 Task:  Research for a trip to Williamsburg, Virginia, and explore Airbnb listings in this historical town known for its colonial charm, living history museums.
Action: Mouse moved to (917, 192)
Screenshot: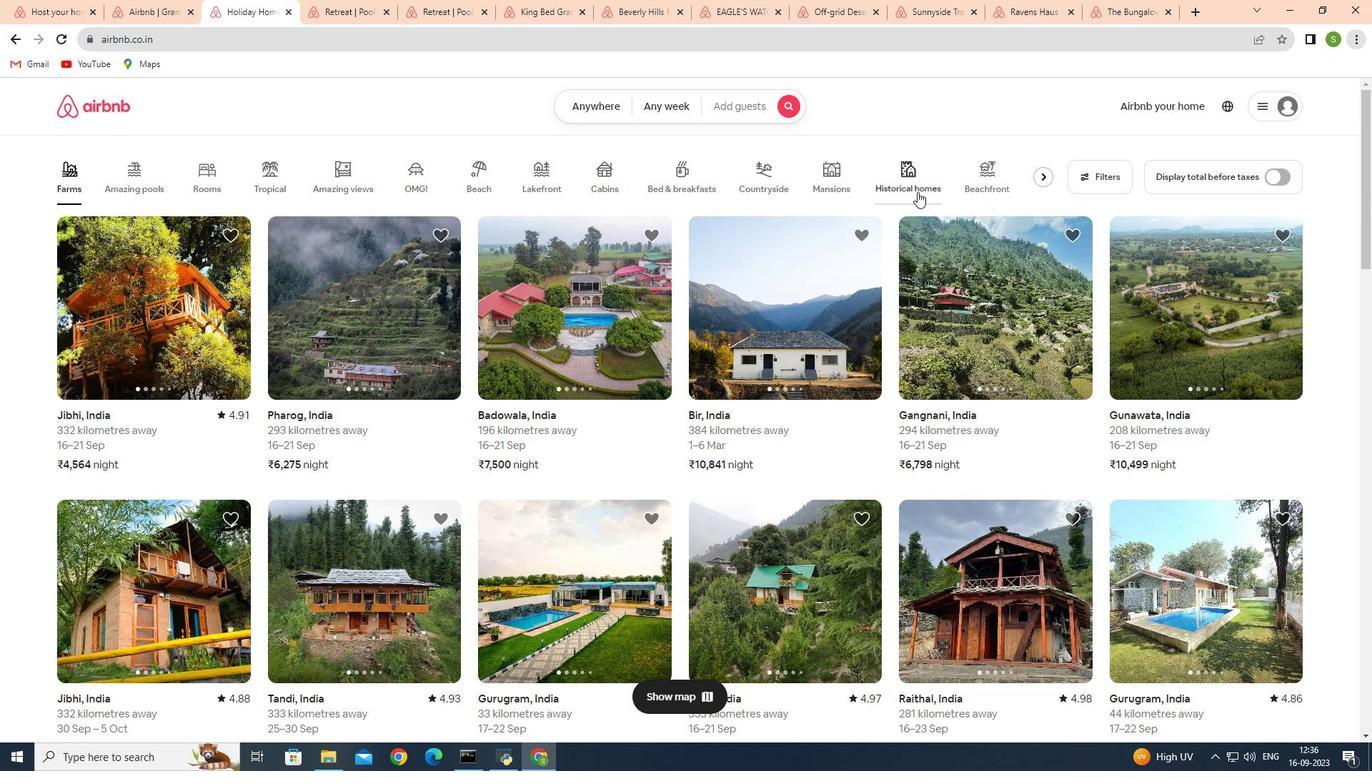 
Action: Mouse pressed left at (917, 192)
Screenshot: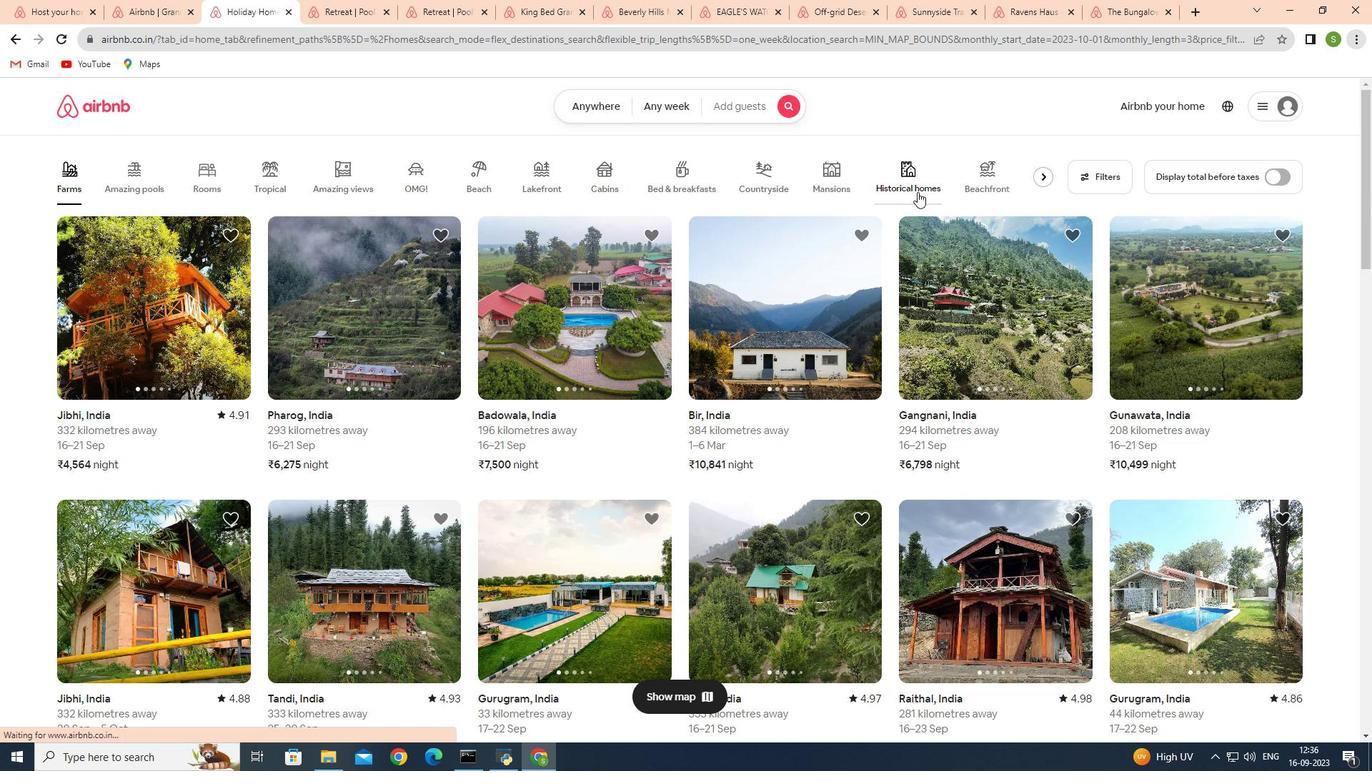 
Action: Mouse moved to (587, 102)
Screenshot: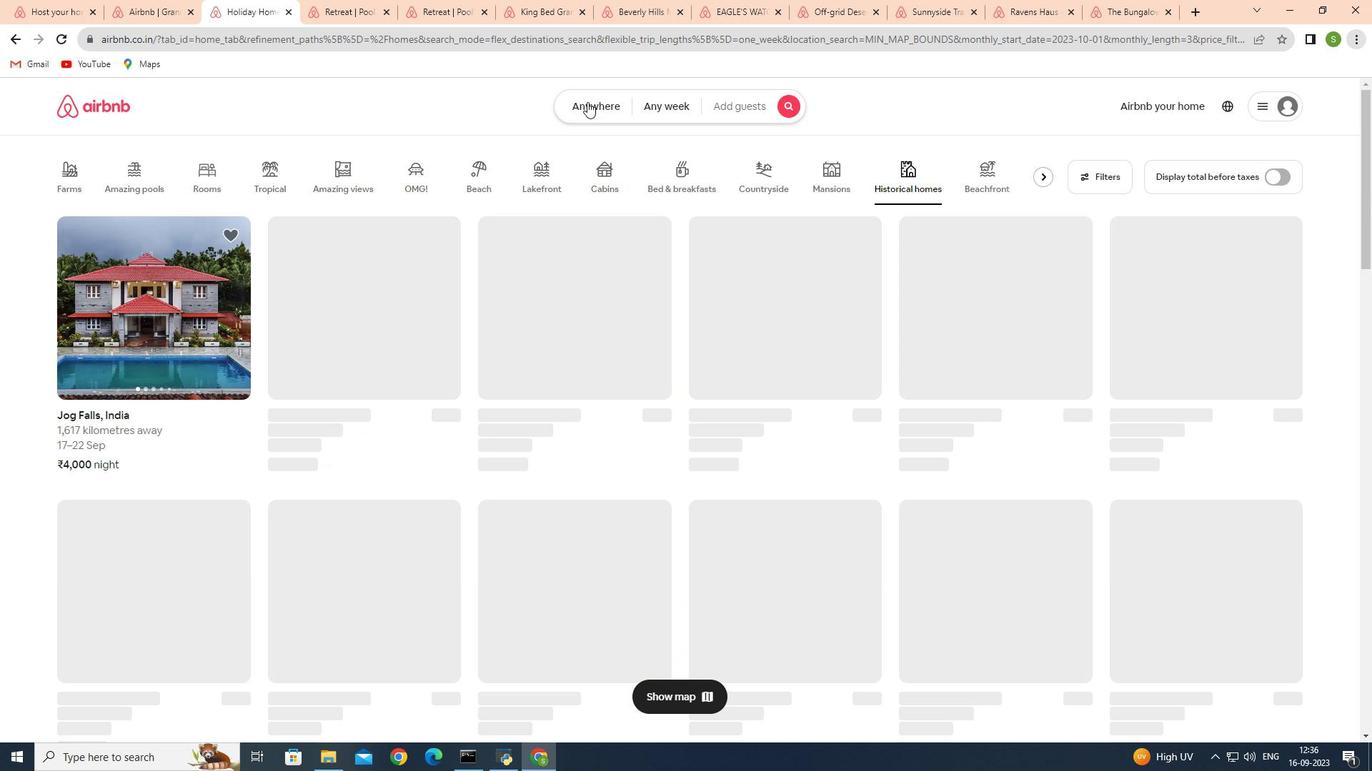
Action: Mouse pressed left at (587, 102)
Screenshot: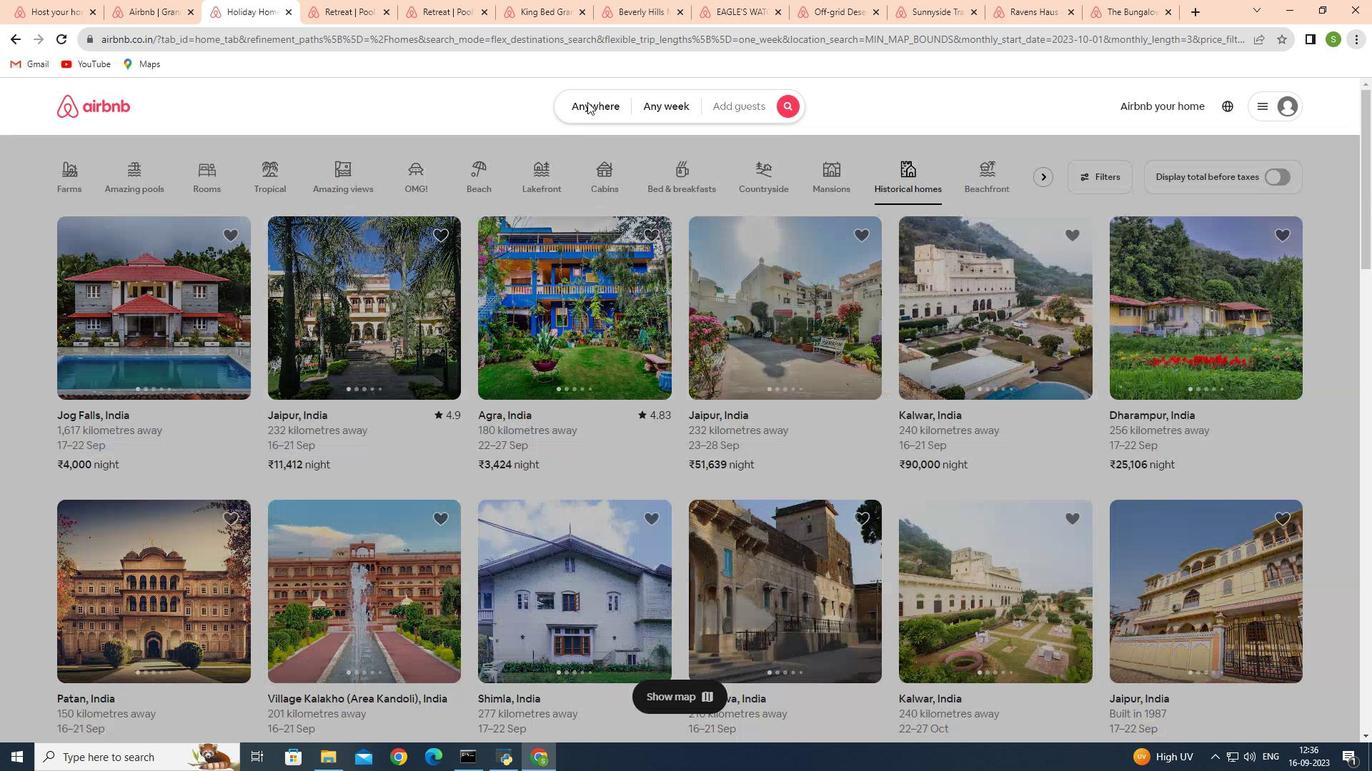 
Action: Mouse moved to (556, 153)
Screenshot: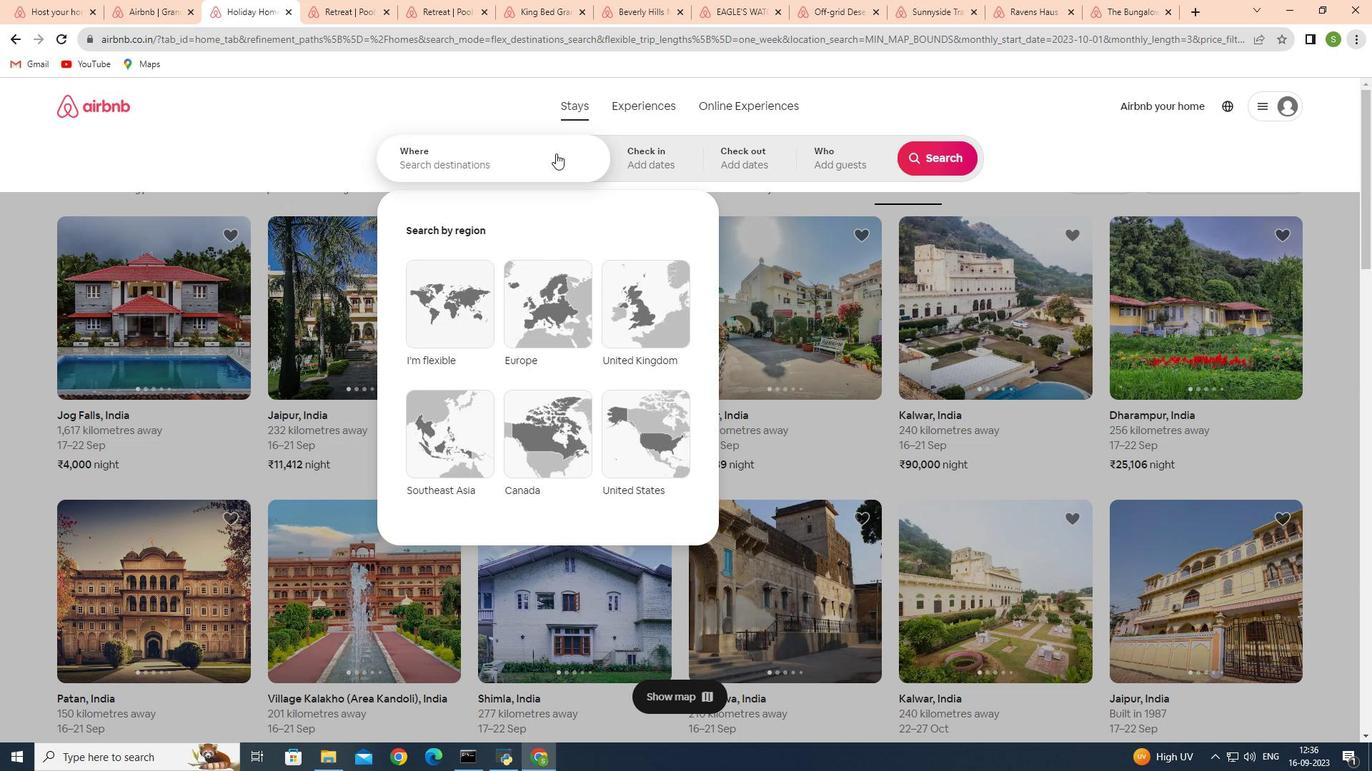 
Action: Key pressed <Key.shift>W
Screenshot: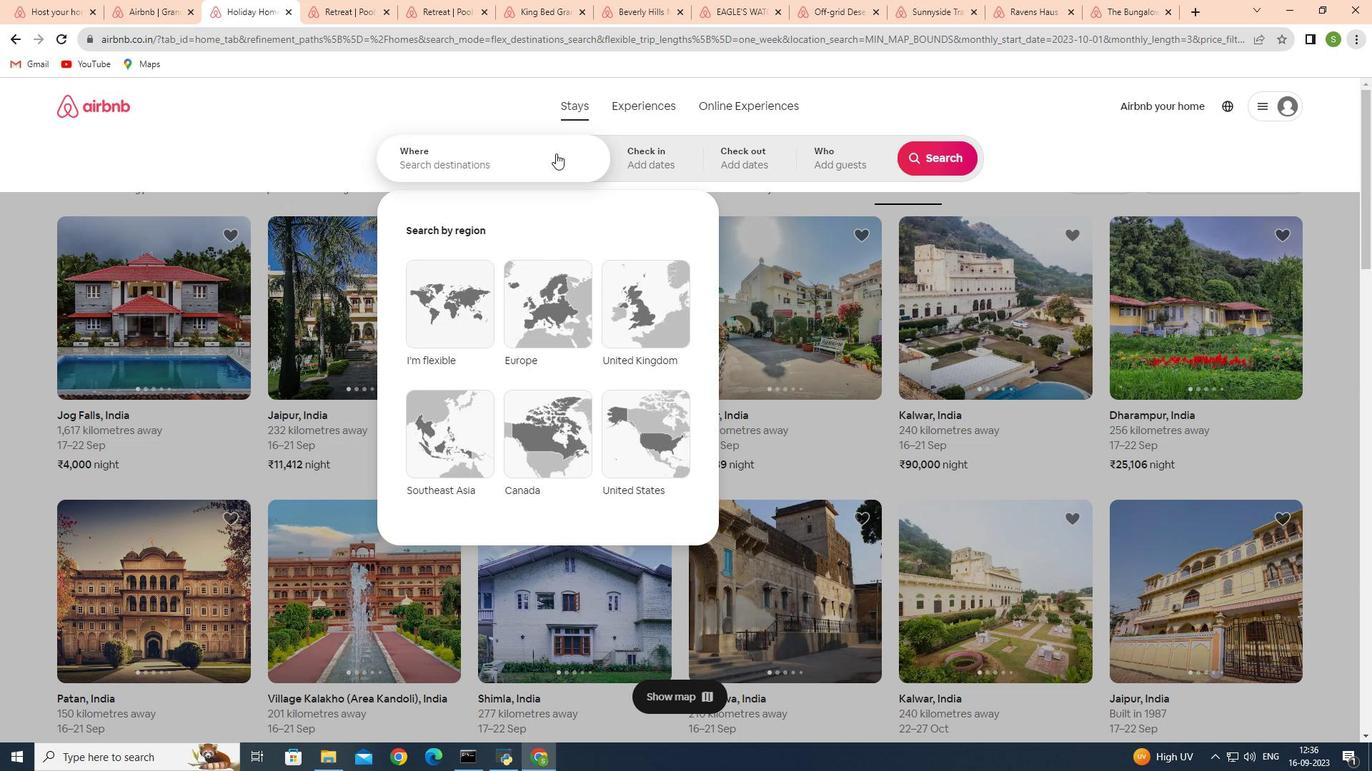 
Action: Mouse moved to (548, 179)
Screenshot: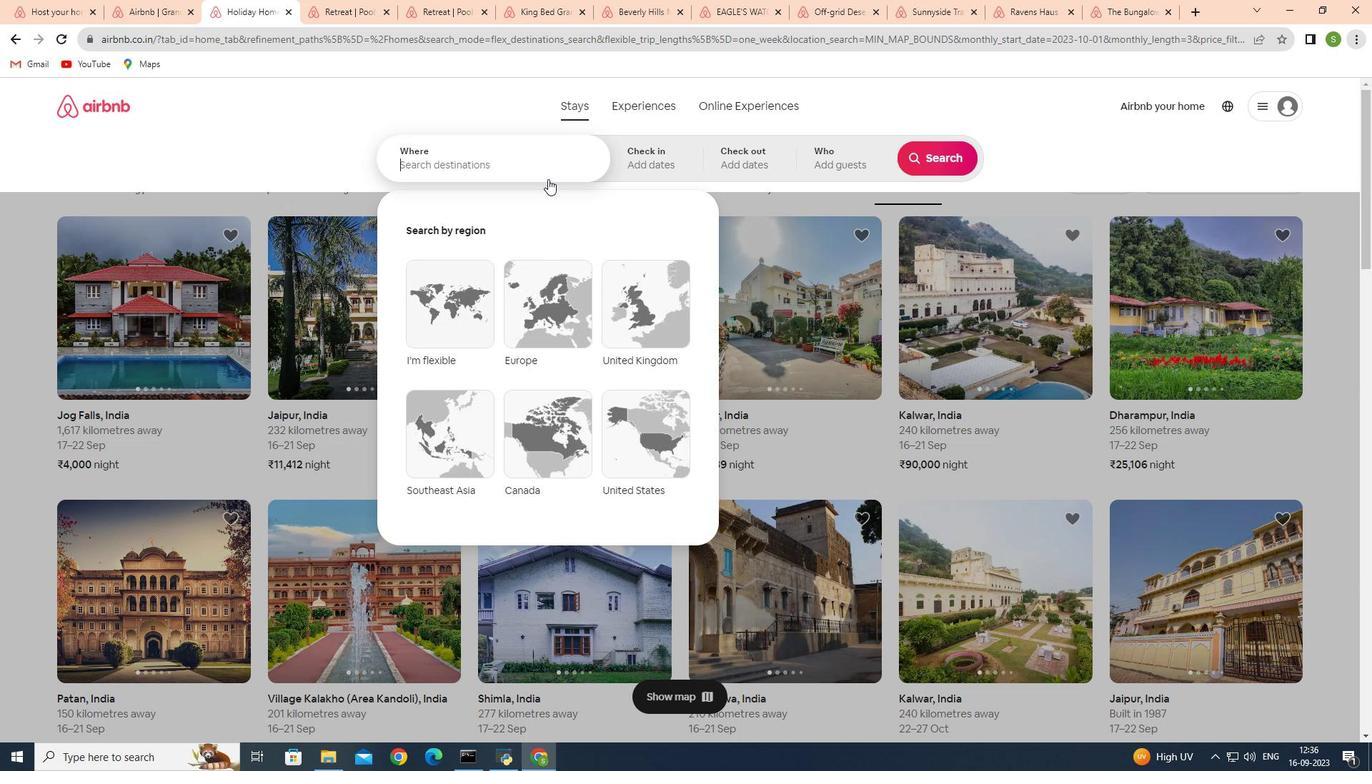 
Action: Mouse pressed left at (548, 179)
Screenshot: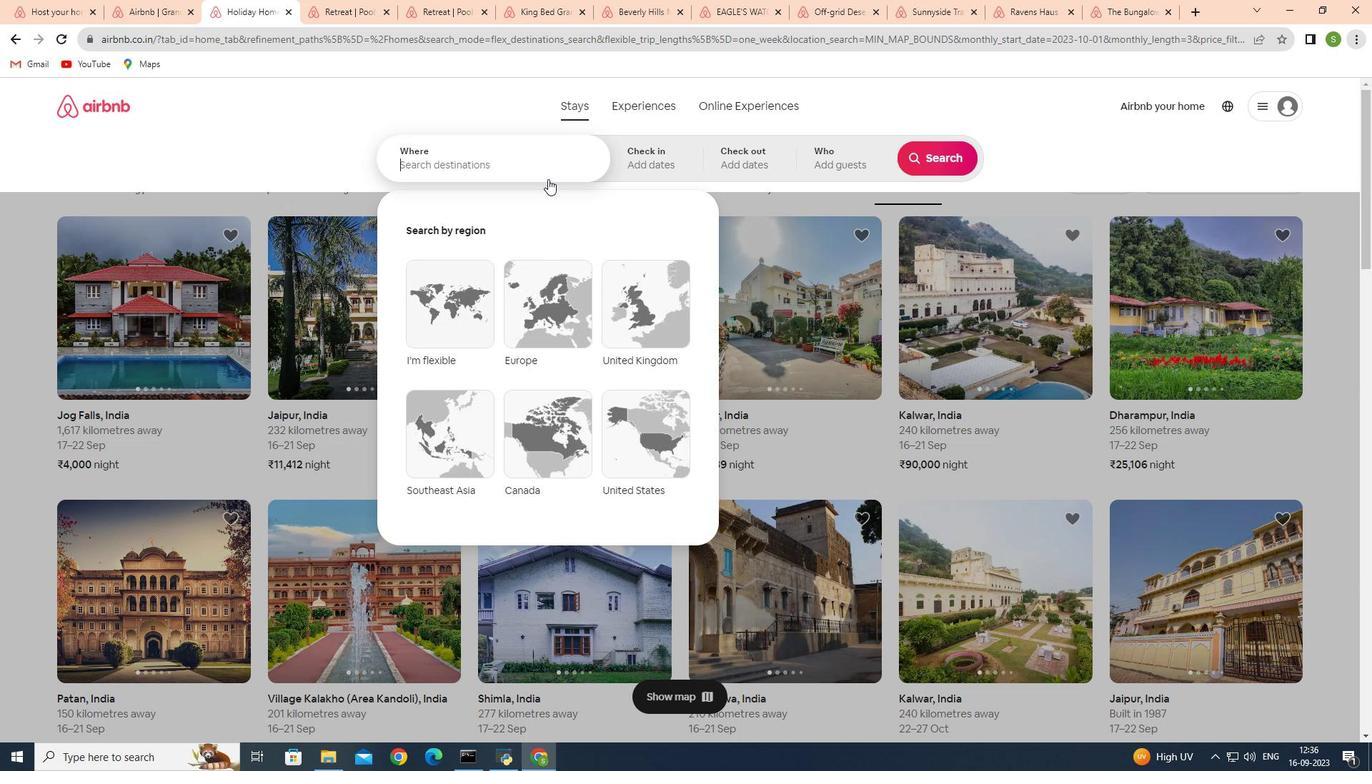 
Action: Key pressed <Key.shift>Will
Screenshot: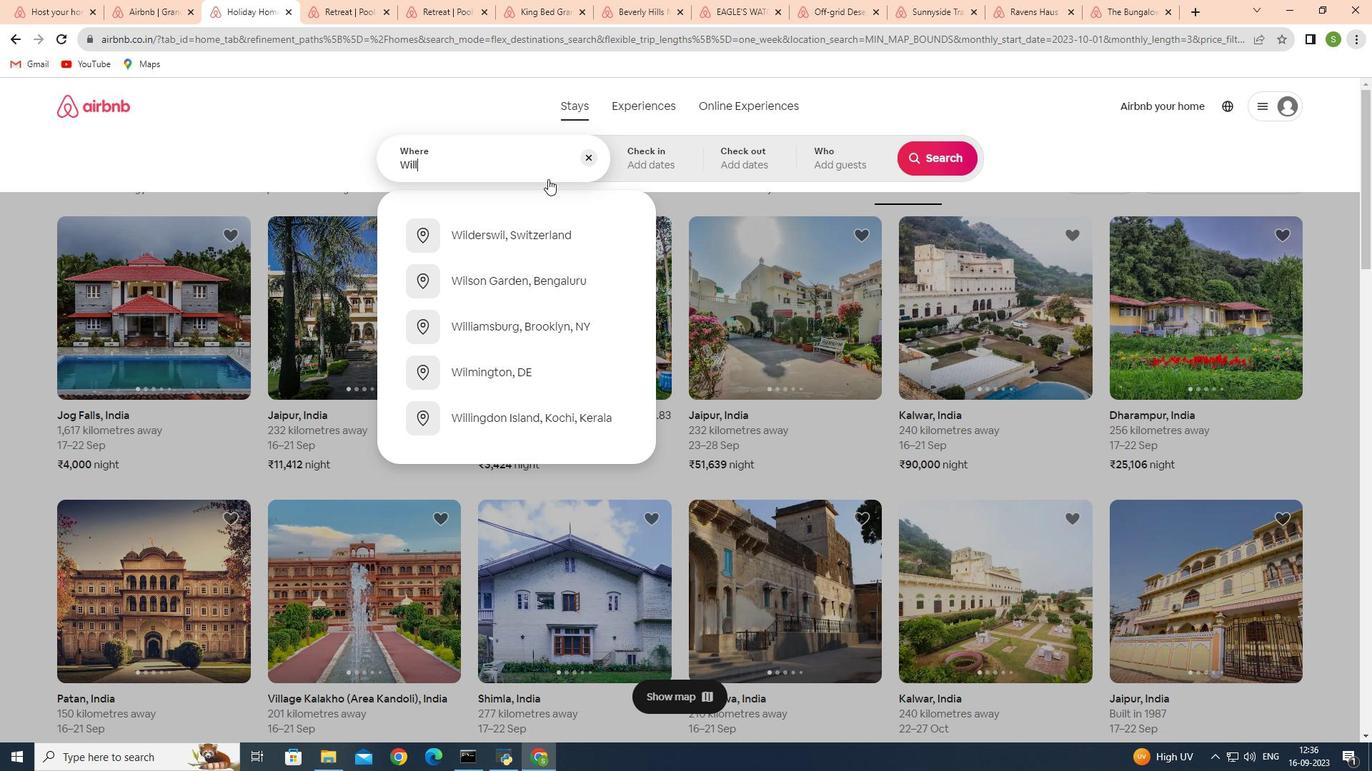 
Action: Mouse moved to (529, 233)
Screenshot: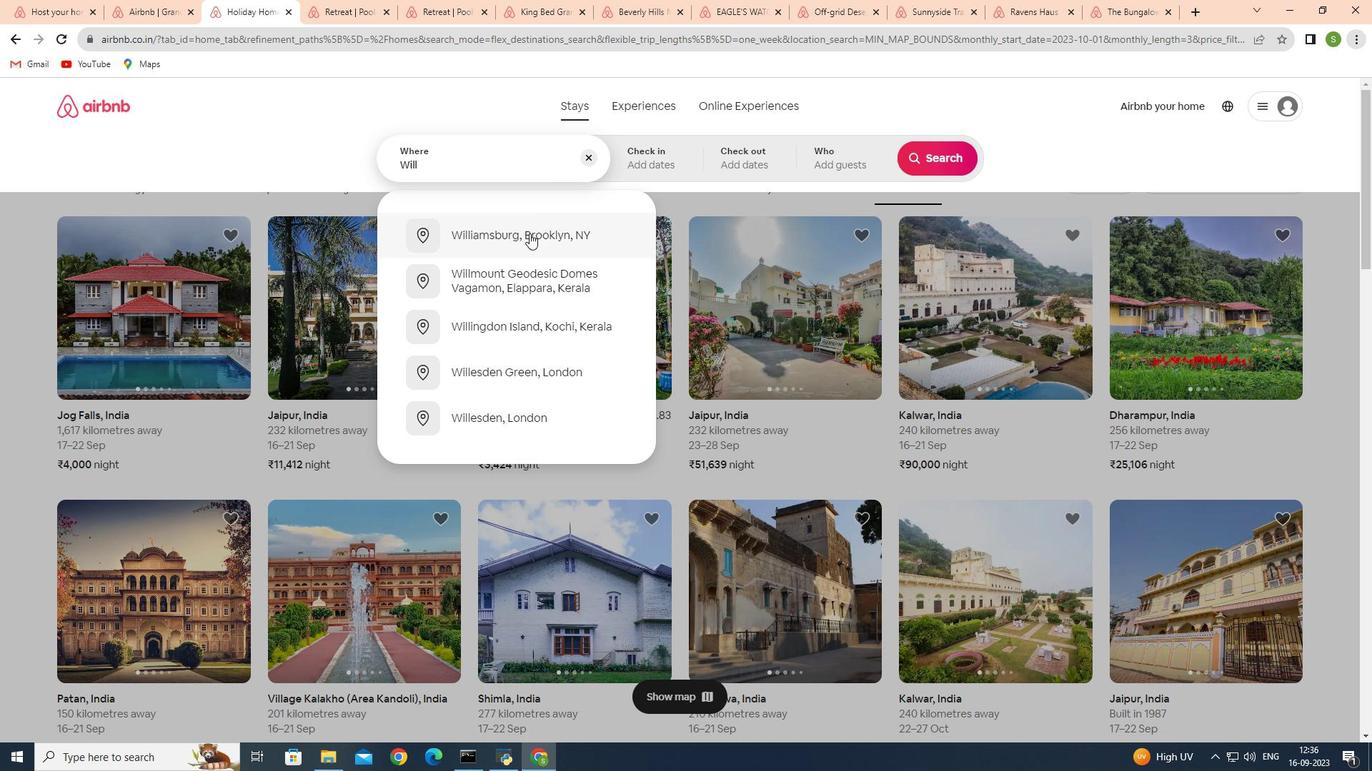 
Action: Mouse pressed left at (529, 233)
Screenshot: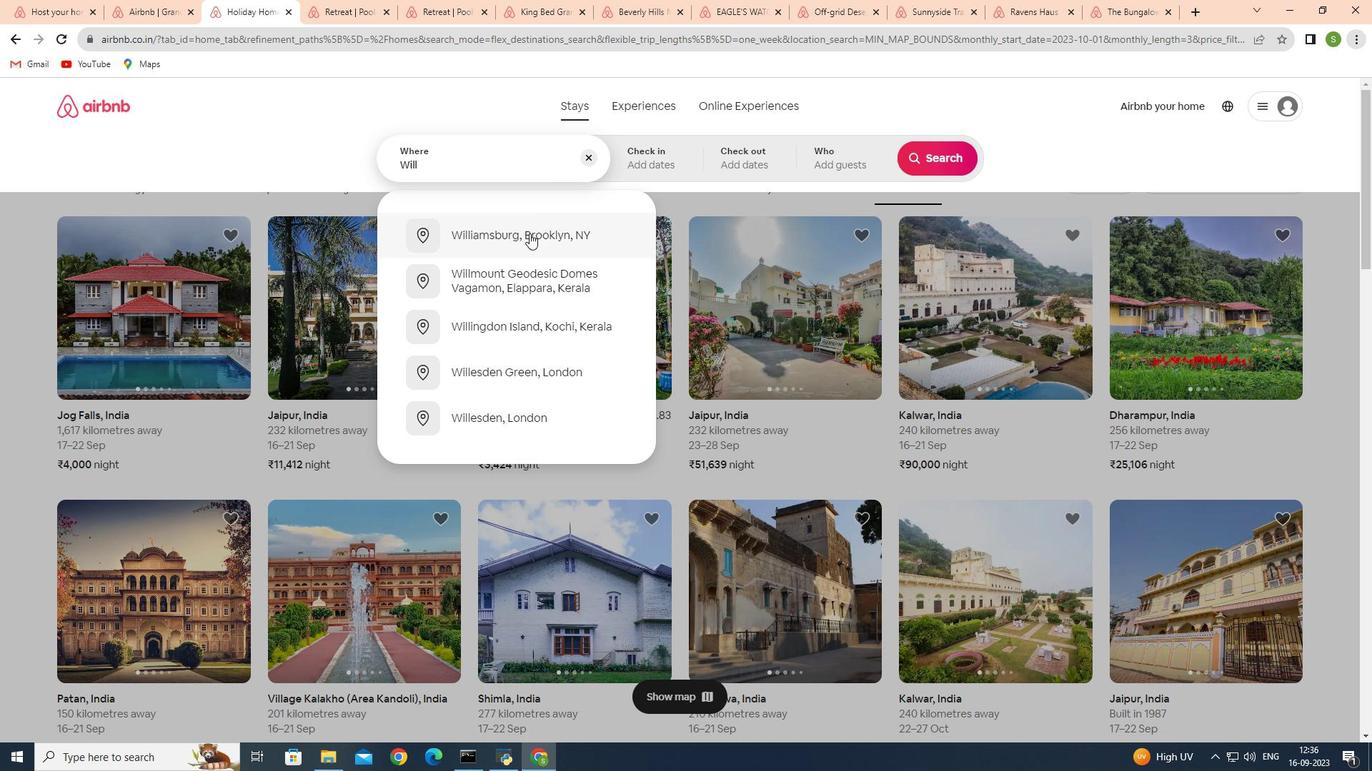 
Action: Mouse moved to (943, 152)
Screenshot: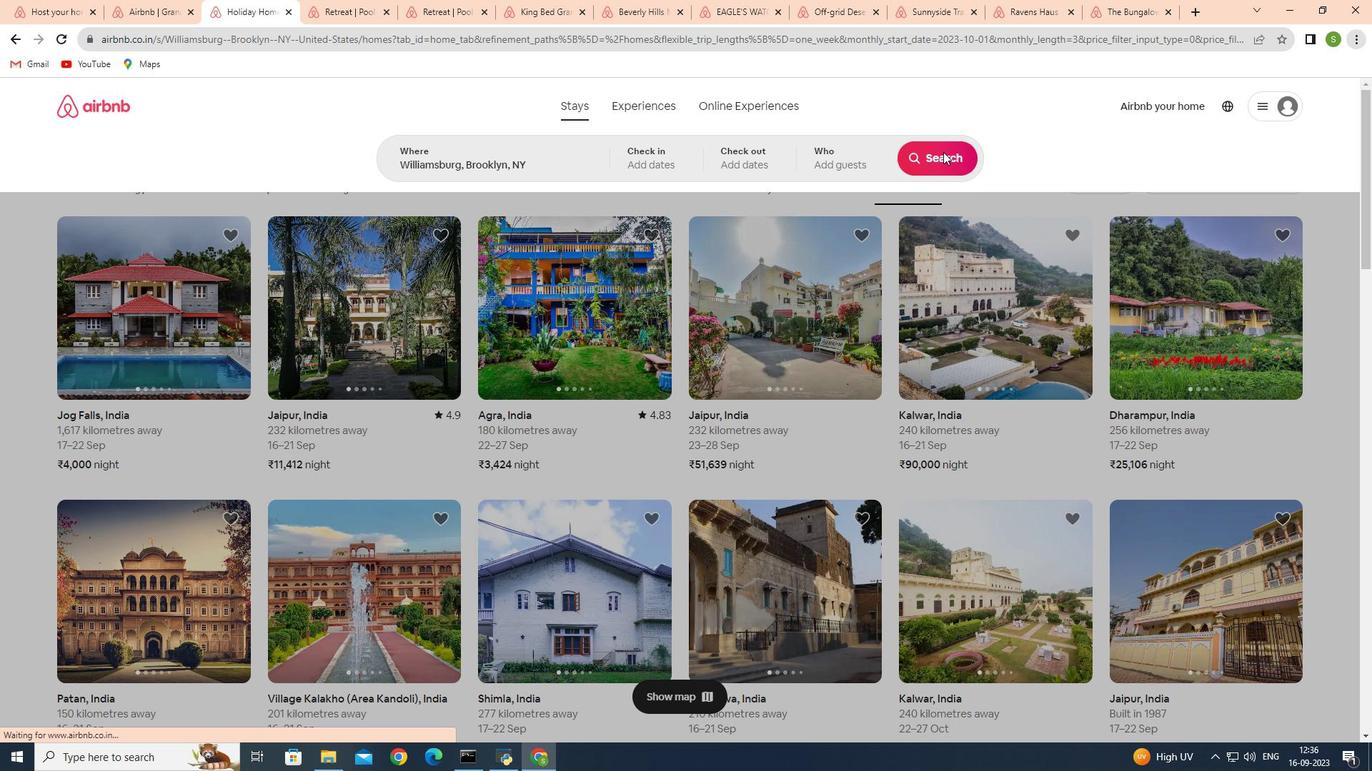 
Action: Mouse pressed left at (943, 152)
Screenshot: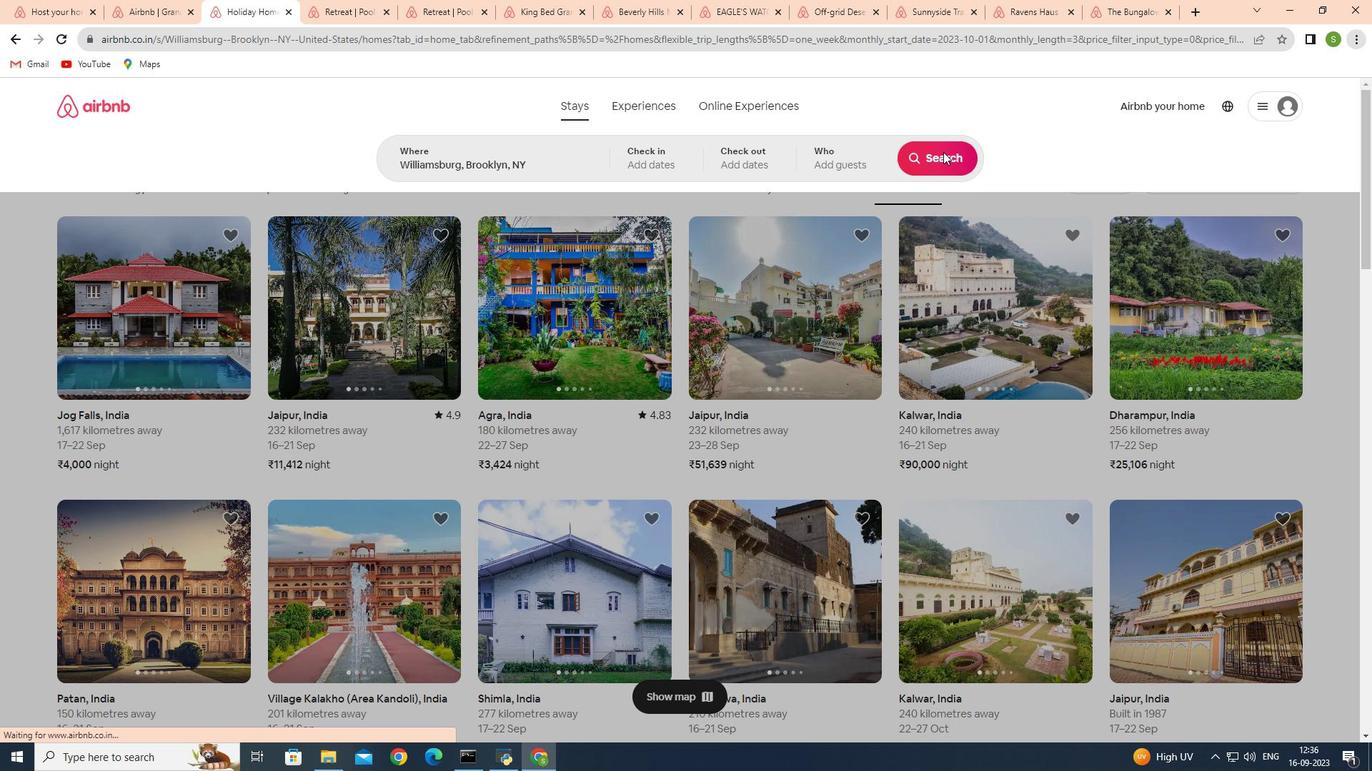 
Action: Mouse moved to (176, 348)
Screenshot: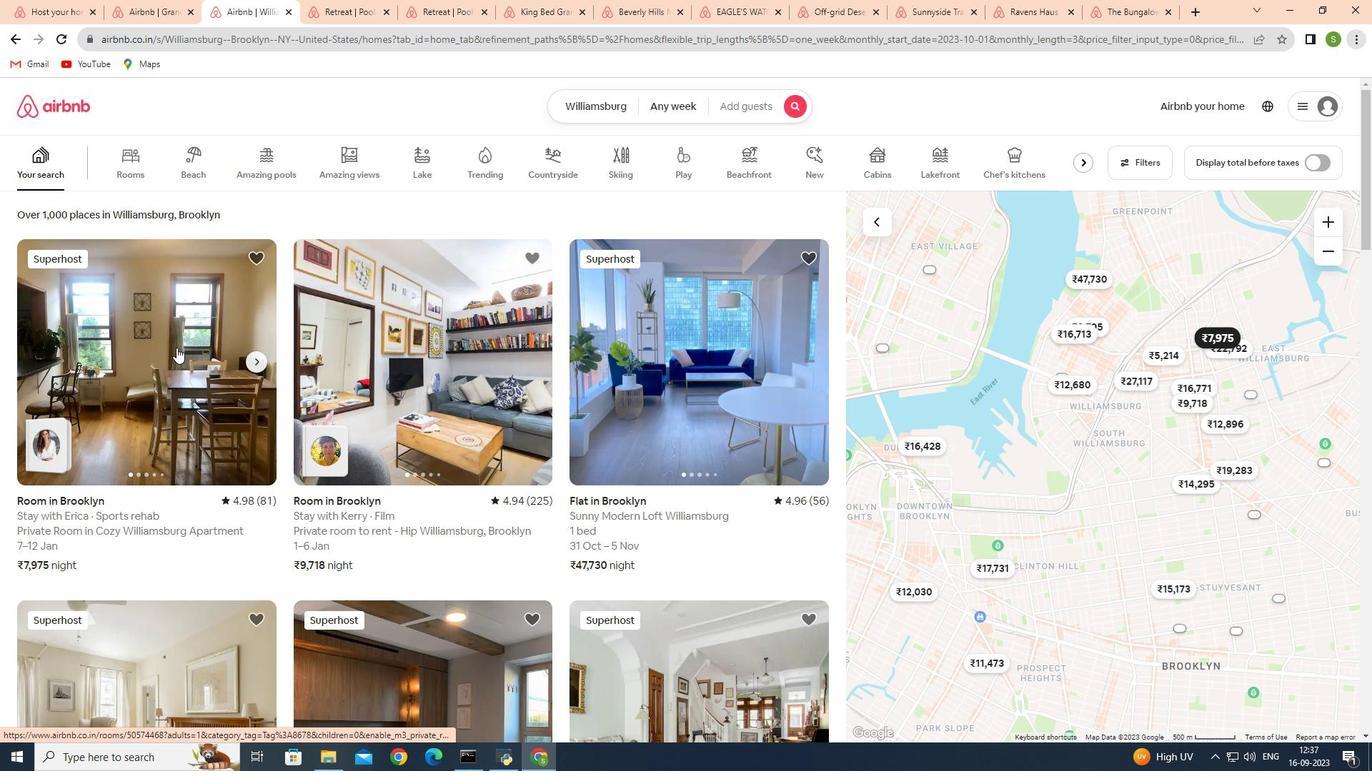 
Action: Mouse pressed left at (176, 348)
Screenshot: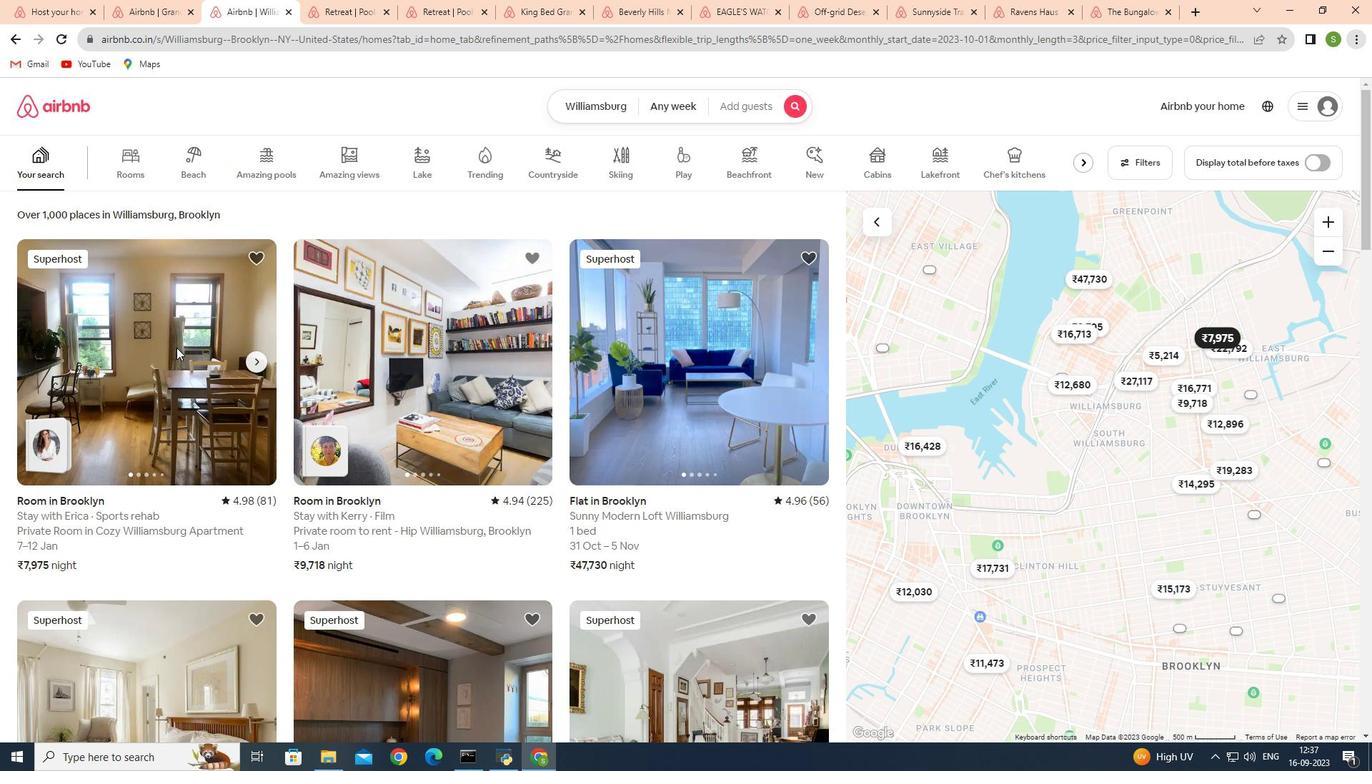 
Action: Mouse moved to (1001, 538)
Screenshot: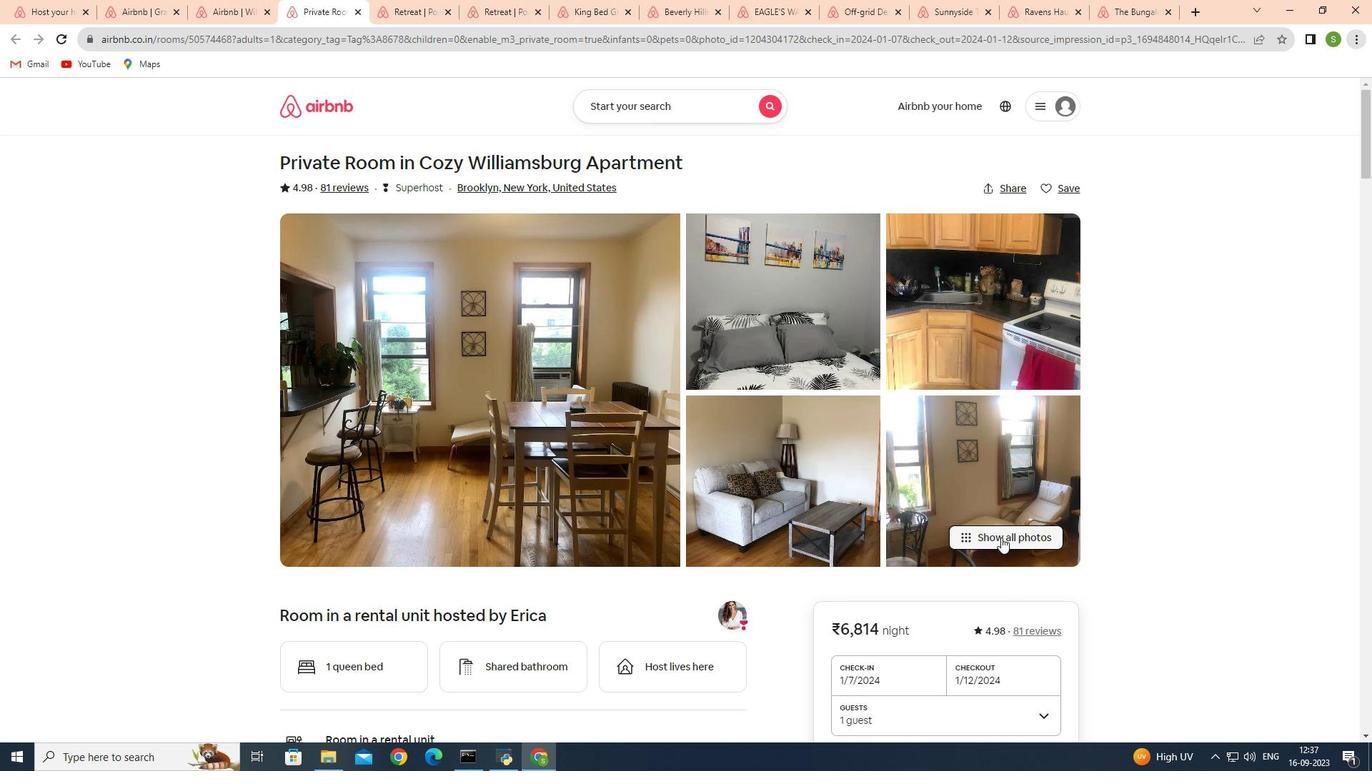 
Action: Mouse pressed left at (1001, 538)
Screenshot: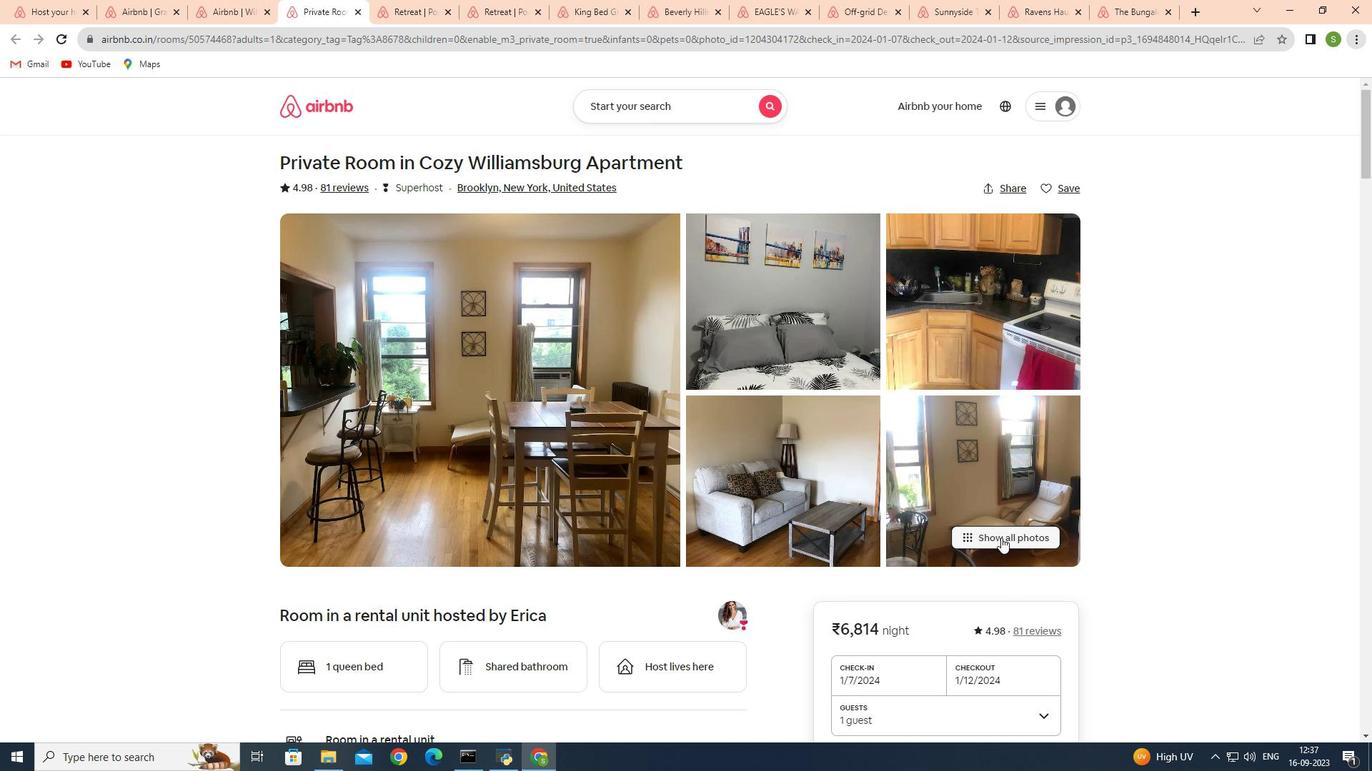 
Action: Mouse moved to (774, 330)
Screenshot: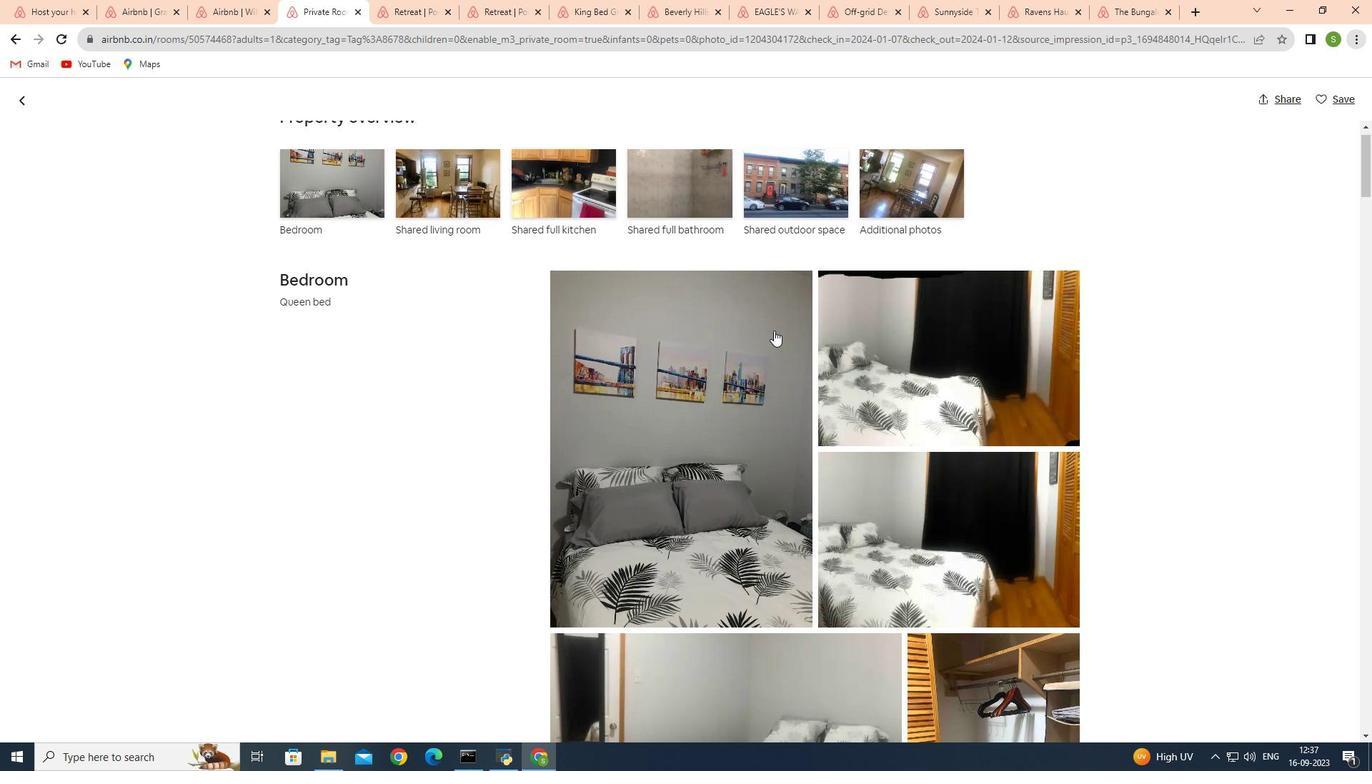 
Action: Mouse scrolled (774, 330) with delta (0, 0)
Screenshot: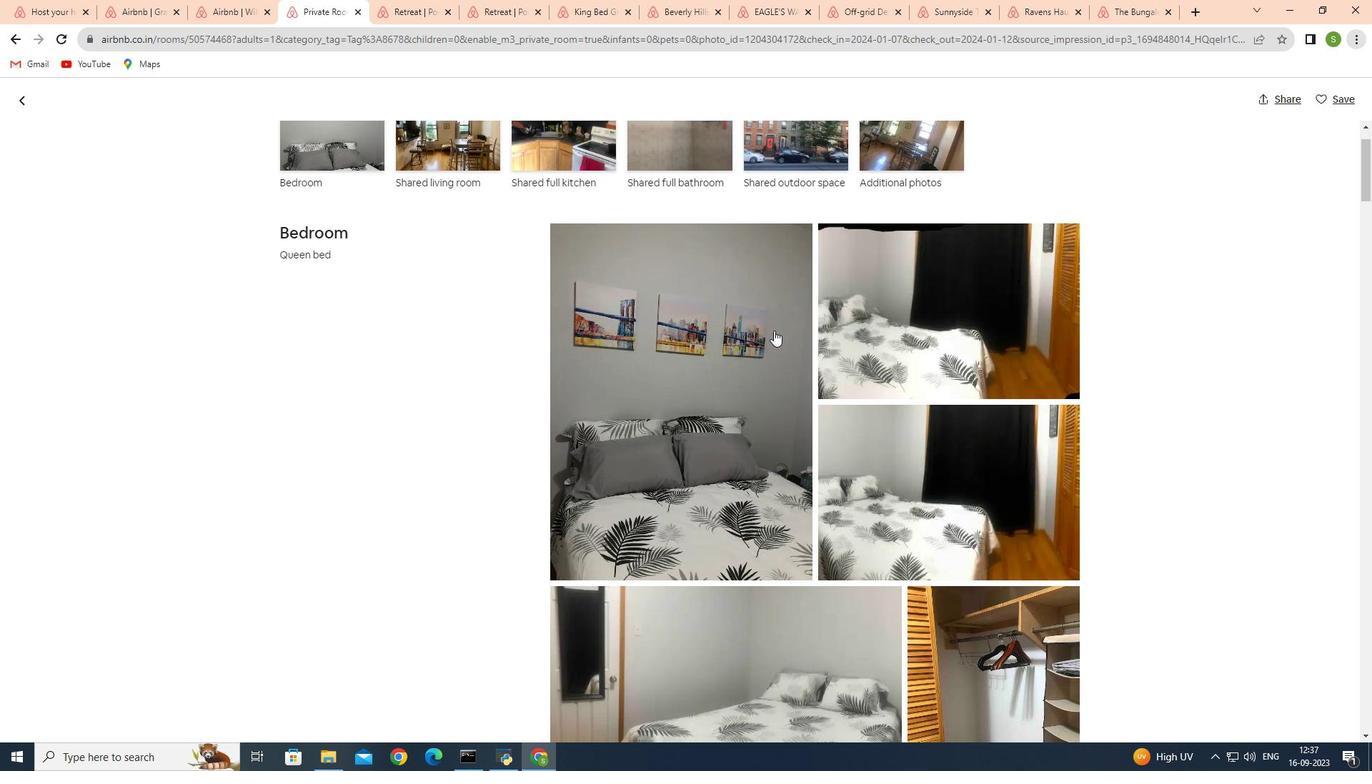 
Action: Mouse scrolled (774, 330) with delta (0, 0)
Screenshot: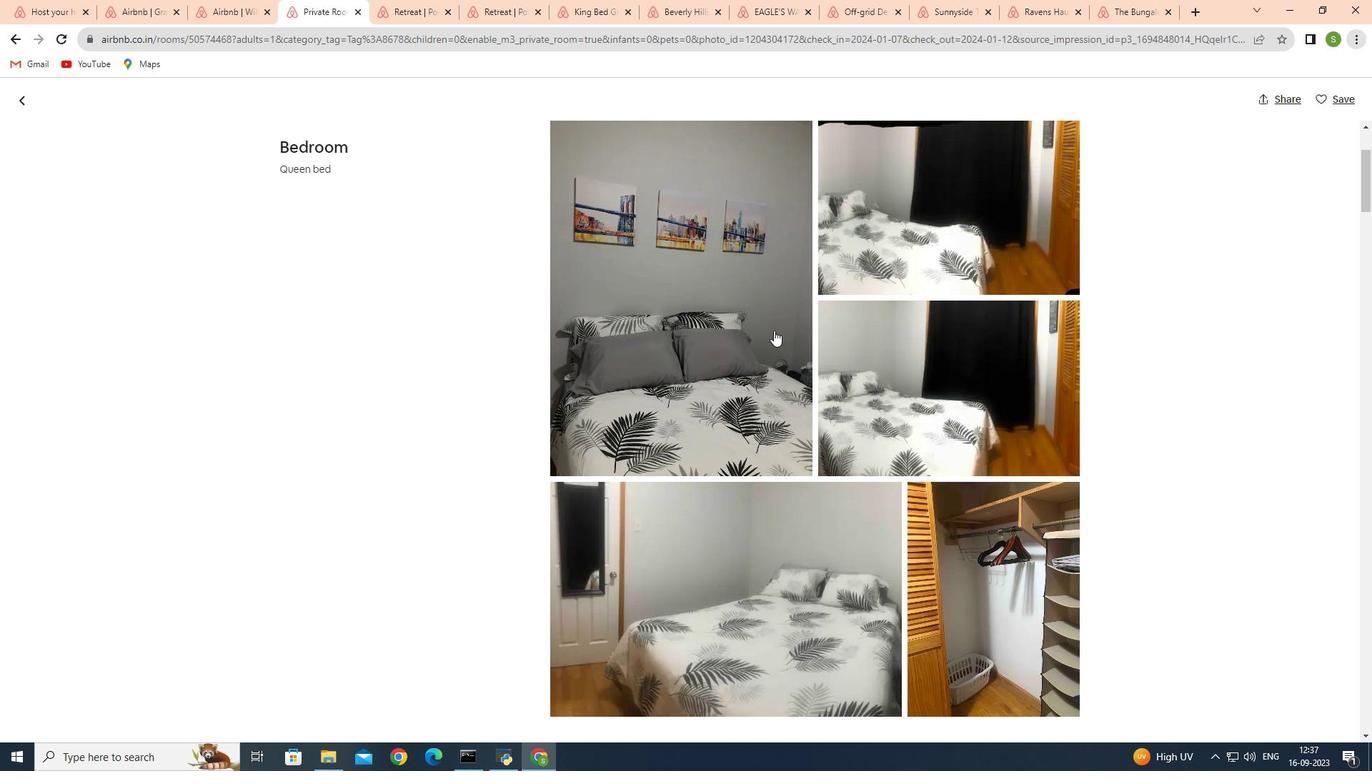 
Action: Mouse scrolled (774, 330) with delta (0, 0)
Screenshot: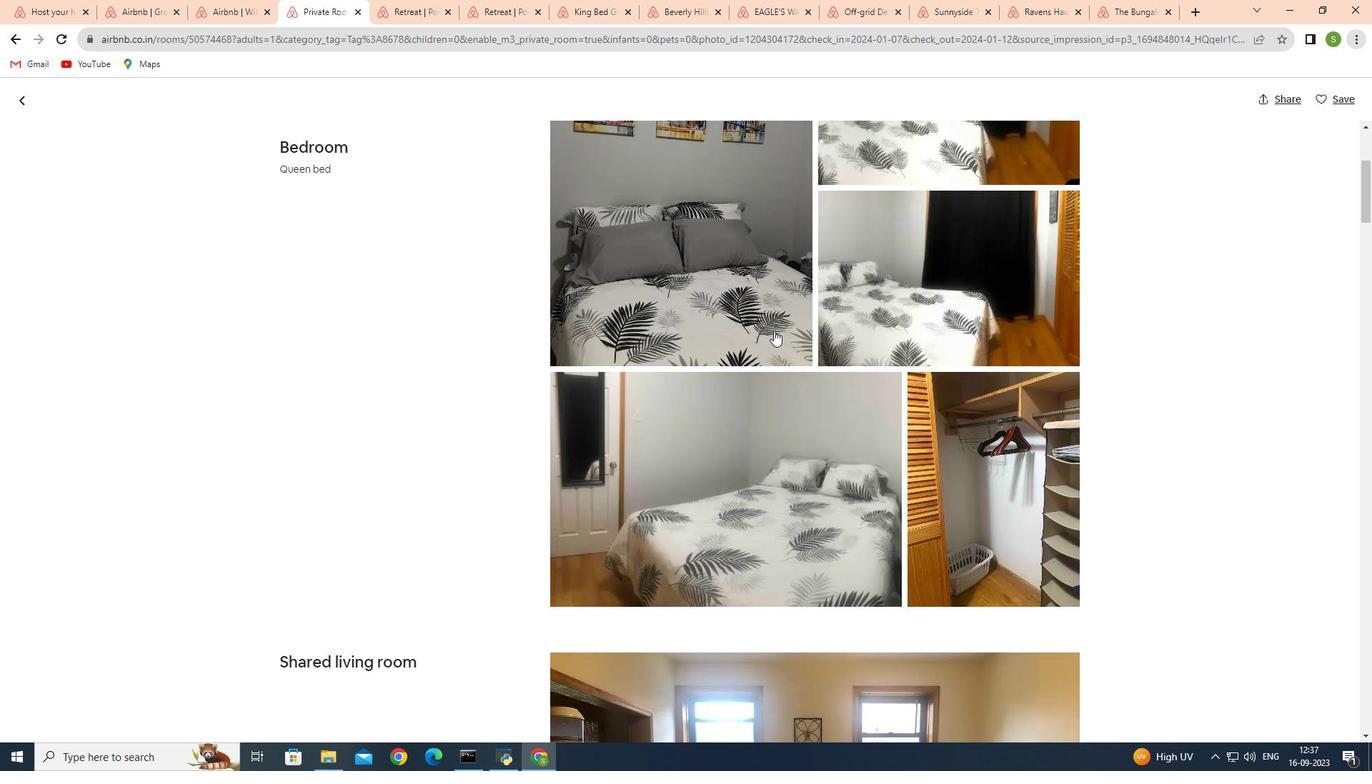 
Action: Mouse scrolled (774, 330) with delta (0, 0)
Screenshot: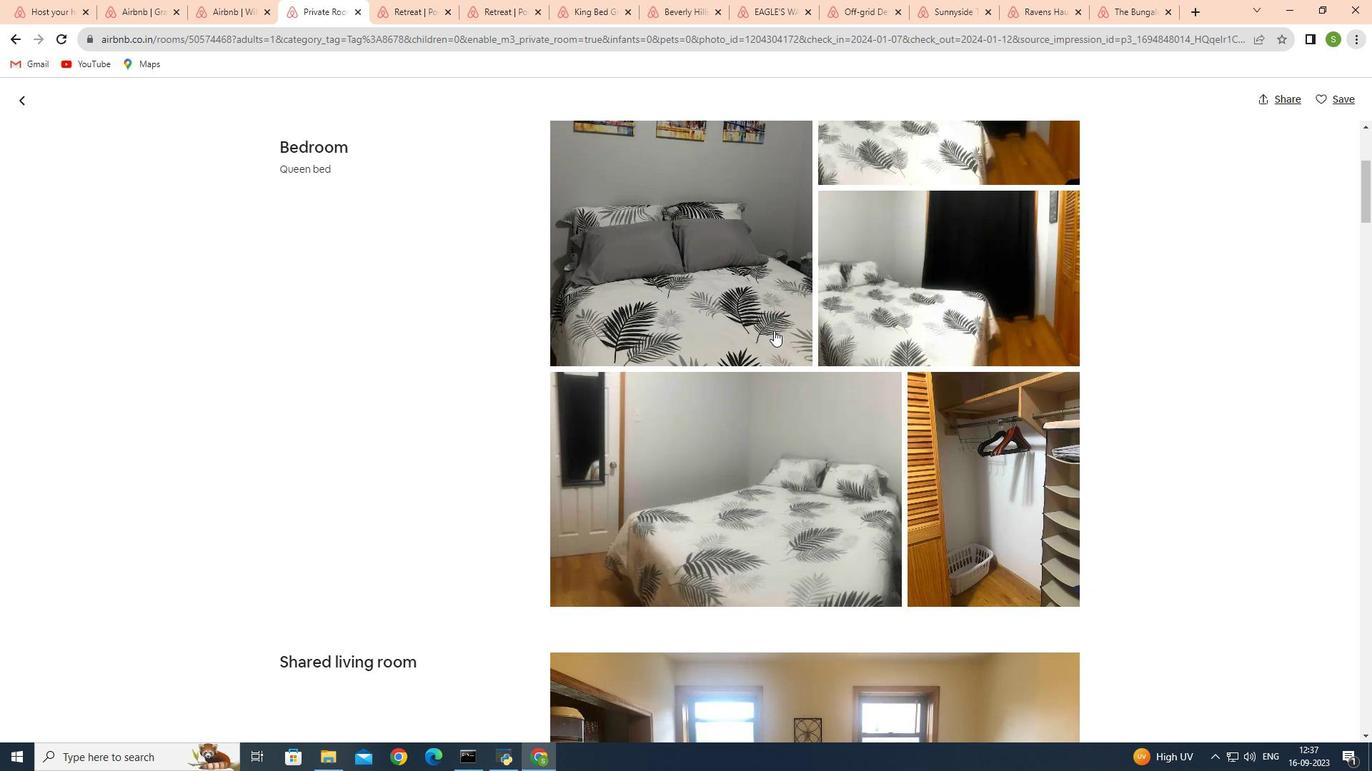 
Action: Mouse scrolled (774, 330) with delta (0, 0)
Screenshot: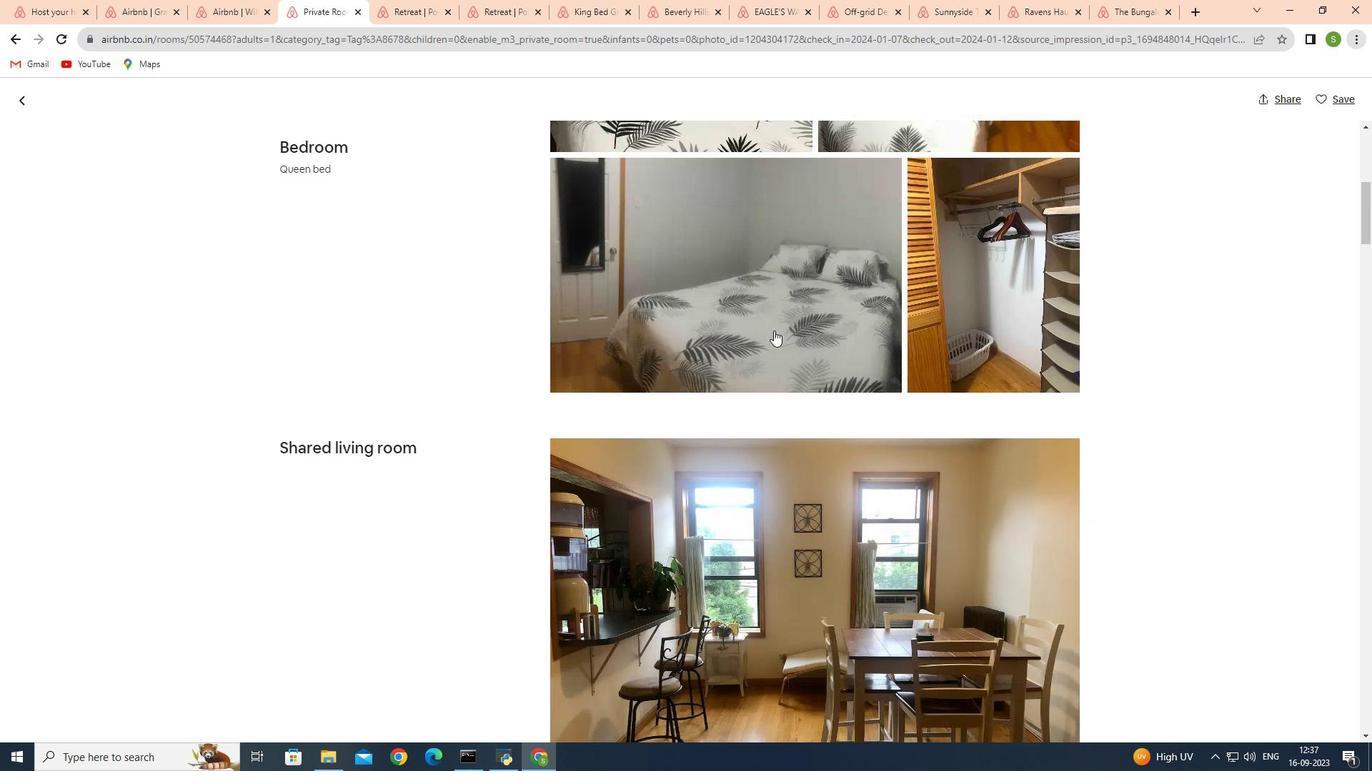 
Action: Mouse scrolled (774, 330) with delta (0, 0)
Screenshot: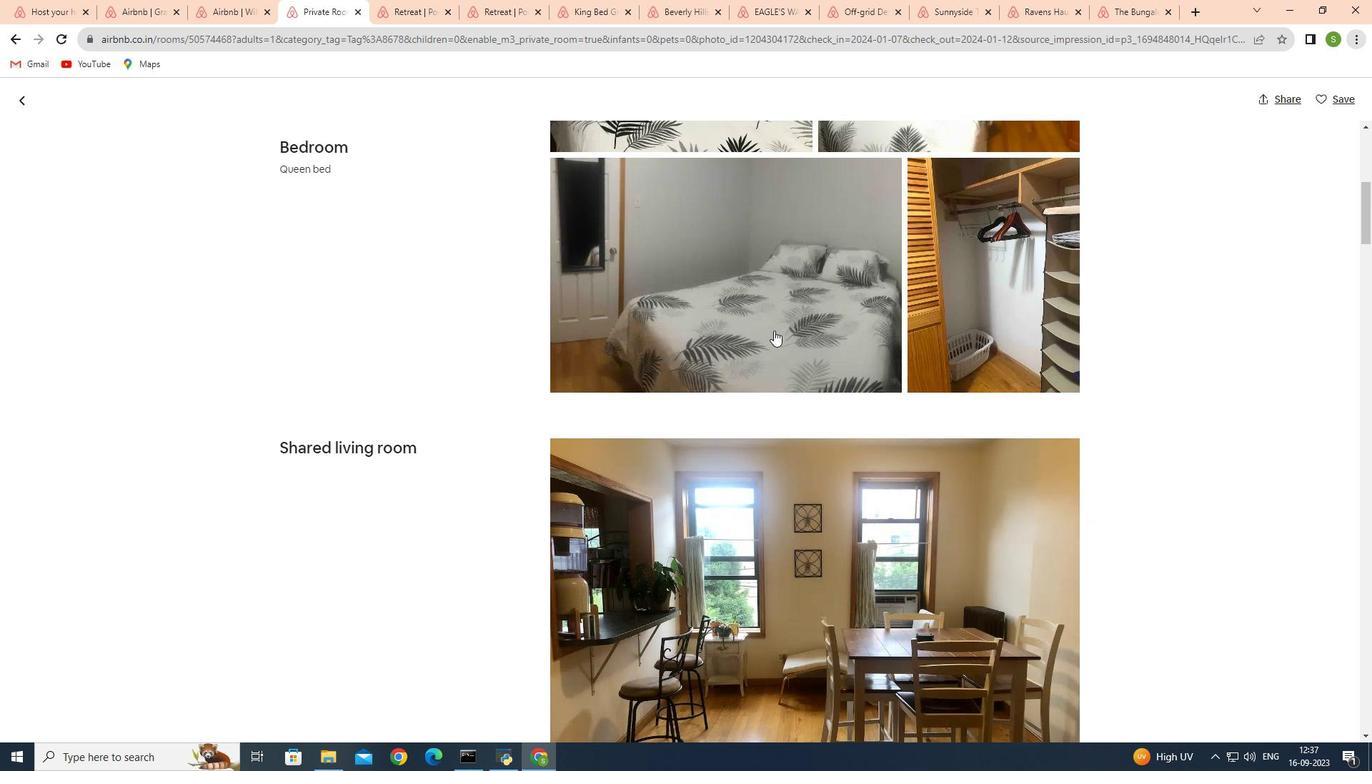 
Action: Mouse scrolled (774, 330) with delta (0, 0)
Screenshot: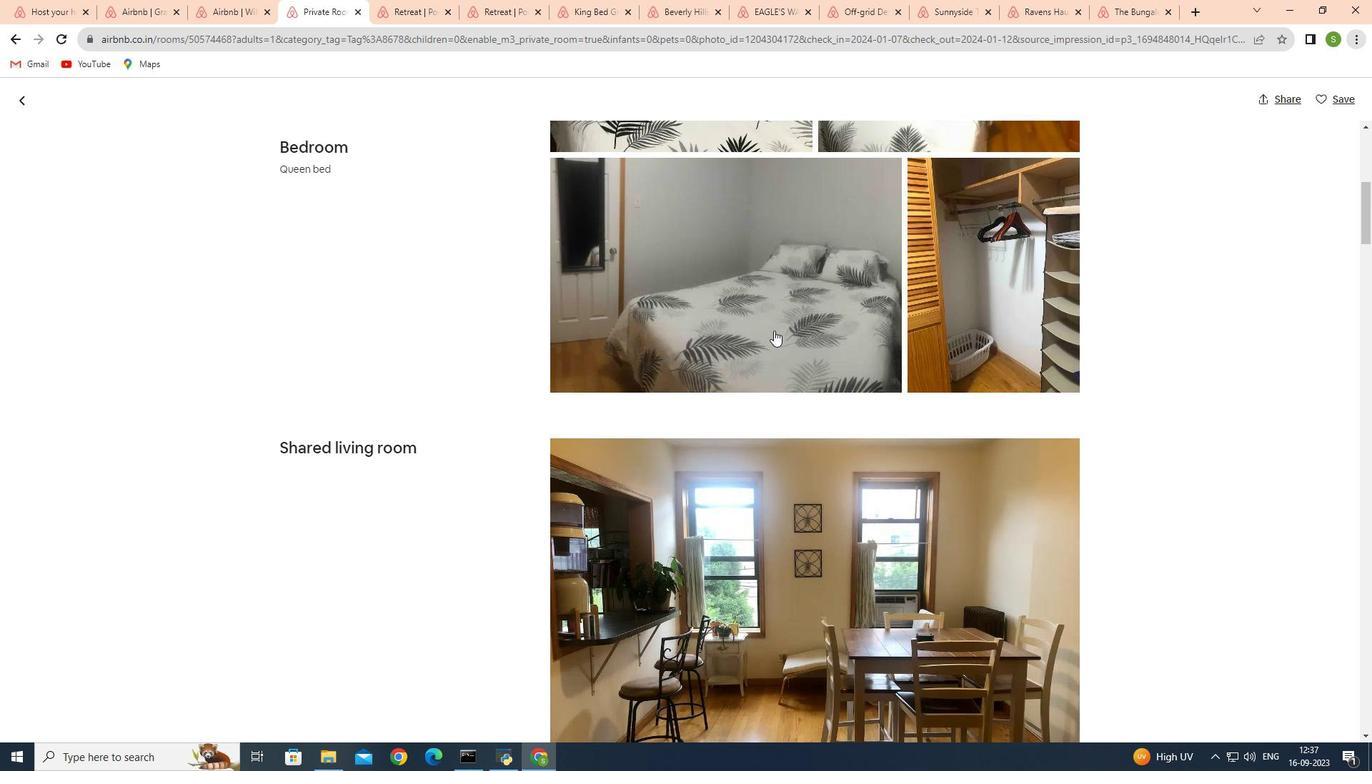 
Action: Mouse scrolled (774, 330) with delta (0, 0)
Screenshot: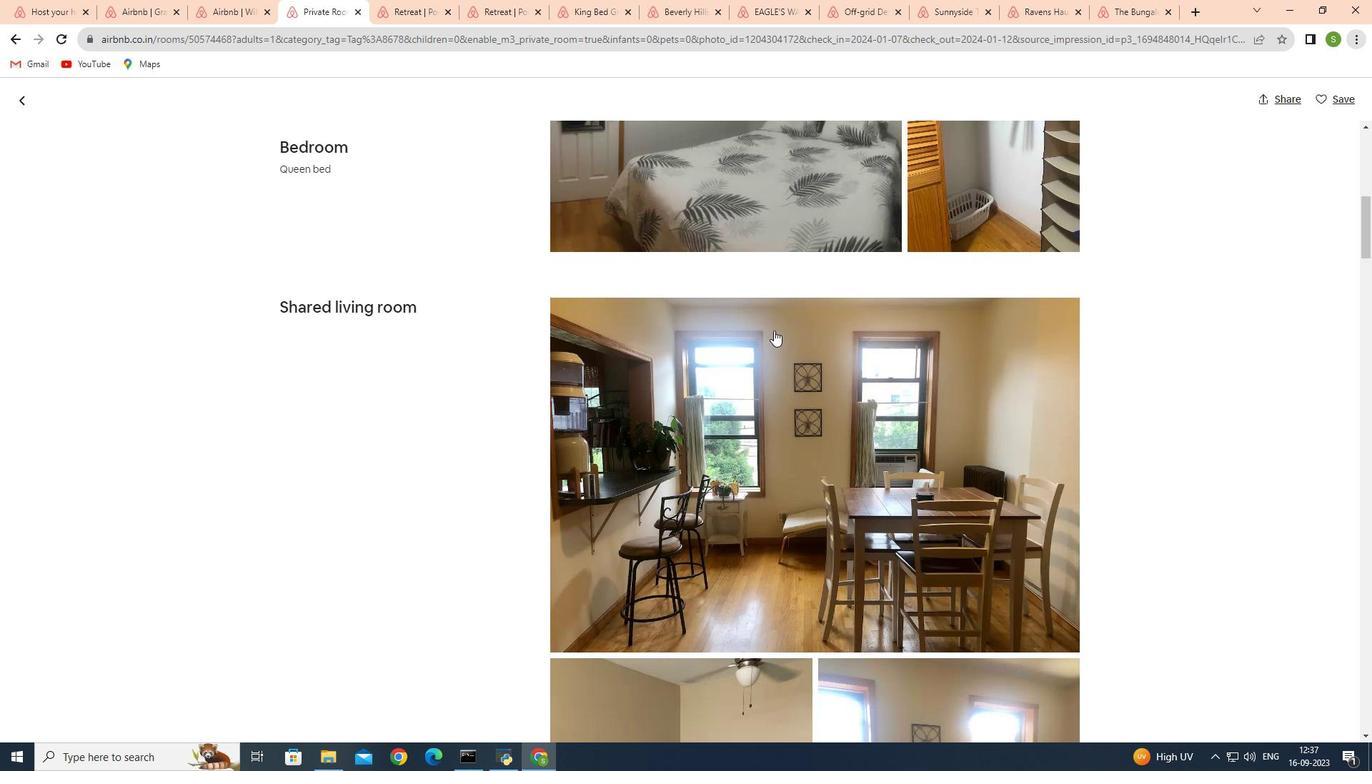 
Action: Mouse scrolled (774, 330) with delta (0, 0)
Screenshot: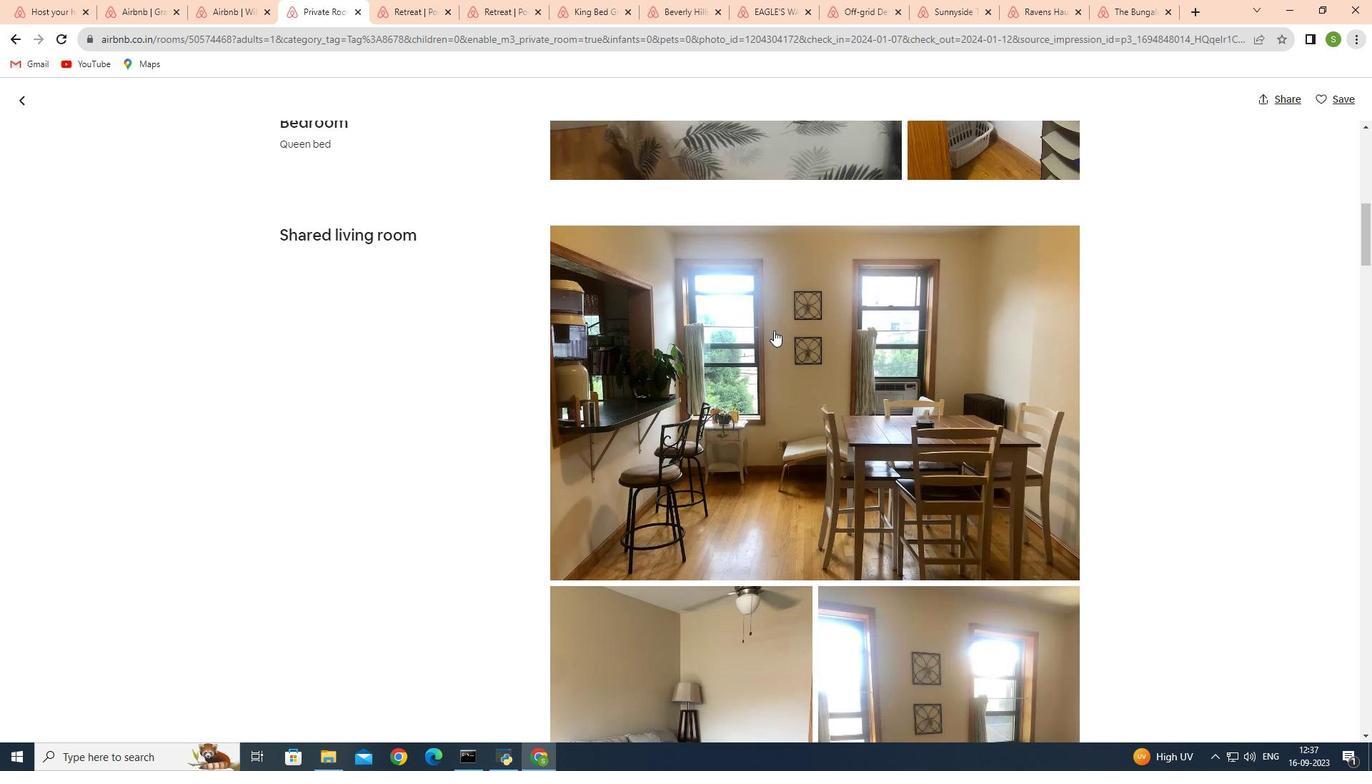 
Action: Mouse scrolled (774, 330) with delta (0, 0)
Screenshot: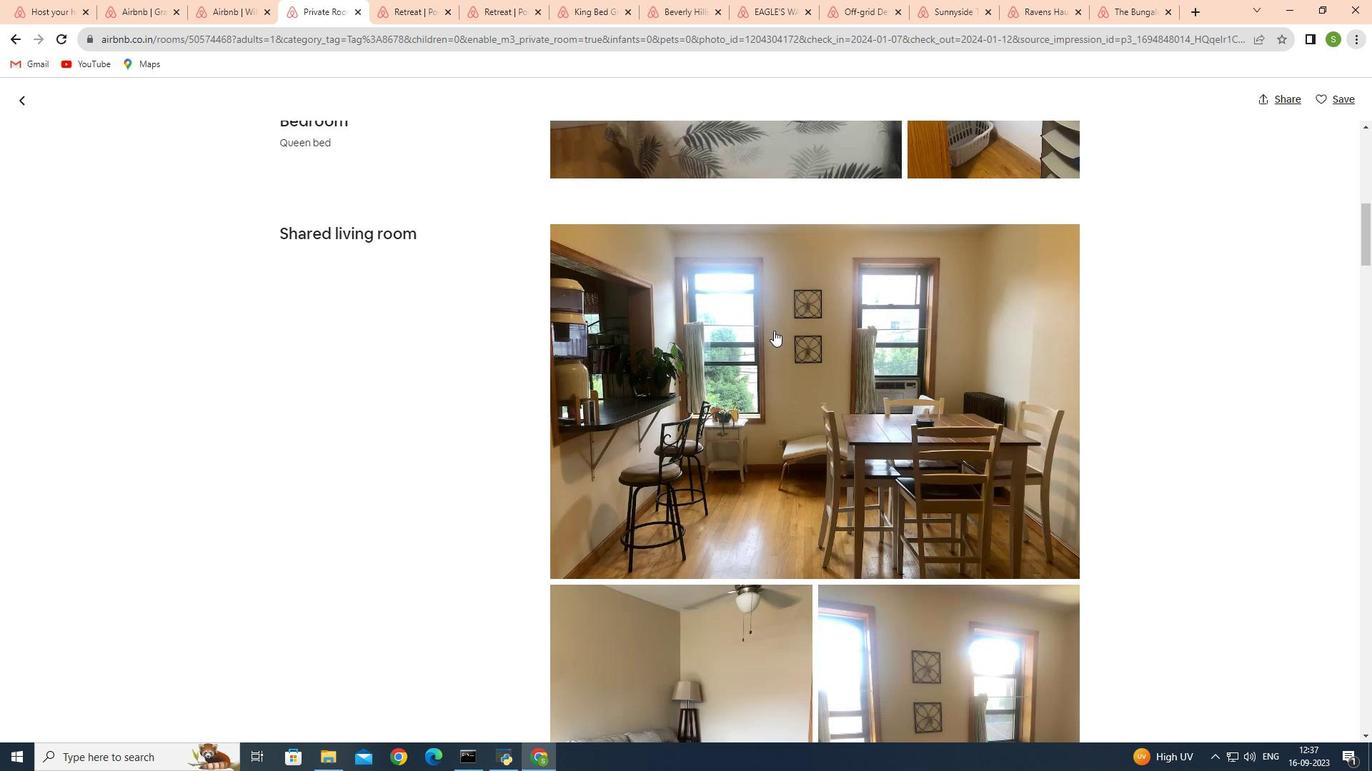 
Action: Mouse scrolled (774, 330) with delta (0, 0)
Screenshot: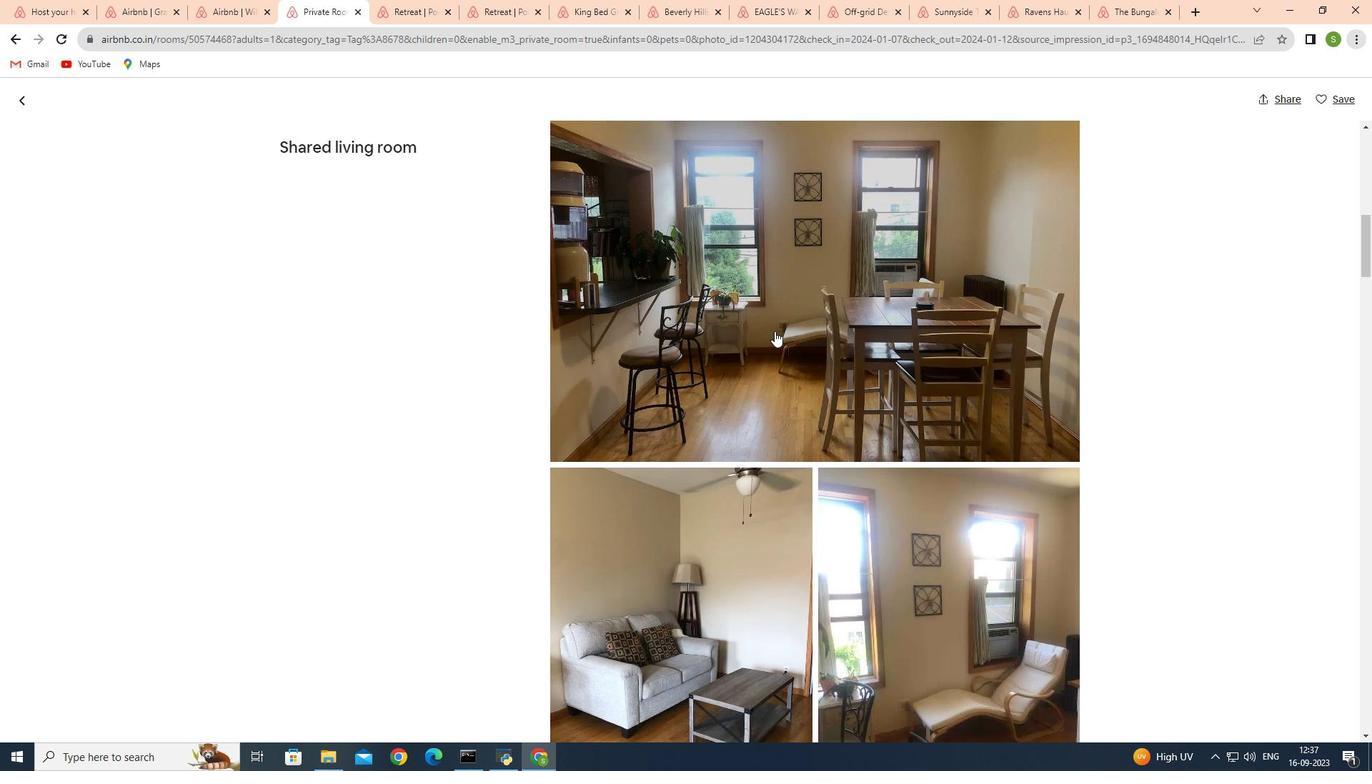 
Action: Mouse moved to (774, 331)
Screenshot: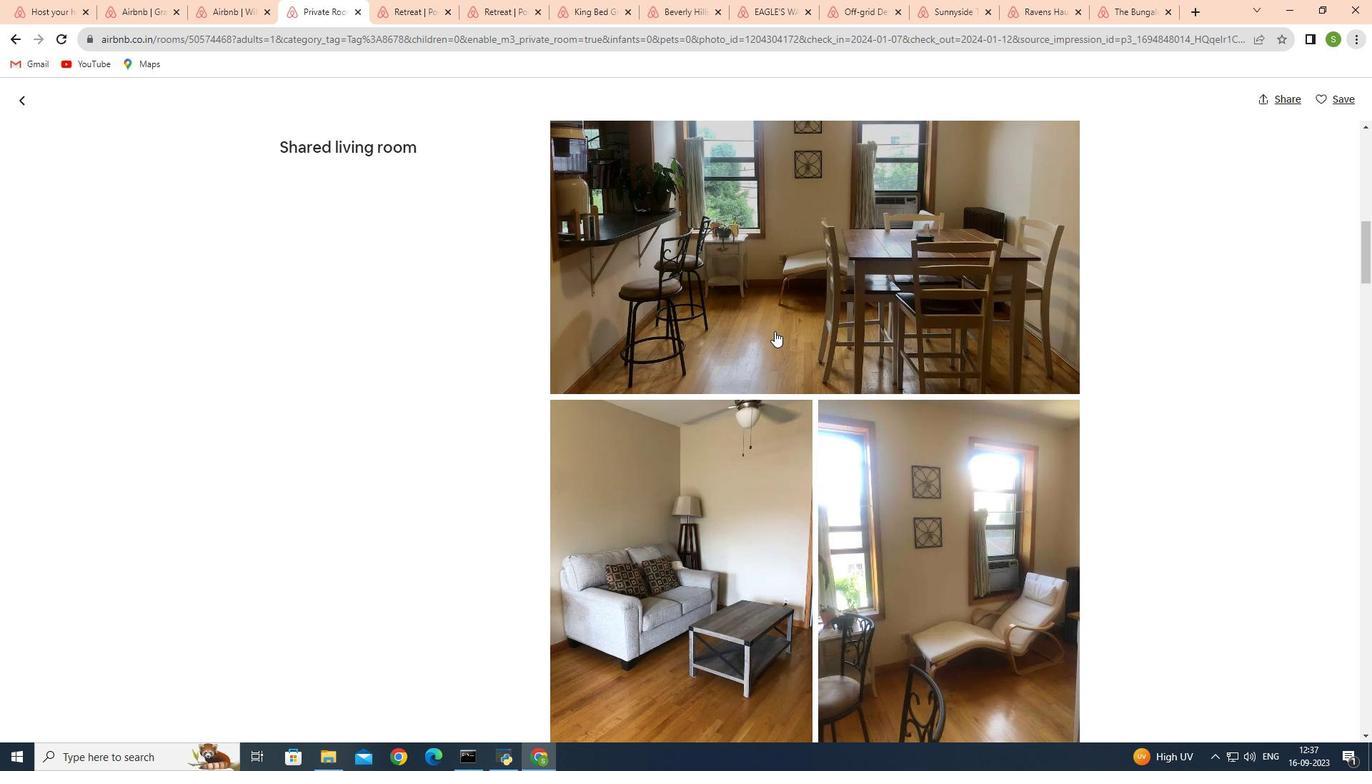 
Action: Mouse scrolled (774, 330) with delta (0, 0)
Screenshot: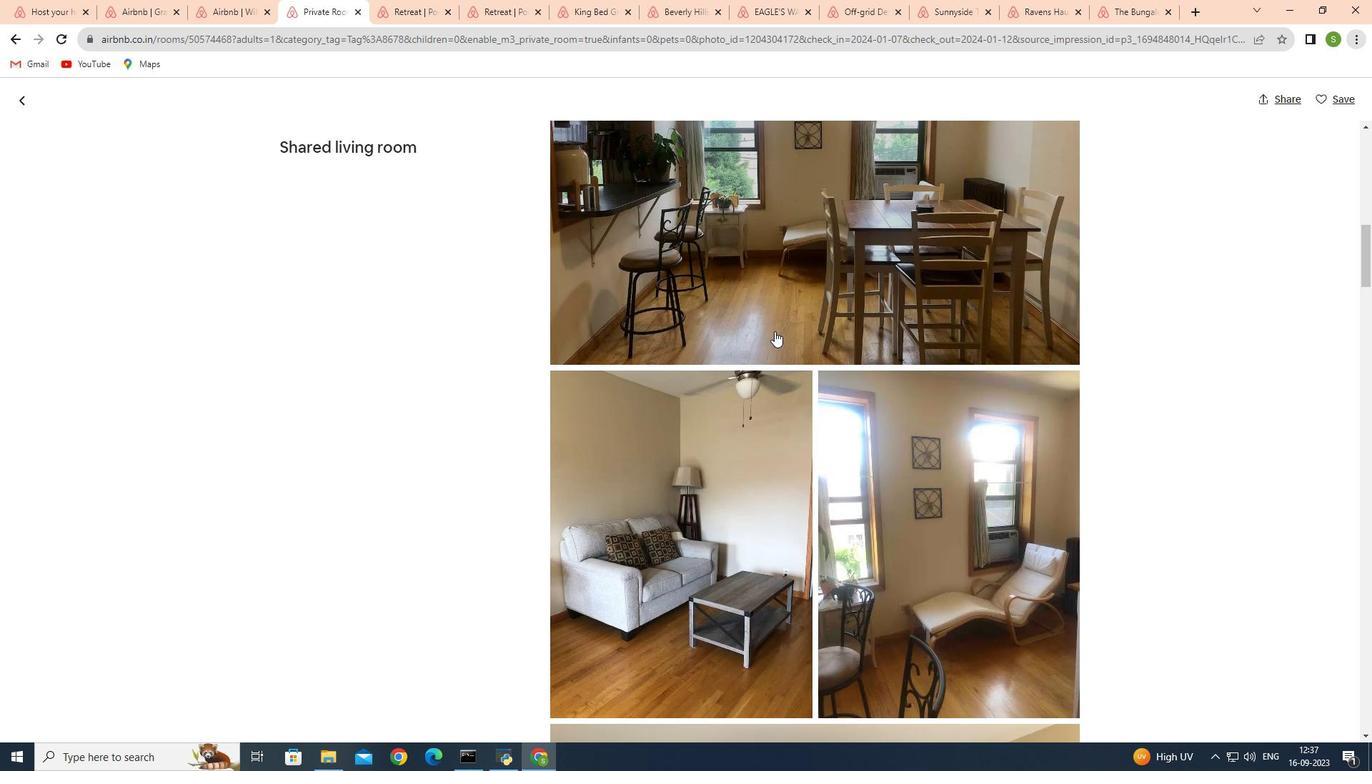 
Action: Mouse scrolled (774, 330) with delta (0, 0)
Screenshot: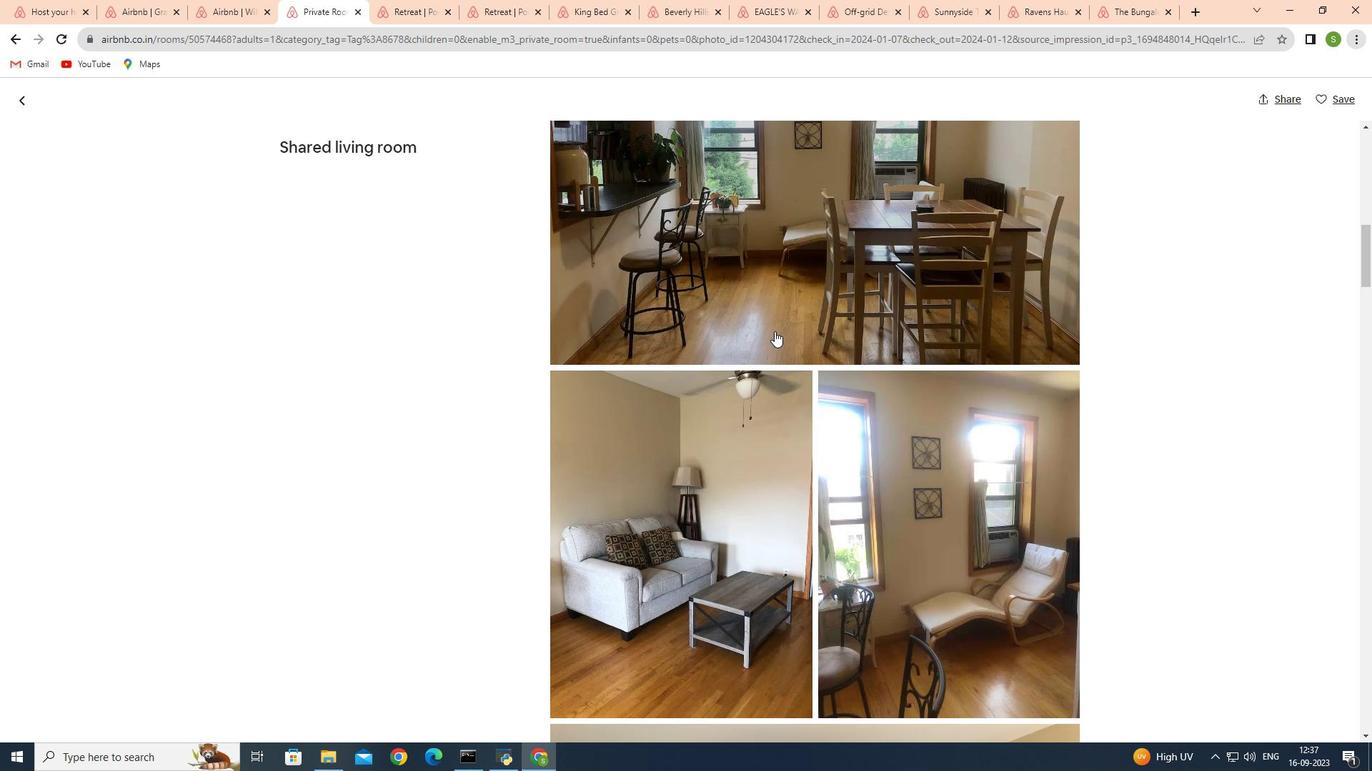 
Action: Mouse scrolled (774, 330) with delta (0, 0)
Screenshot: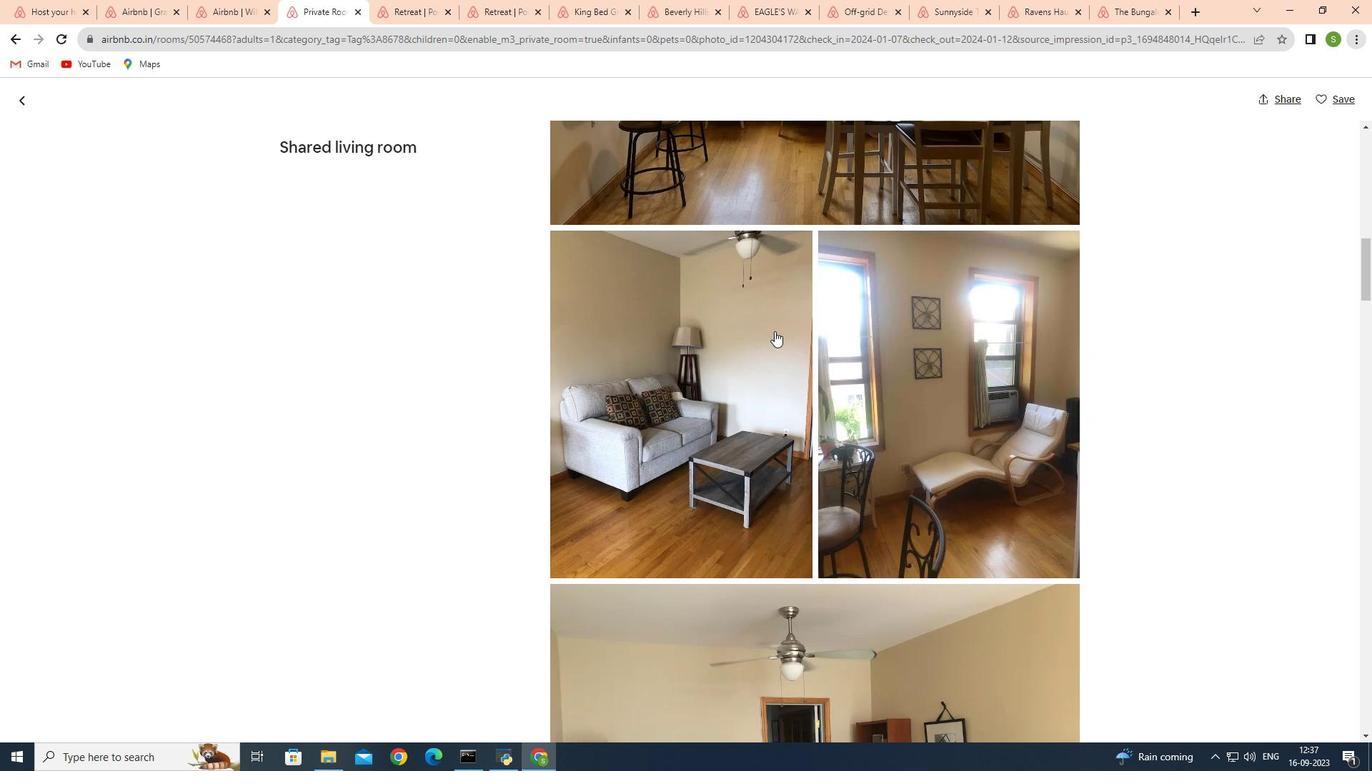 
Action: Mouse scrolled (774, 330) with delta (0, 0)
Screenshot: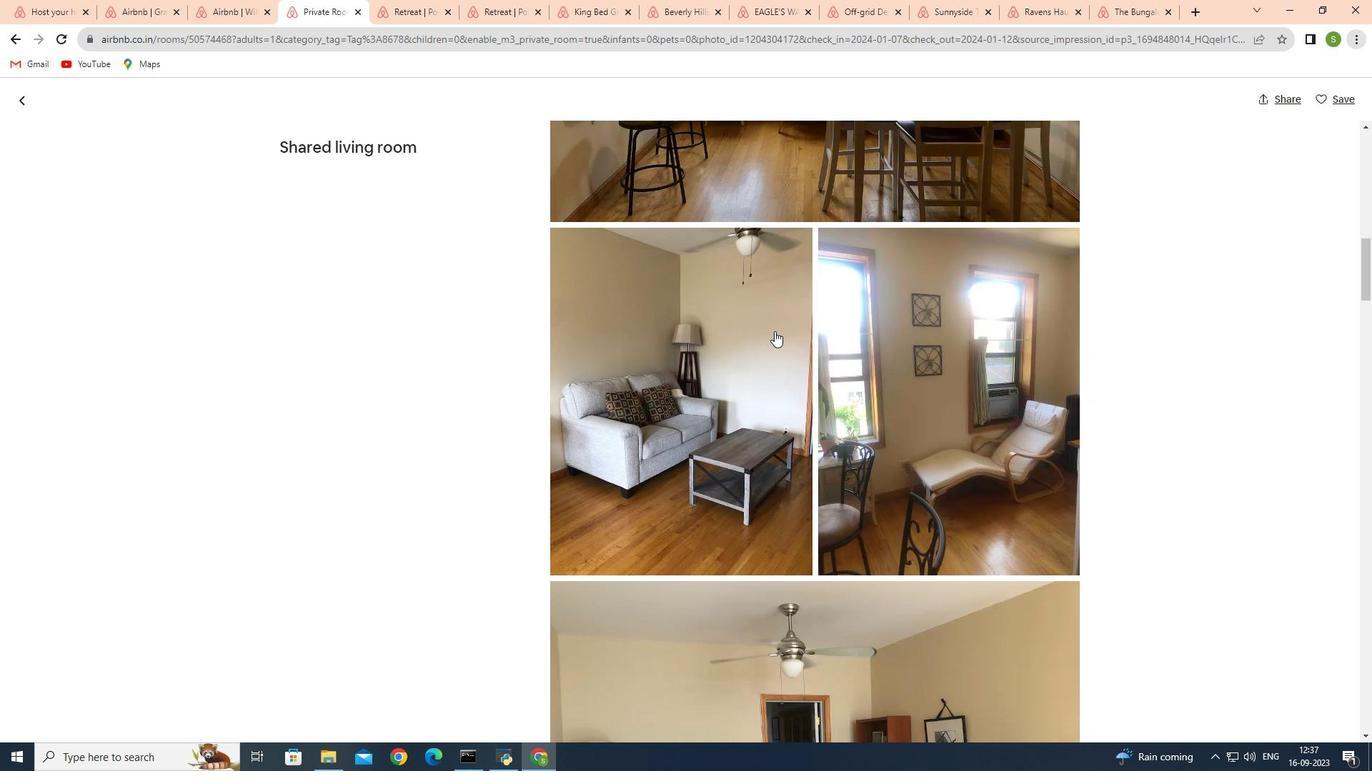 
Action: Mouse scrolled (774, 330) with delta (0, 0)
Screenshot: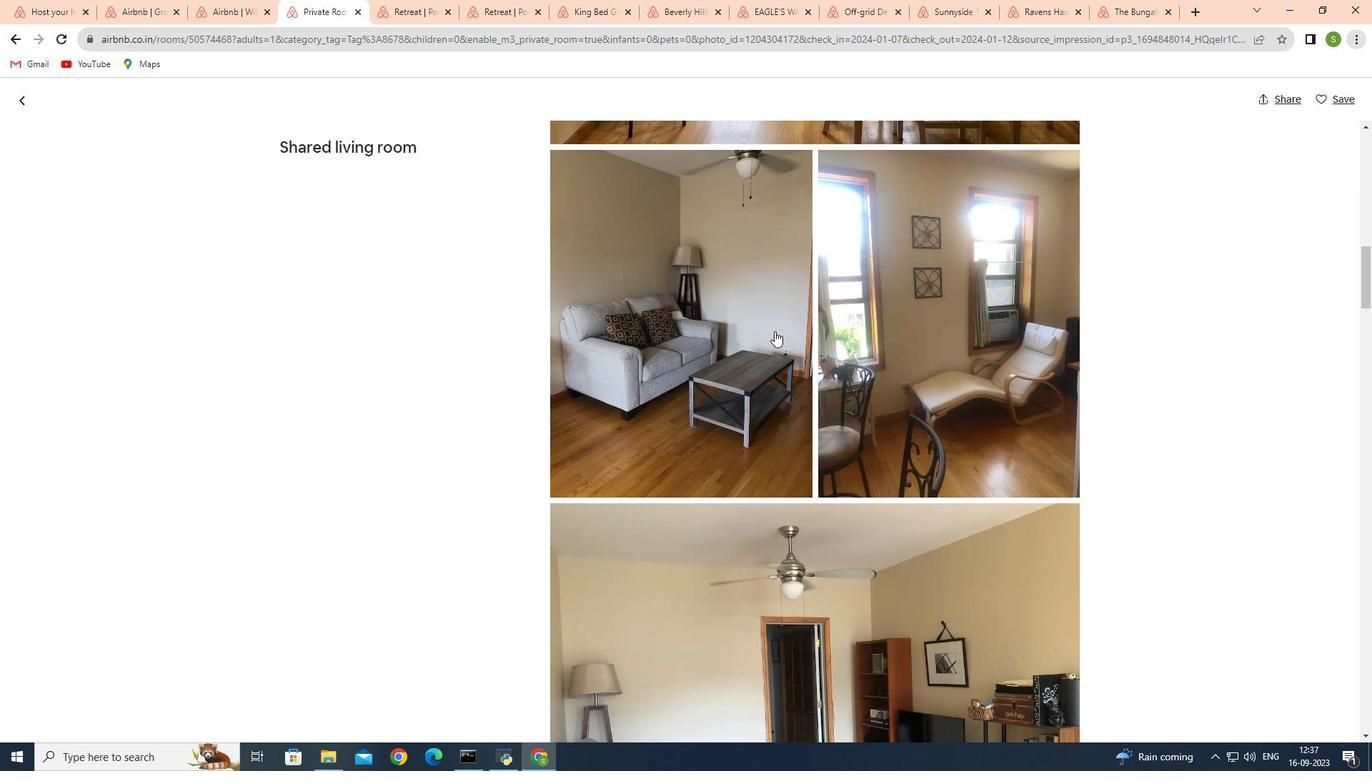
Action: Mouse scrolled (774, 330) with delta (0, 0)
Screenshot: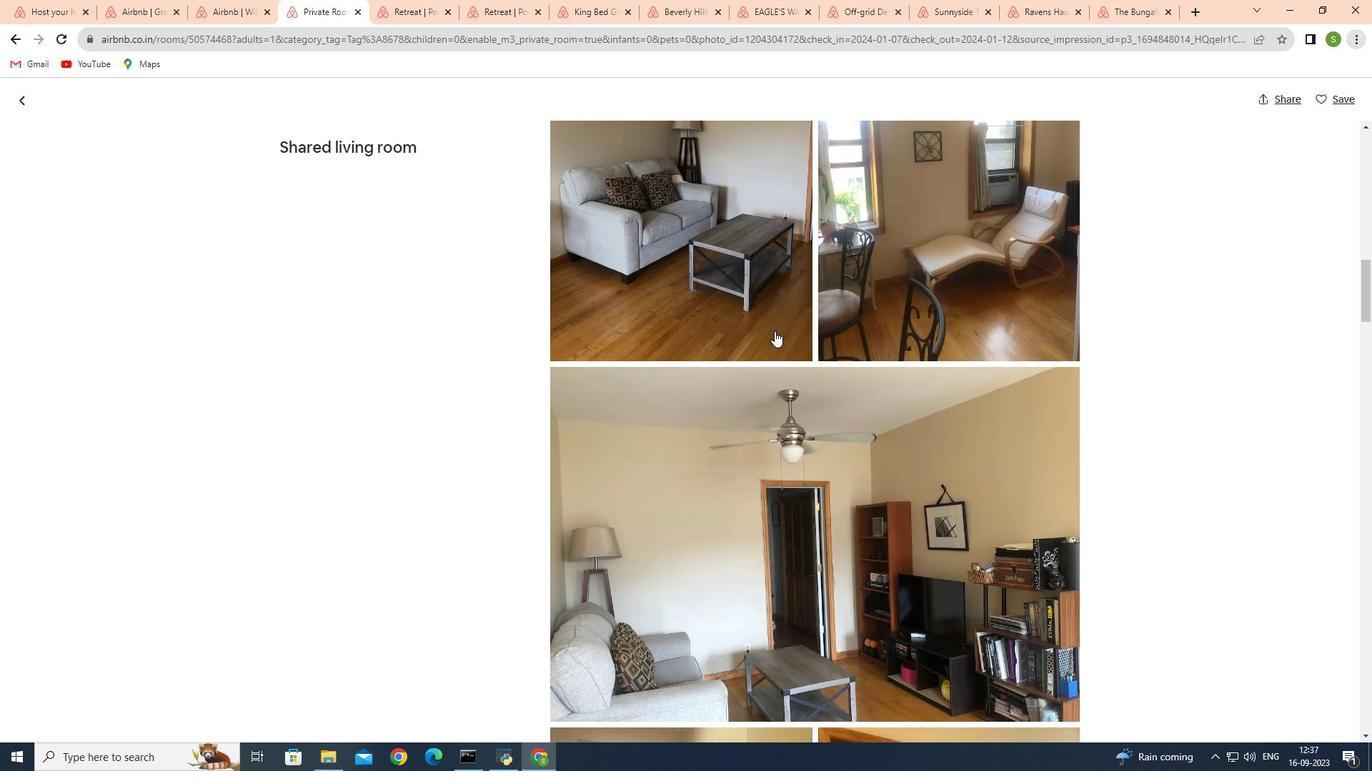 
Action: Mouse scrolled (774, 330) with delta (0, 0)
Screenshot: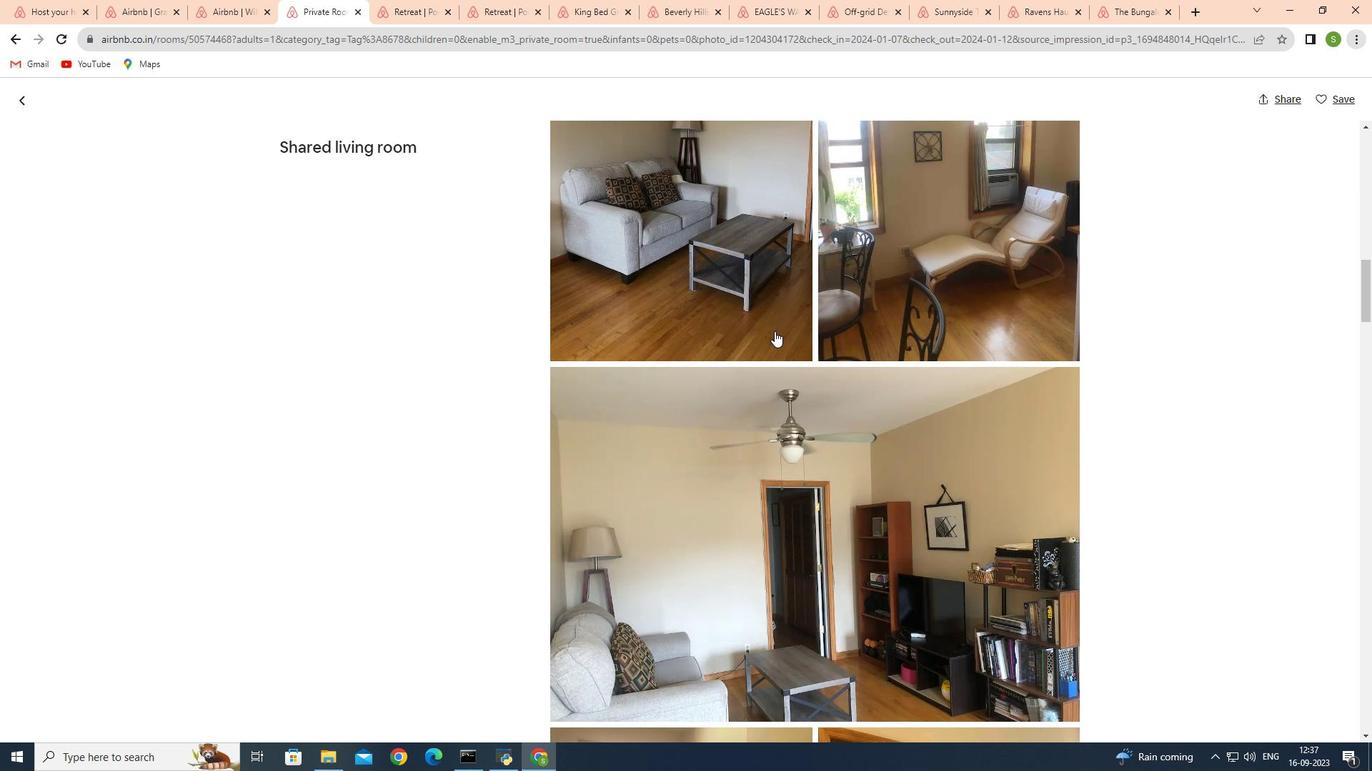 
Action: Mouse scrolled (774, 330) with delta (0, 0)
Screenshot: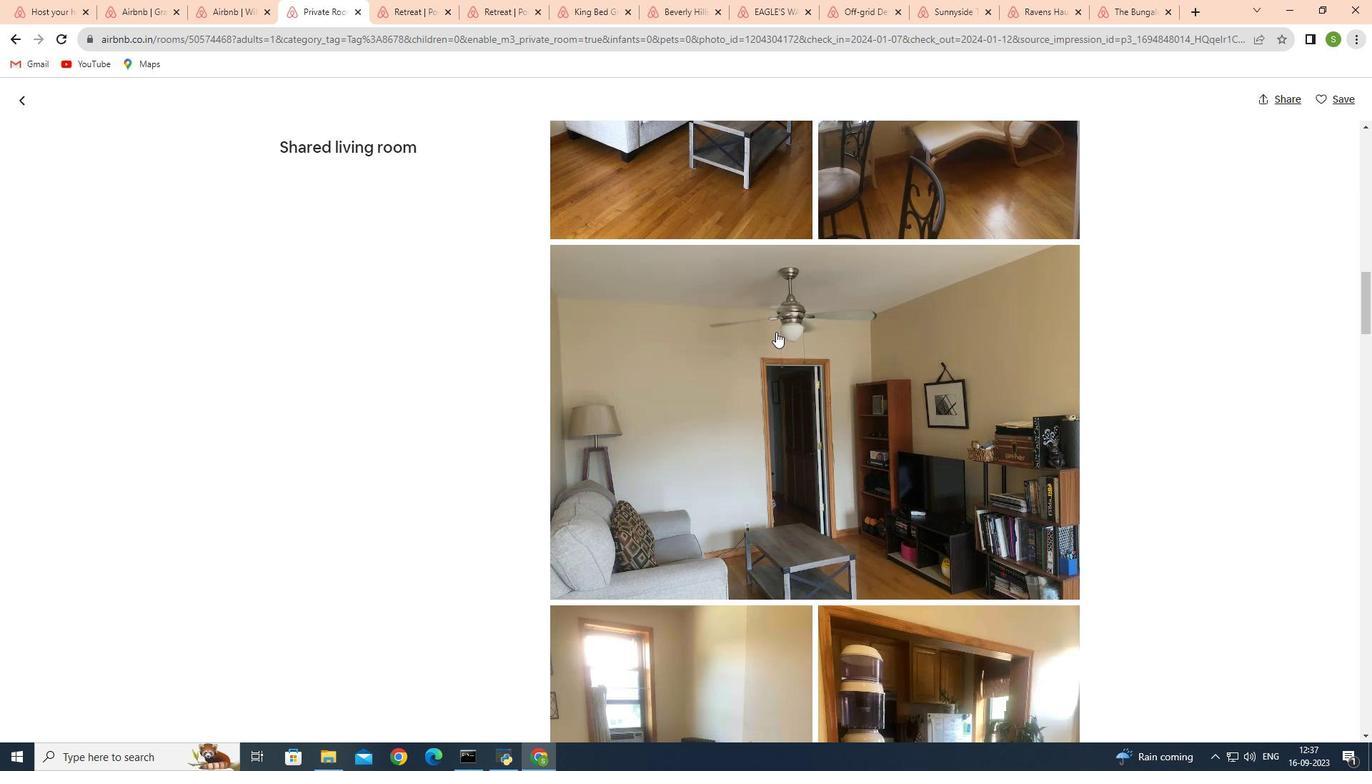 
Action: Mouse moved to (775, 332)
Screenshot: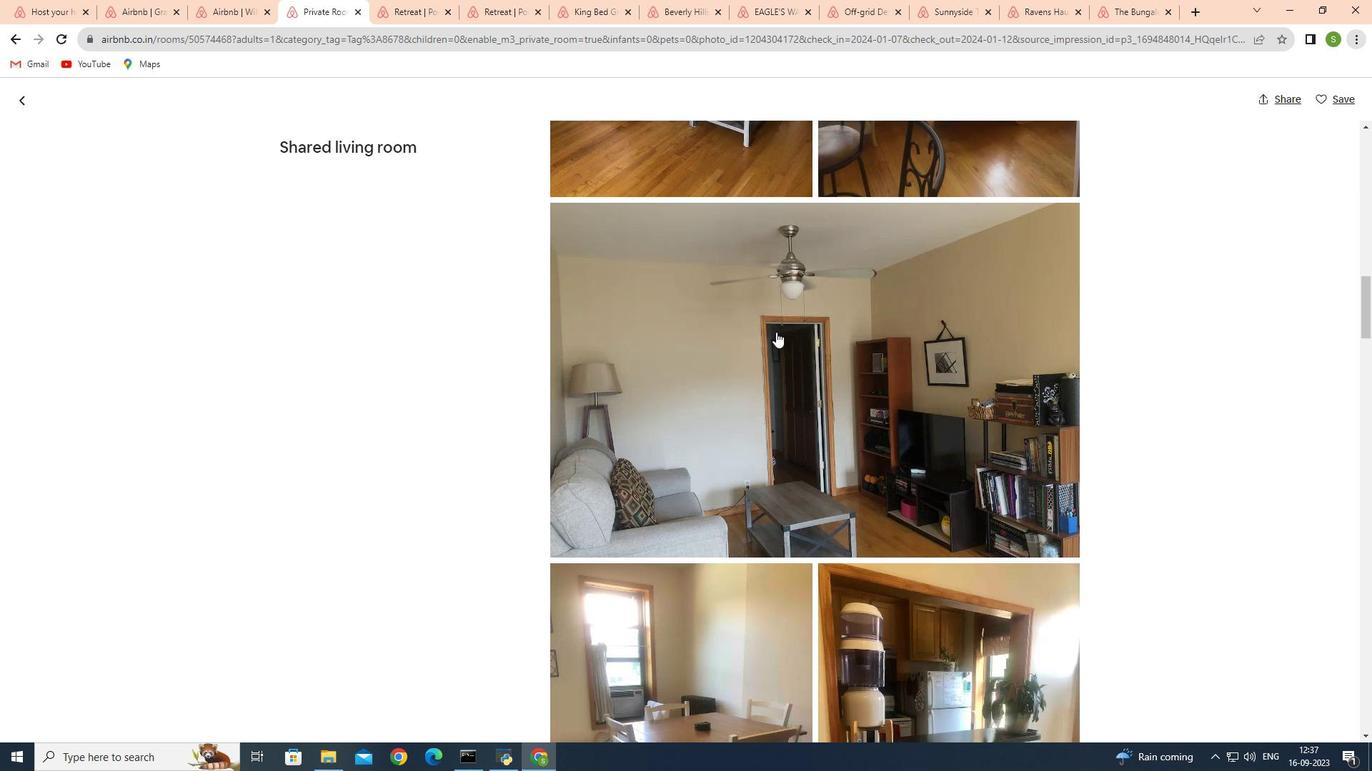 
Action: Mouse scrolled (775, 331) with delta (0, 0)
Screenshot: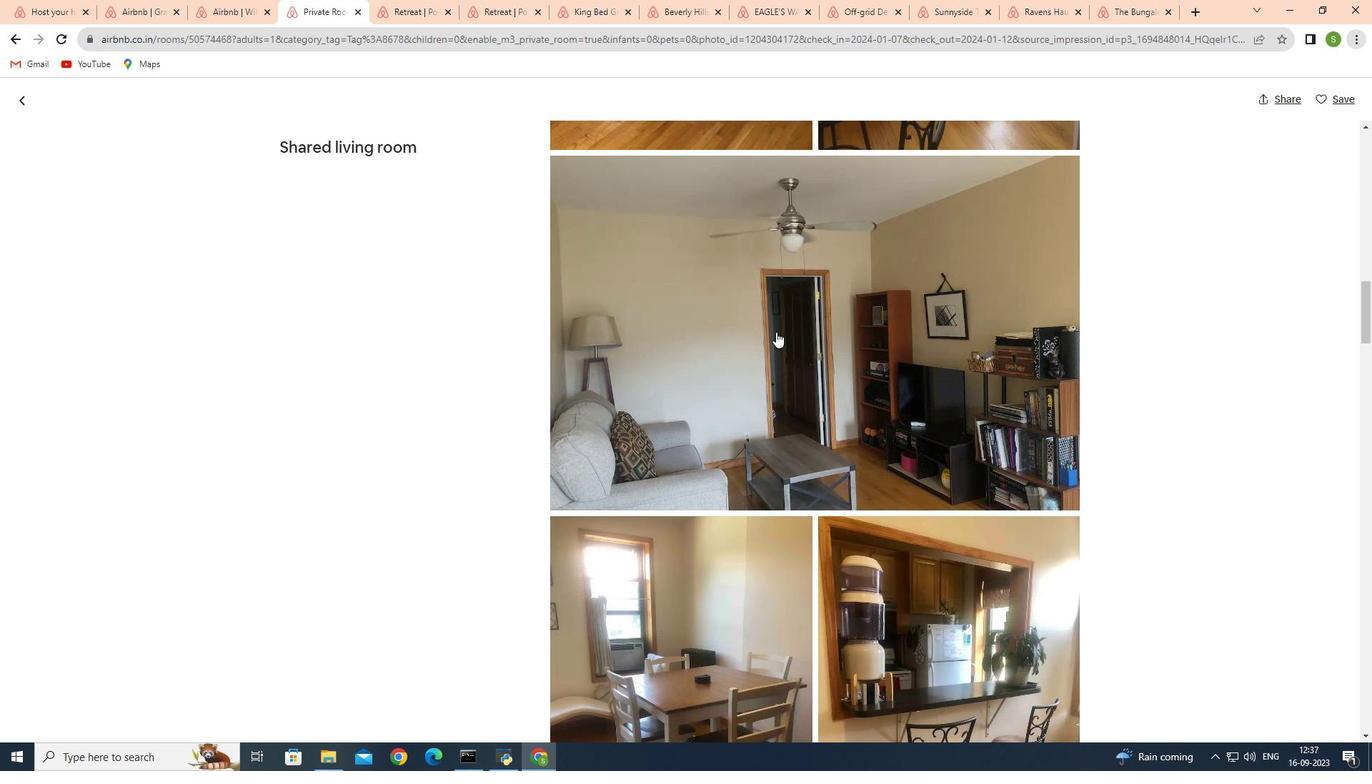 
Action: Mouse moved to (776, 332)
Screenshot: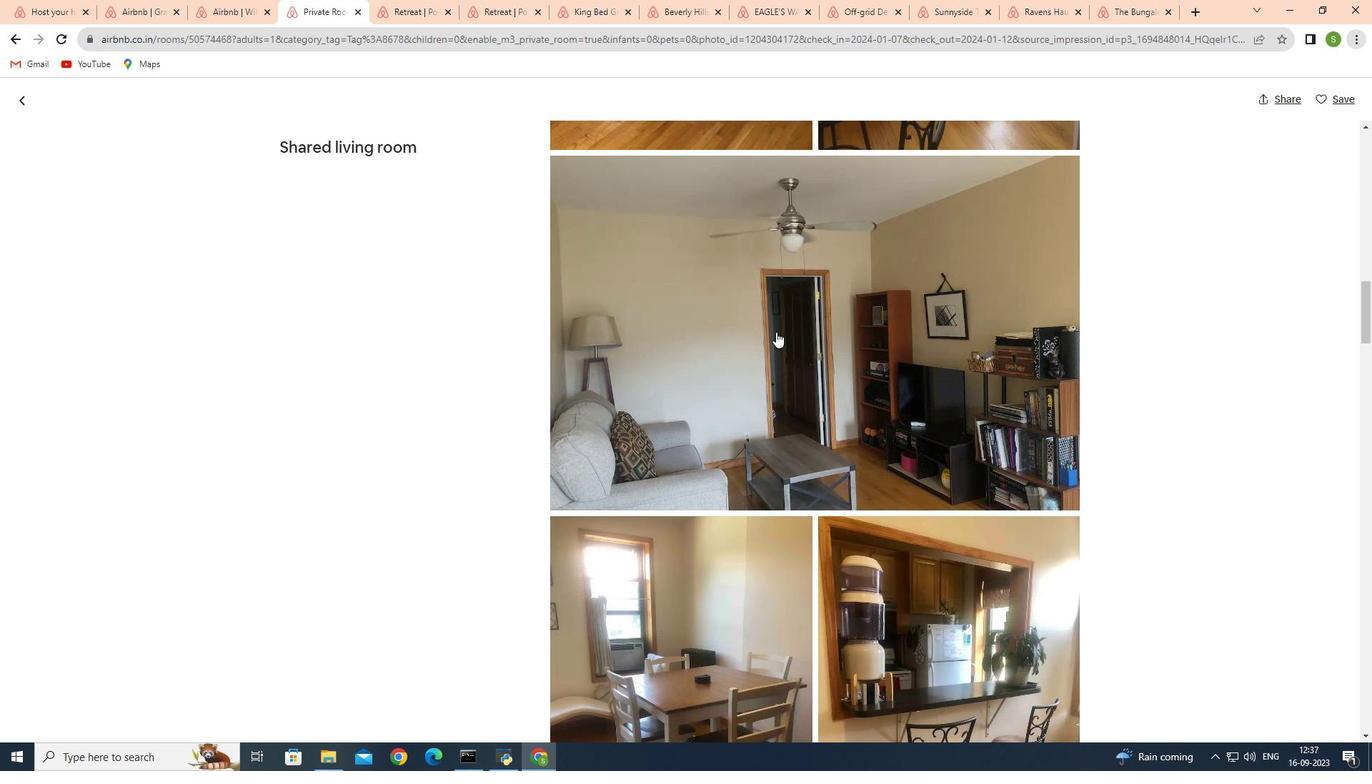 
Action: Mouse scrolled (776, 331) with delta (0, 0)
Screenshot: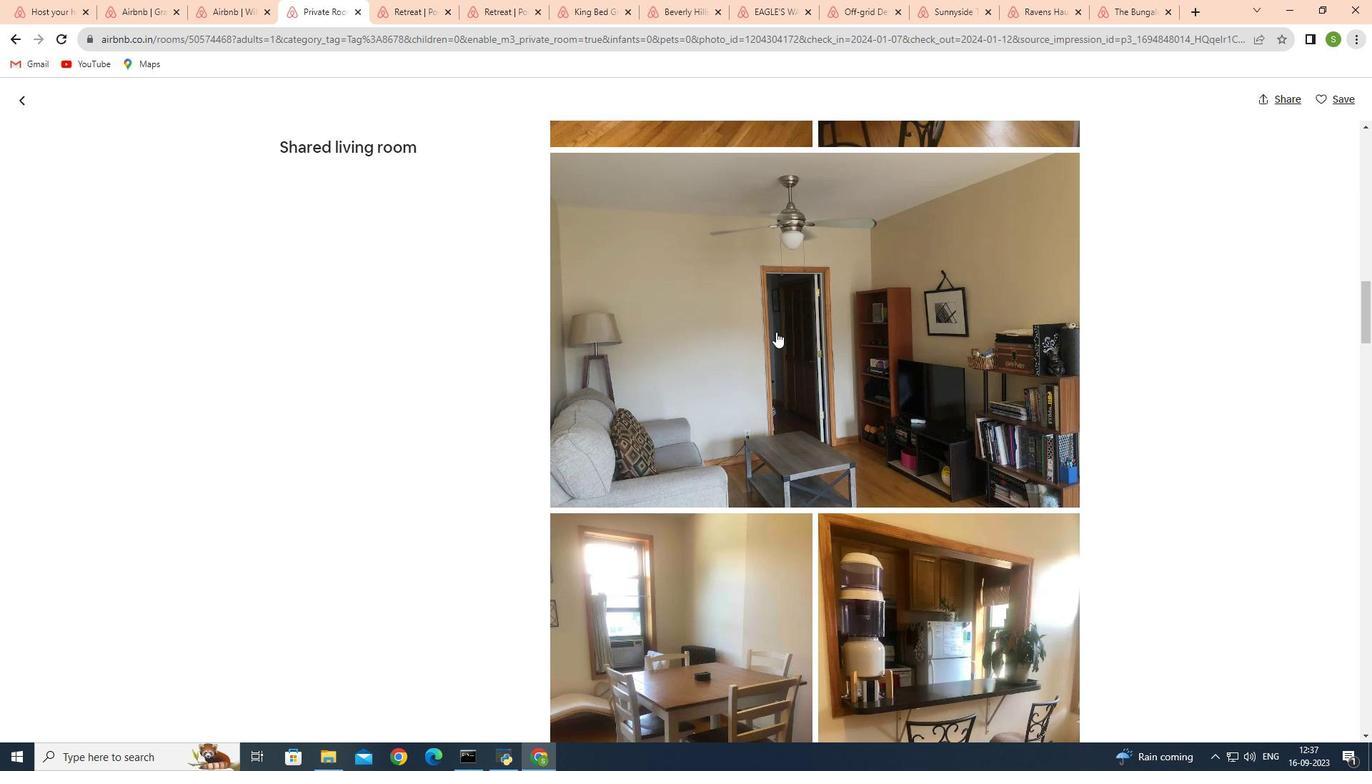 
Action: Mouse scrolled (776, 331) with delta (0, 0)
Screenshot: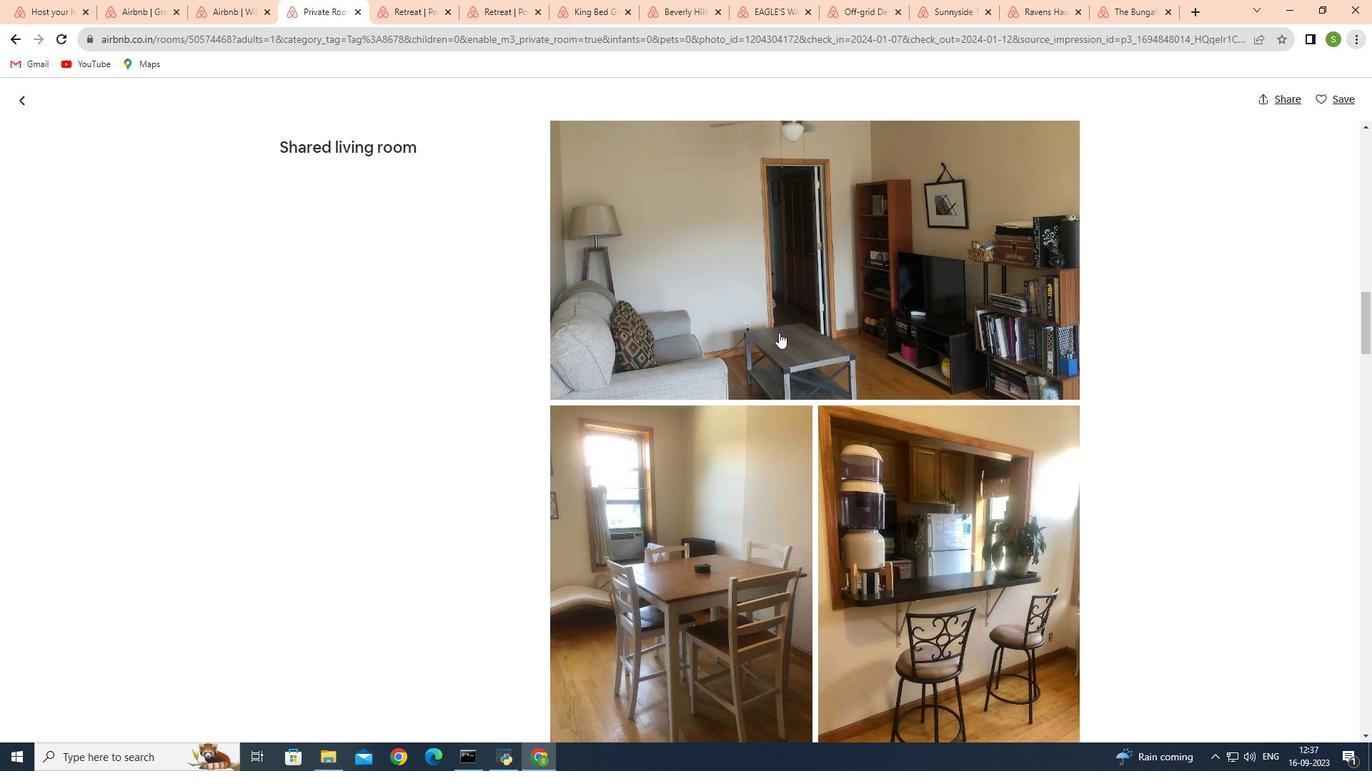 
Action: Mouse moved to (777, 333)
Screenshot: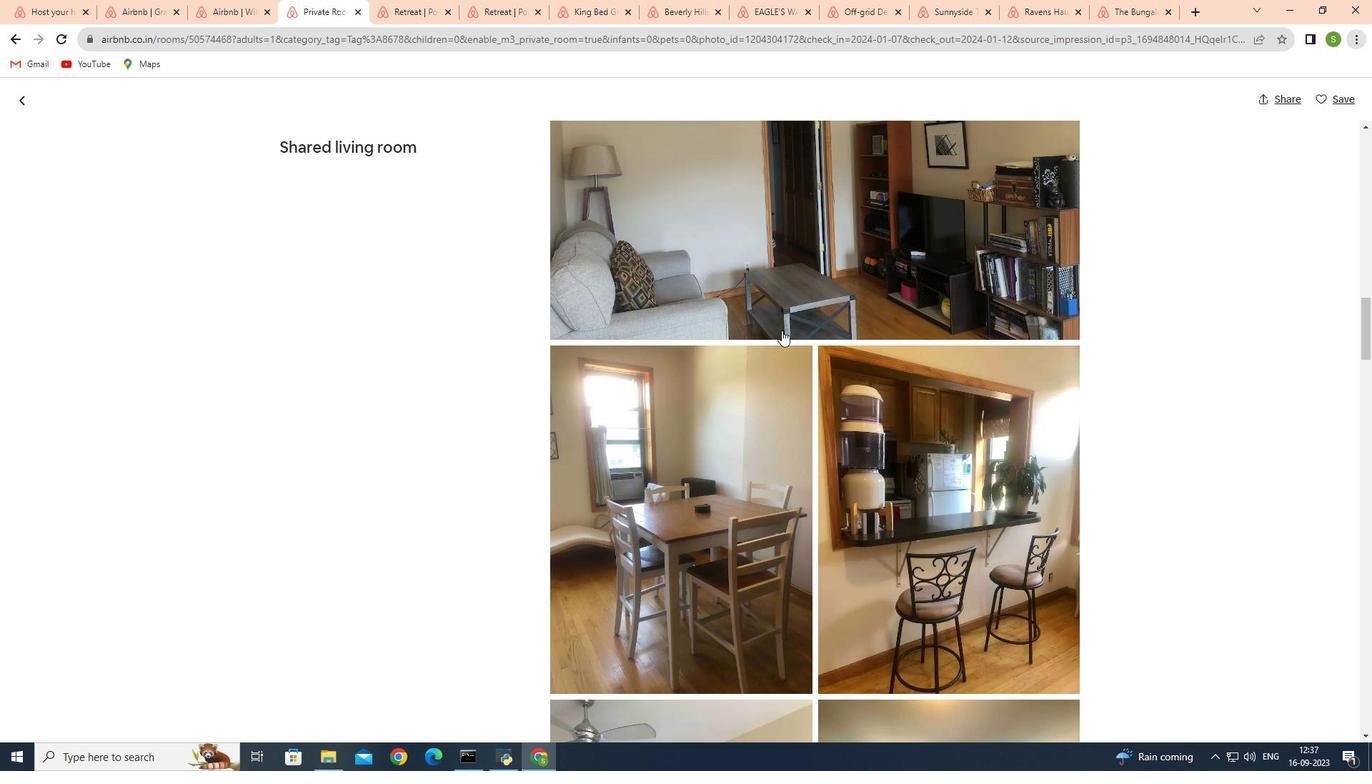 
Action: Mouse scrolled (777, 332) with delta (0, 0)
Screenshot: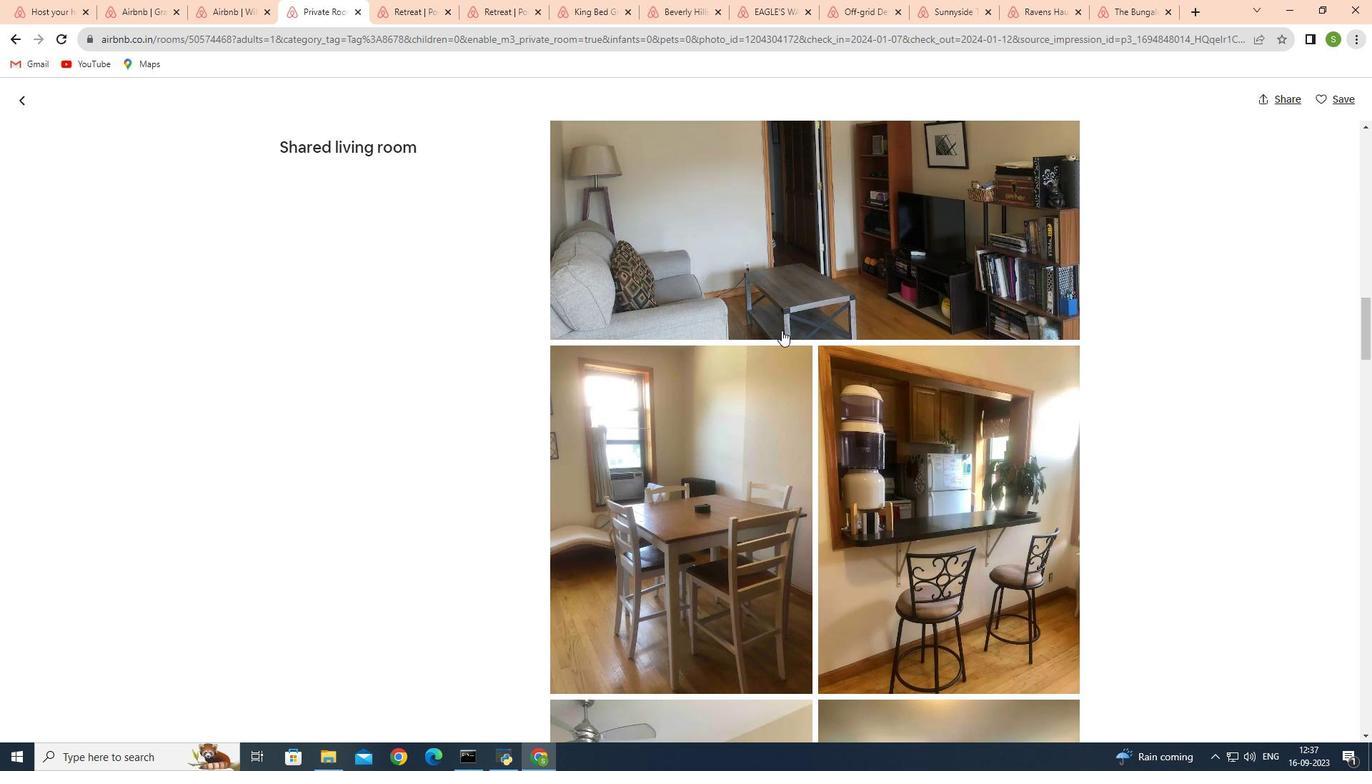 
Action: Mouse moved to (779, 332)
Screenshot: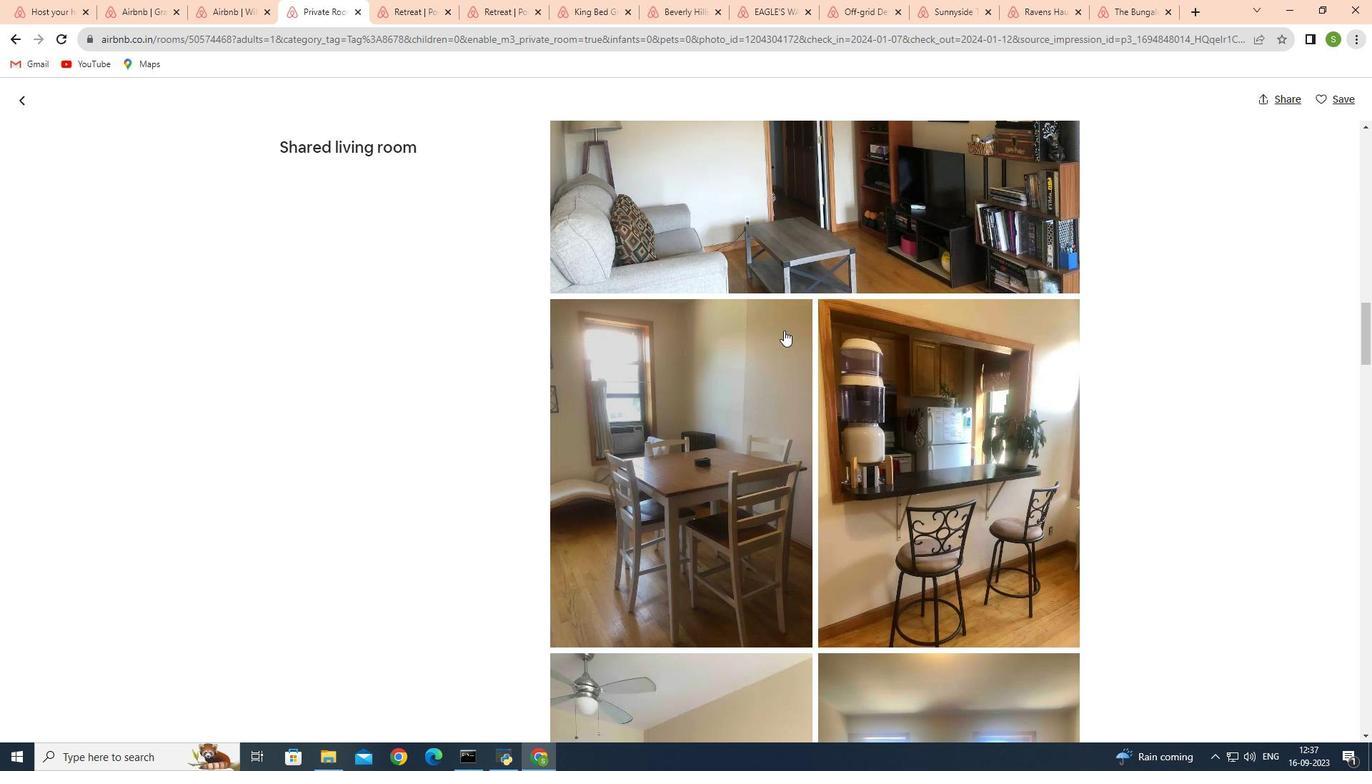 
Action: Mouse scrolled (779, 331) with delta (0, 0)
Screenshot: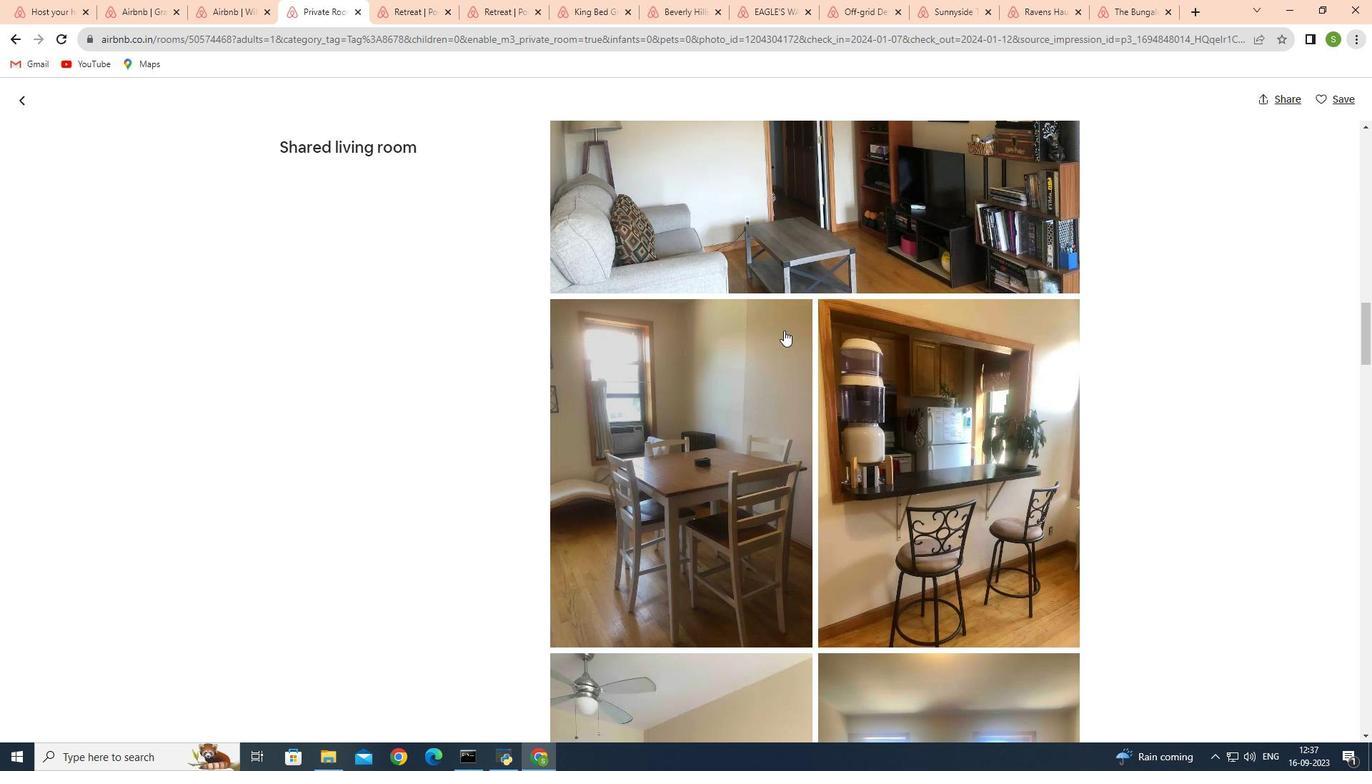 
Action: Mouse moved to (784, 330)
Screenshot: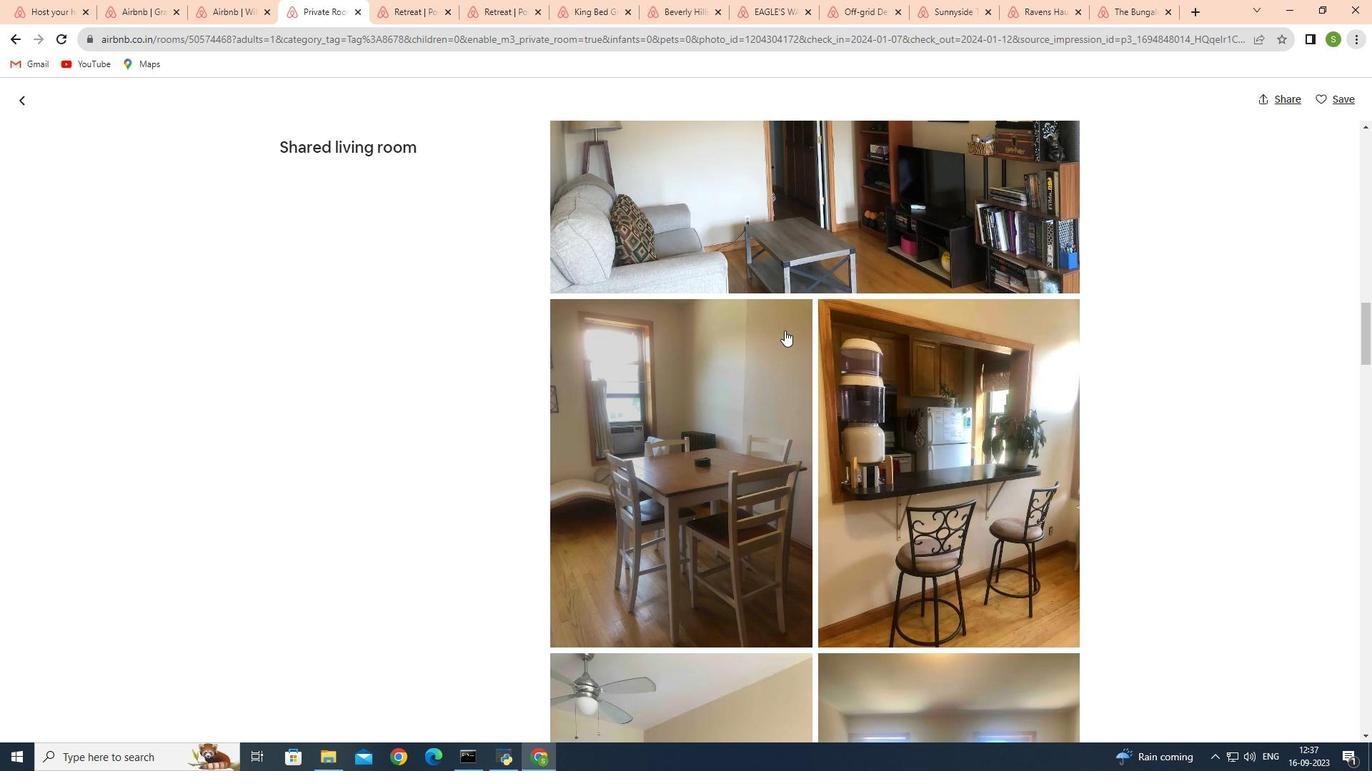 
Action: Mouse scrolled (784, 330) with delta (0, 0)
Screenshot: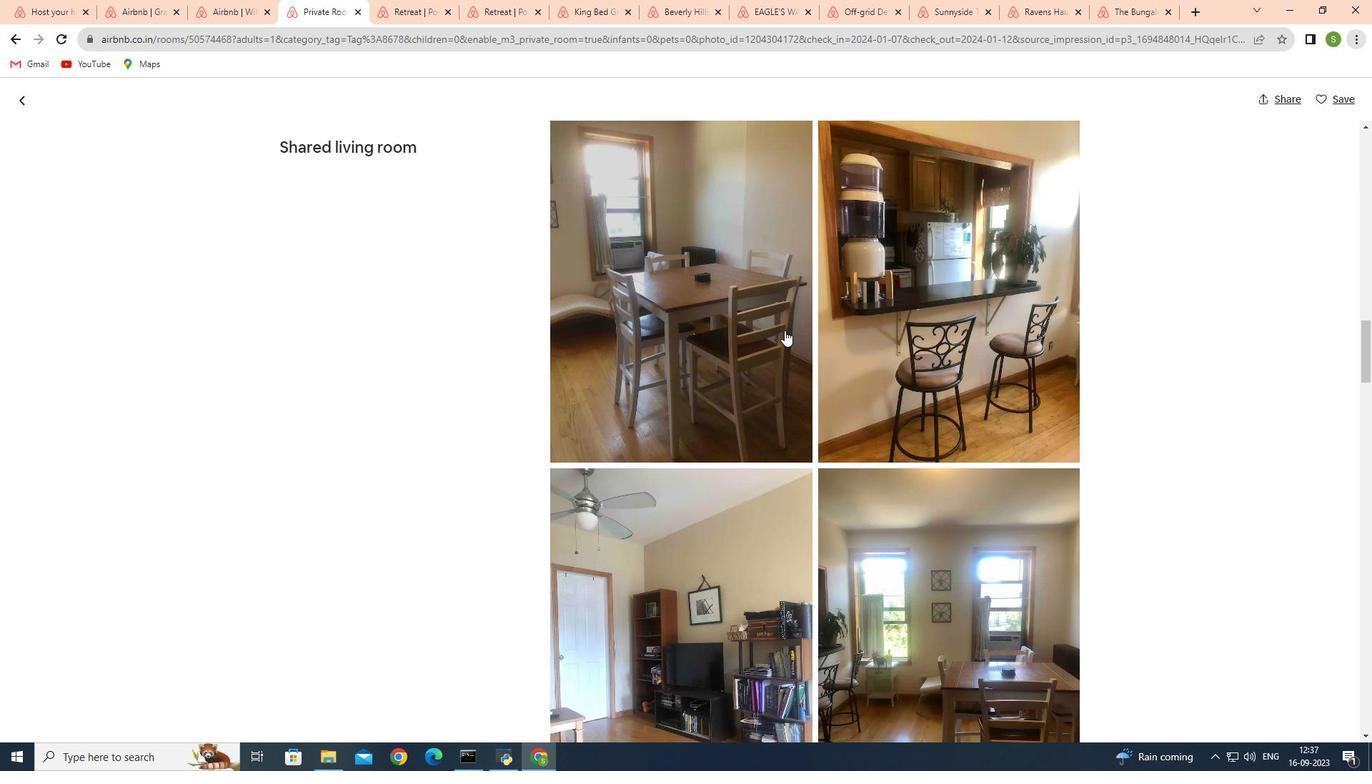 
Action: Mouse scrolled (784, 330) with delta (0, 0)
Screenshot: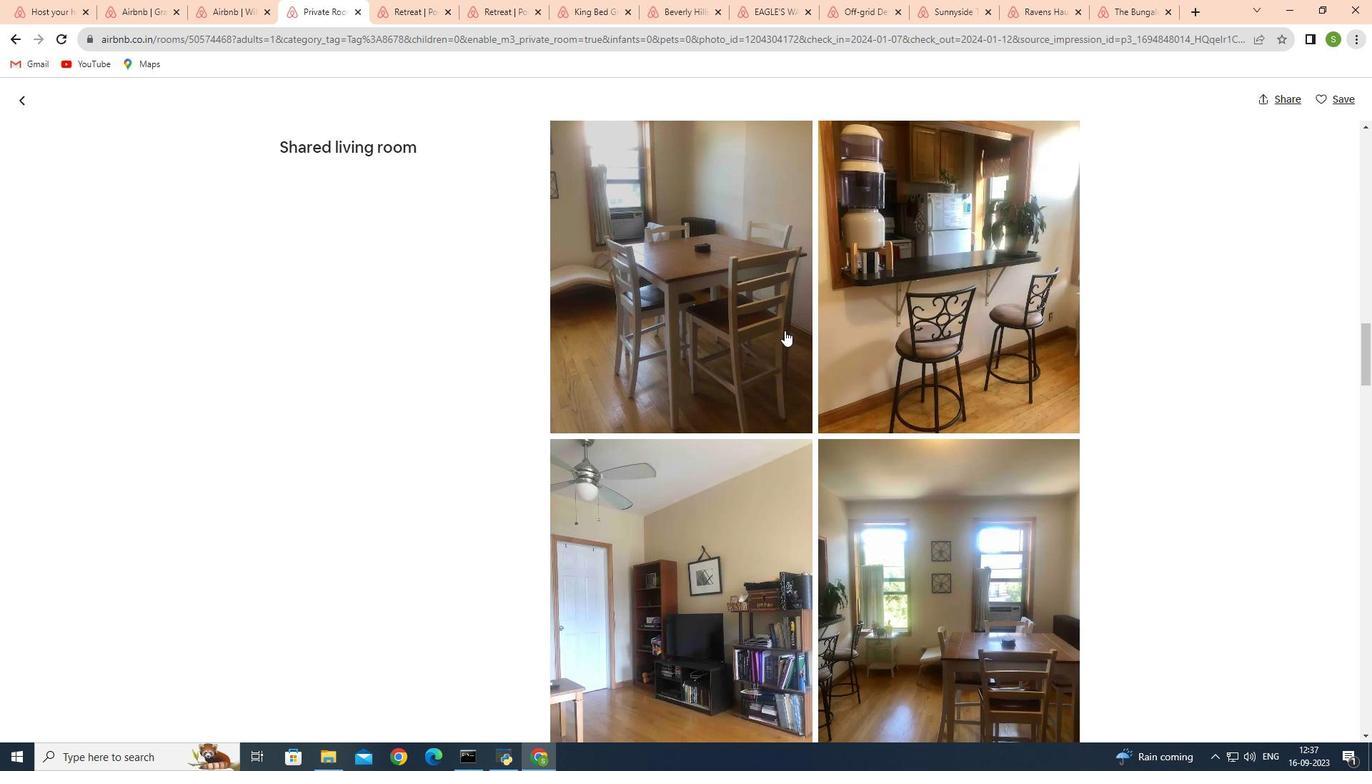 
Action: Mouse scrolled (784, 330) with delta (0, 0)
Screenshot: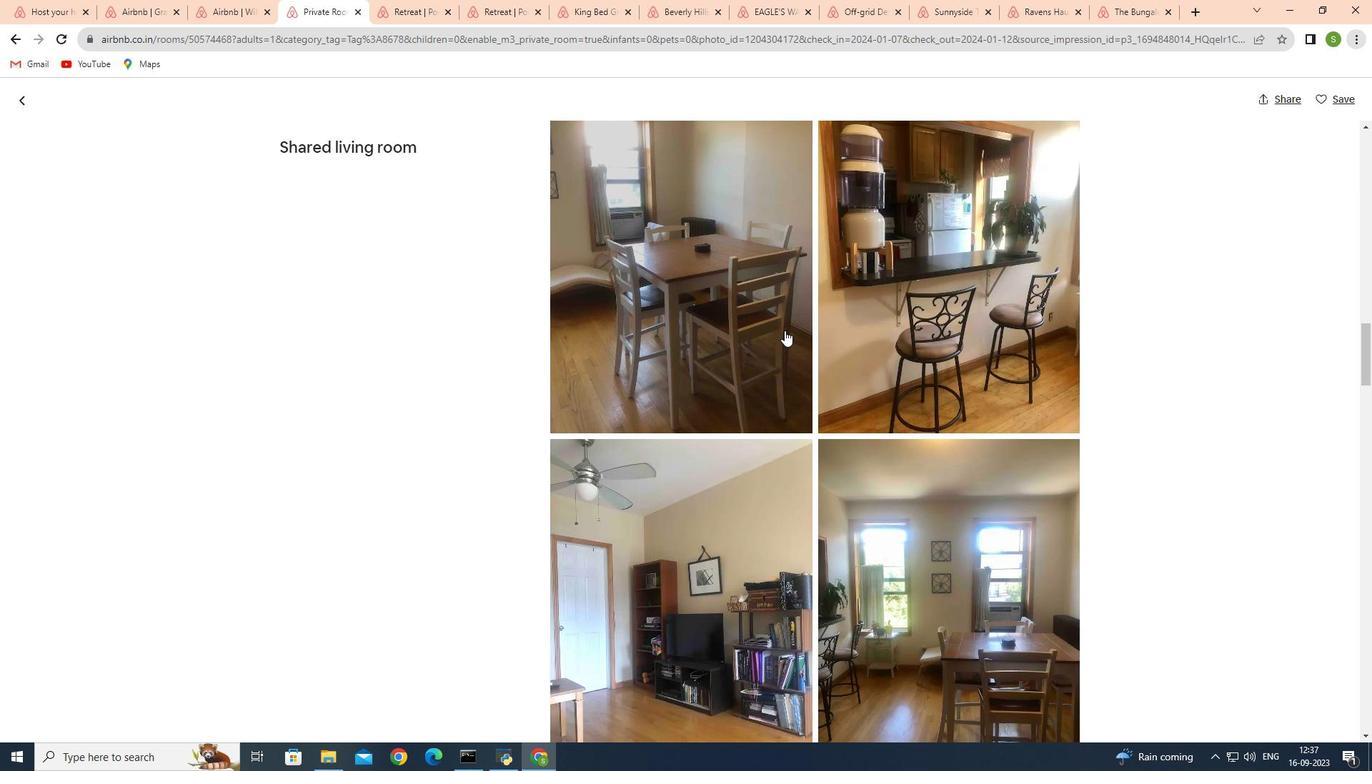 
Action: Mouse scrolled (784, 330) with delta (0, 0)
Screenshot: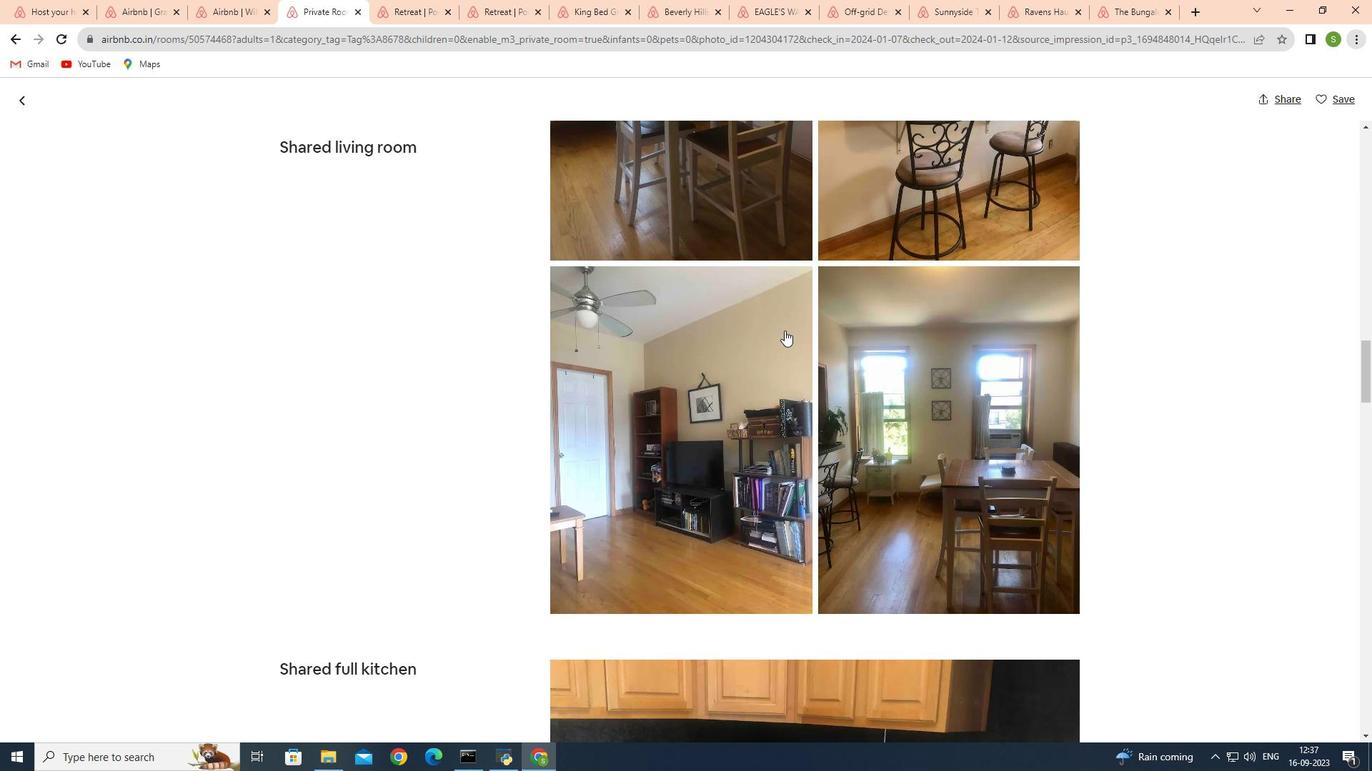 
Action: Mouse scrolled (784, 330) with delta (0, 0)
Screenshot: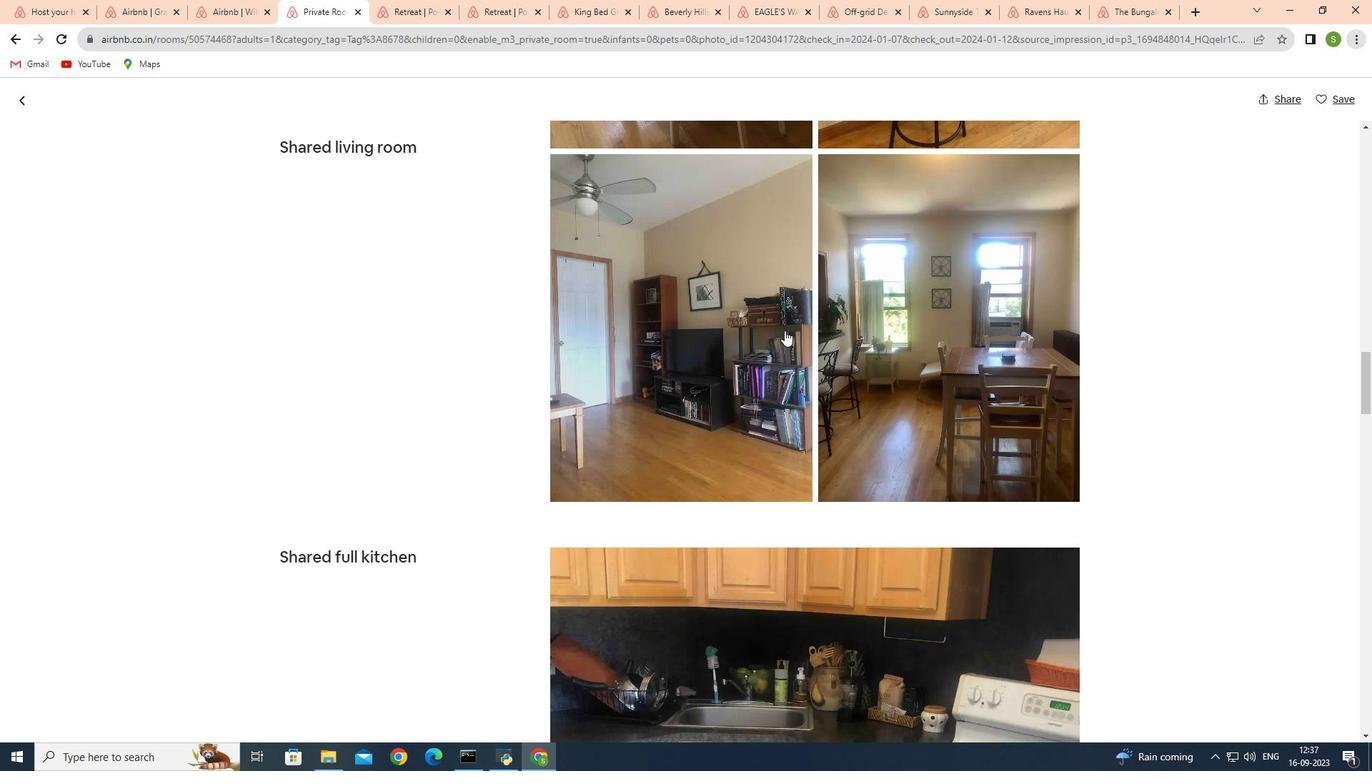 
Action: Mouse scrolled (784, 330) with delta (0, 0)
Screenshot: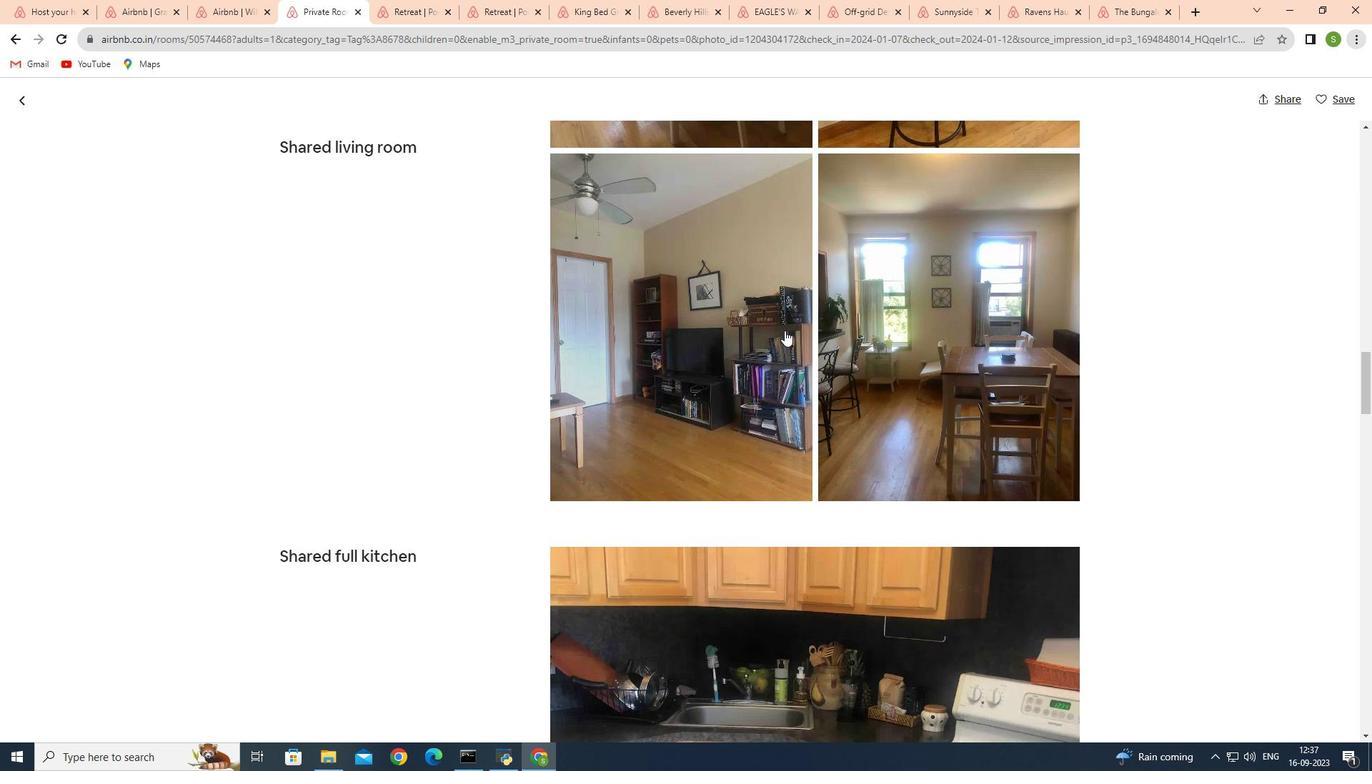 
Action: Mouse scrolled (784, 330) with delta (0, 0)
Screenshot: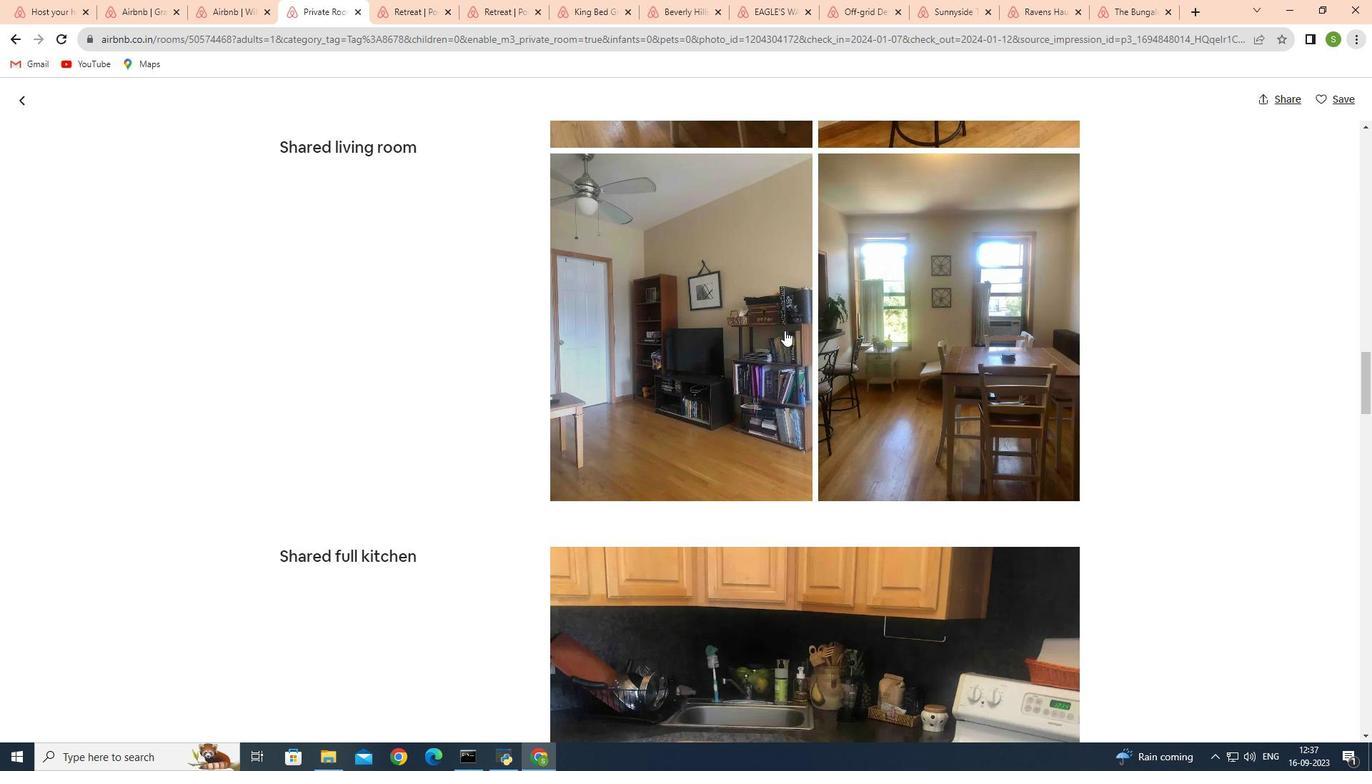 
Action: Mouse scrolled (784, 330) with delta (0, 0)
Screenshot: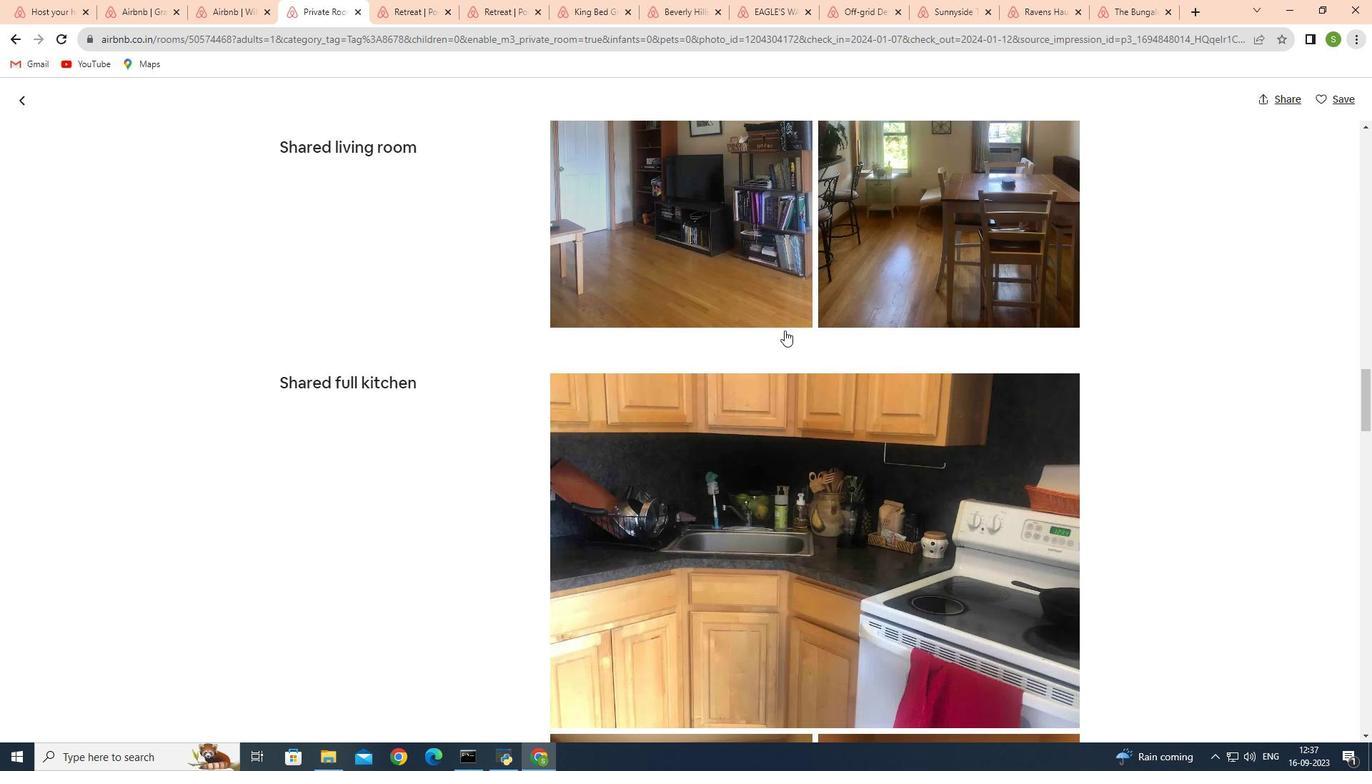 
Action: Mouse scrolled (784, 330) with delta (0, 0)
Screenshot: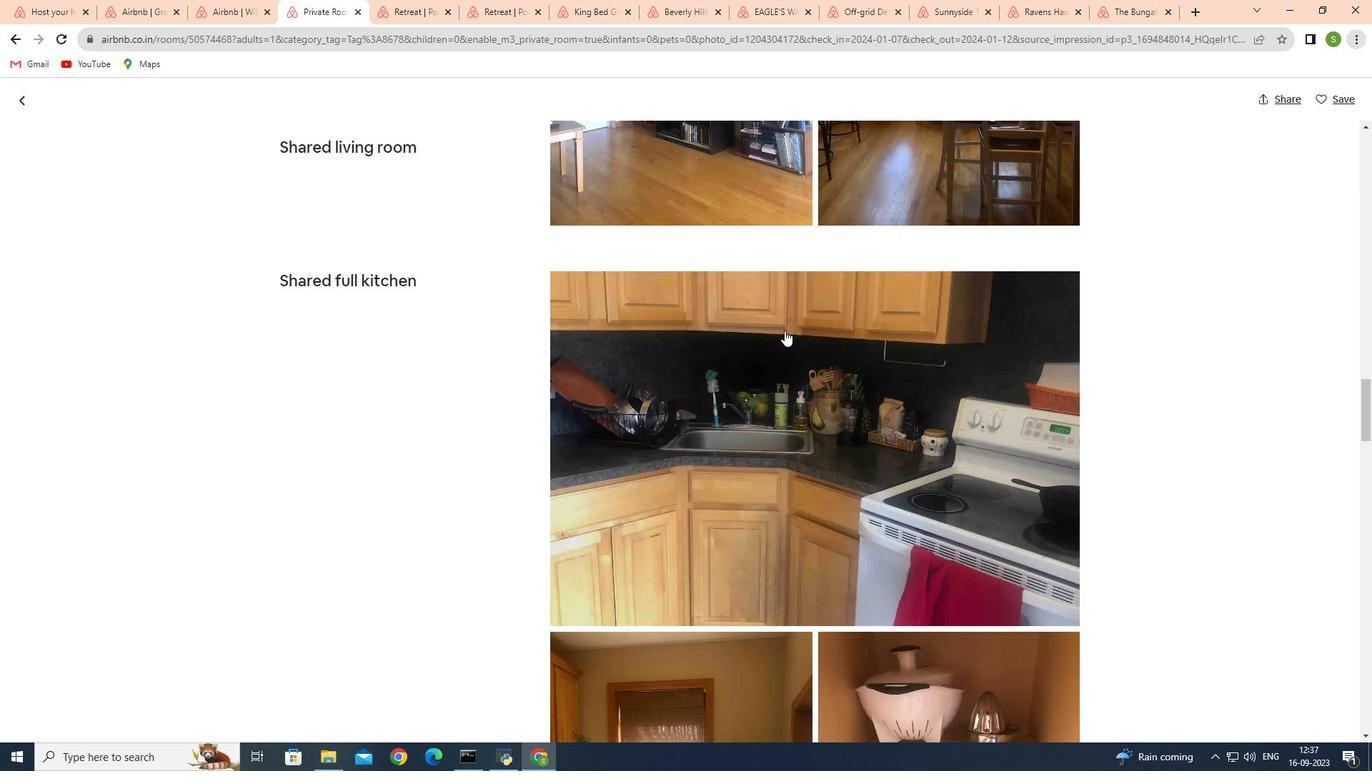 
Action: Mouse scrolled (784, 330) with delta (0, 0)
Screenshot: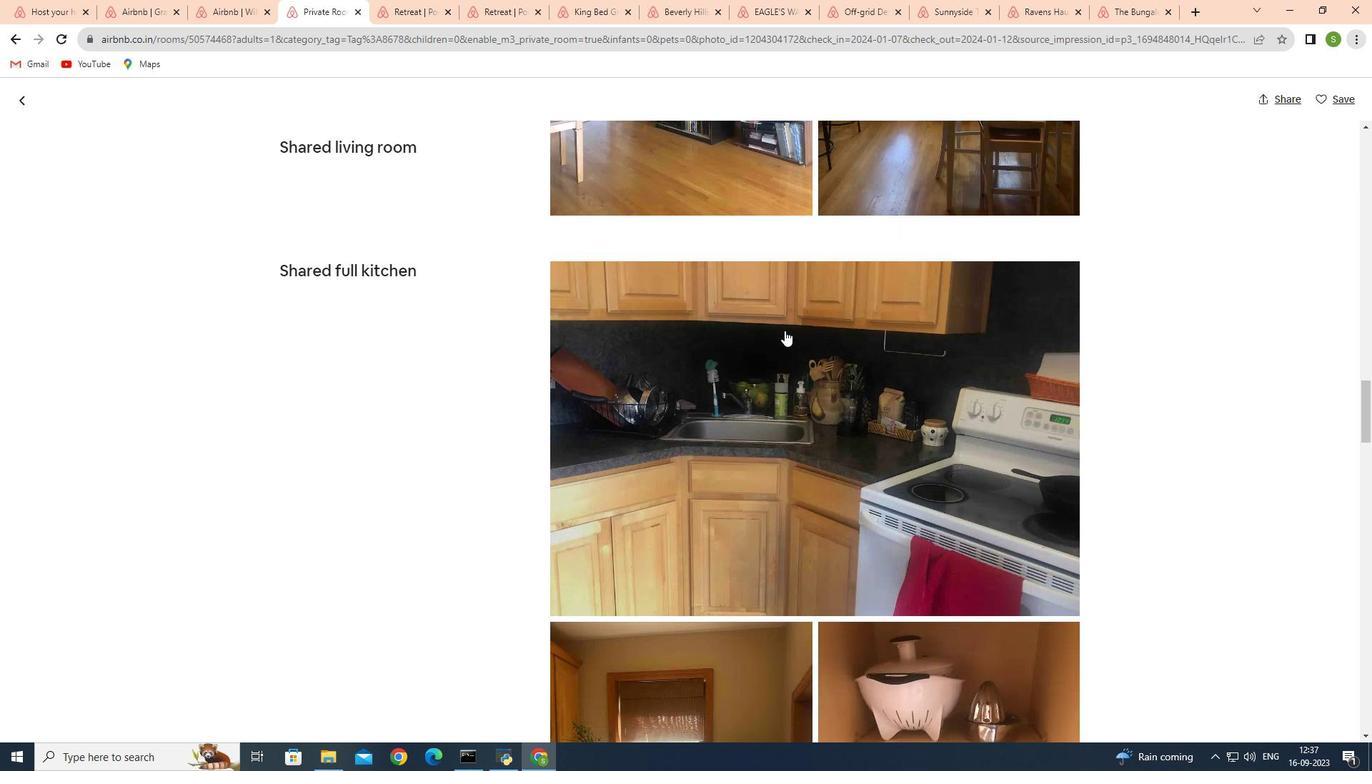 
Action: Mouse scrolled (784, 330) with delta (0, 0)
Screenshot: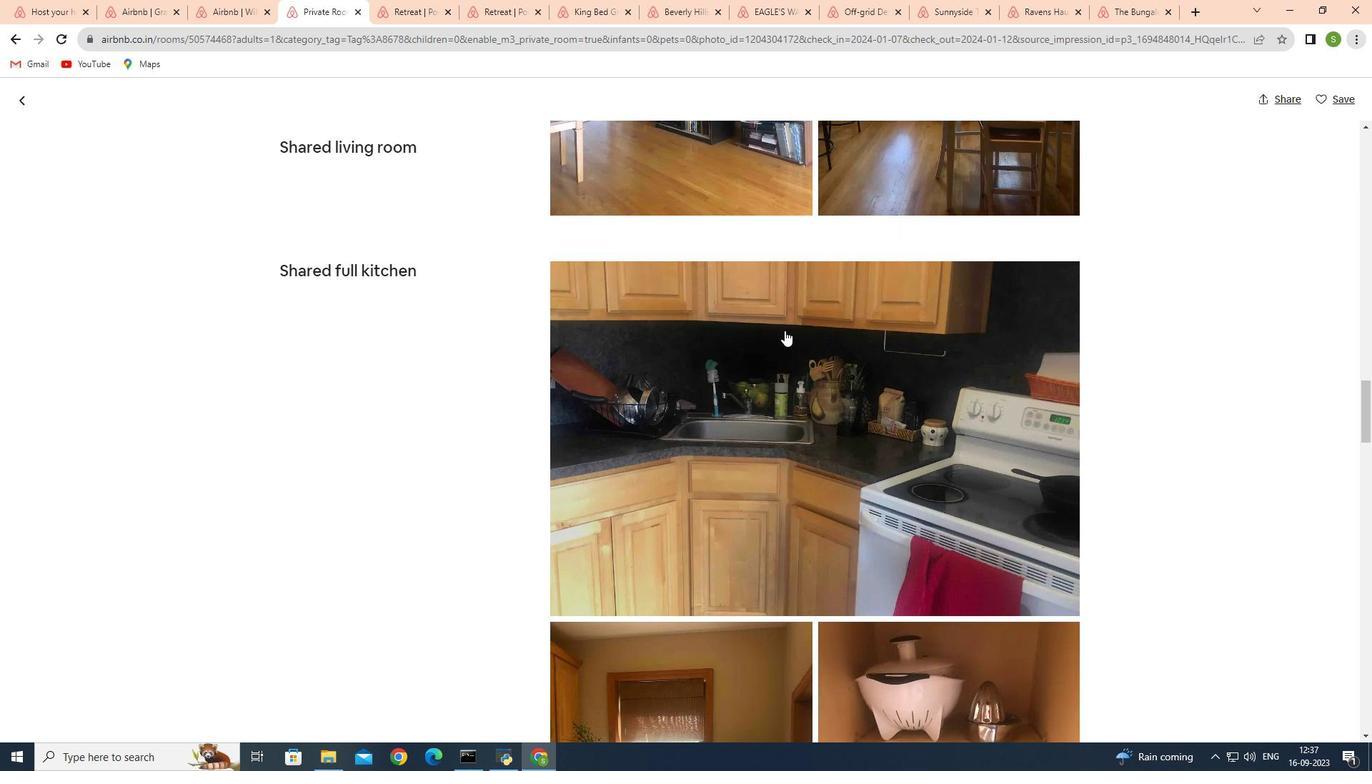 
Action: Mouse scrolled (784, 330) with delta (0, 0)
Screenshot: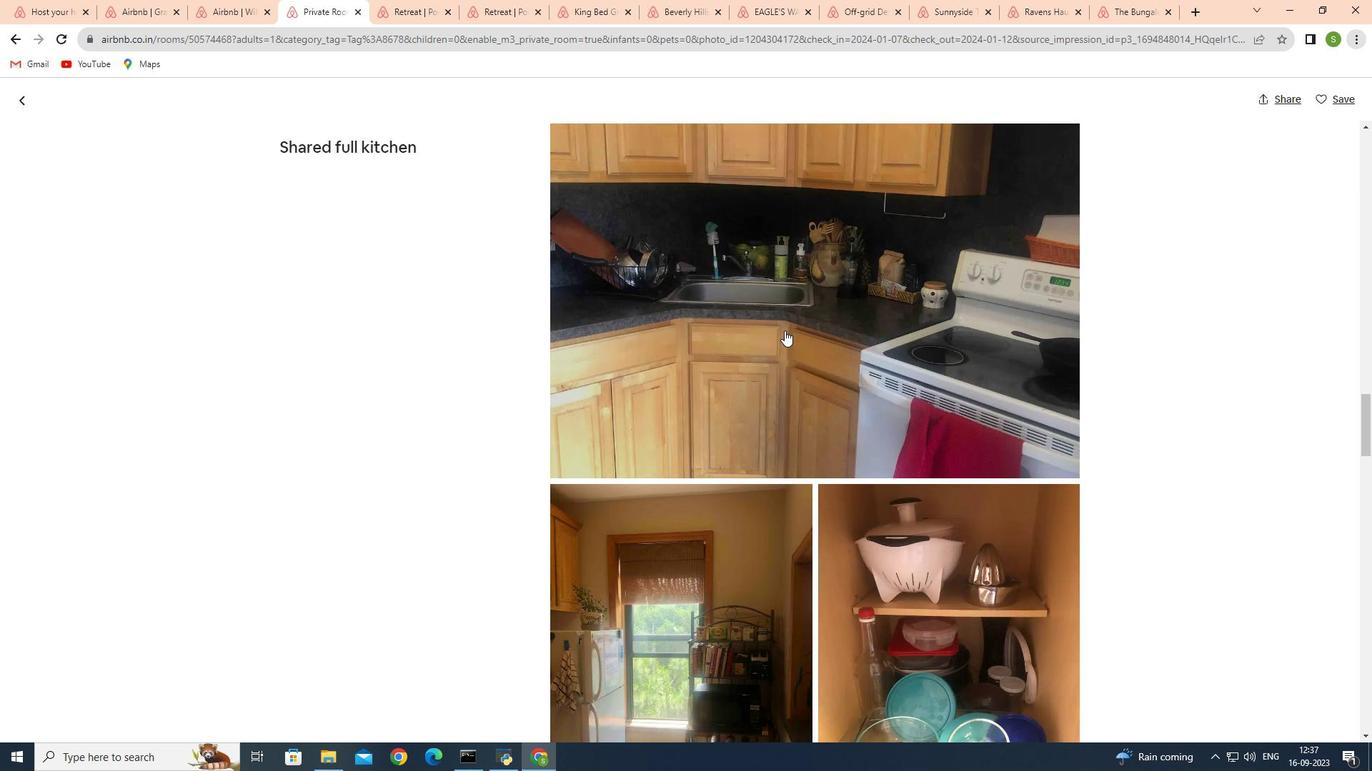 
Action: Mouse scrolled (784, 330) with delta (0, 0)
Screenshot: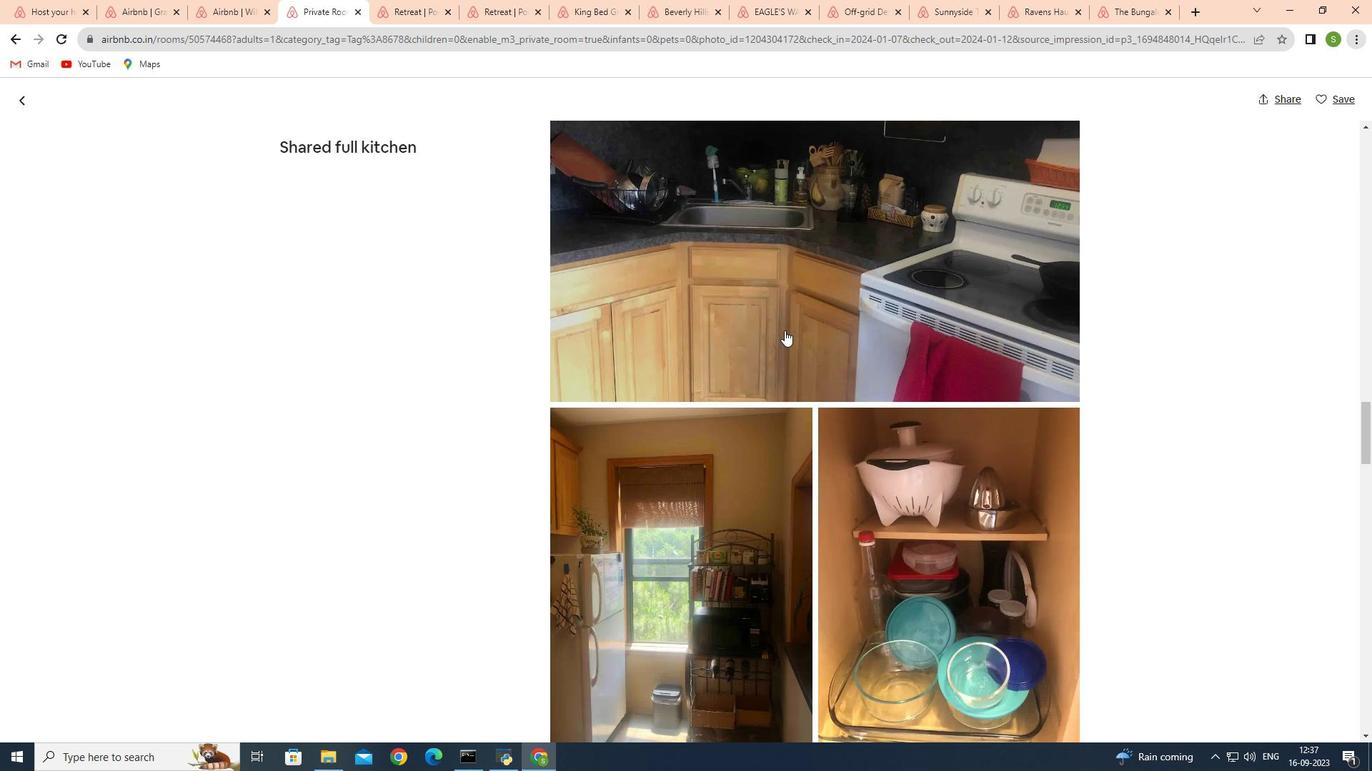 
Action: Mouse scrolled (784, 330) with delta (0, 0)
Screenshot: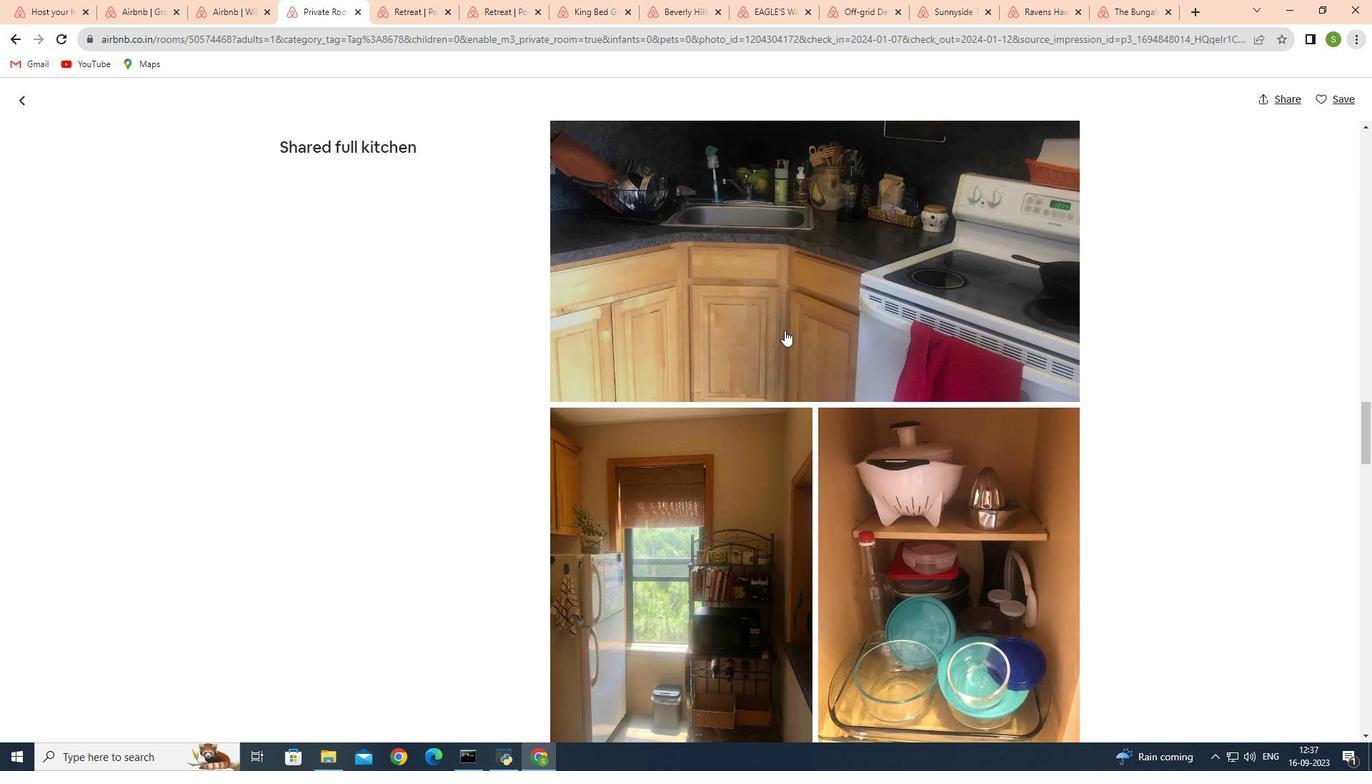 
Action: Mouse scrolled (784, 330) with delta (0, 0)
Screenshot: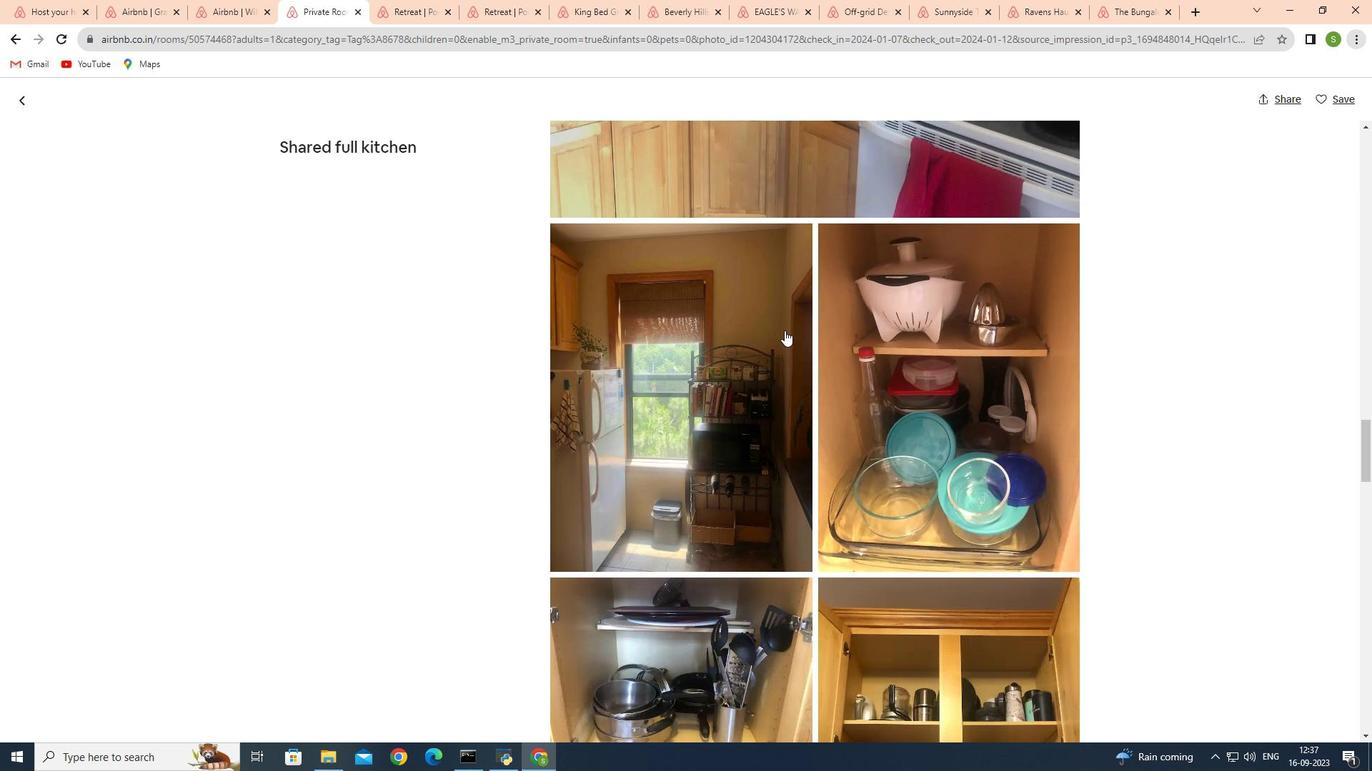 
Action: Mouse scrolled (784, 330) with delta (0, 0)
Screenshot: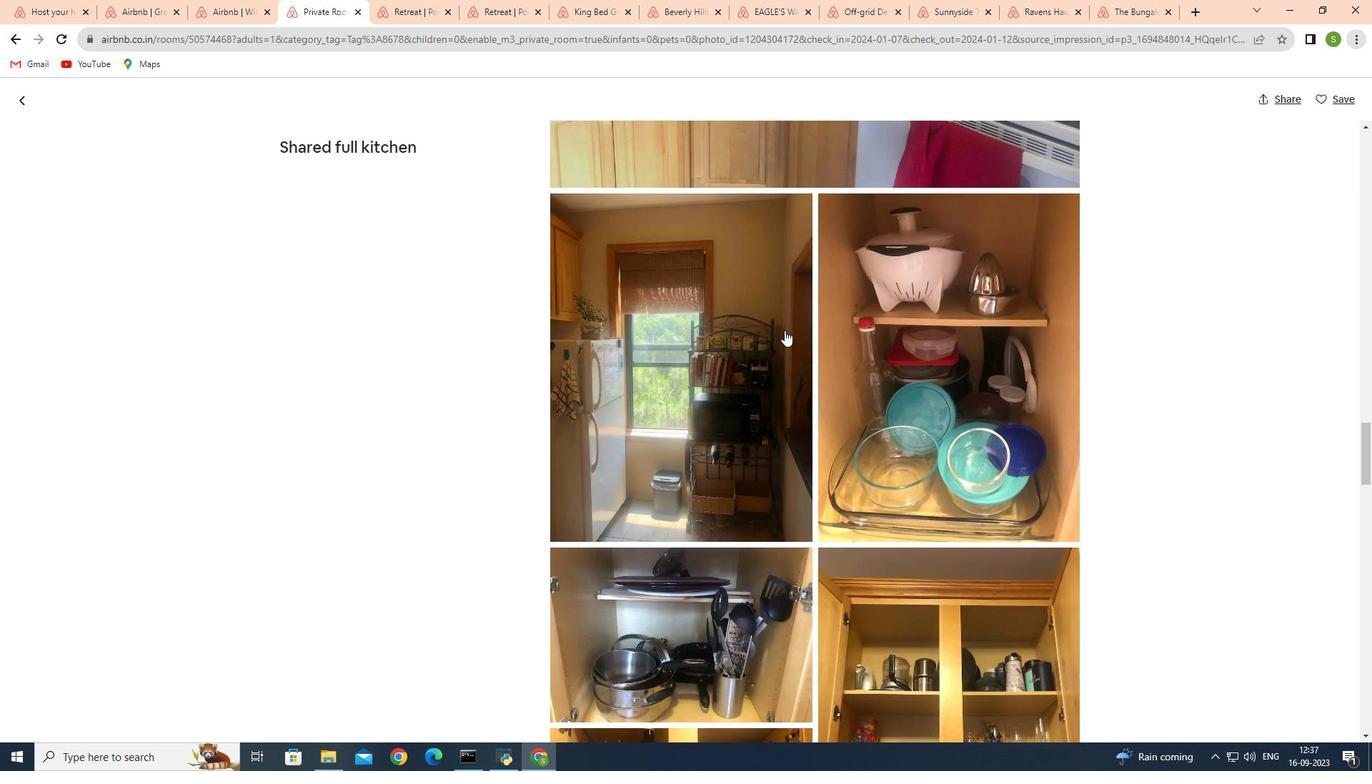
Action: Mouse scrolled (784, 330) with delta (0, 0)
Screenshot: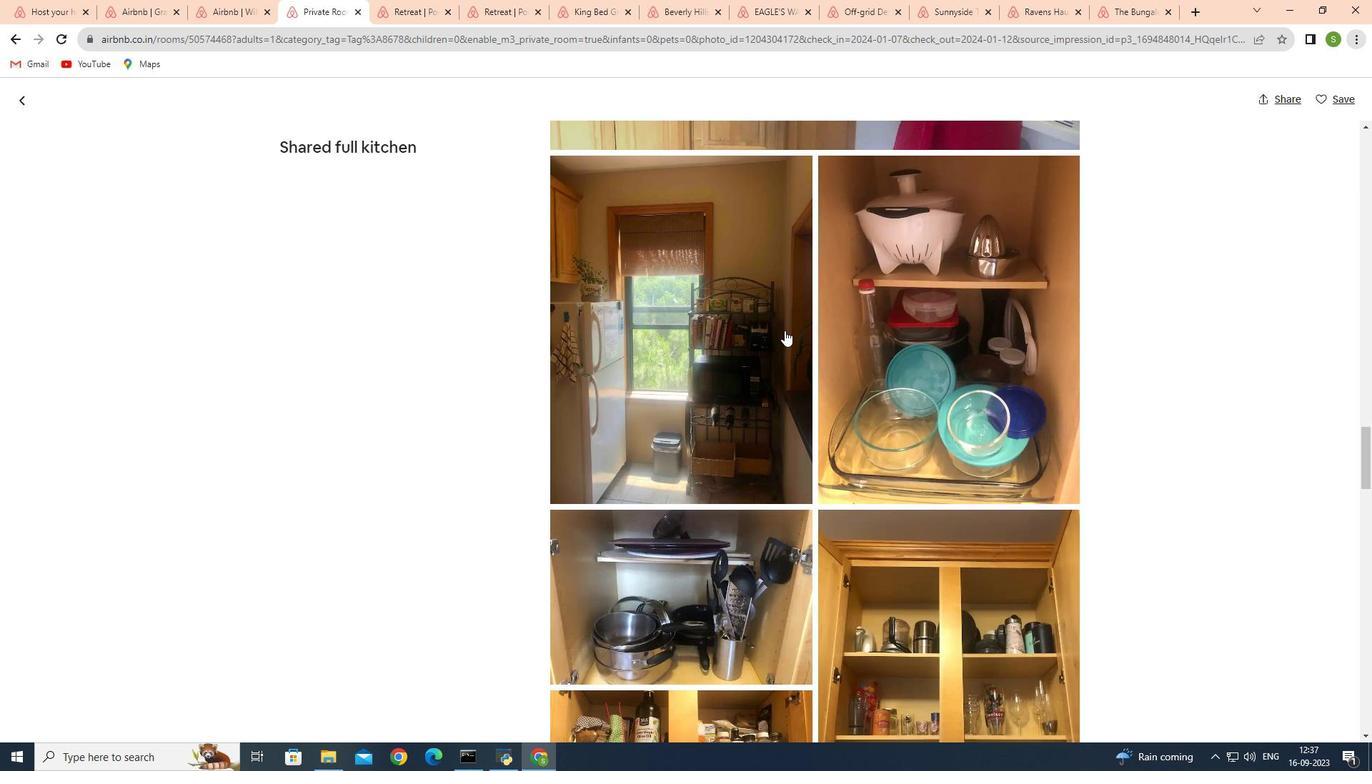 
Action: Mouse scrolled (784, 330) with delta (0, 0)
Screenshot: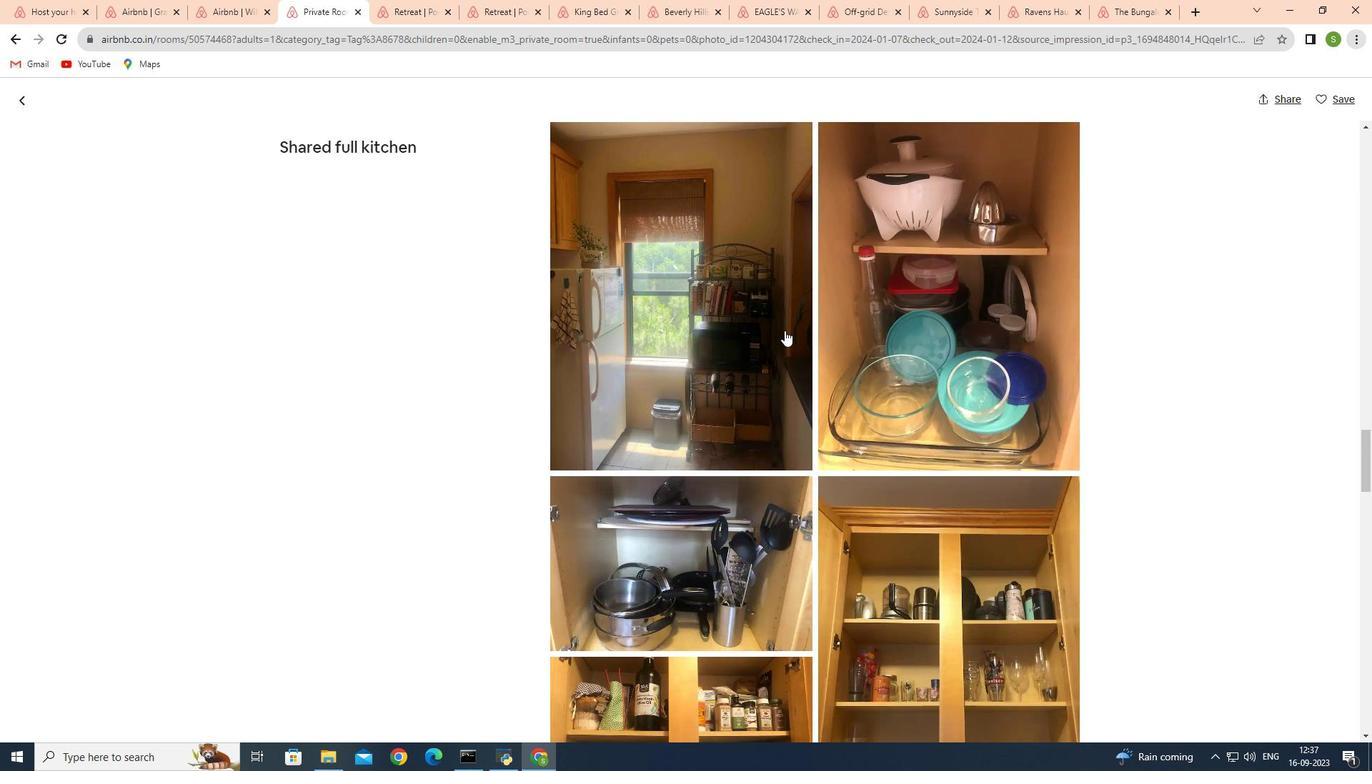 
Action: Mouse scrolled (784, 330) with delta (0, 0)
Screenshot: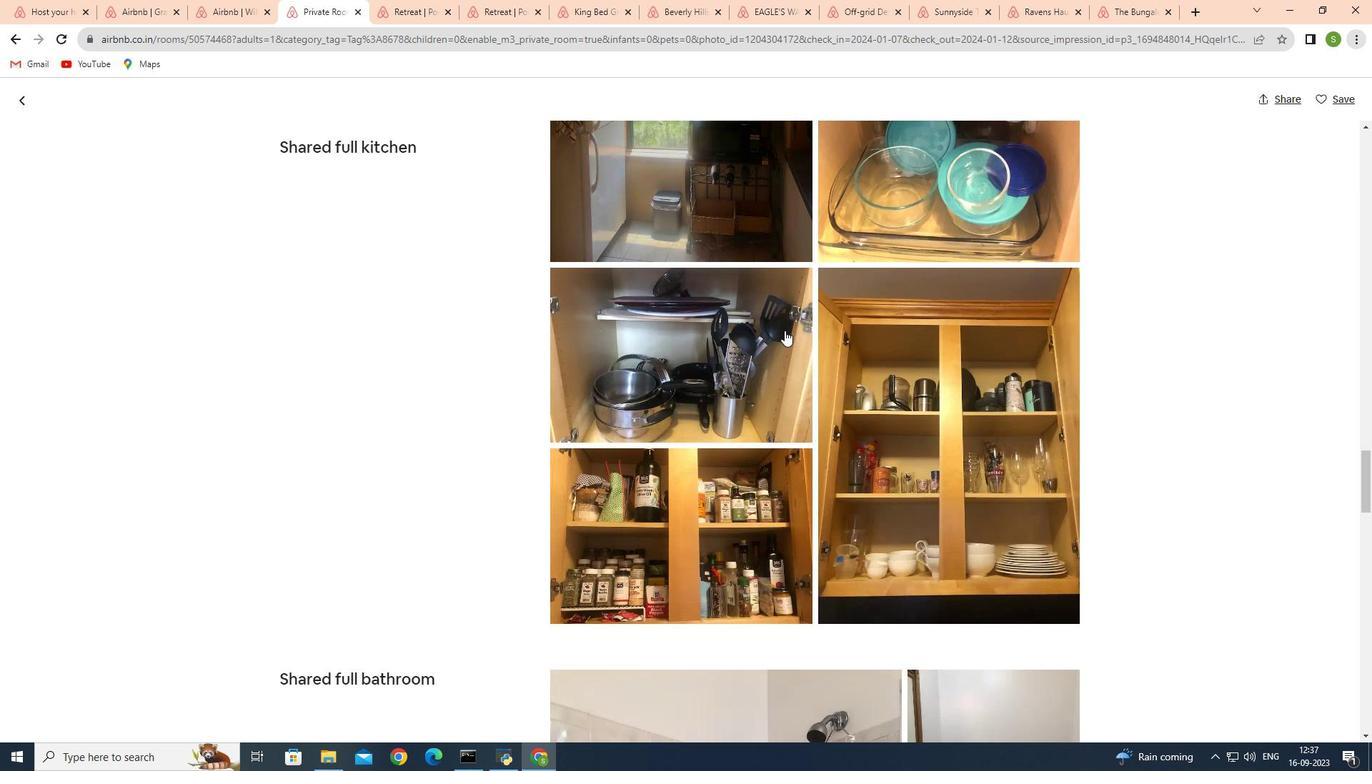 
Action: Mouse scrolled (784, 330) with delta (0, 0)
Screenshot: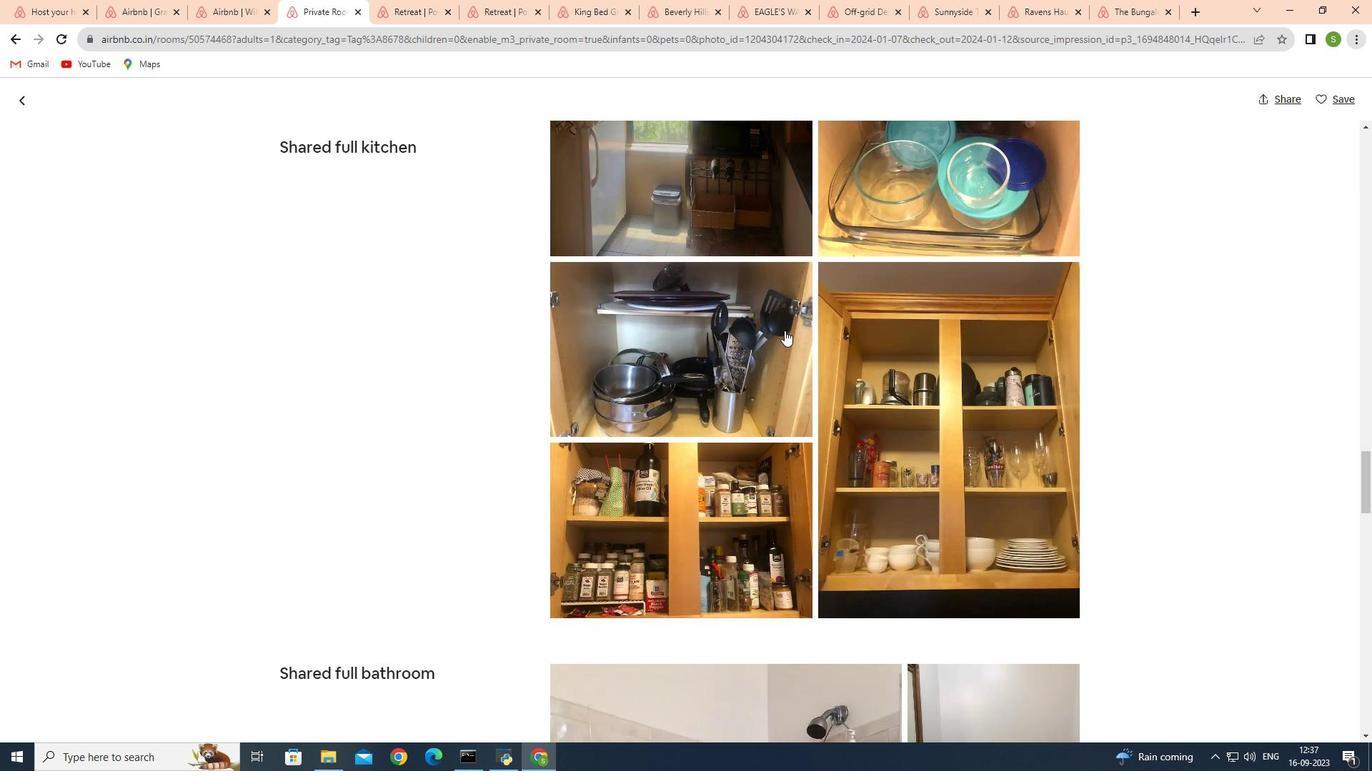 
Action: Mouse scrolled (784, 330) with delta (0, 0)
Screenshot: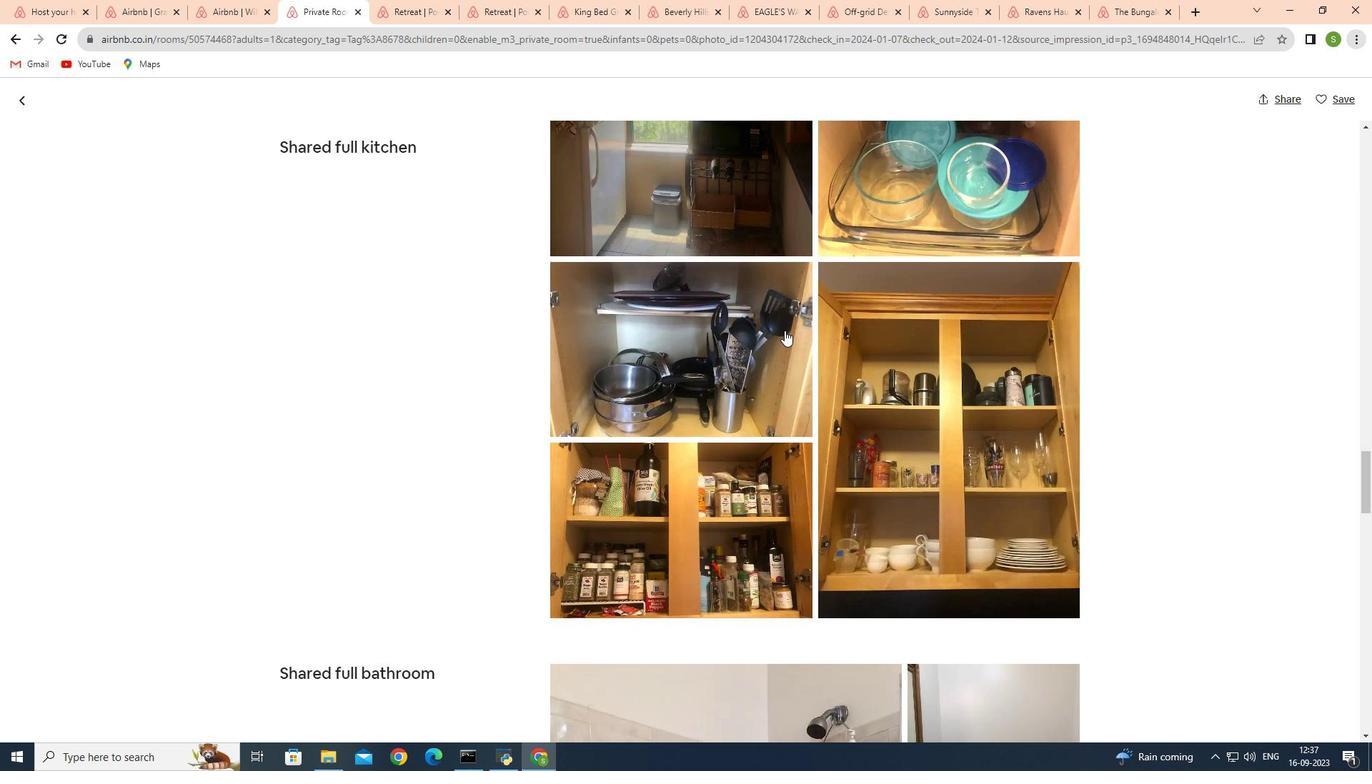 
Action: Mouse scrolled (784, 330) with delta (0, 0)
Screenshot: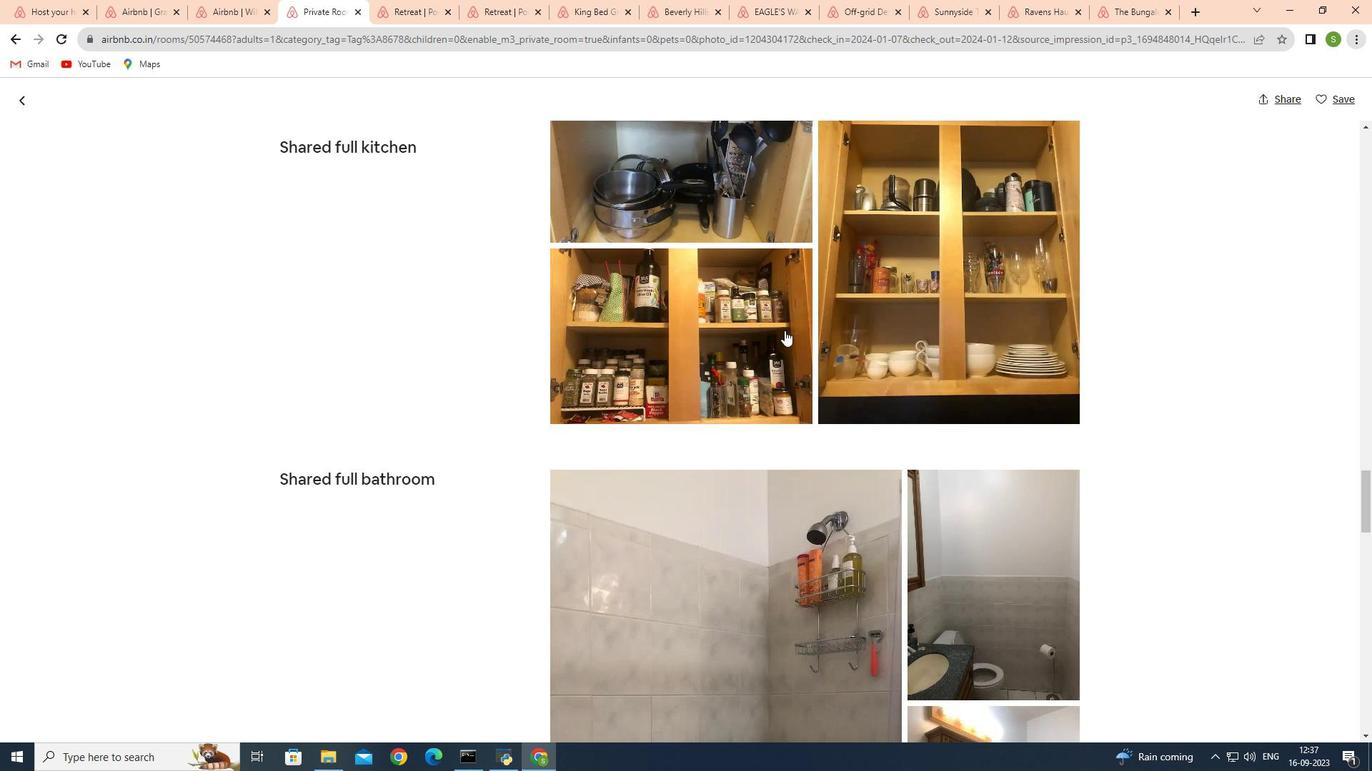 
Action: Mouse scrolled (784, 330) with delta (0, 0)
Screenshot: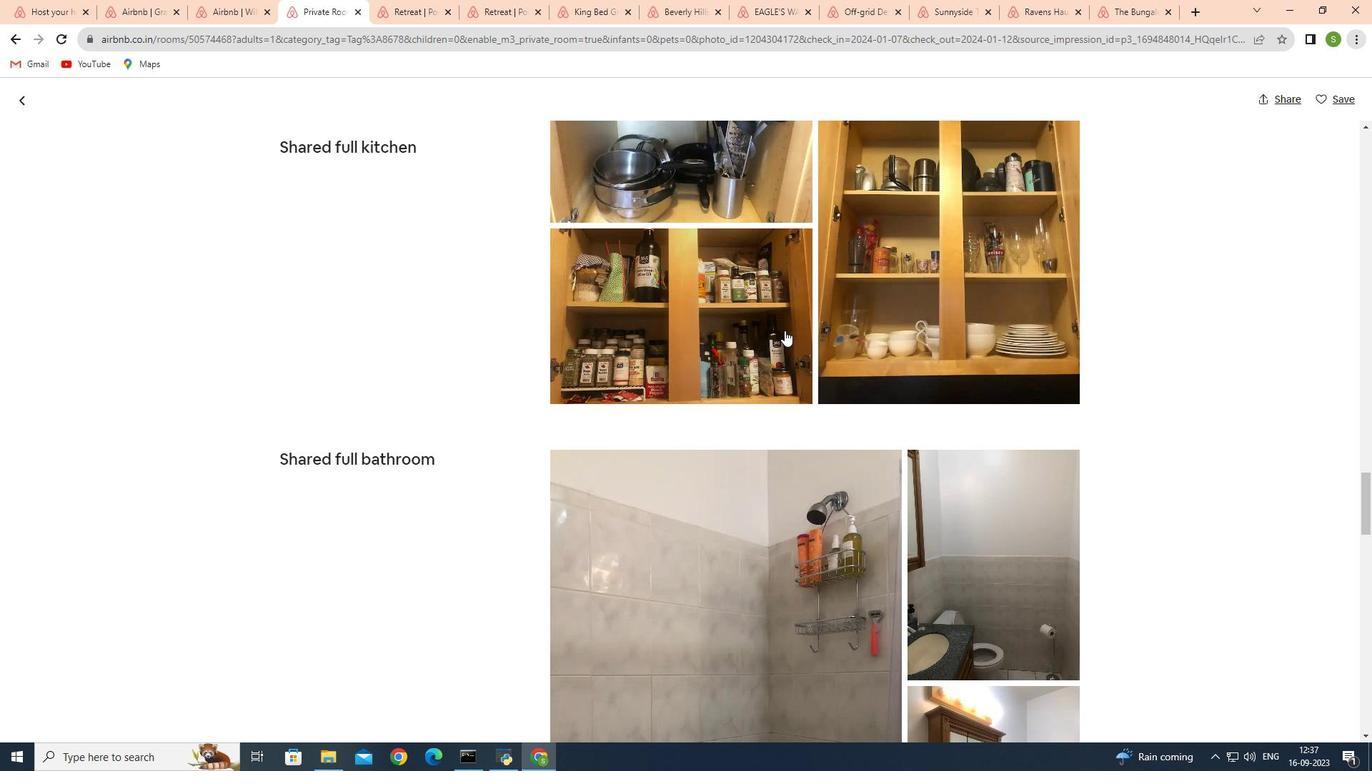 
Action: Mouse scrolled (784, 330) with delta (0, 0)
Screenshot: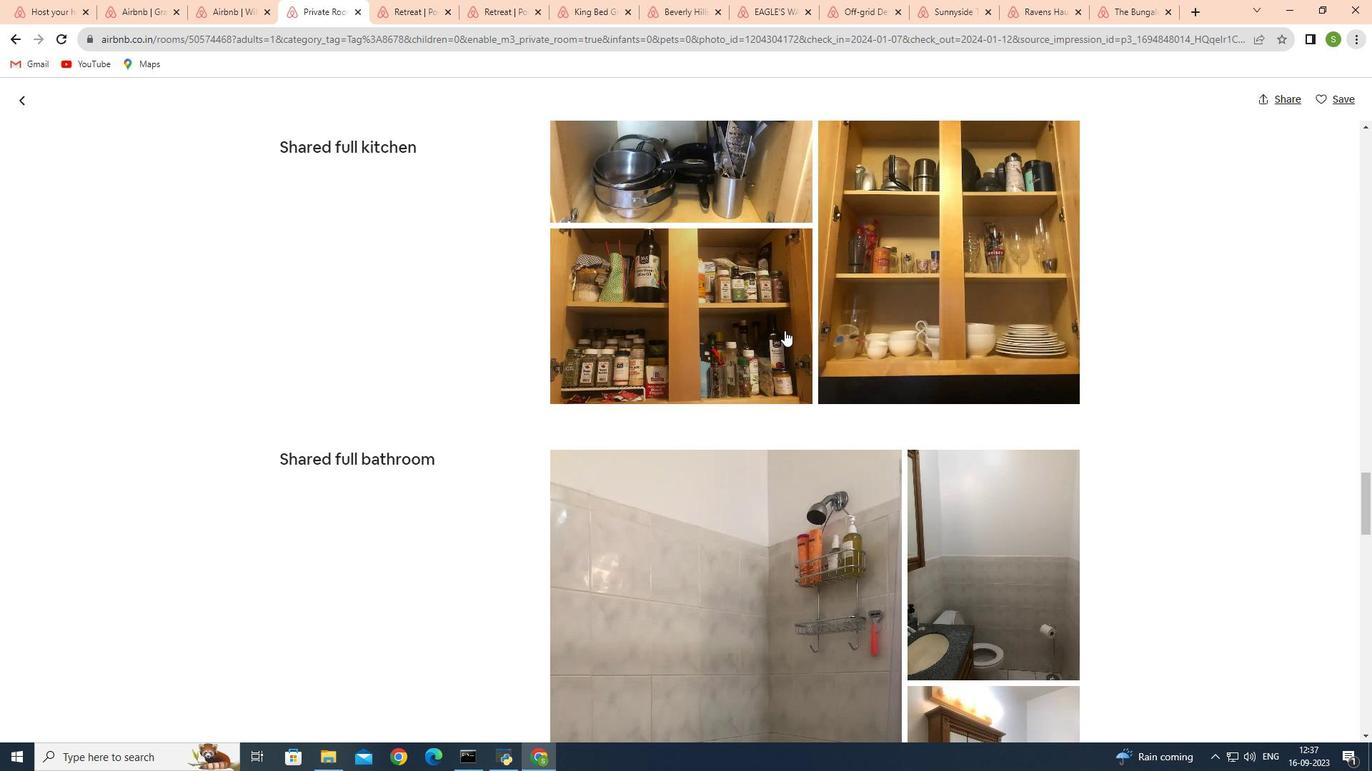 
Action: Mouse scrolled (784, 330) with delta (0, 0)
Screenshot: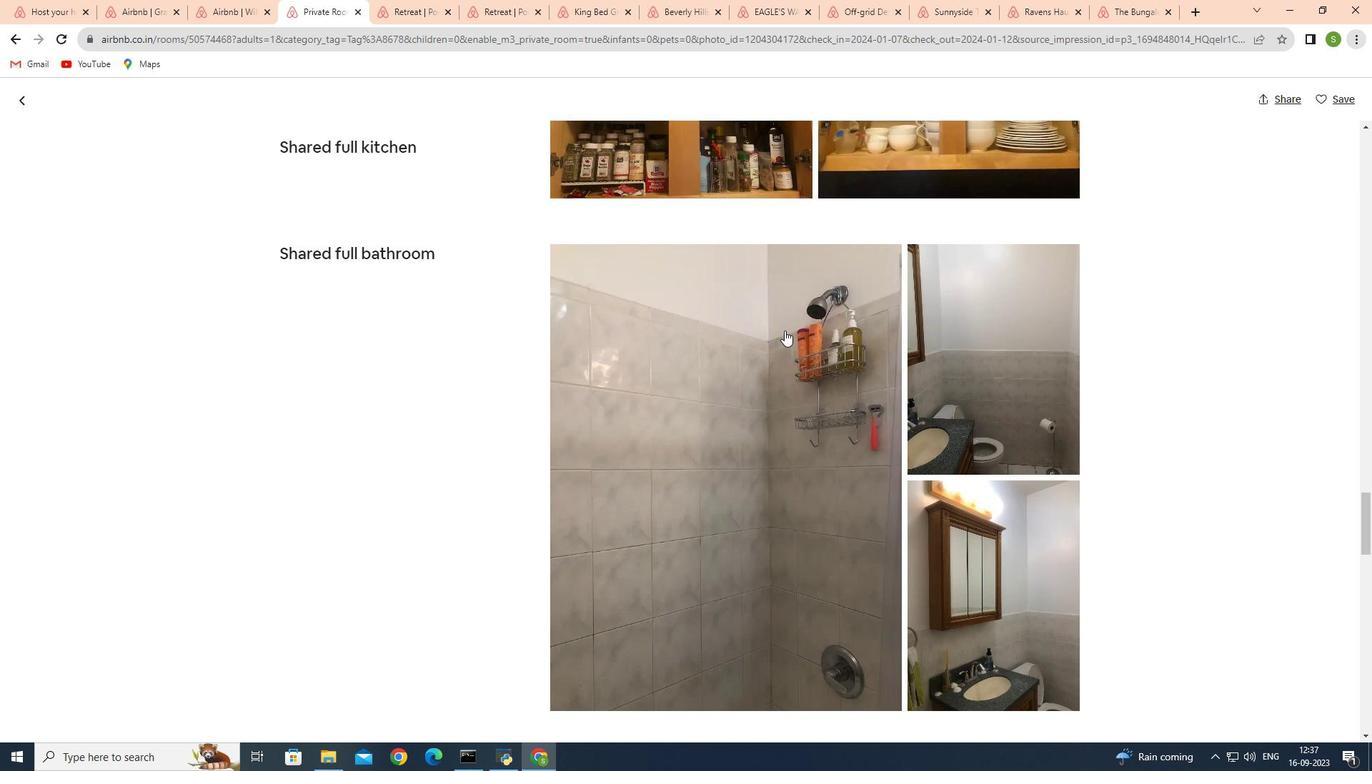 
Action: Mouse scrolled (784, 330) with delta (0, 0)
Screenshot: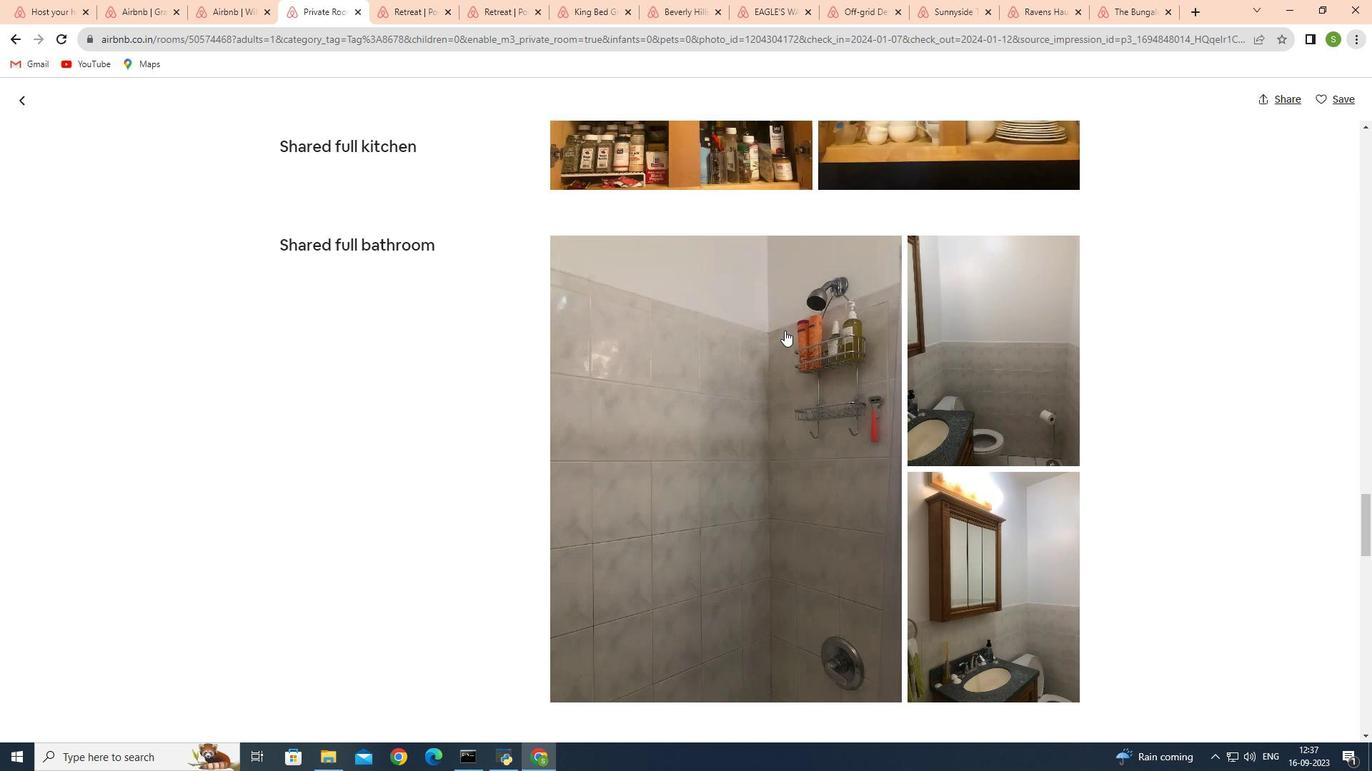 
Action: Mouse scrolled (784, 330) with delta (0, 0)
Screenshot: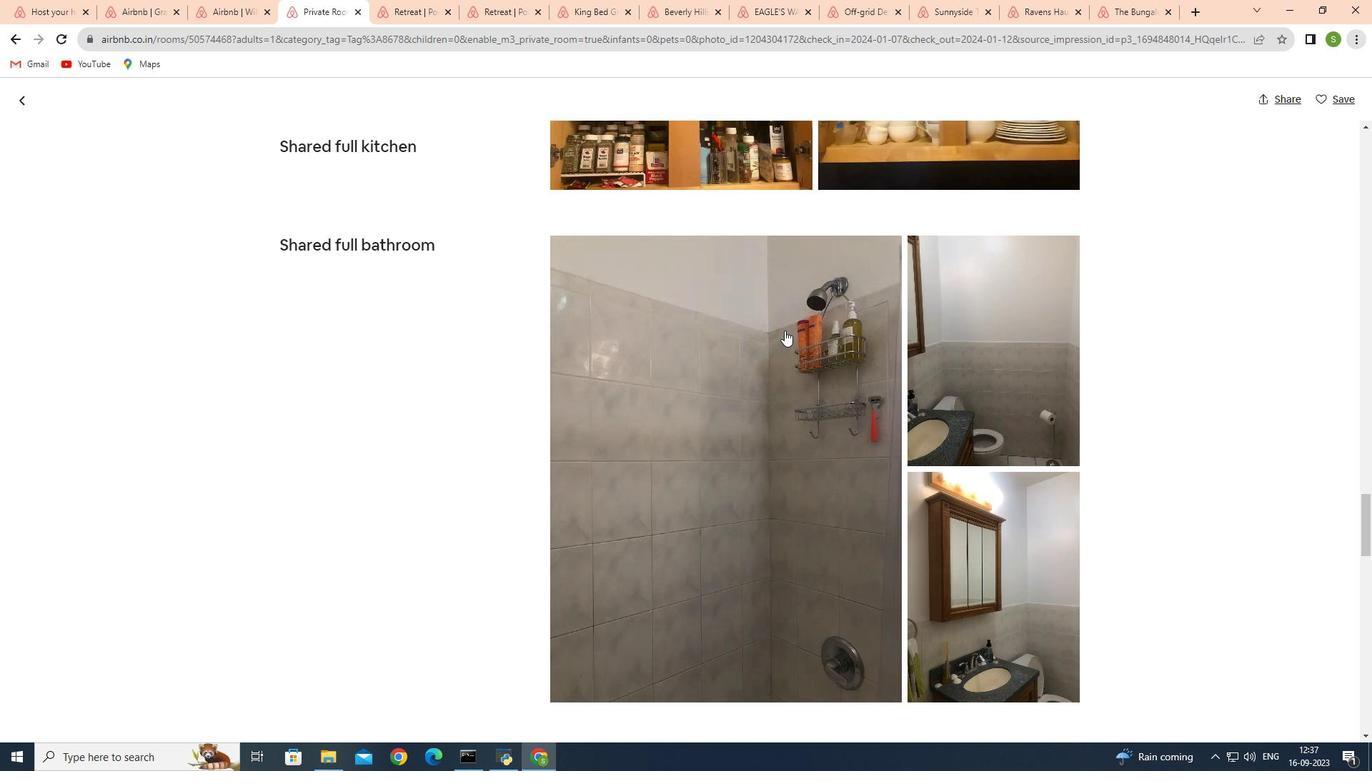 
Action: Mouse scrolled (784, 330) with delta (0, 0)
Screenshot: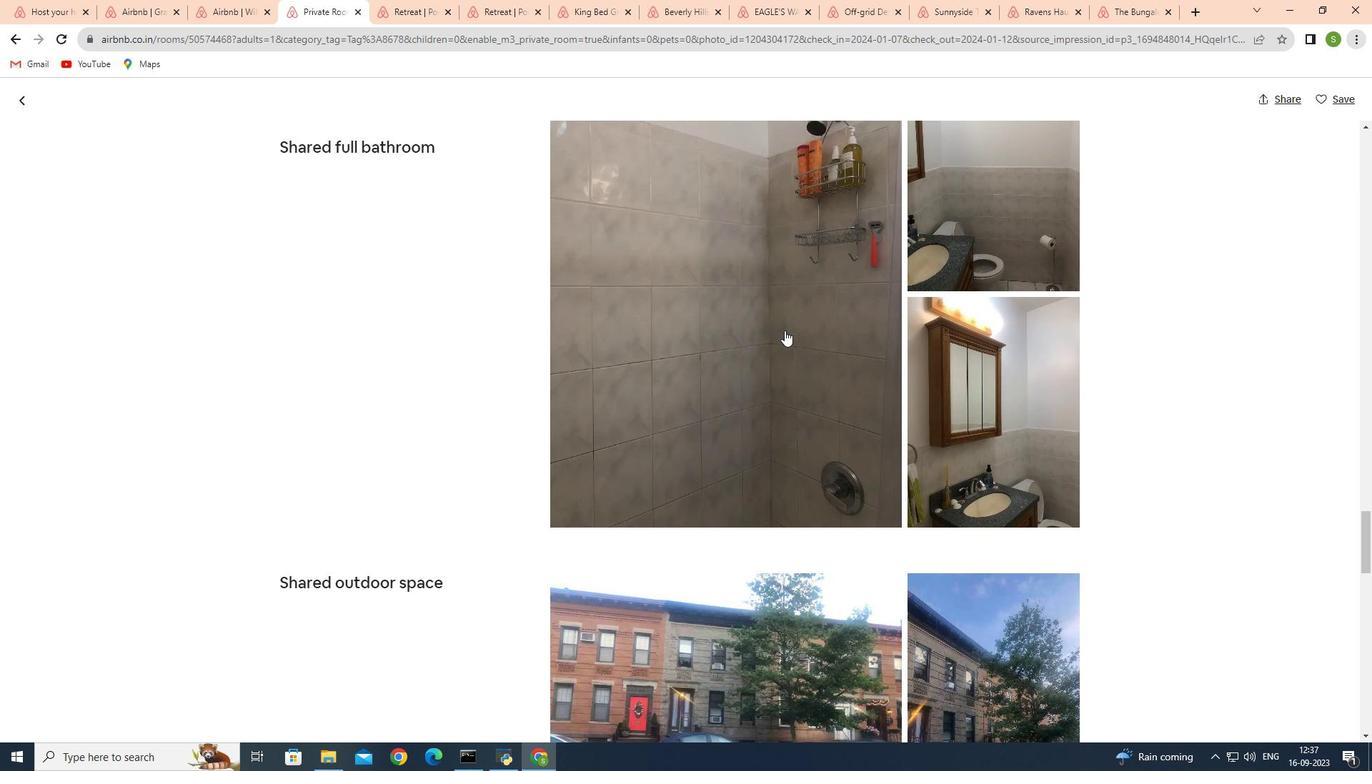
Action: Mouse scrolled (784, 330) with delta (0, 0)
Screenshot: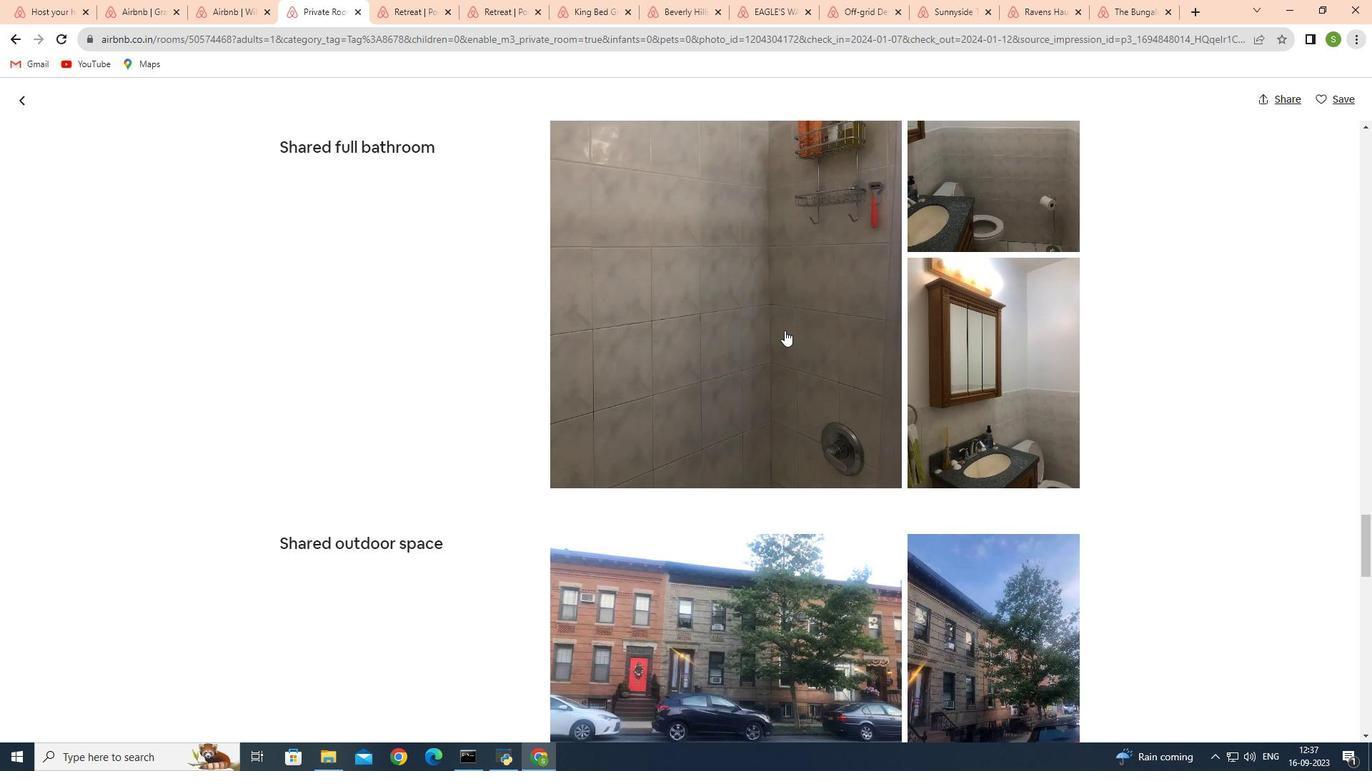 
Action: Mouse scrolled (784, 330) with delta (0, 0)
Screenshot: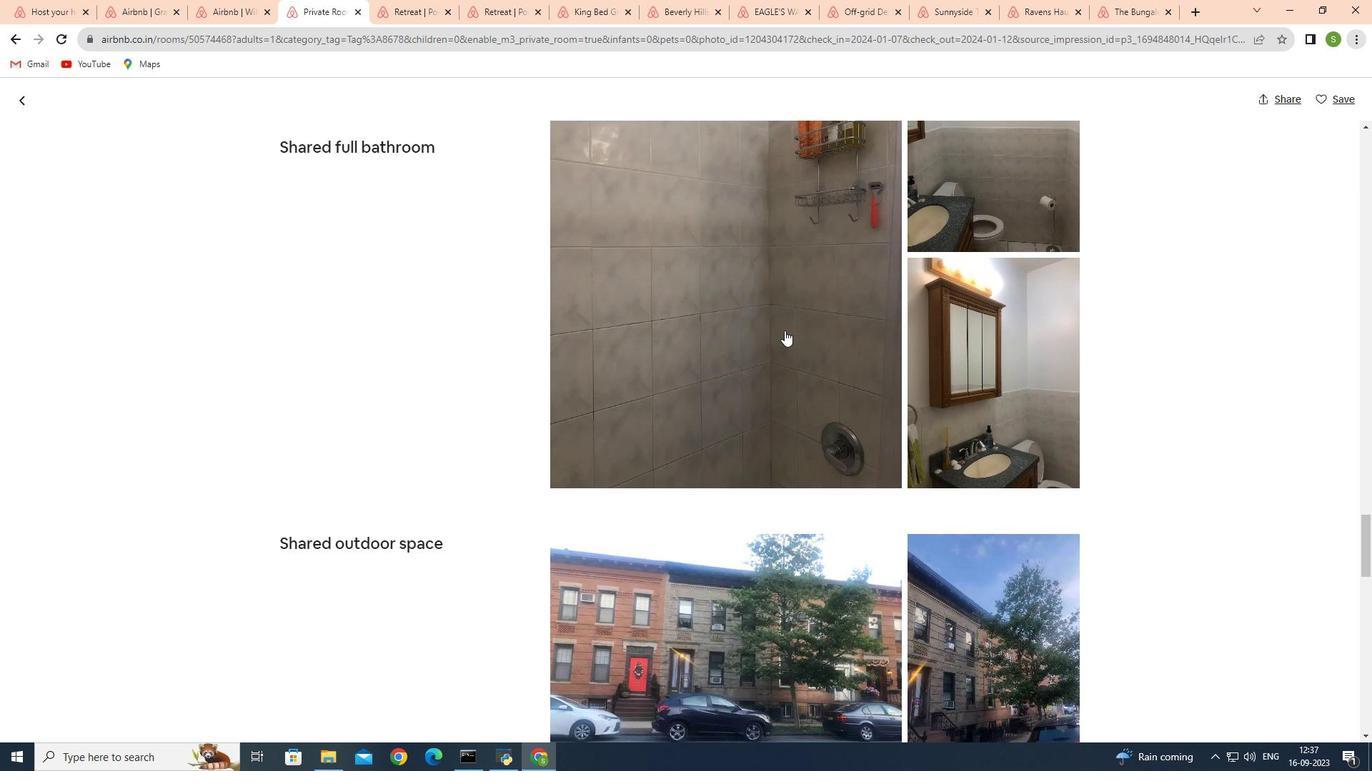 
Action: Mouse scrolled (784, 330) with delta (0, 0)
Screenshot: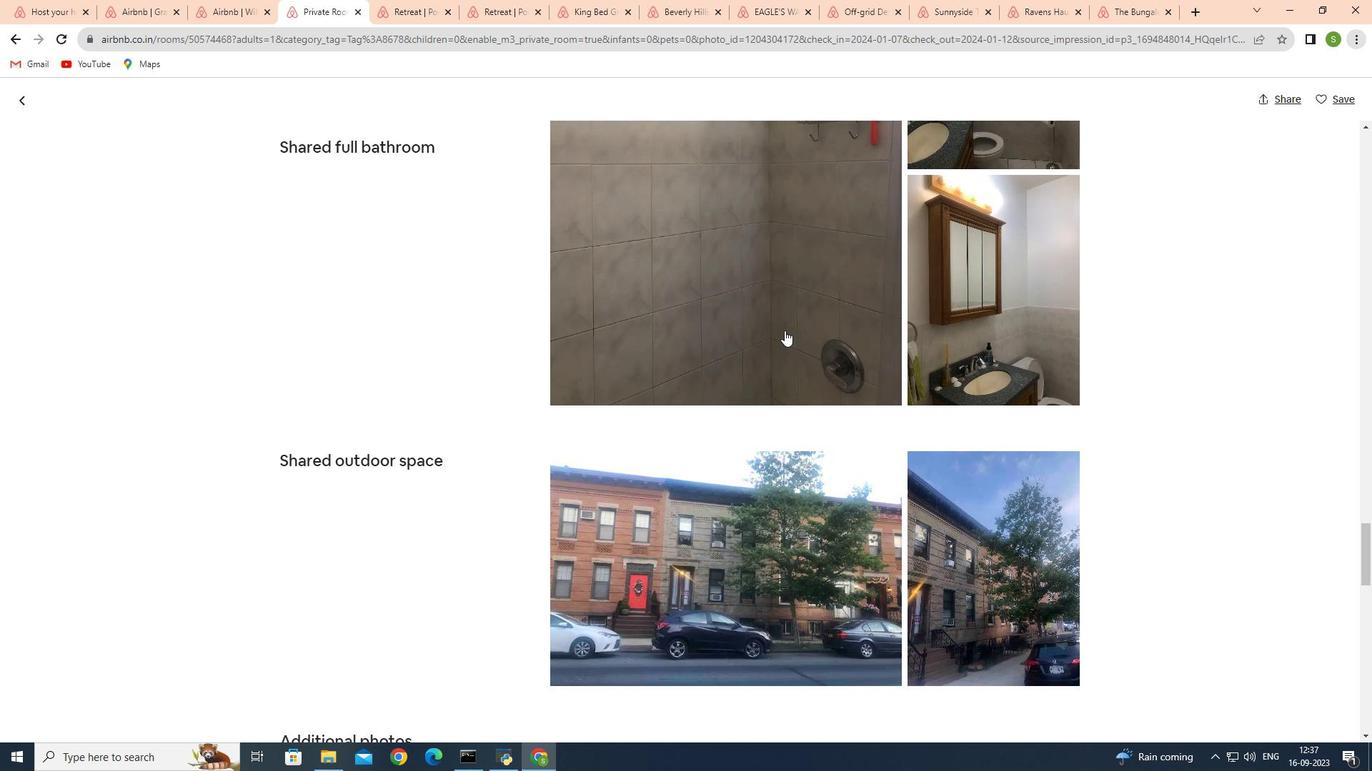 
Action: Mouse scrolled (784, 330) with delta (0, 0)
Screenshot: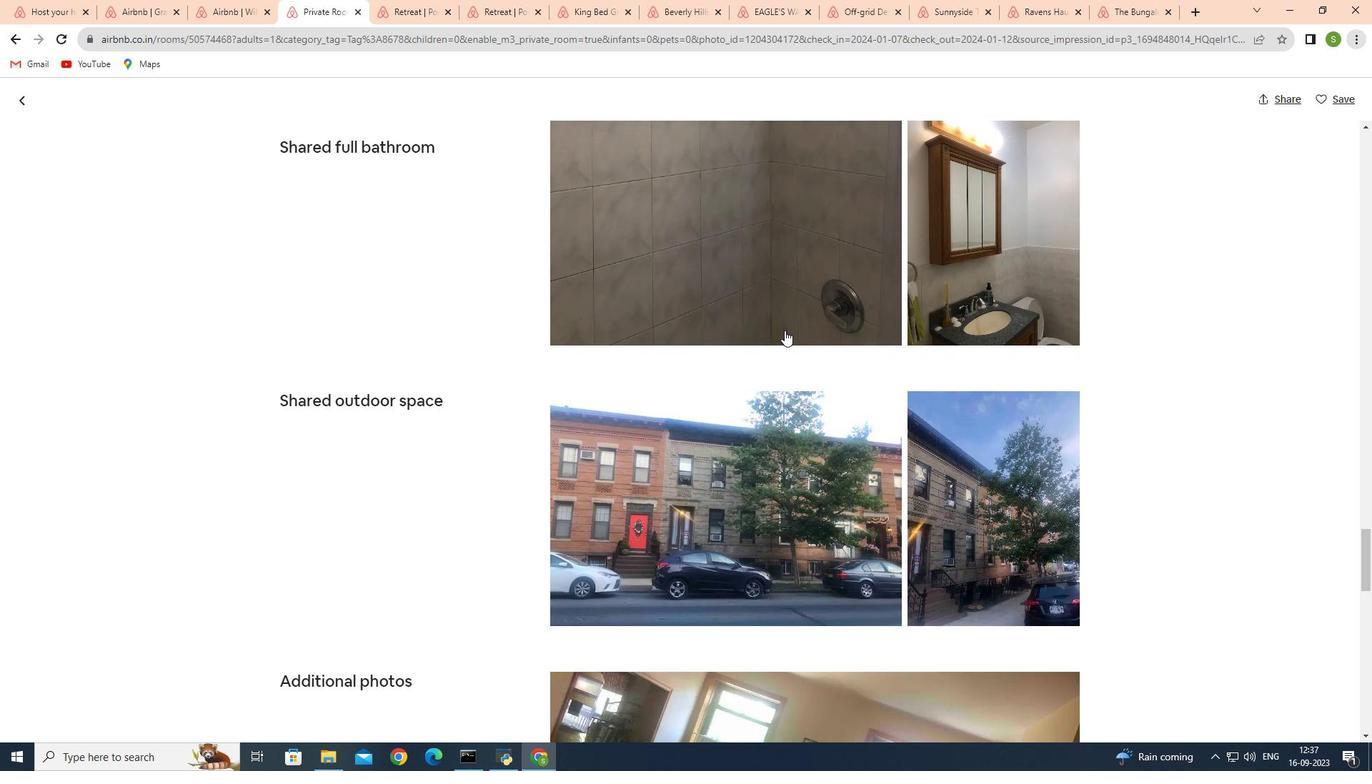 
Action: Mouse scrolled (784, 330) with delta (0, 0)
Screenshot: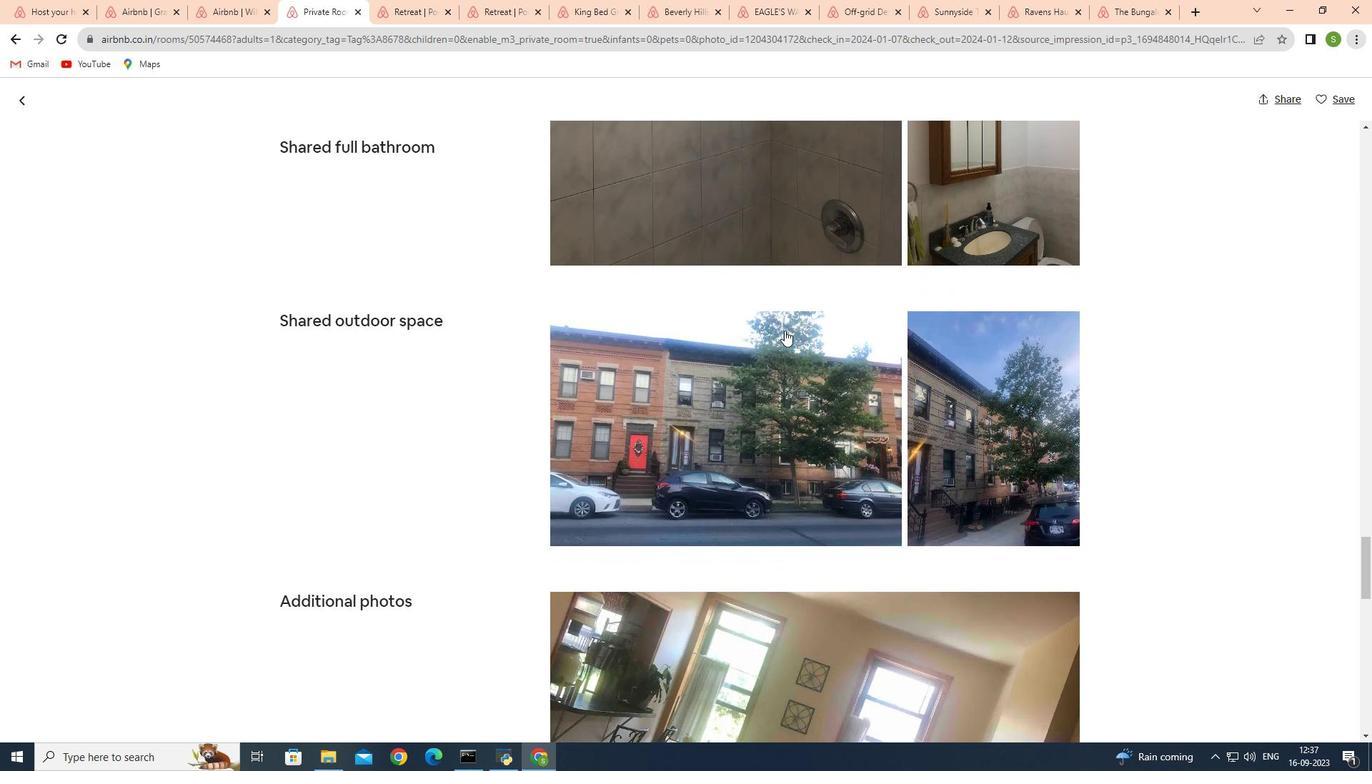
Action: Mouse scrolled (784, 330) with delta (0, 0)
Screenshot: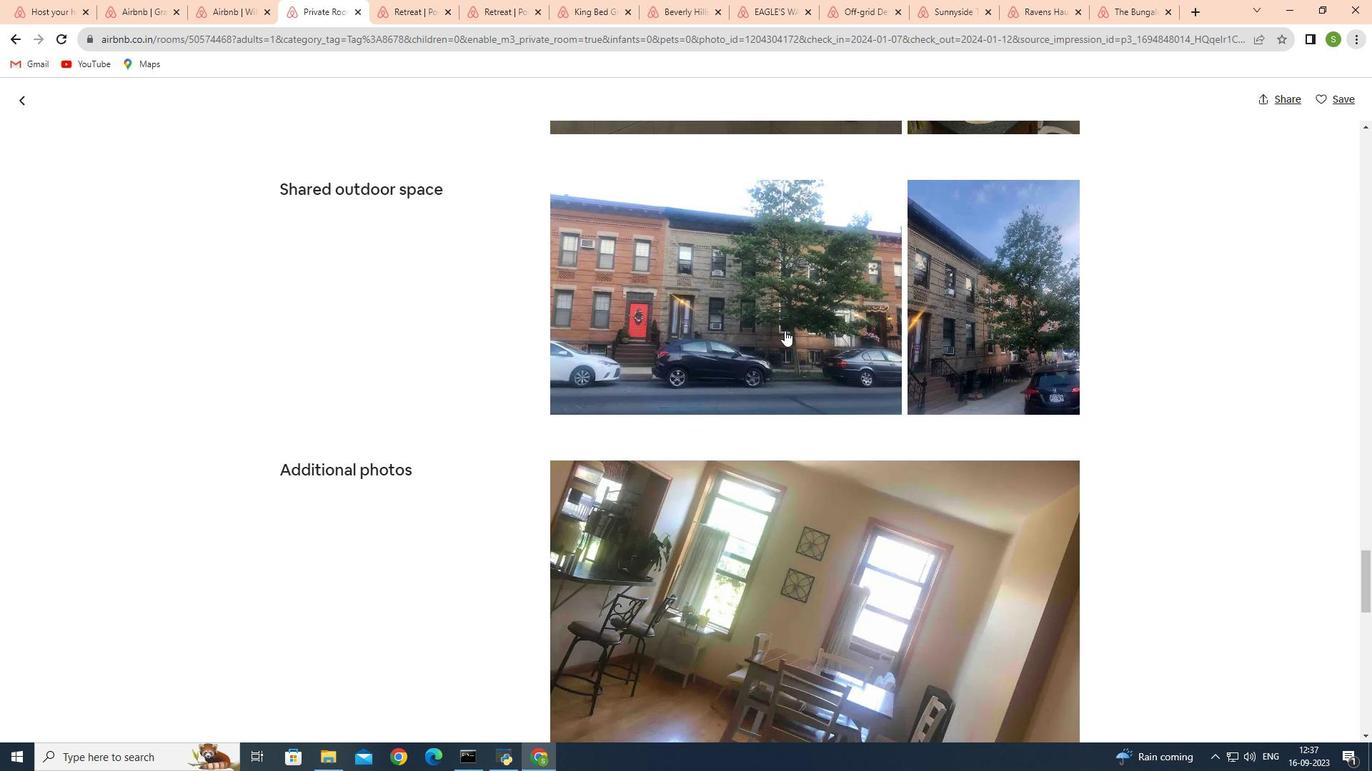 
Action: Mouse scrolled (784, 330) with delta (0, 0)
Screenshot: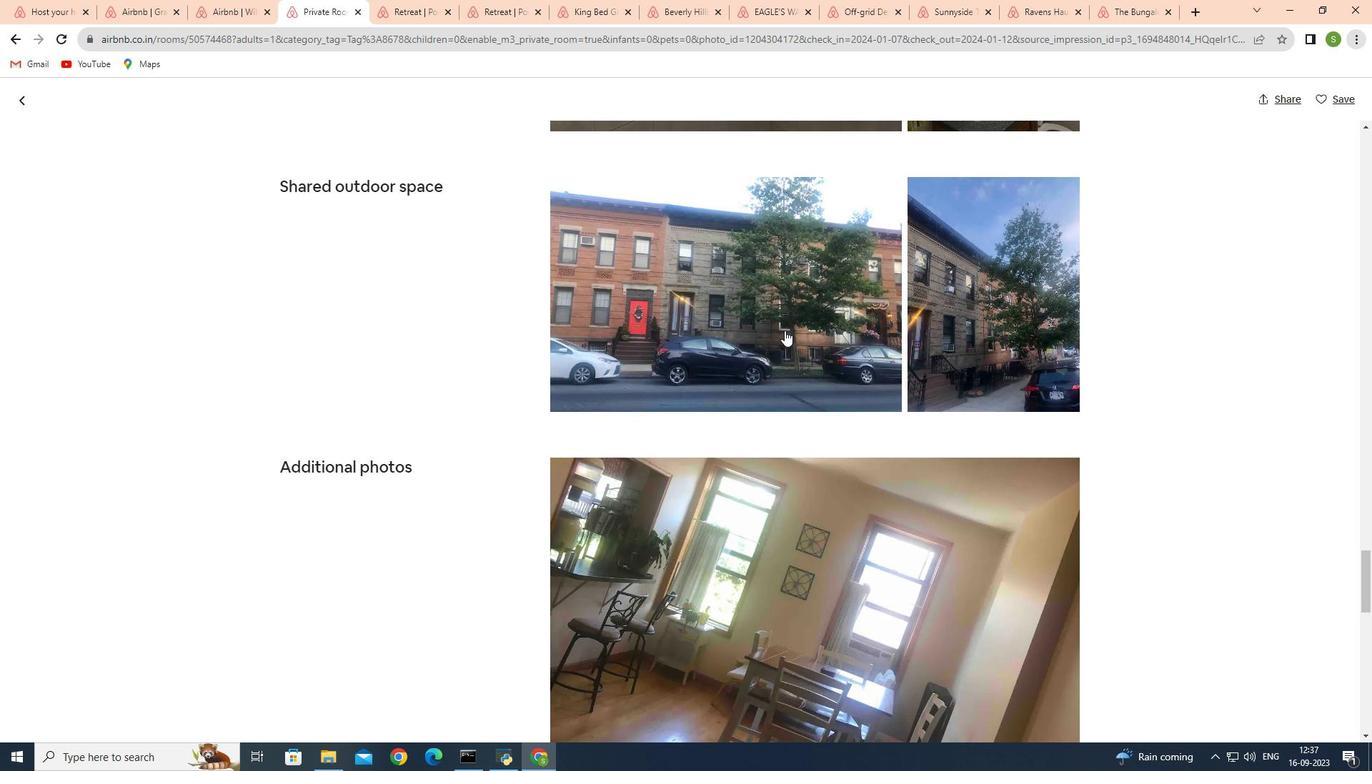 
Action: Mouse scrolled (784, 330) with delta (0, 0)
Screenshot: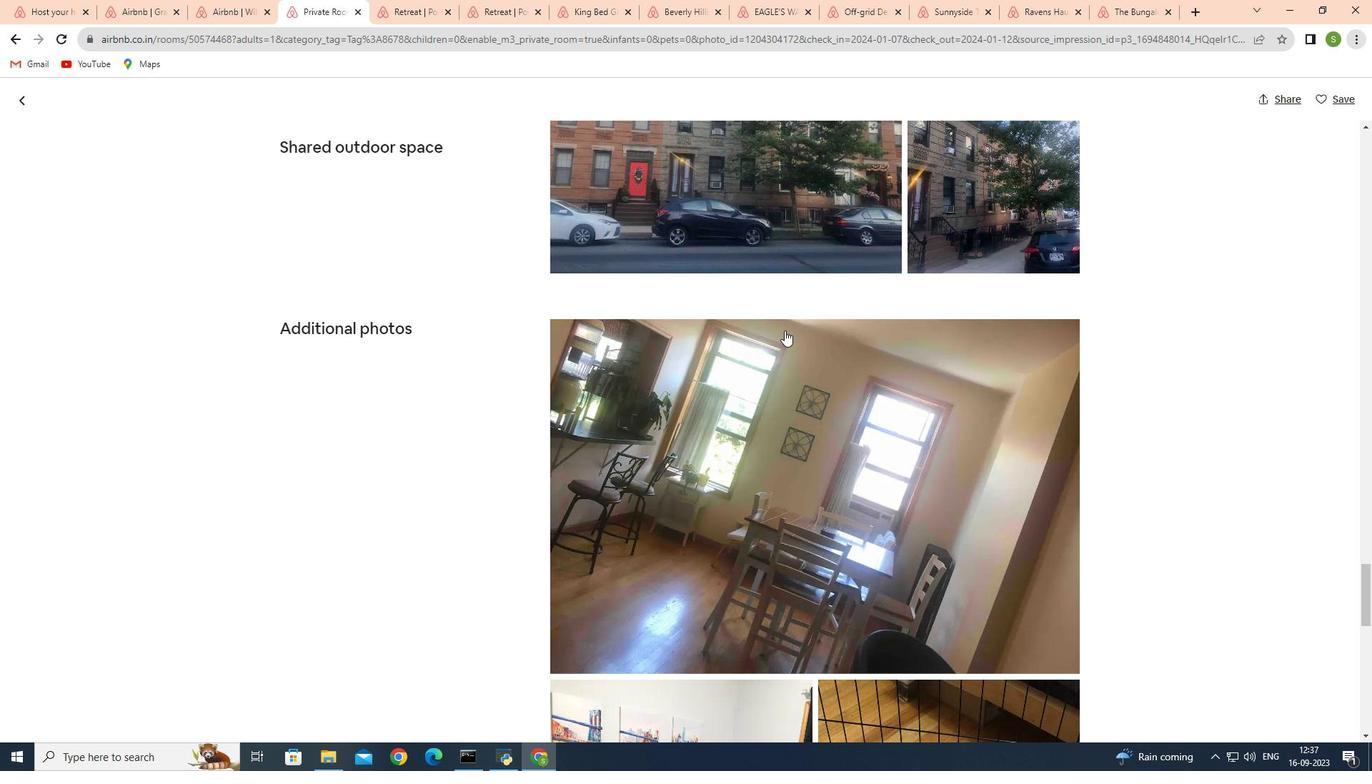 
Action: Mouse scrolled (784, 330) with delta (0, 0)
Screenshot: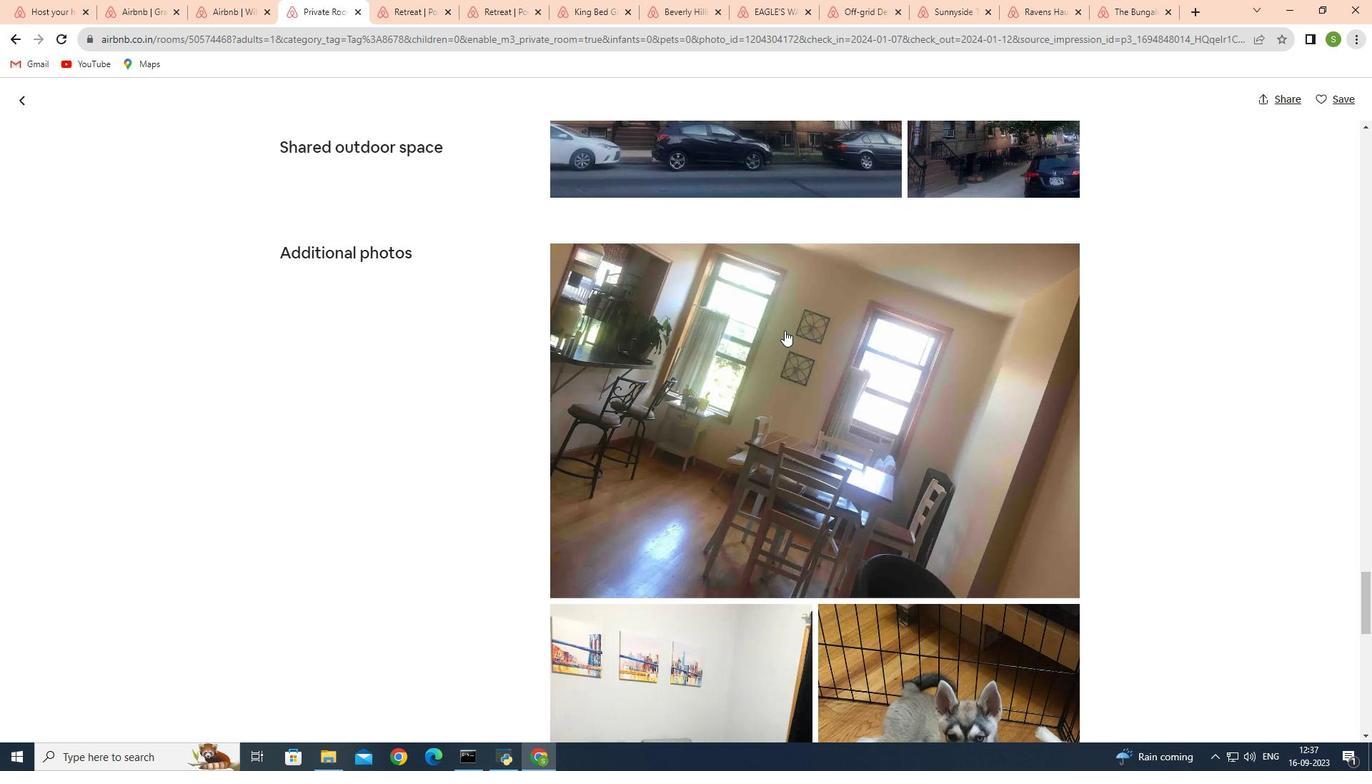 
Action: Mouse scrolled (784, 330) with delta (0, 0)
Screenshot: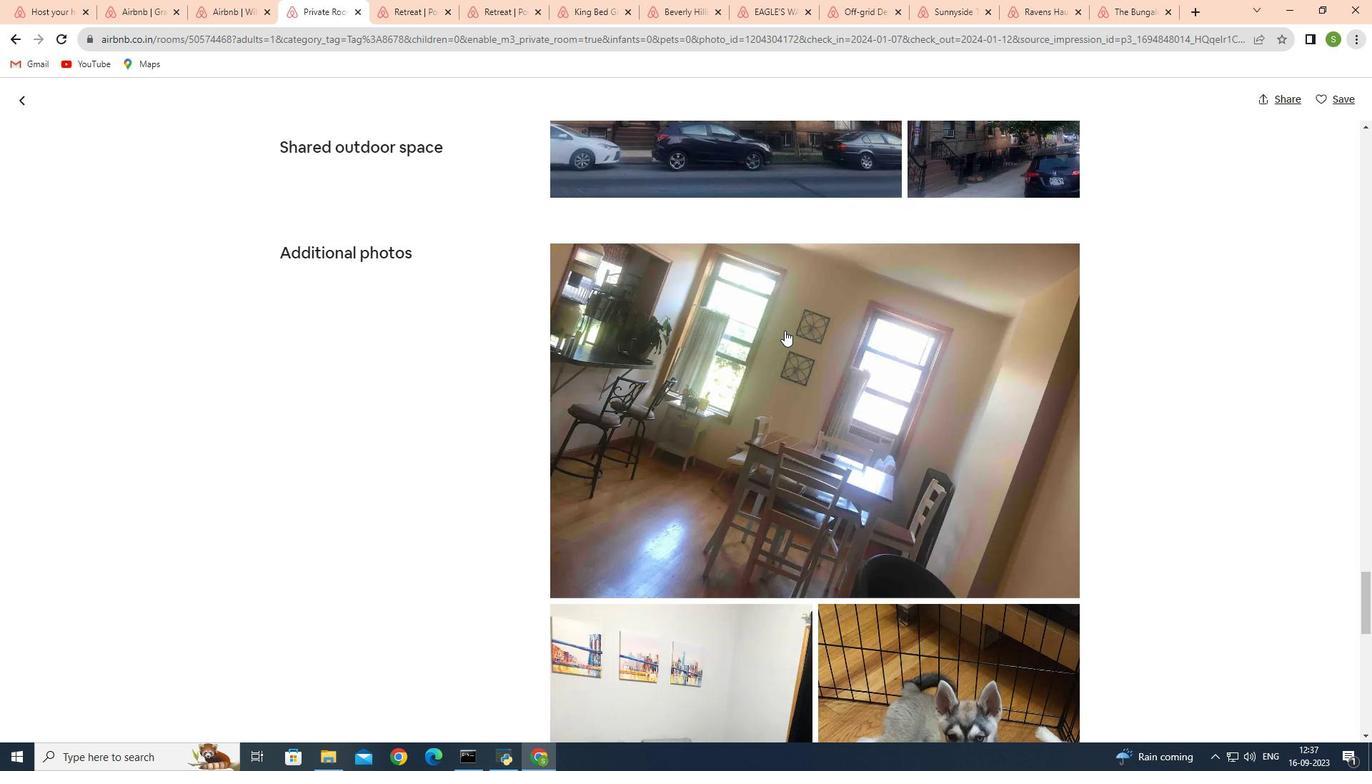 
Action: Mouse scrolled (784, 330) with delta (0, 0)
Screenshot: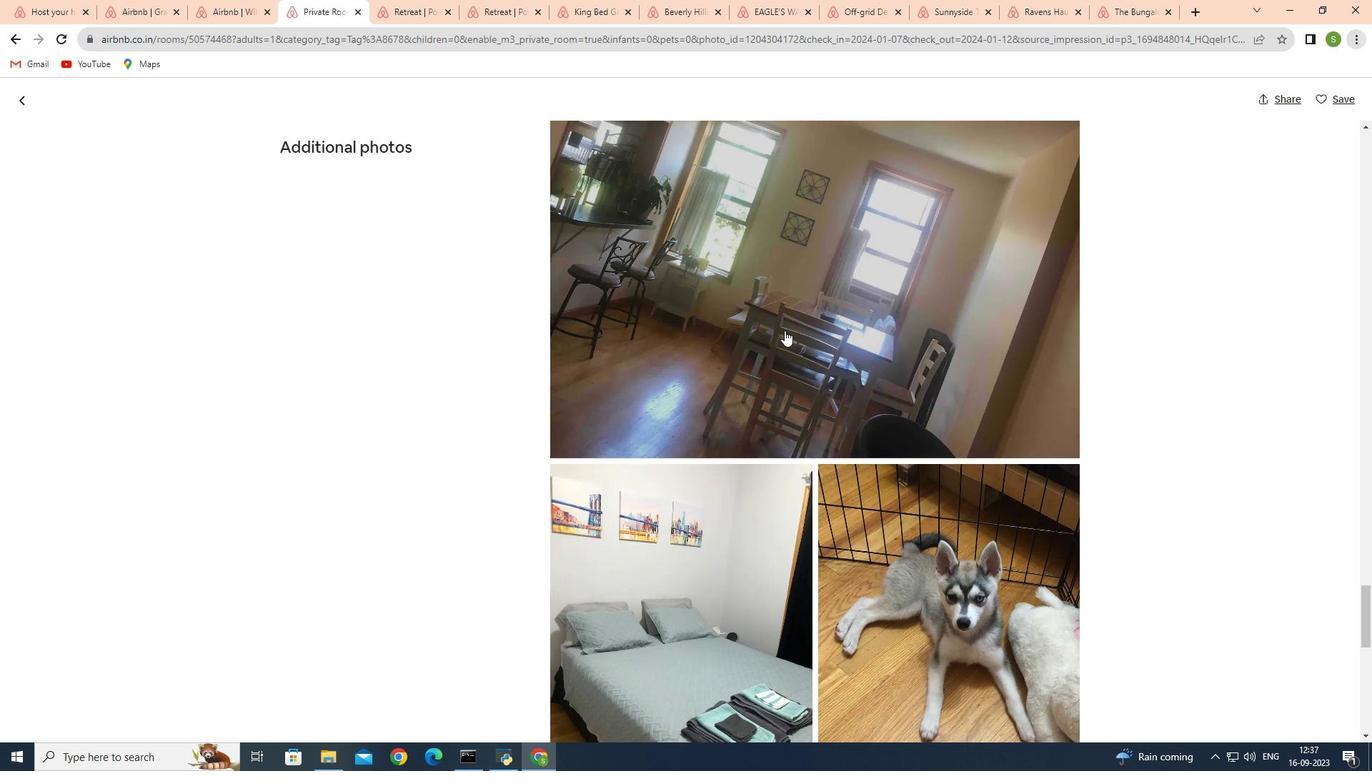 
Action: Mouse scrolled (784, 330) with delta (0, 0)
Screenshot: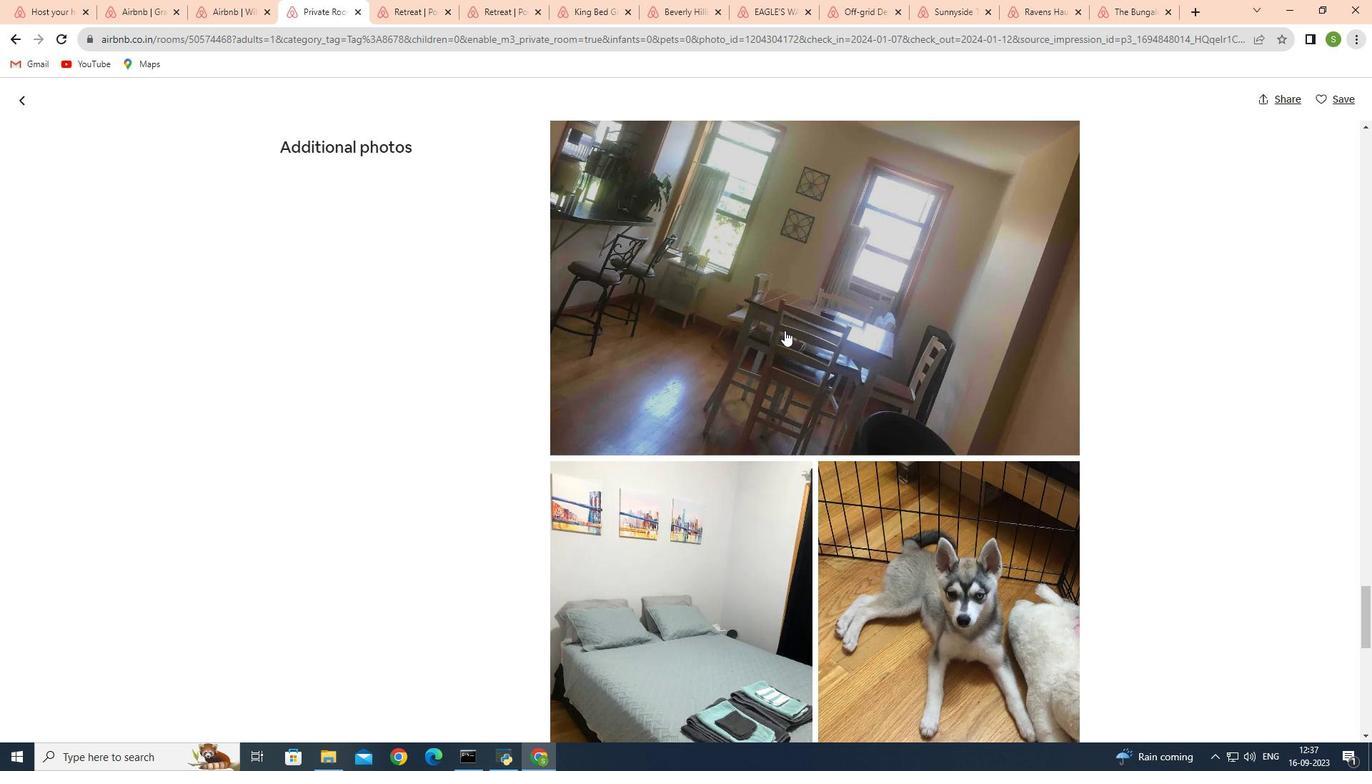 
Action: Mouse scrolled (784, 330) with delta (0, 0)
Screenshot: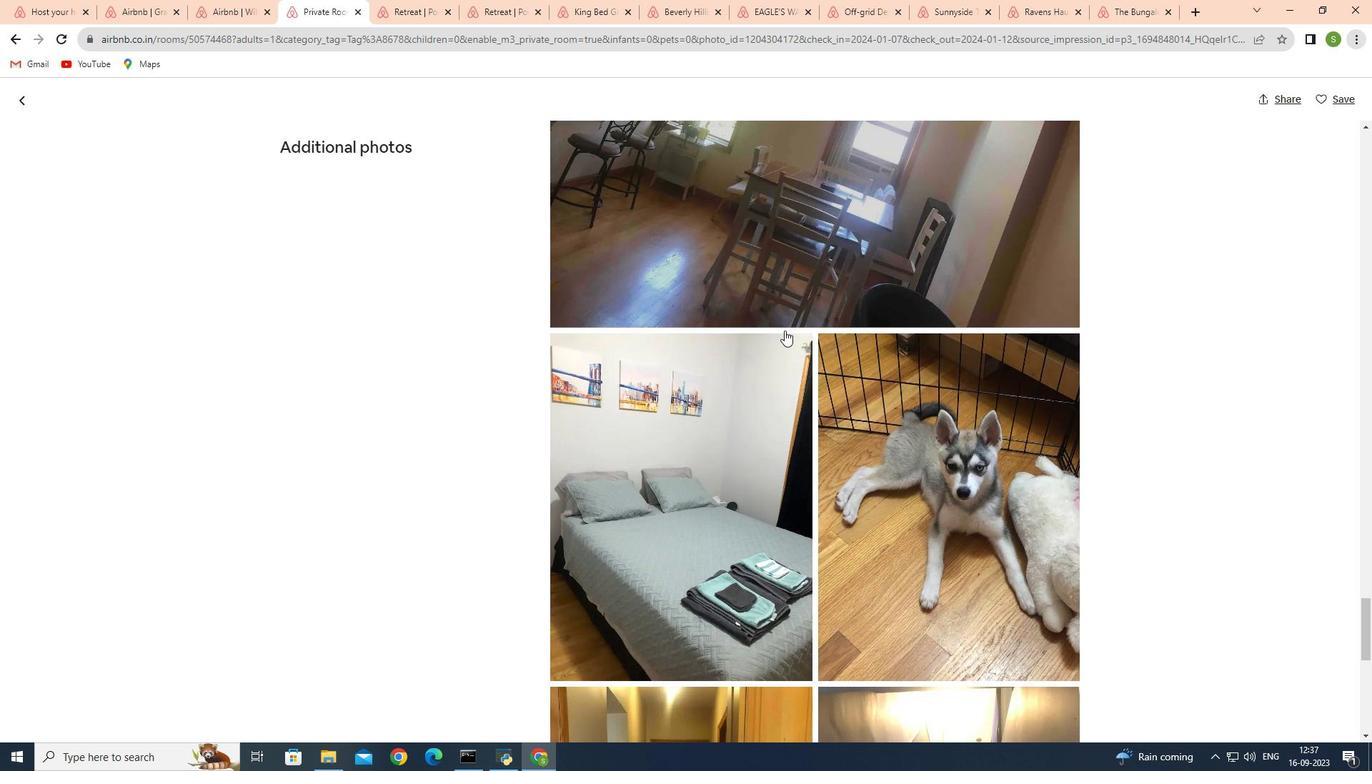 
Action: Mouse scrolled (784, 330) with delta (0, 0)
Screenshot: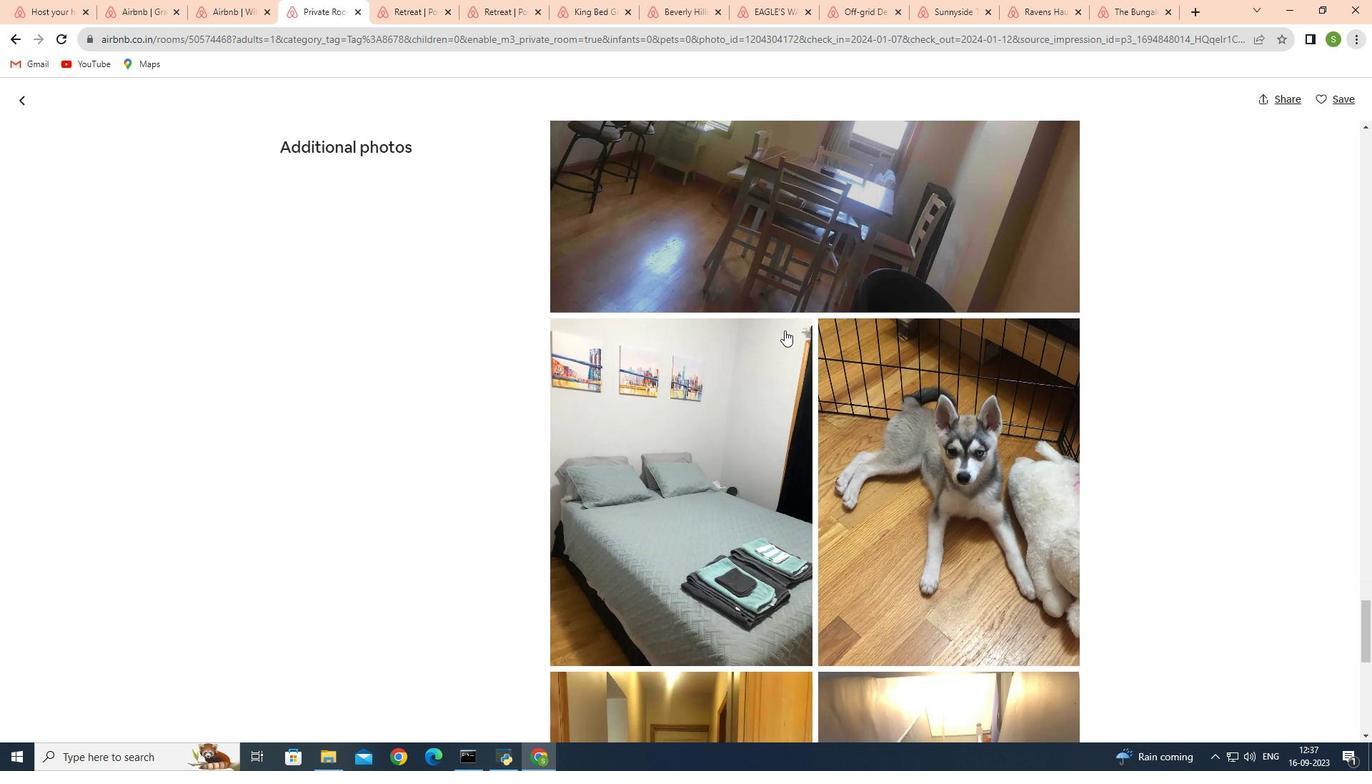 
Action: Mouse scrolled (784, 330) with delta (0, 0)
Screenshot: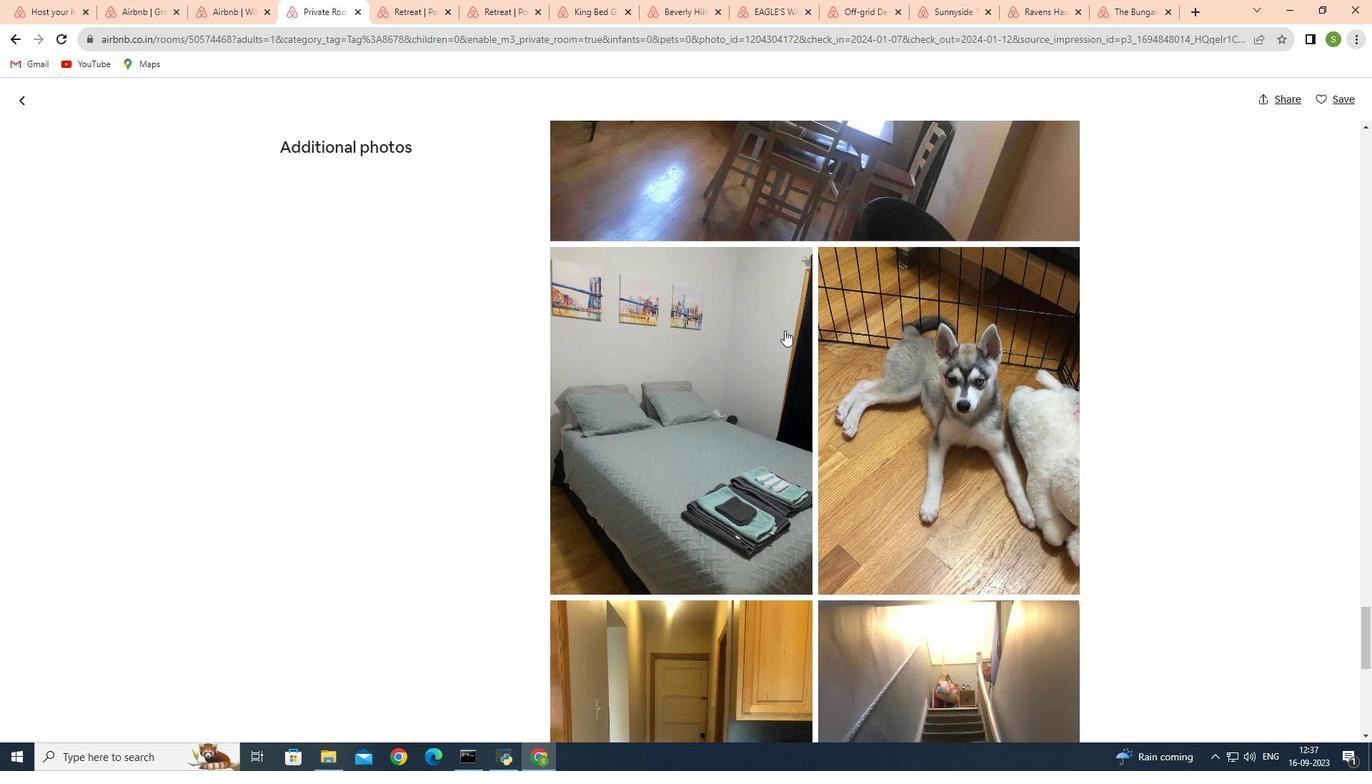 
Action: Mouse scrolled (784, 330) with delta (0, 0)
Screenshot: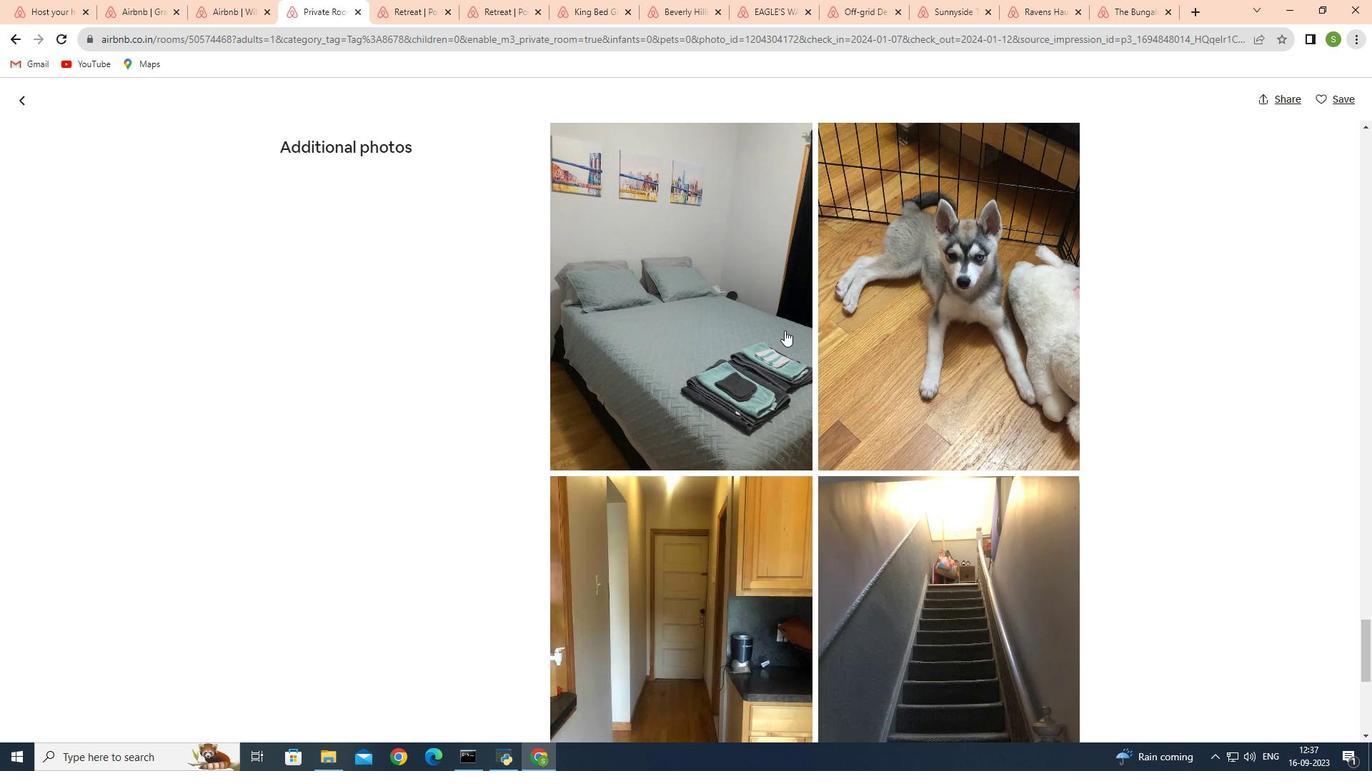 
Action: Mouse scrolled (784, 330) with delta (0, 0)
Screenshot: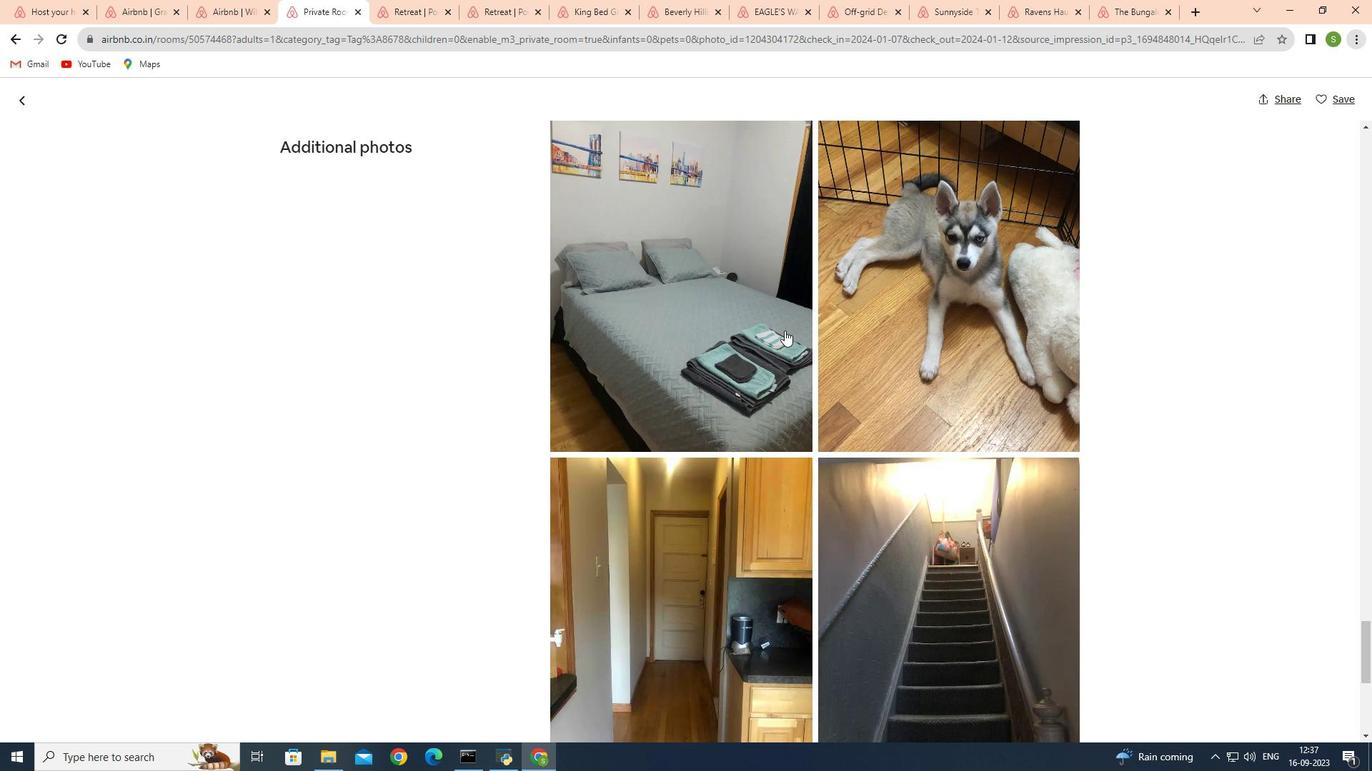 
Action: Mouse scrolled (784, 330) with delta (0, 0)
Screenshot: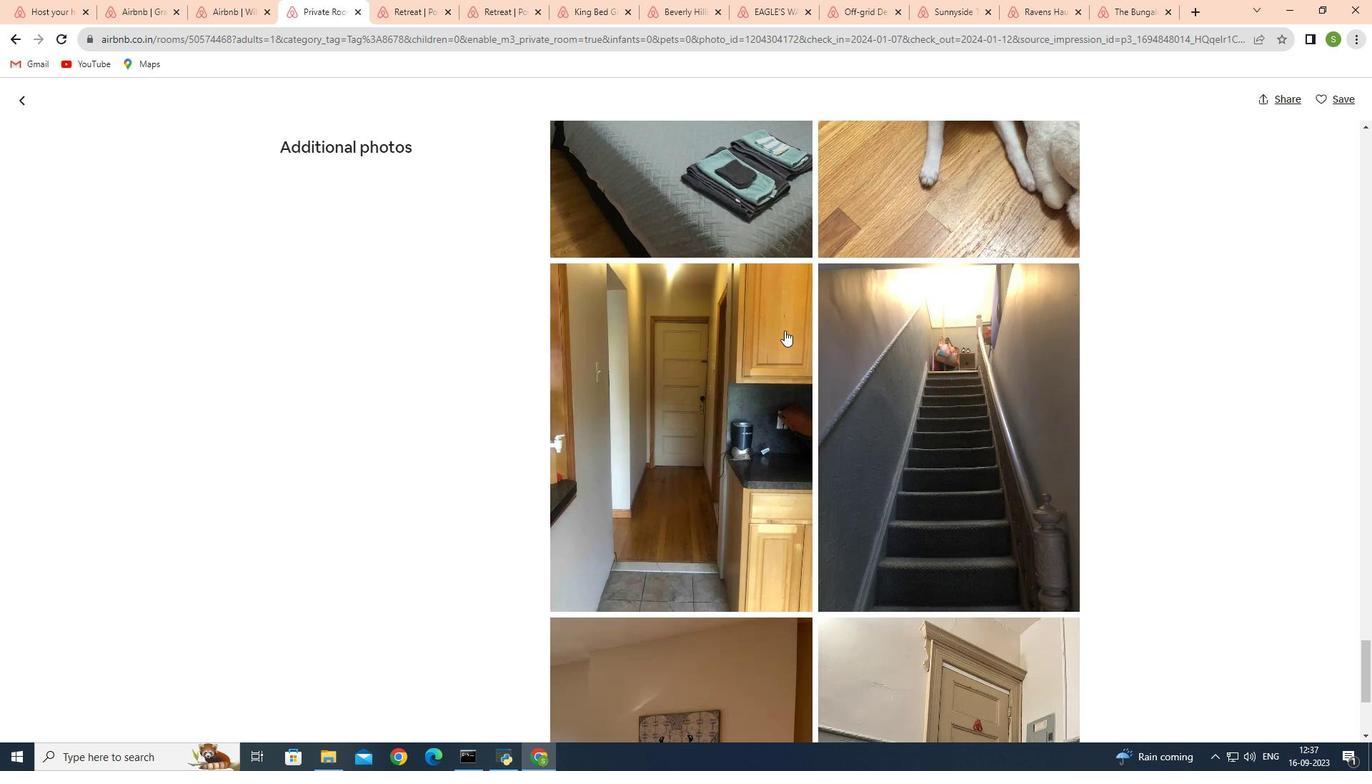 
Action: Mouse scrolled (784, 330) with delta (0, 0)
Screenshot: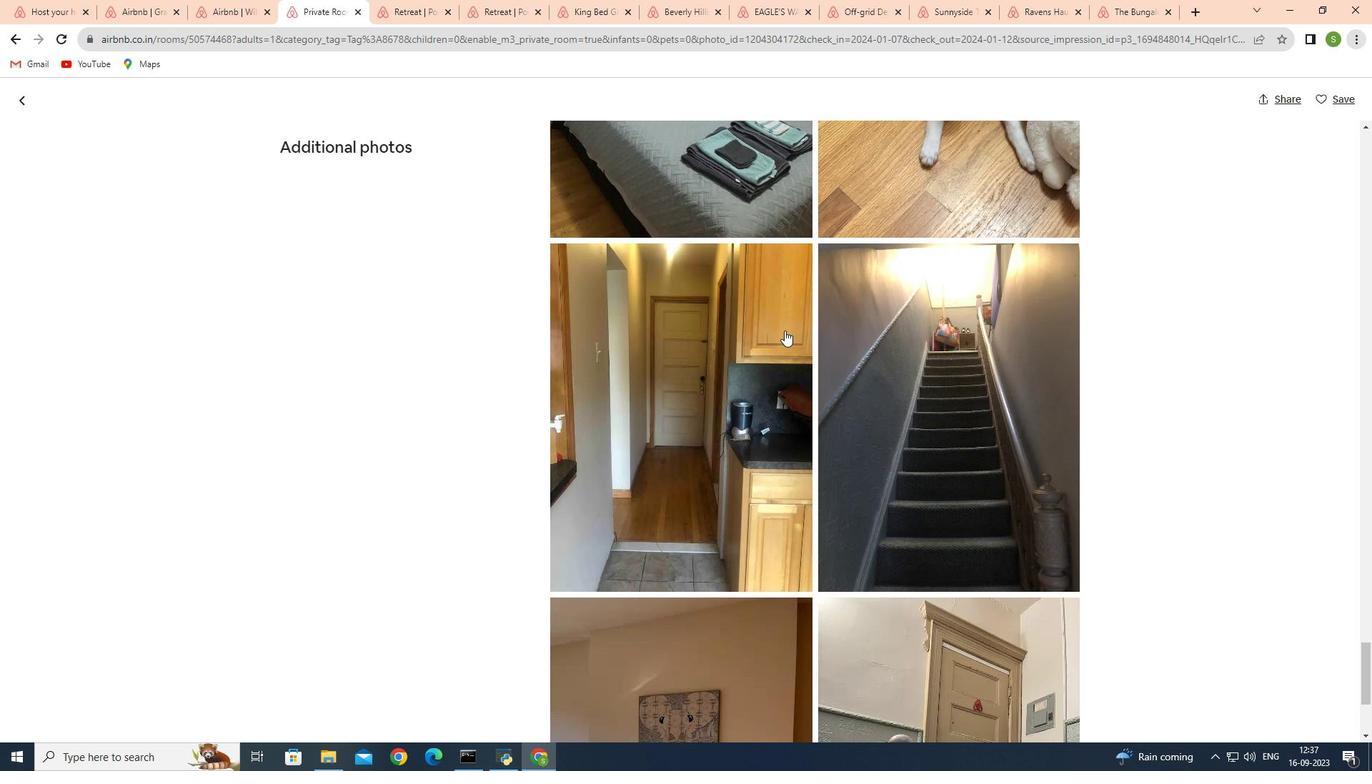 
Action: Mouse scrolled (784, 330) with delta (0, 0)
Screenshot: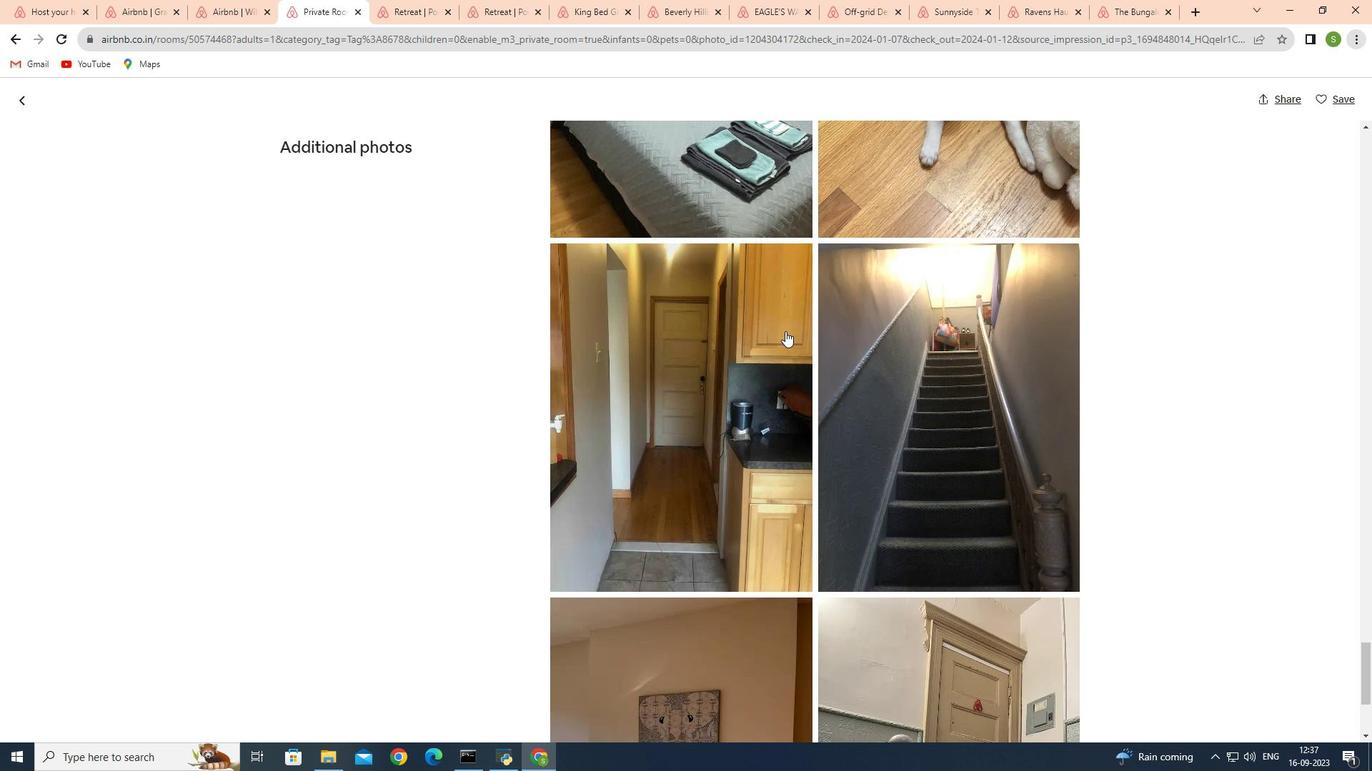 
Action: Mouse moved to (785, 331)
Screenshot: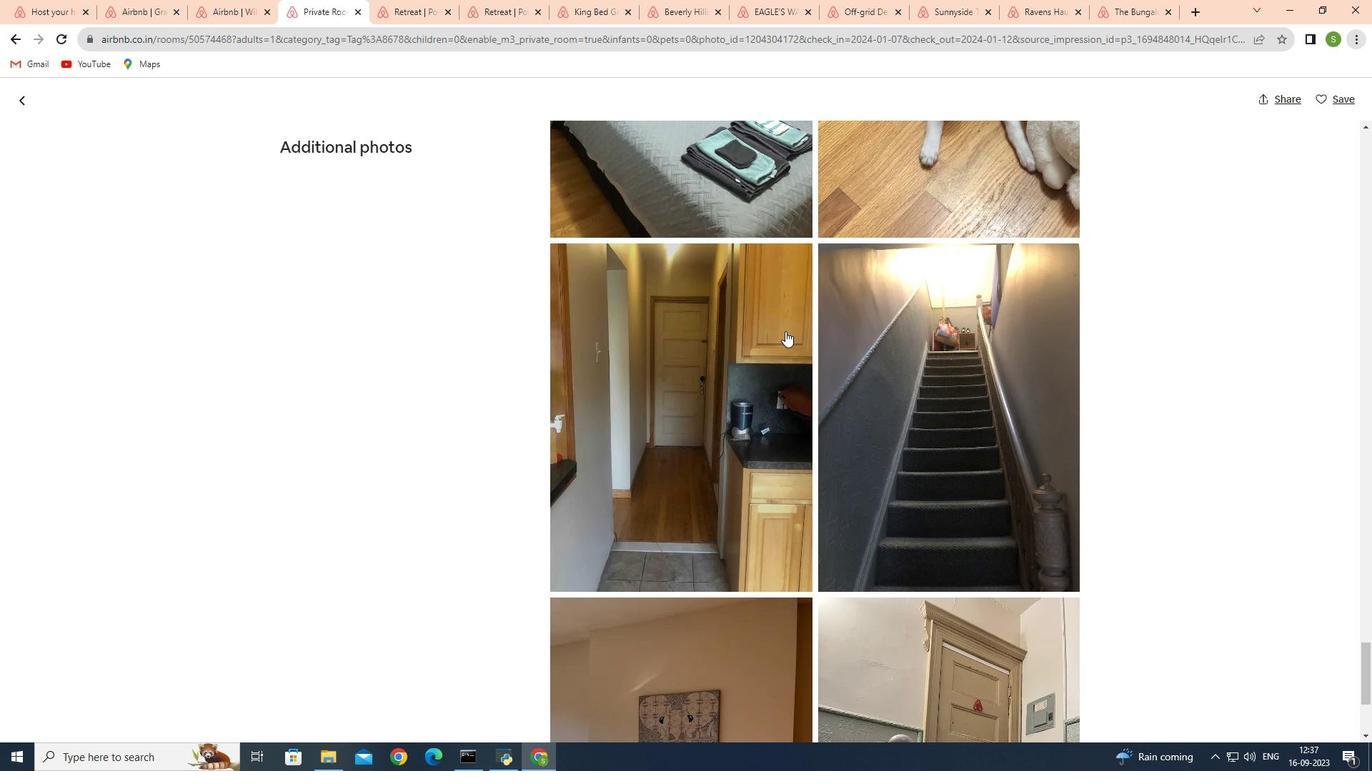 
Action: Mouse scrolled (785, 330) with delta (0, 0)
Screenshot: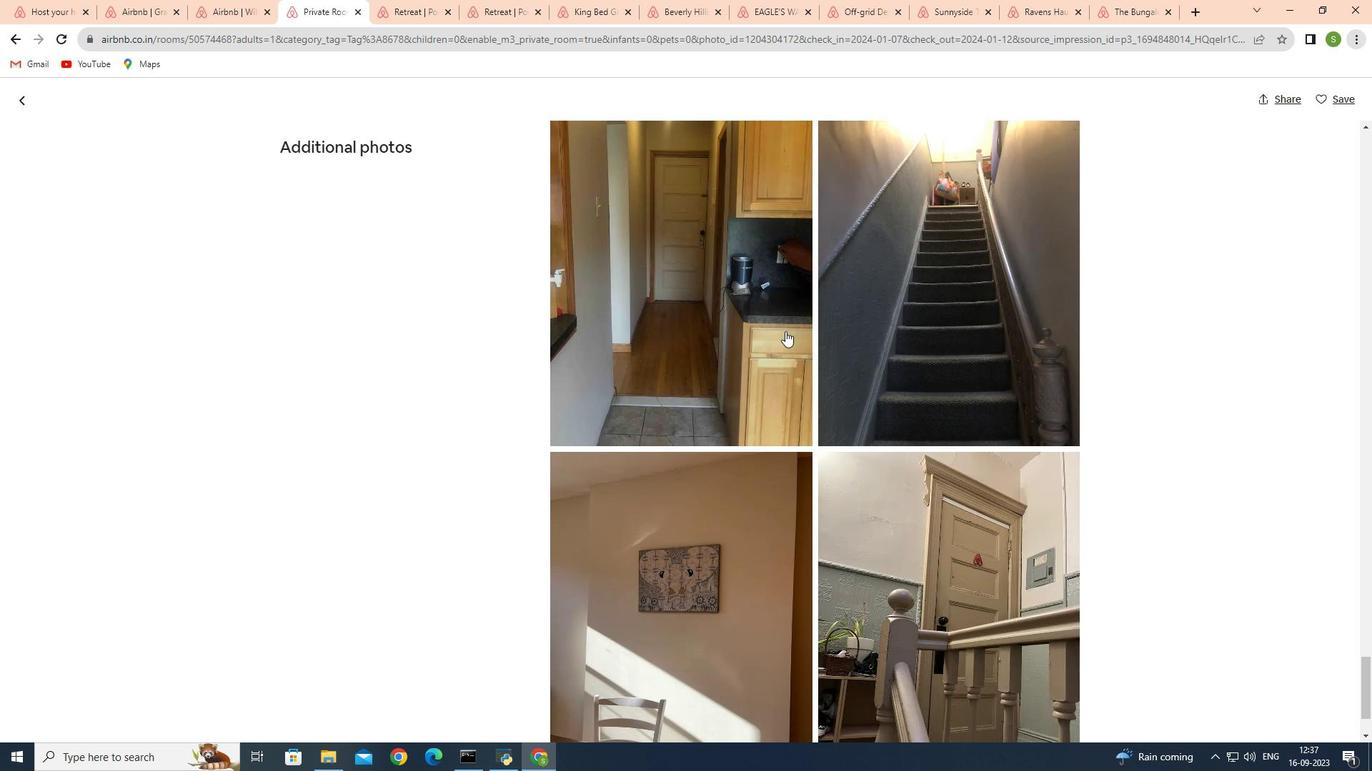 
Action: Mouse scrolled (785, 330) with delta (0, 0)
Screenshot: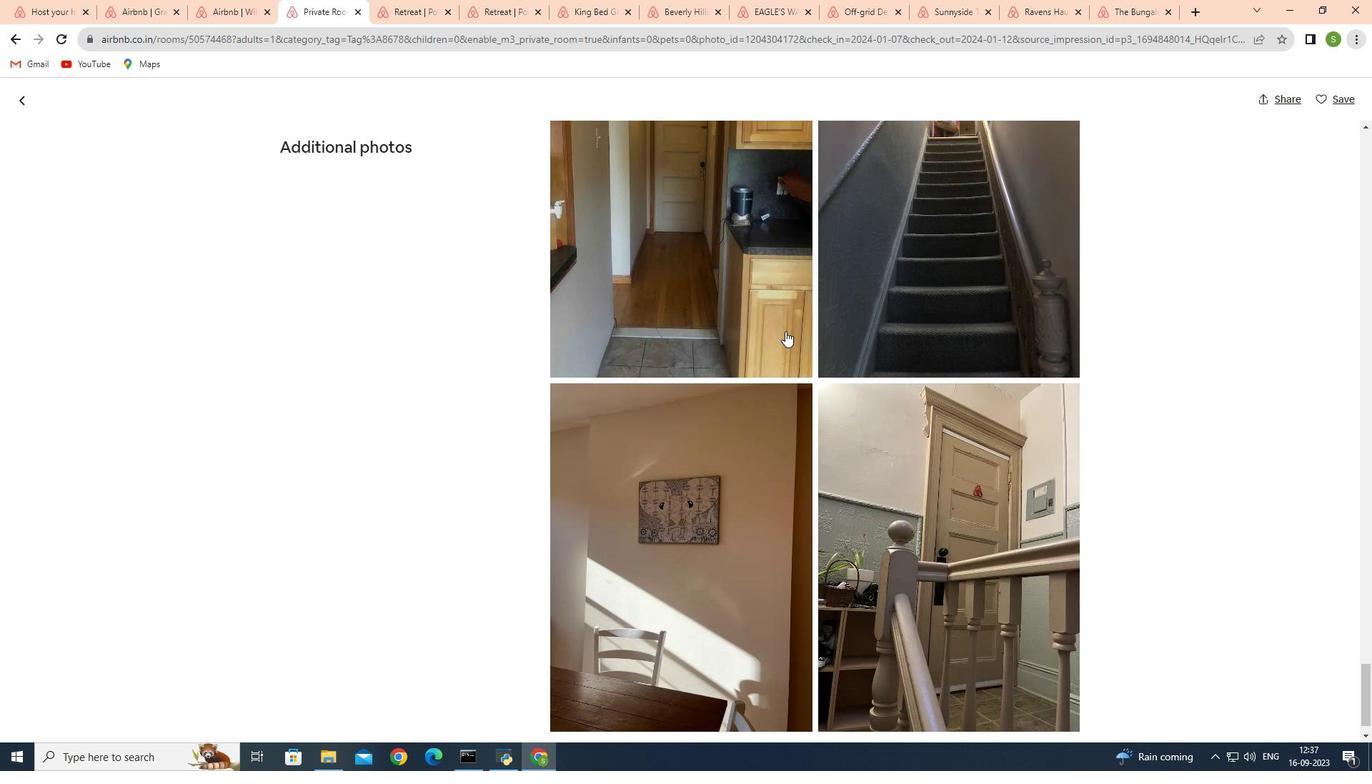 
Action: Mouse scrolled (785, 330) with delta (0, 0)
Screenshot: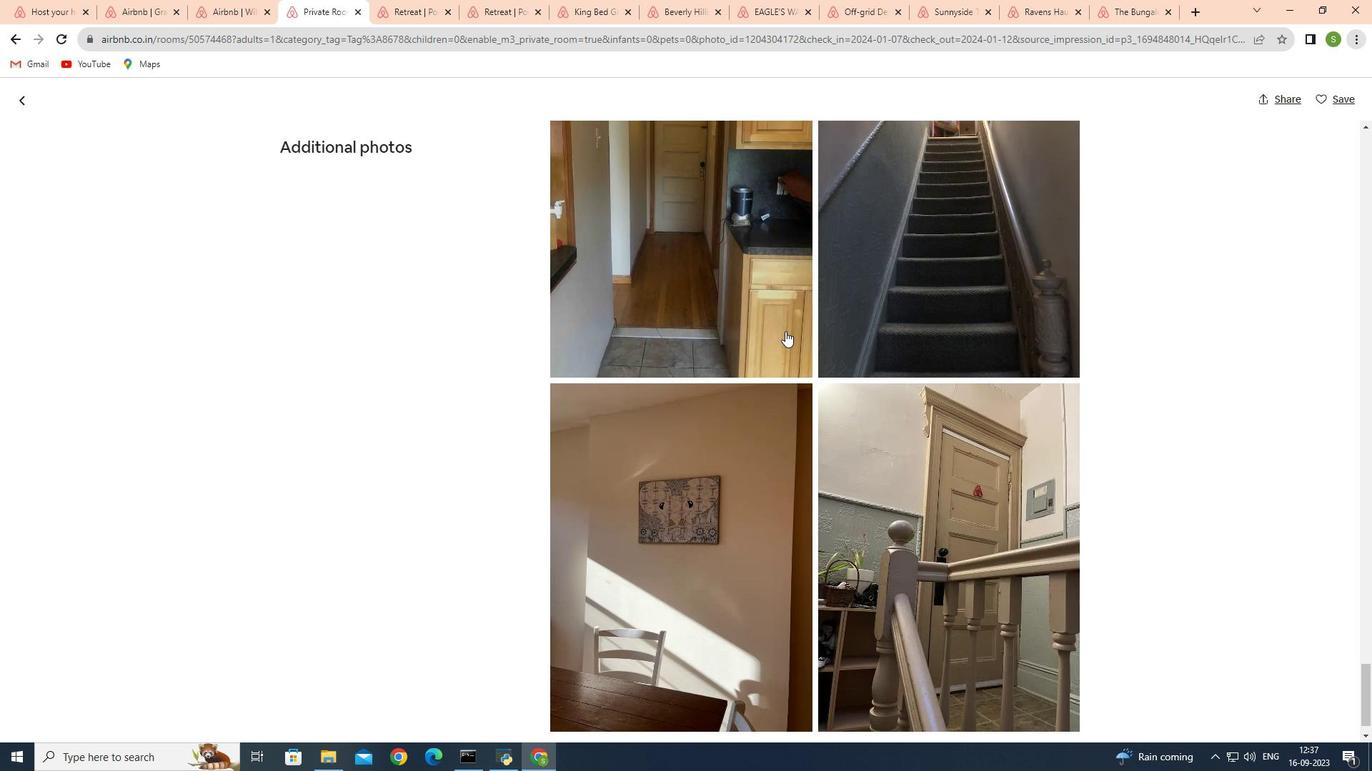 
Action: Mouse scrolled (785, 330) with delta (0, 0)
Screenshot: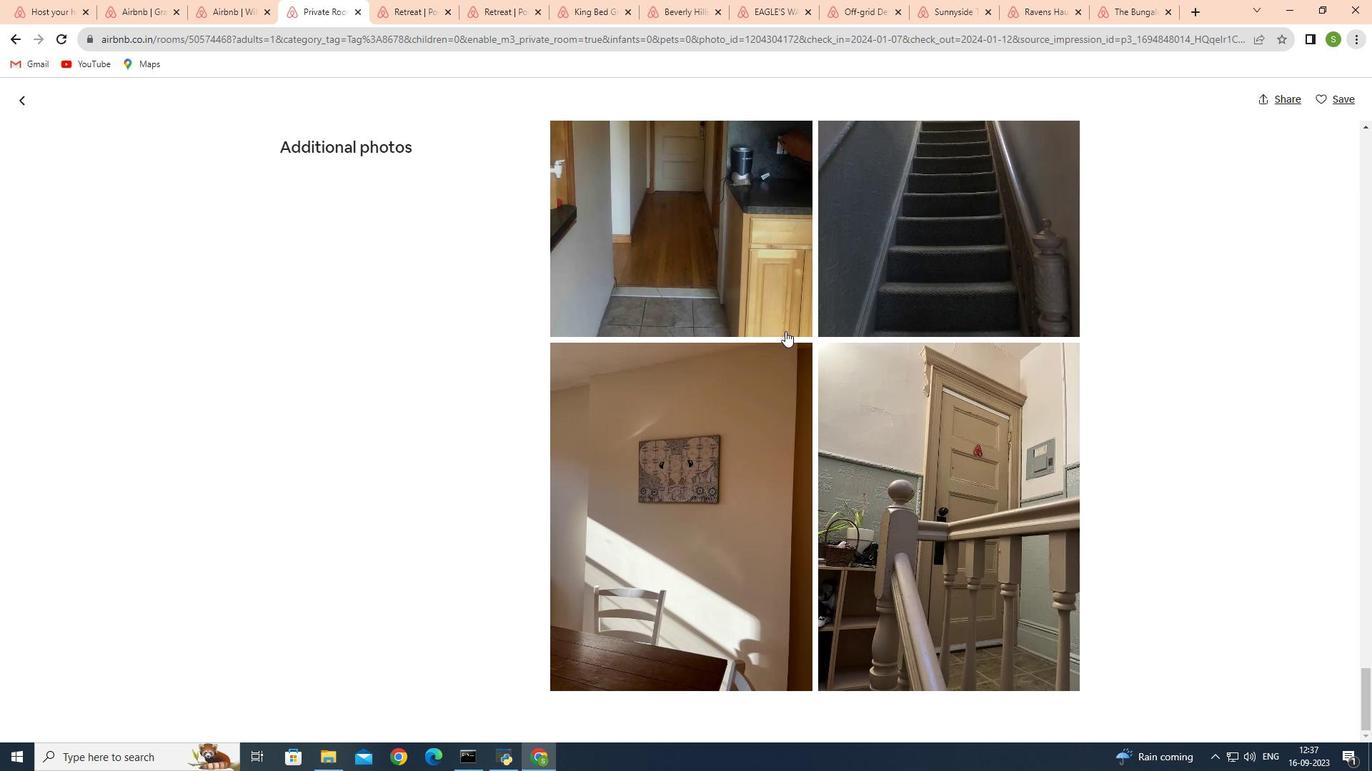 
Action: Mouse scrolled (785, 330) with delta (0, 0)
Screenshot: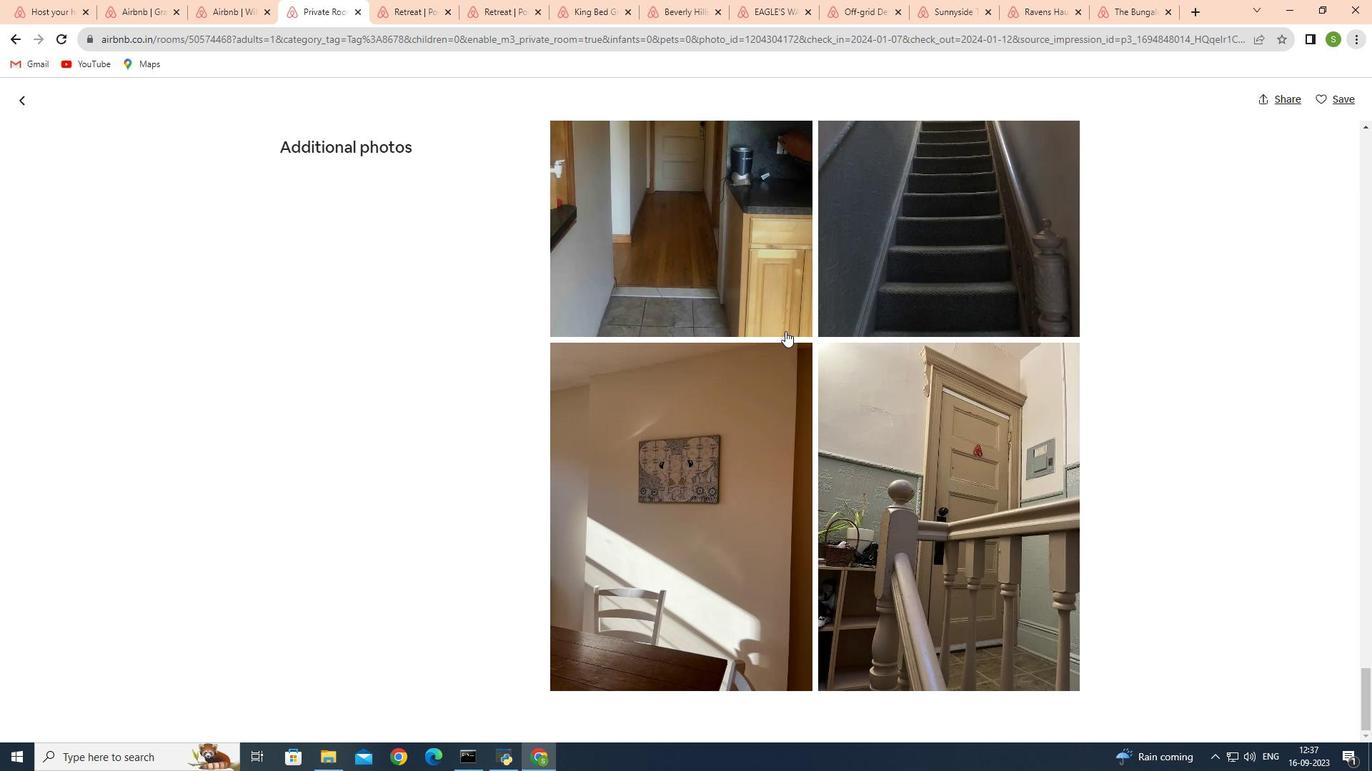 
Action: Mouse scrolled (785, 330) with delta (0, 0)
Screenshot: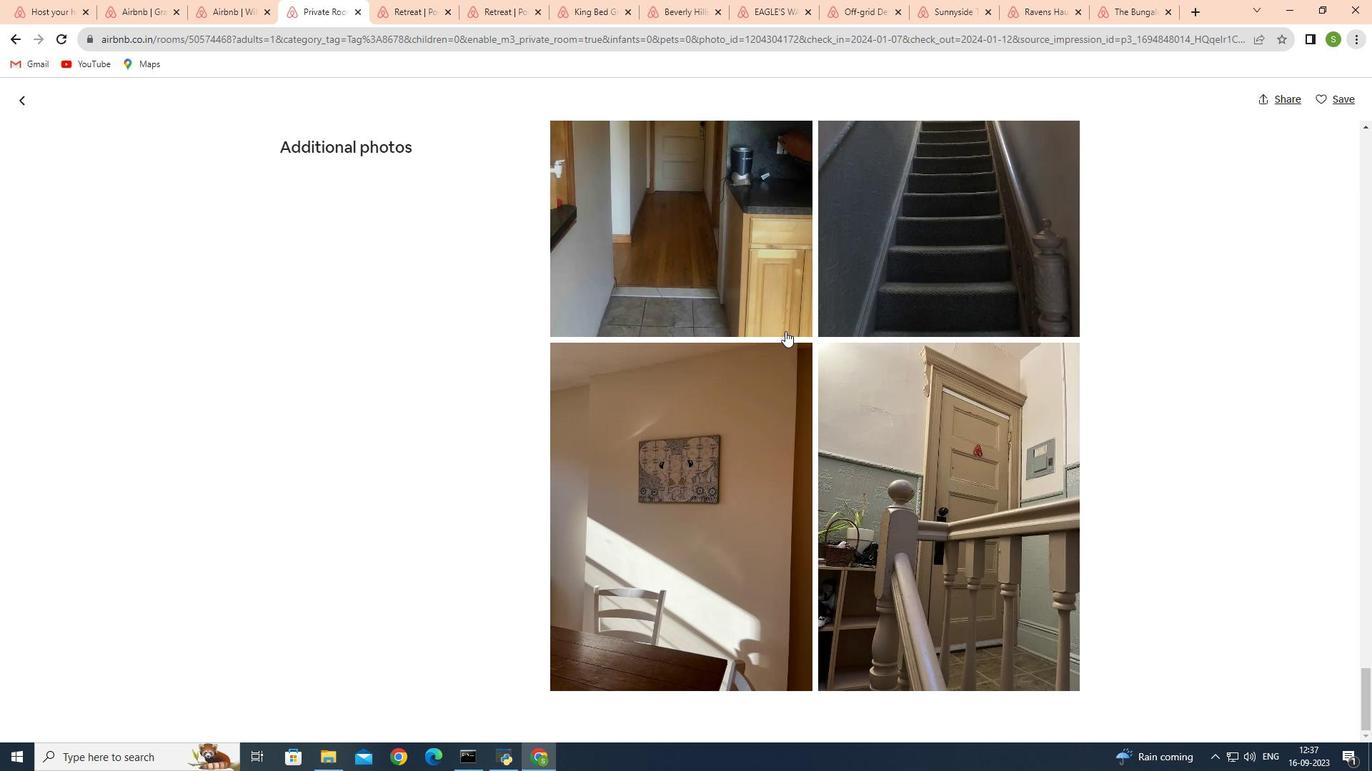 
Action: Mouse moved to (785, 336)
Screenshot: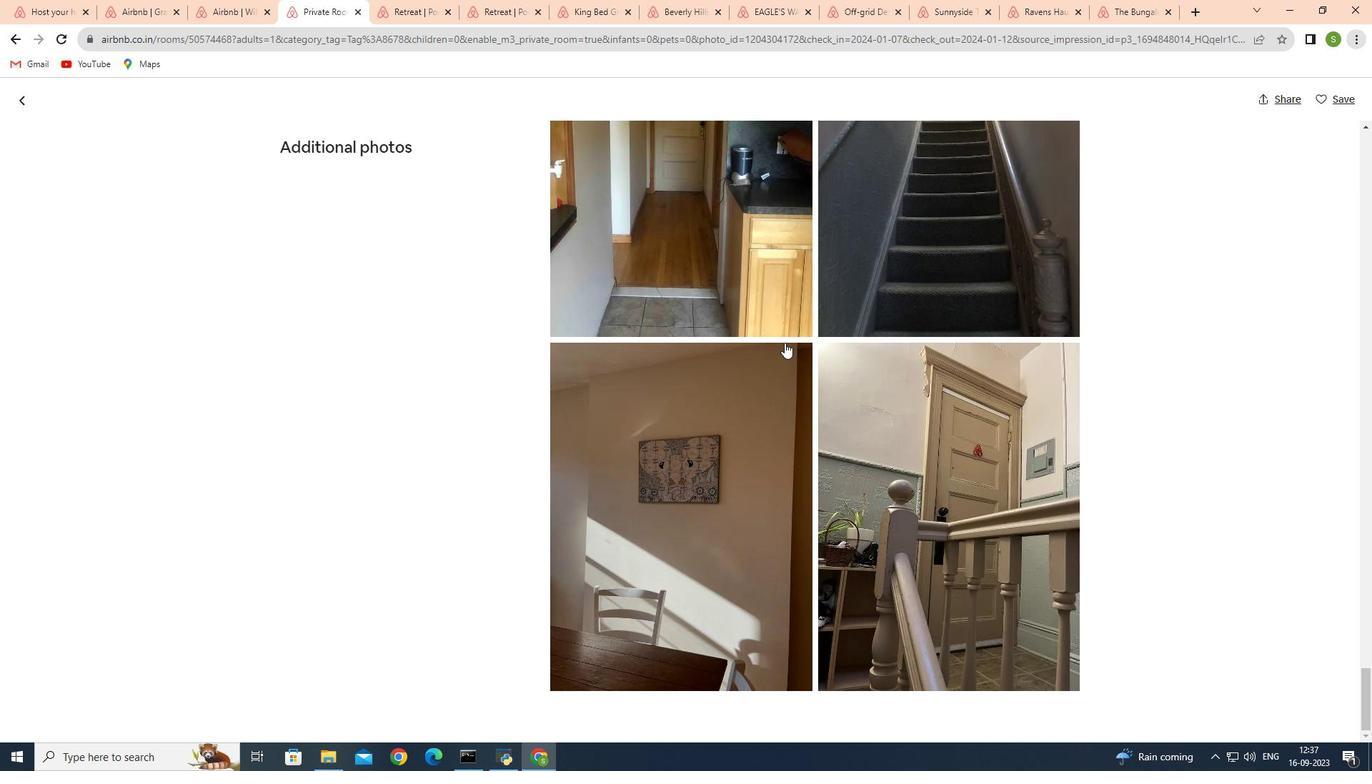 
Action: Mouse scrolled (785, 335) with delta (0, 0)
Screenshot: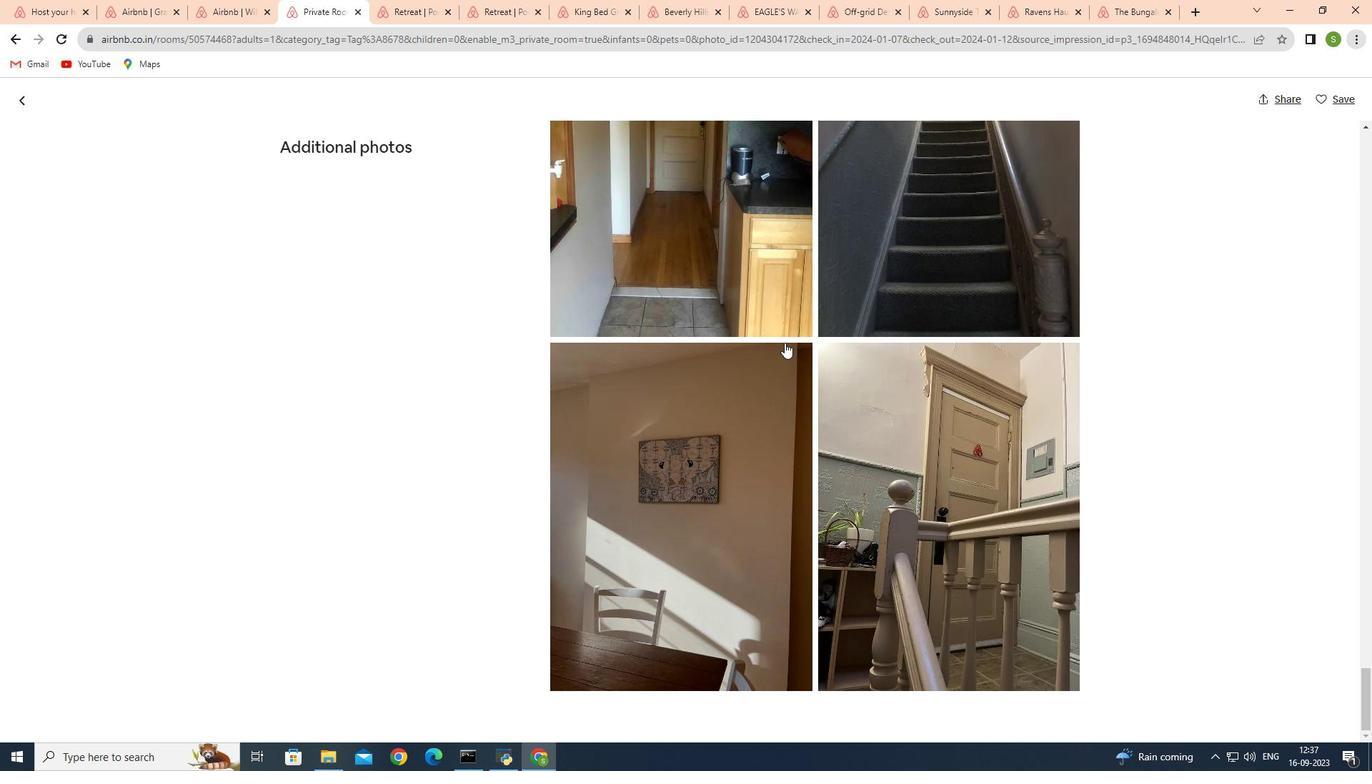 
Action: Mouse moved to (784, 339)
Screenshot: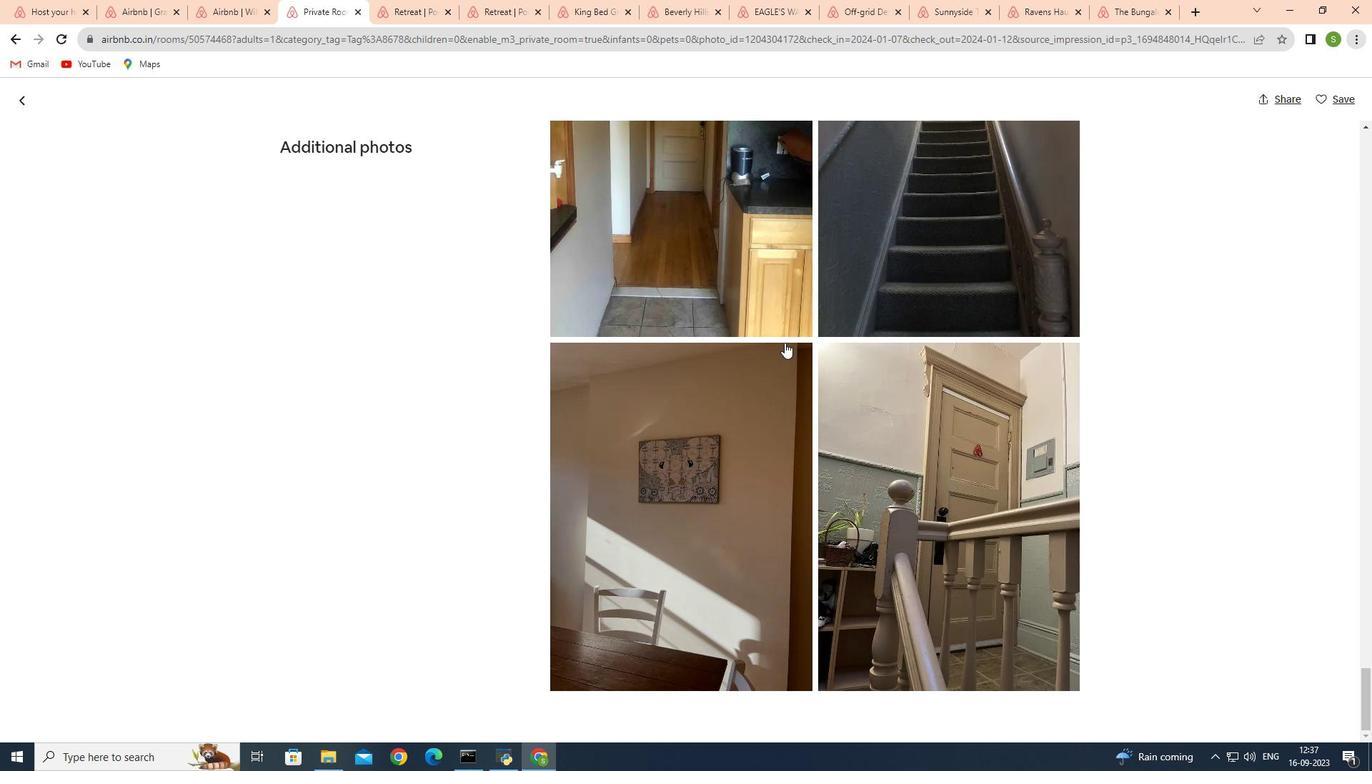 
Action: Mouse scrolled (784, 338) with delta (0, 0)
Screenshot: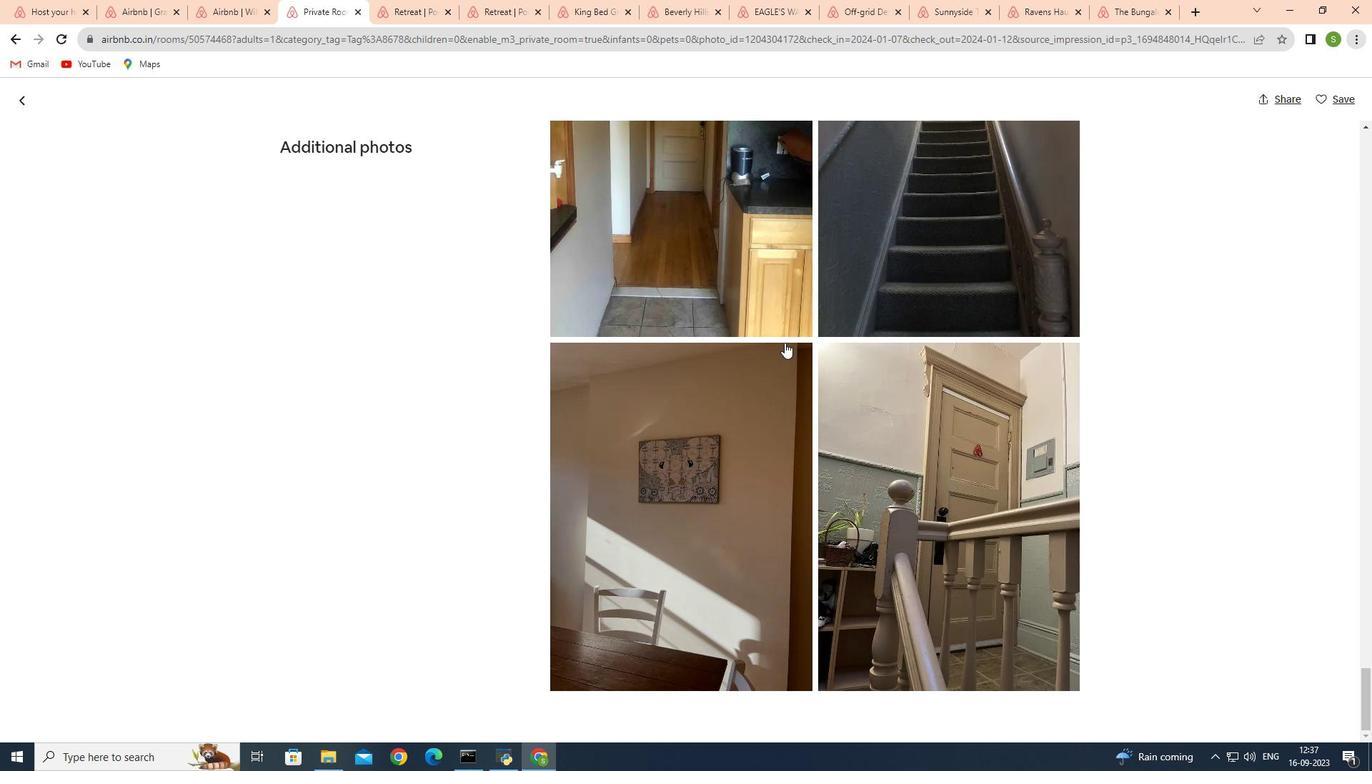 
Action: Mouse moved to (784, 340)
Screenshot: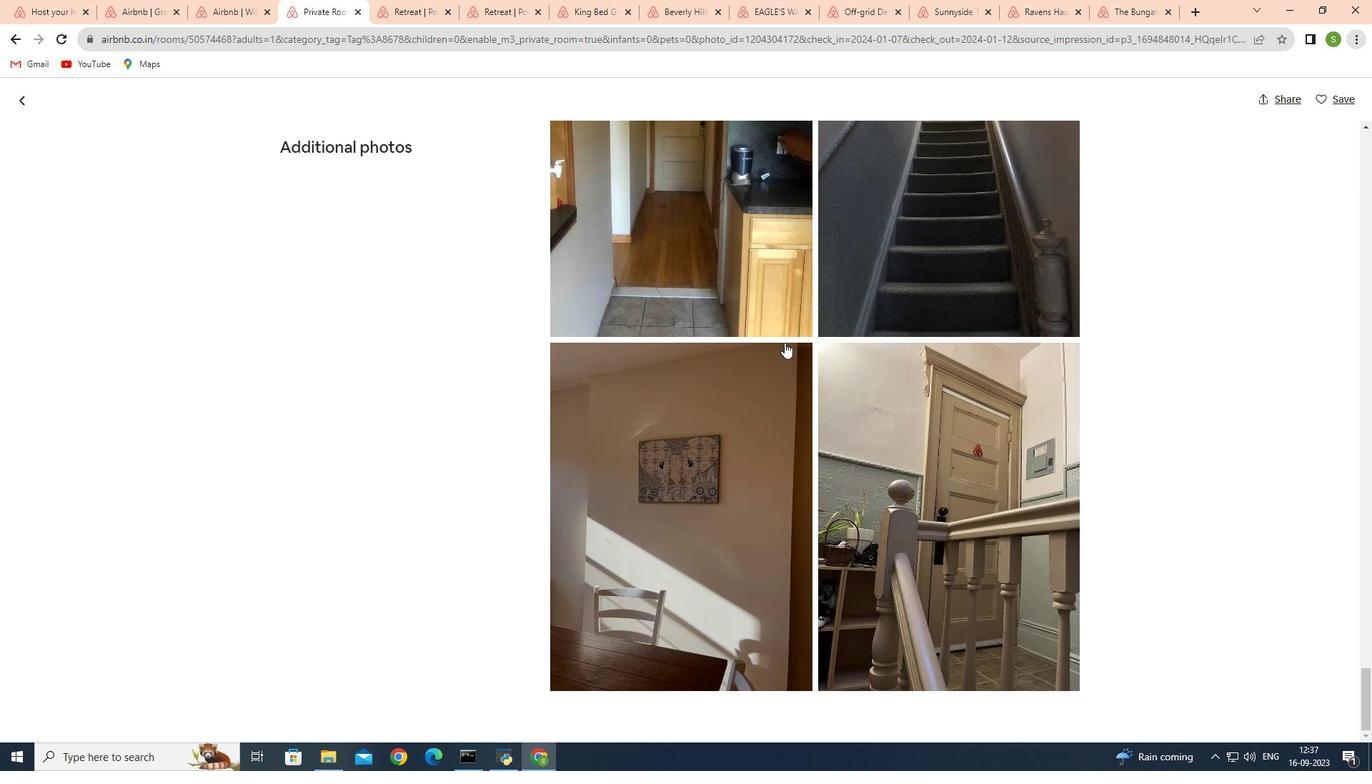 
Action: Mouse scrolled (784, 339) with delta (0, 0)
Screenshot: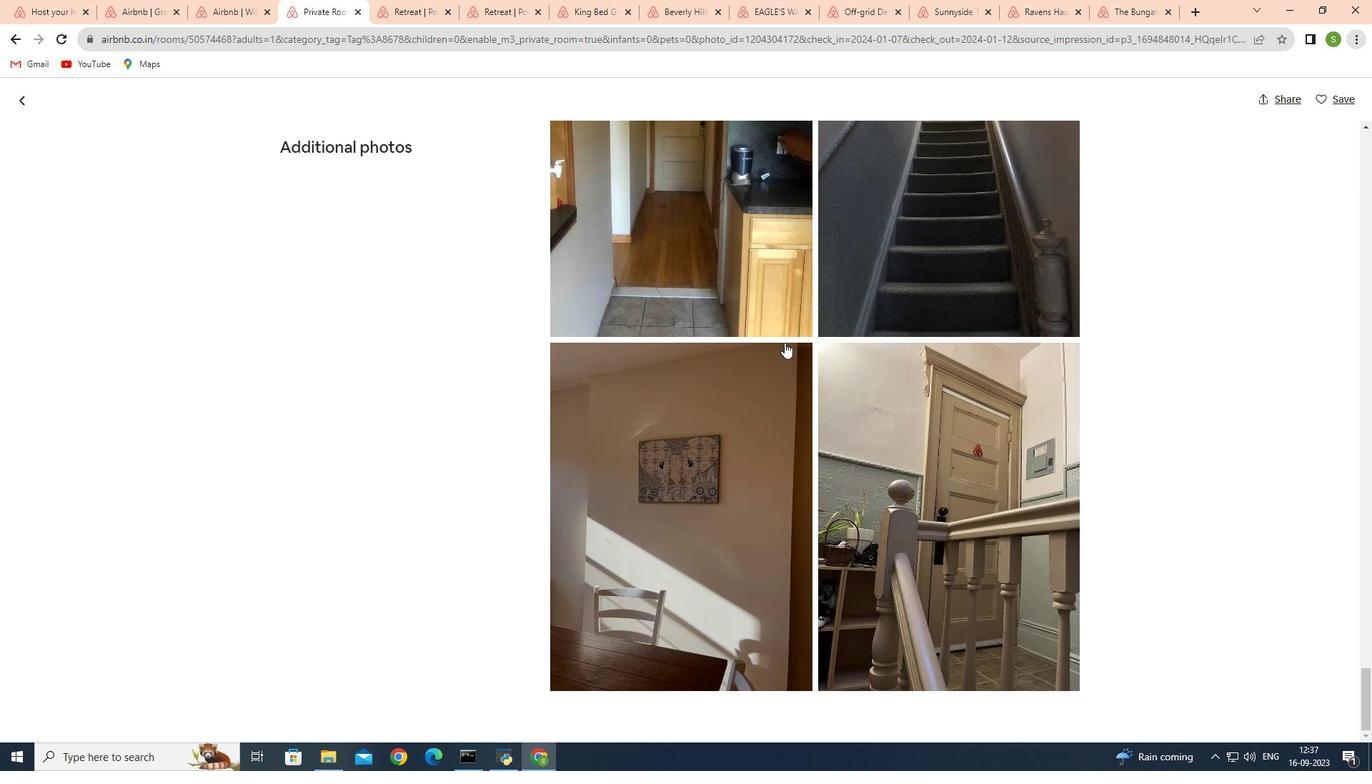 
Action: Mouse moved to (27, 98)
Screenshot: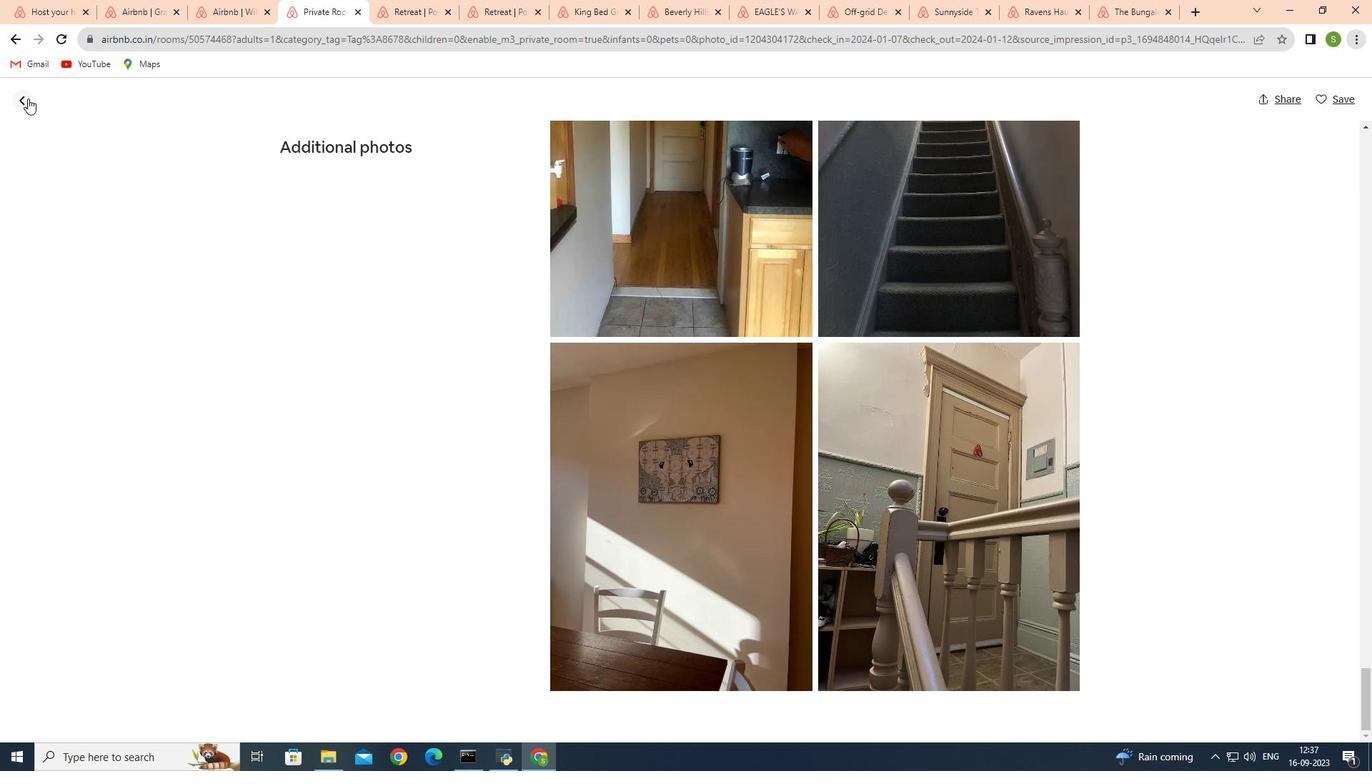 
Action: Mouse pressed left at (27, 98)
Screenshot: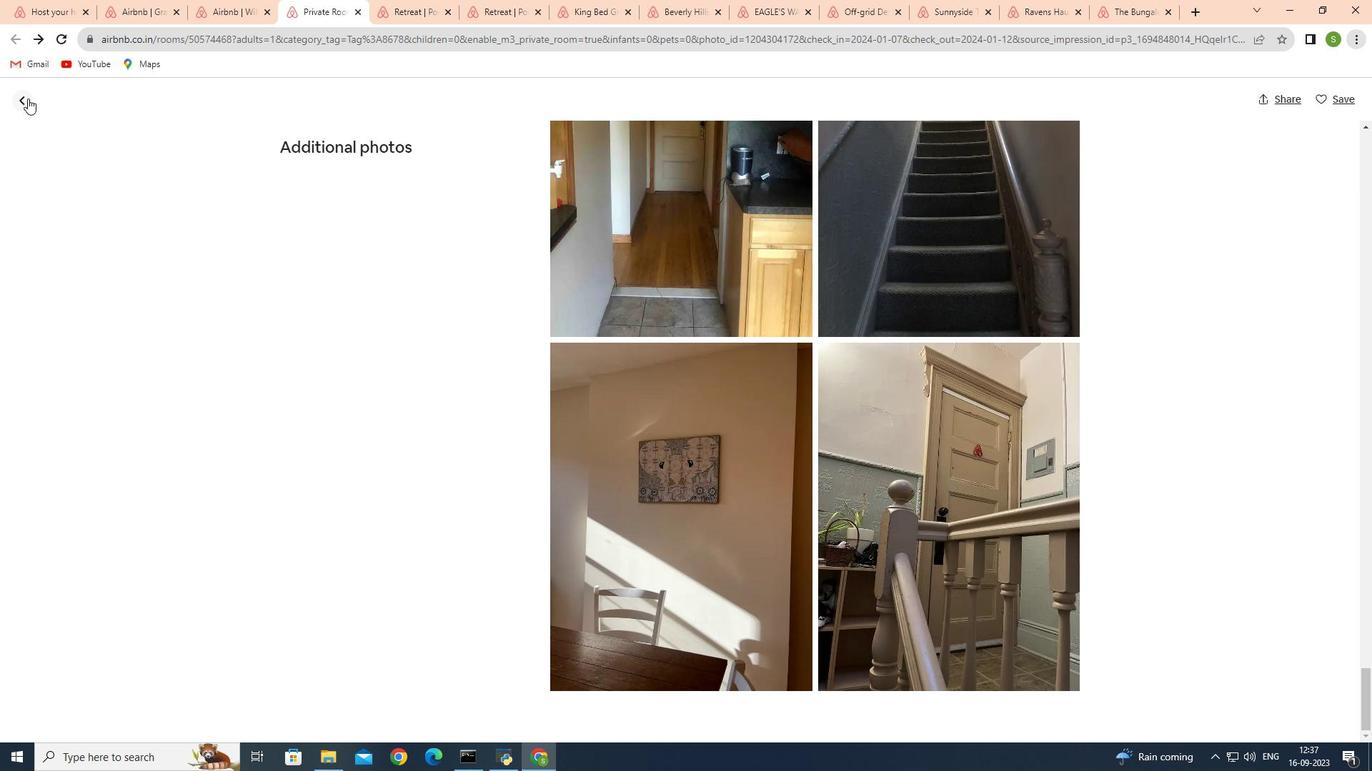 
Action: Mouse scrolled (27, 97) with delta (0, 0)
Screenshot: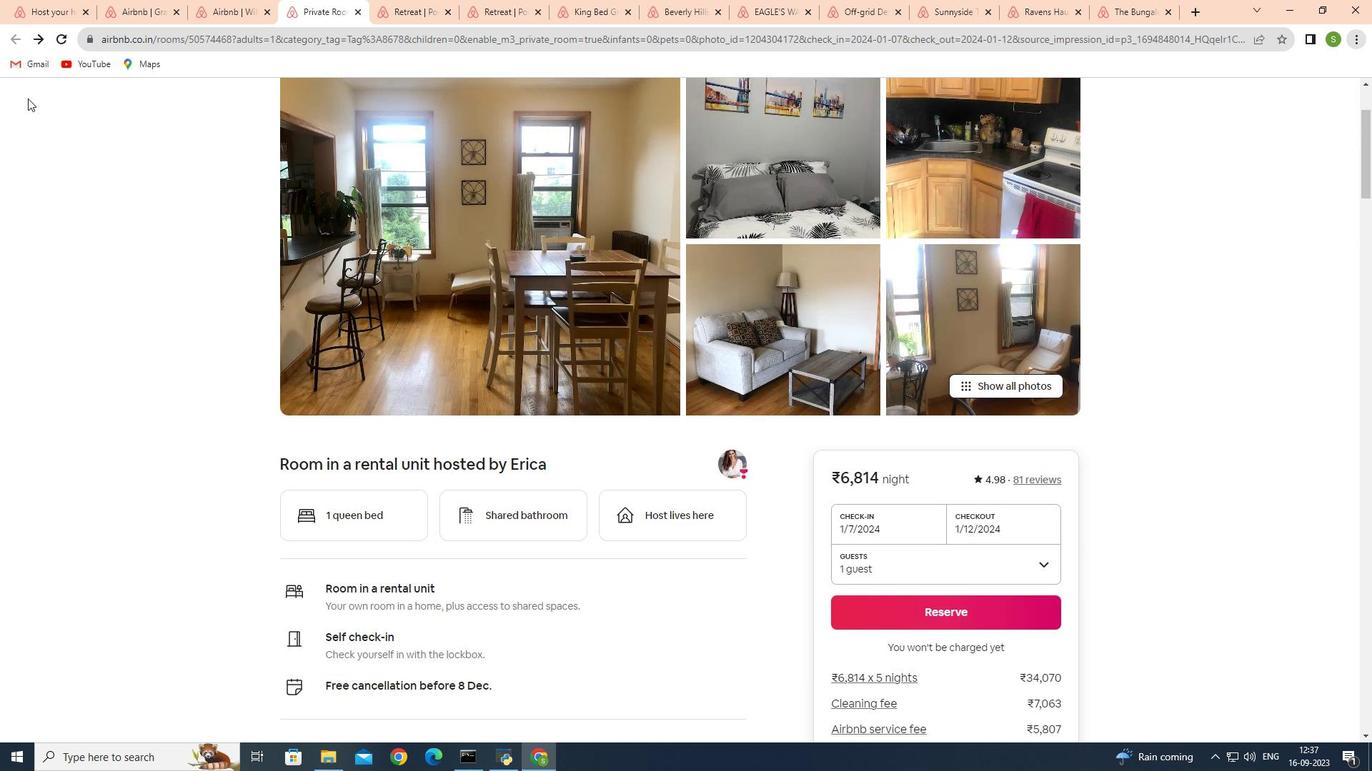 
Action: Mouse scrolled (27, 97) with delta (0, 0)
Screenshot: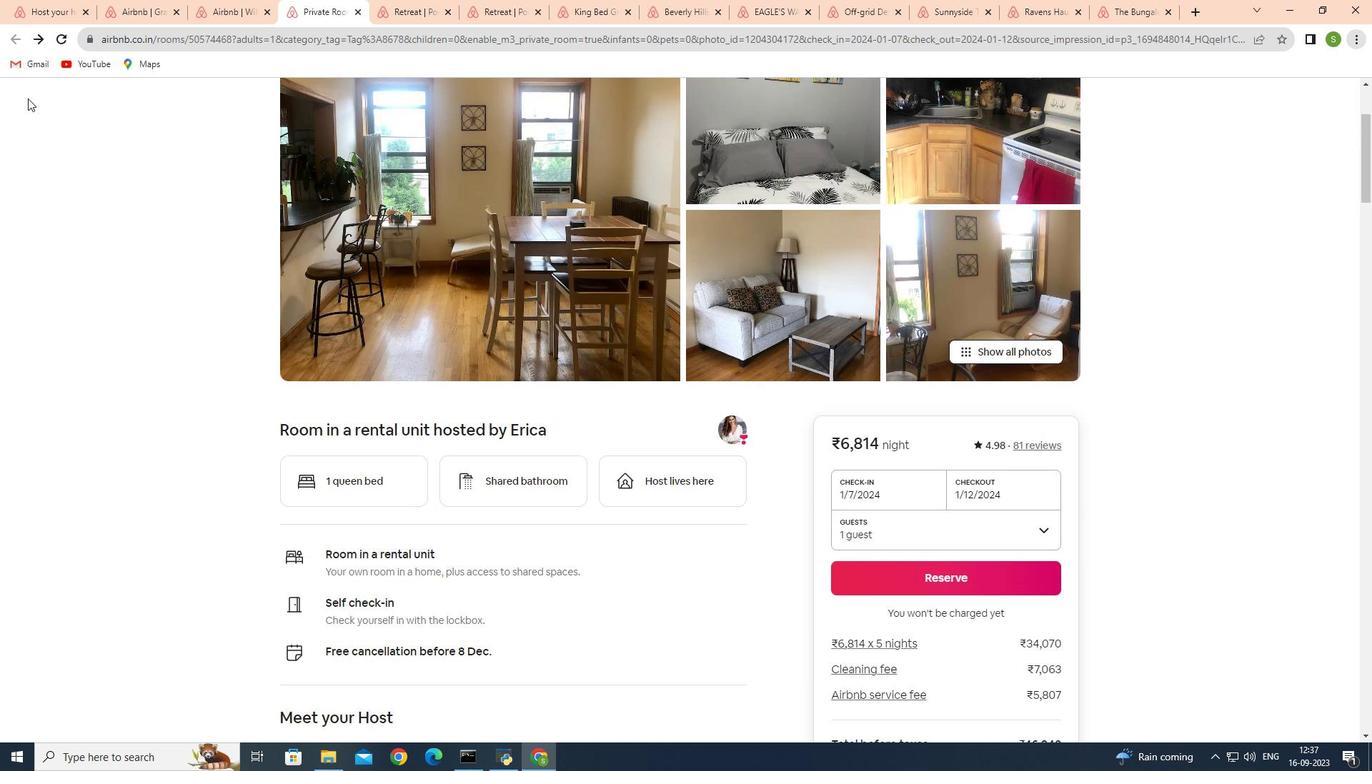 
Action: Mouse scrolled (27, 97) with delta (0, 0)
Screenshot: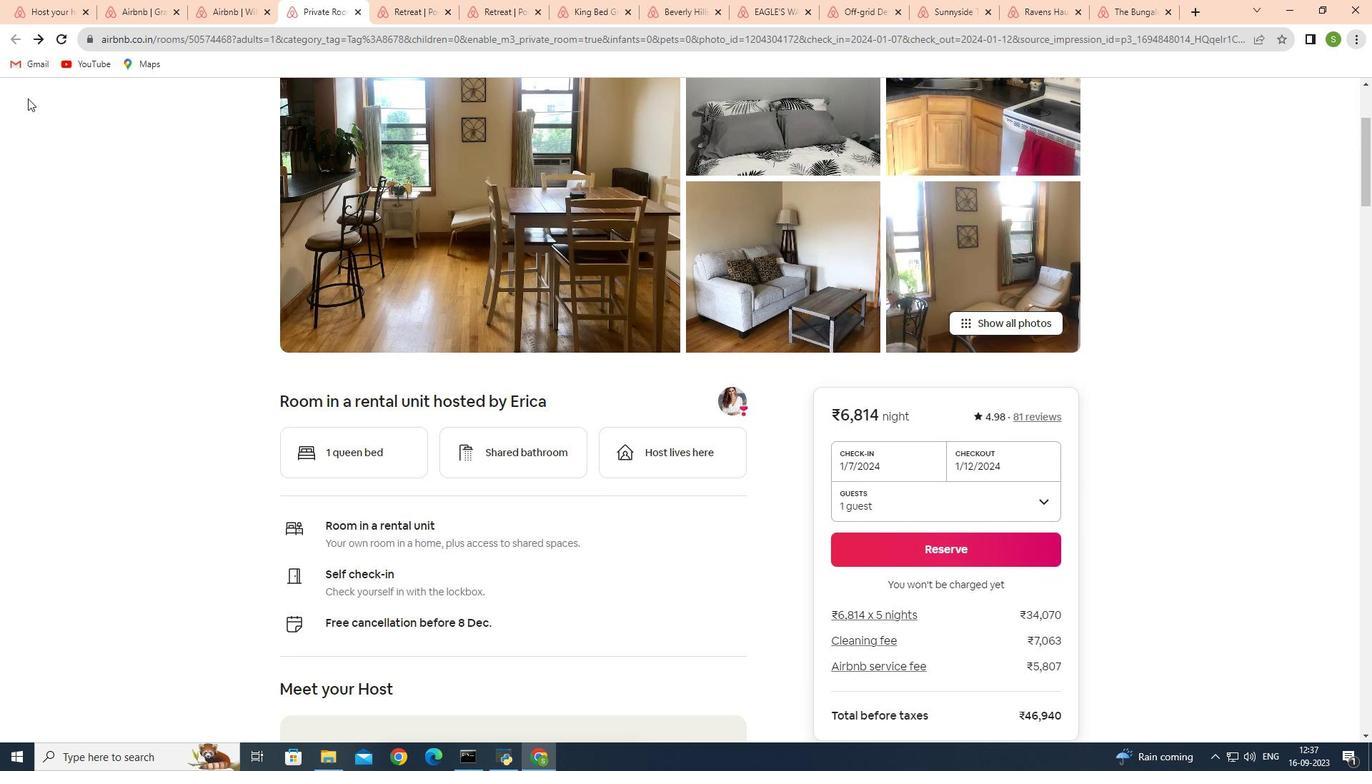 
Action: Mouse moved to (31, 95)
Screenshot: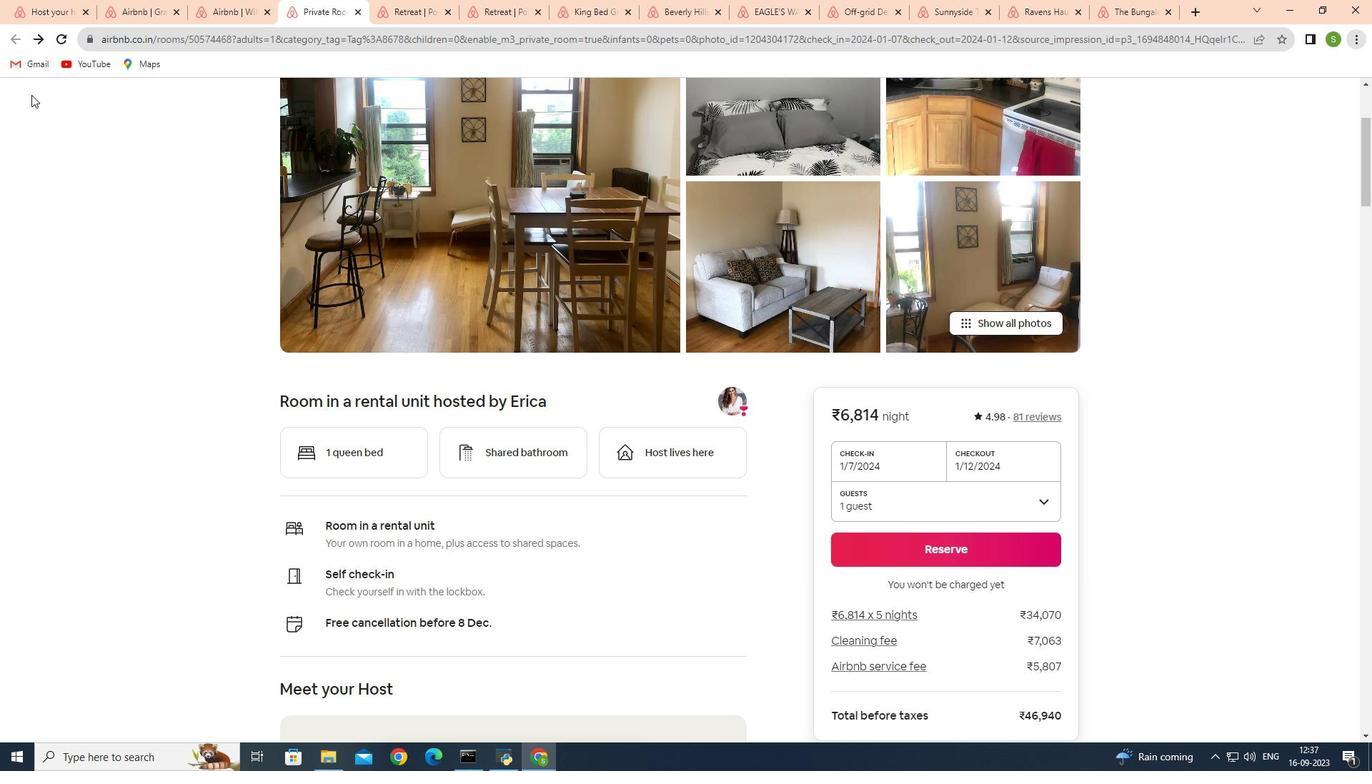 
Action: Mouse scrolled (31, 94) with delta (0, 0)
Screenshot: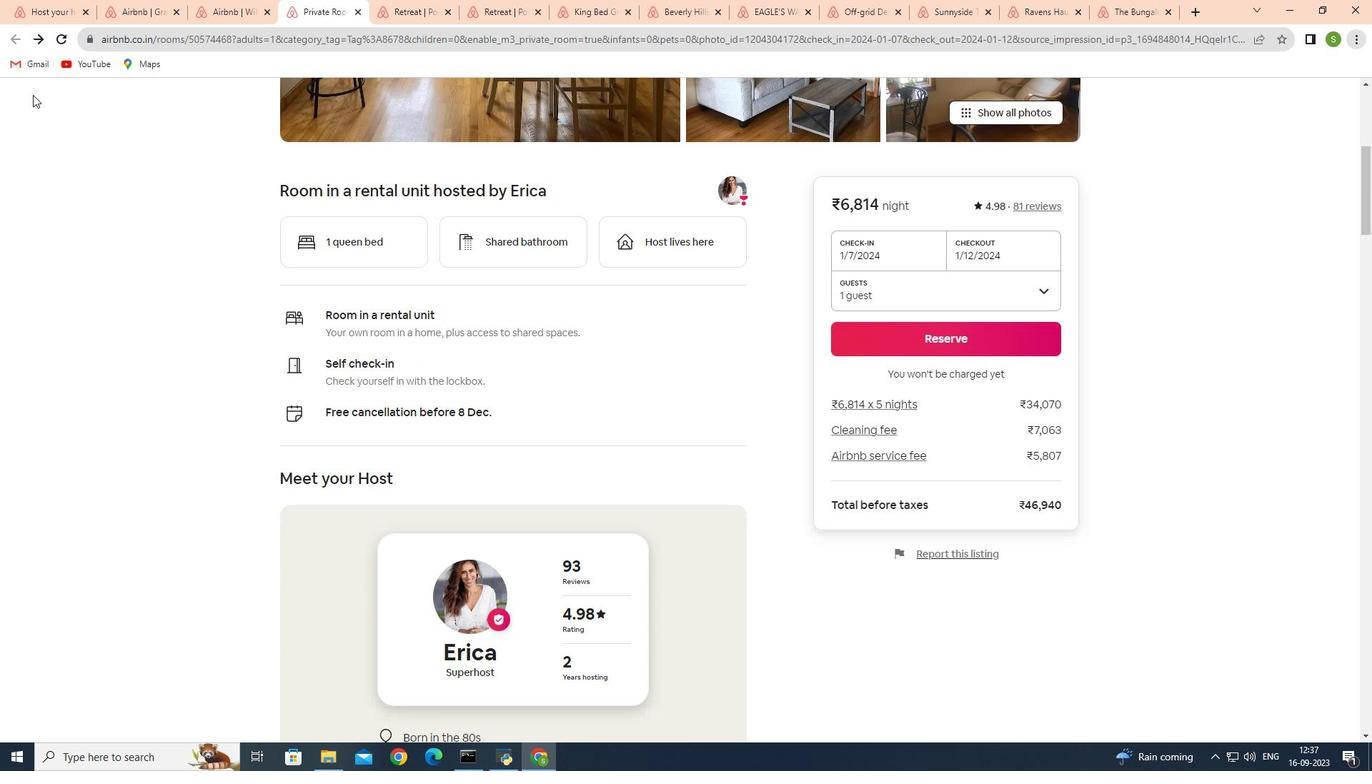 
Action: Mouse scrolled (31, 94) with delta (0, 0)
Screenshot: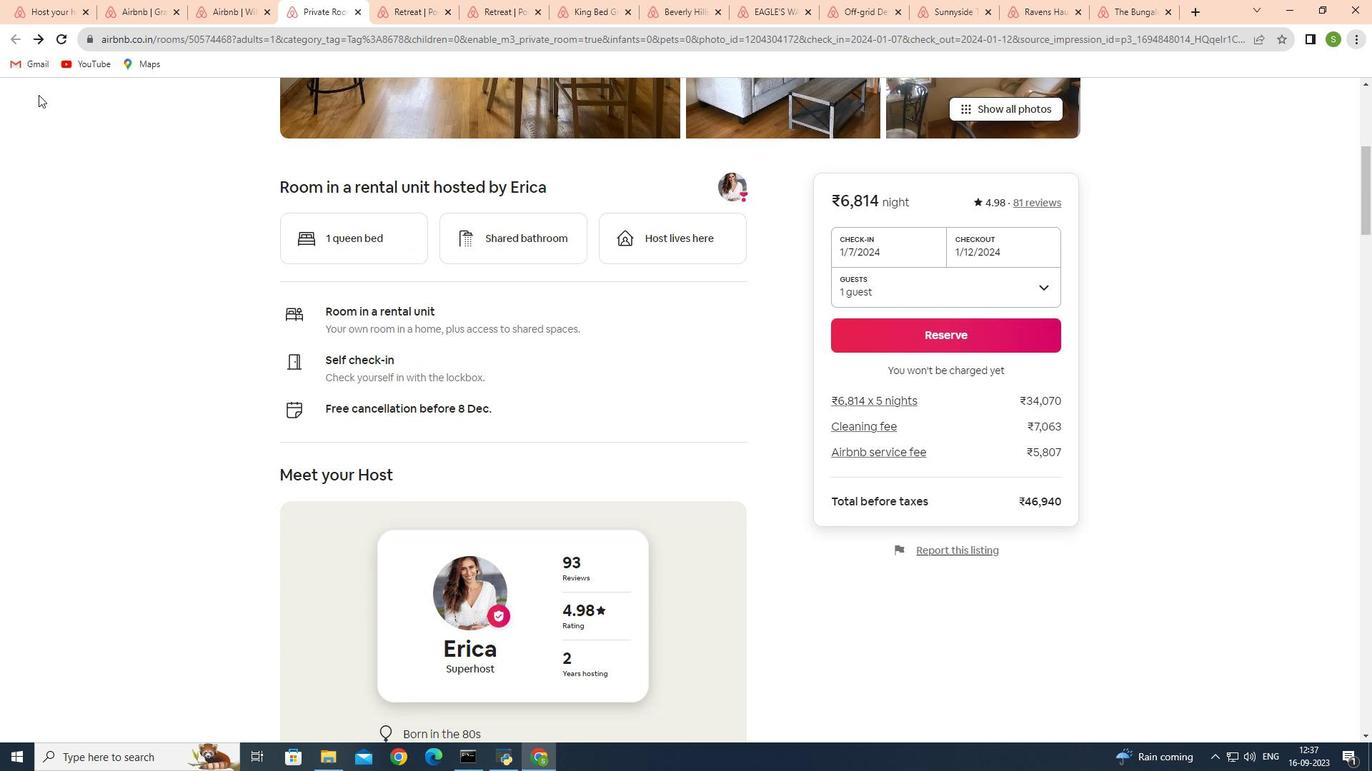 
Action: Mouse moved to (32, 95)
Screenshot: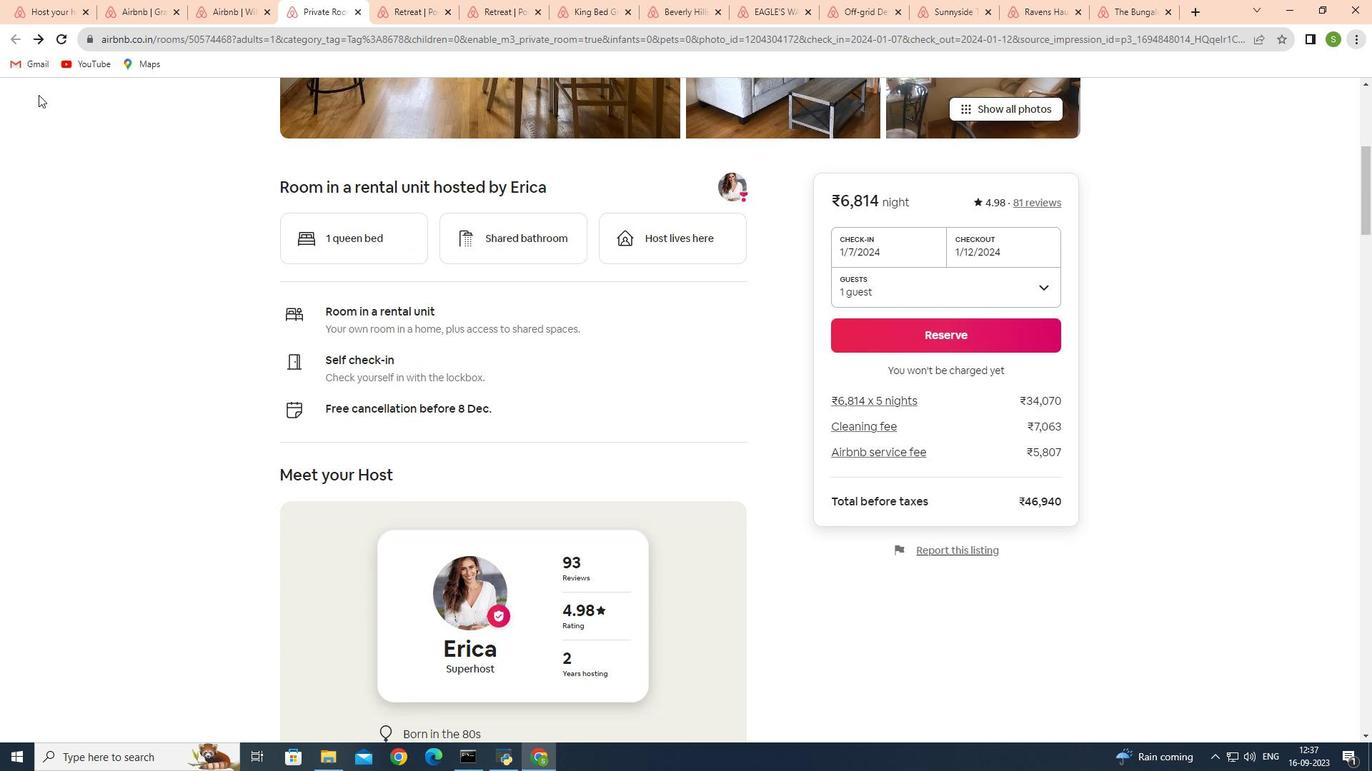 
Action: Mouse scrolled (32, 94) with delta (0, 0)
Screenshot: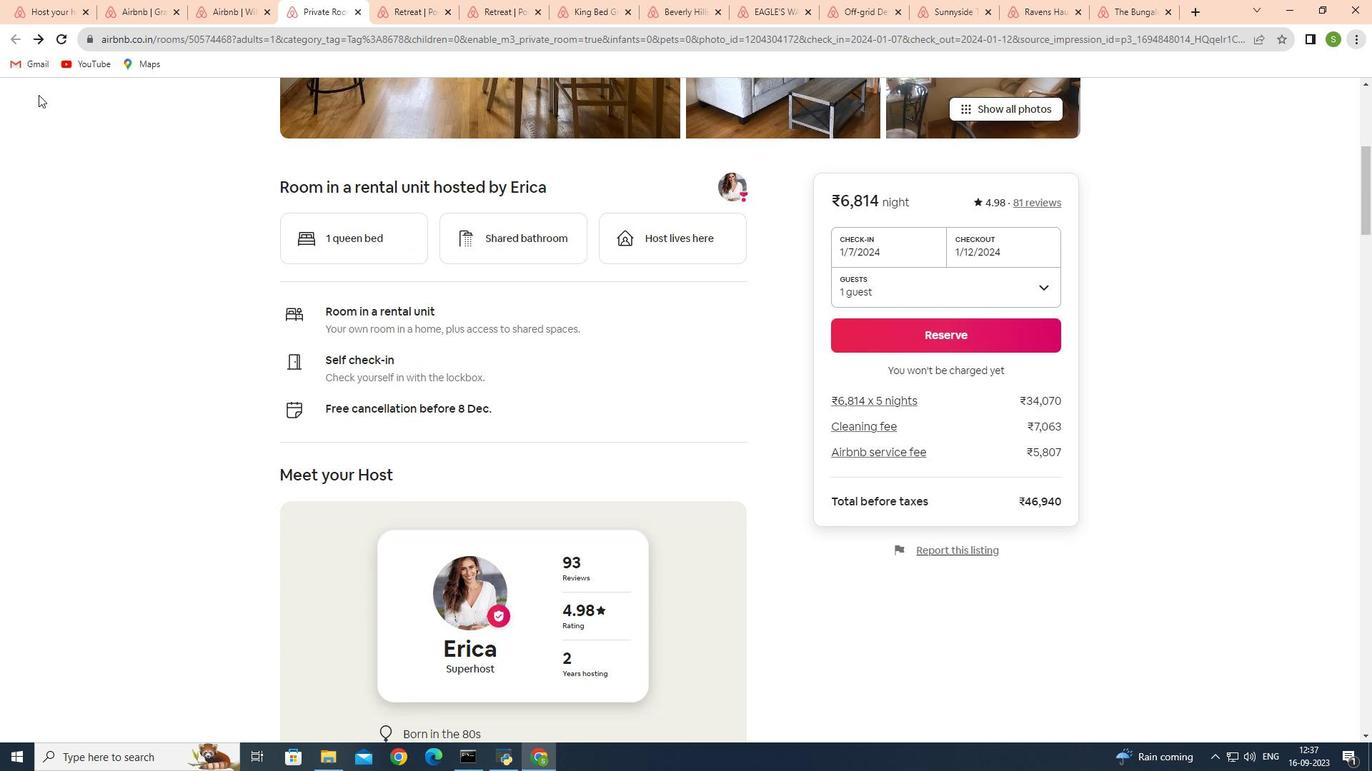 
Action: Mouse moved to (142, 127)
Screenshot: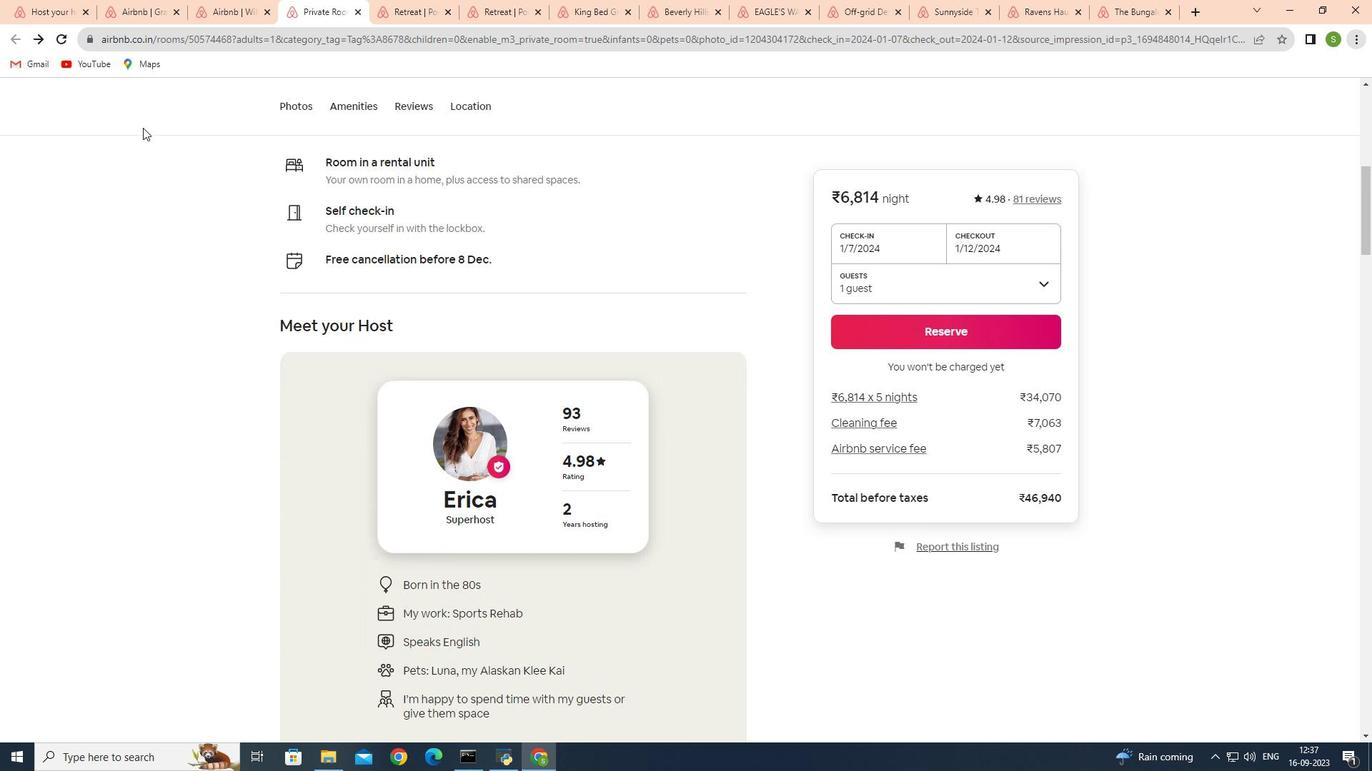 
Action: Mouse scrolled (142, 127) with delta (0, 0)
Screenshot: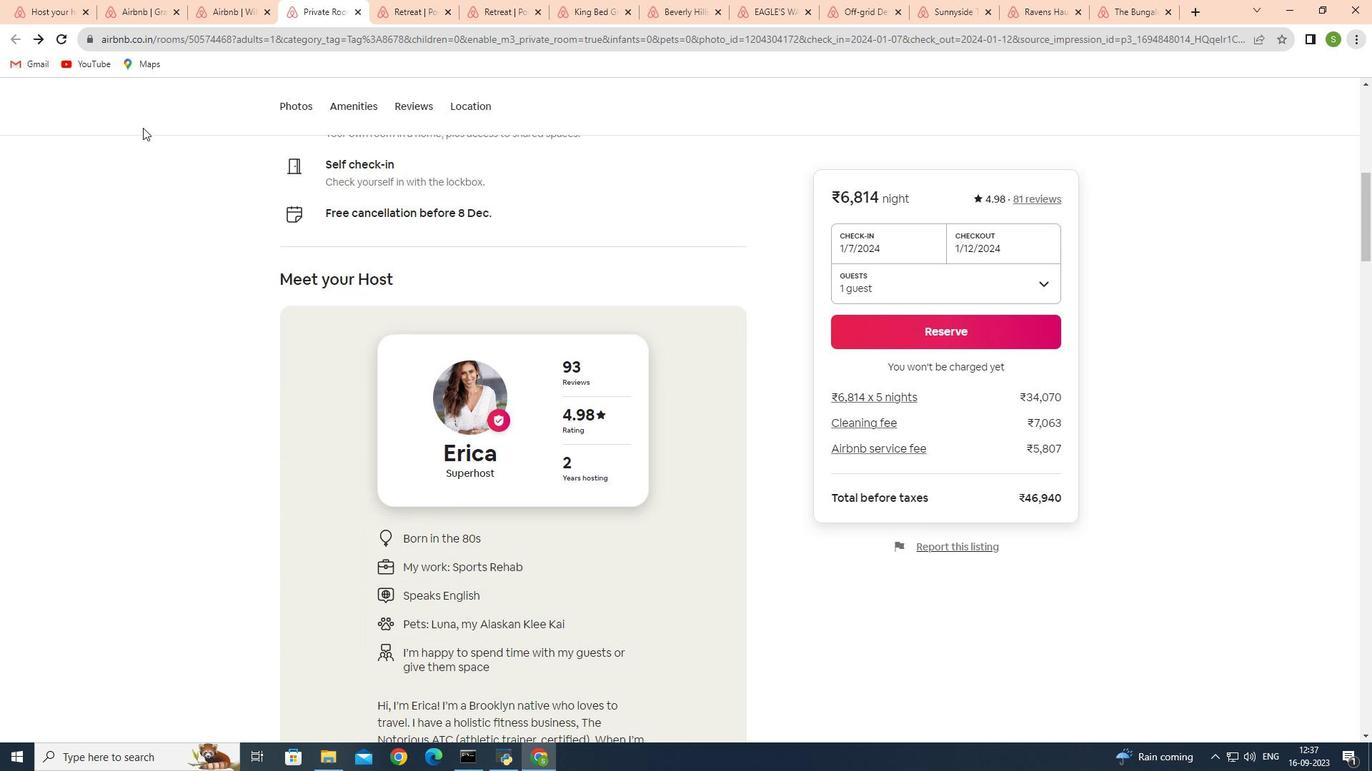 
Action: Mouse scrolled (142, 127) with delta (0, 0)
Screenshot: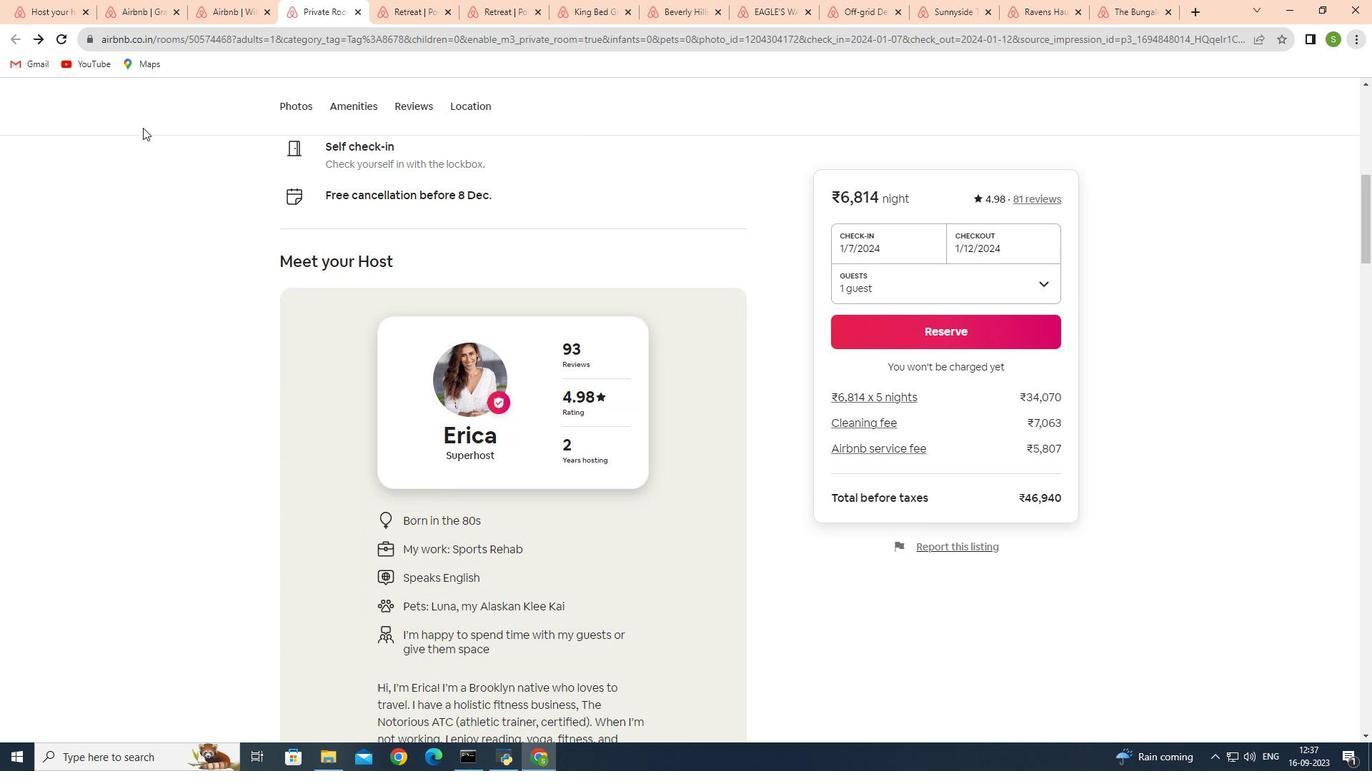 
Action: Mouse scrolled (142, 127) with delta (0, 0)
Screenshot: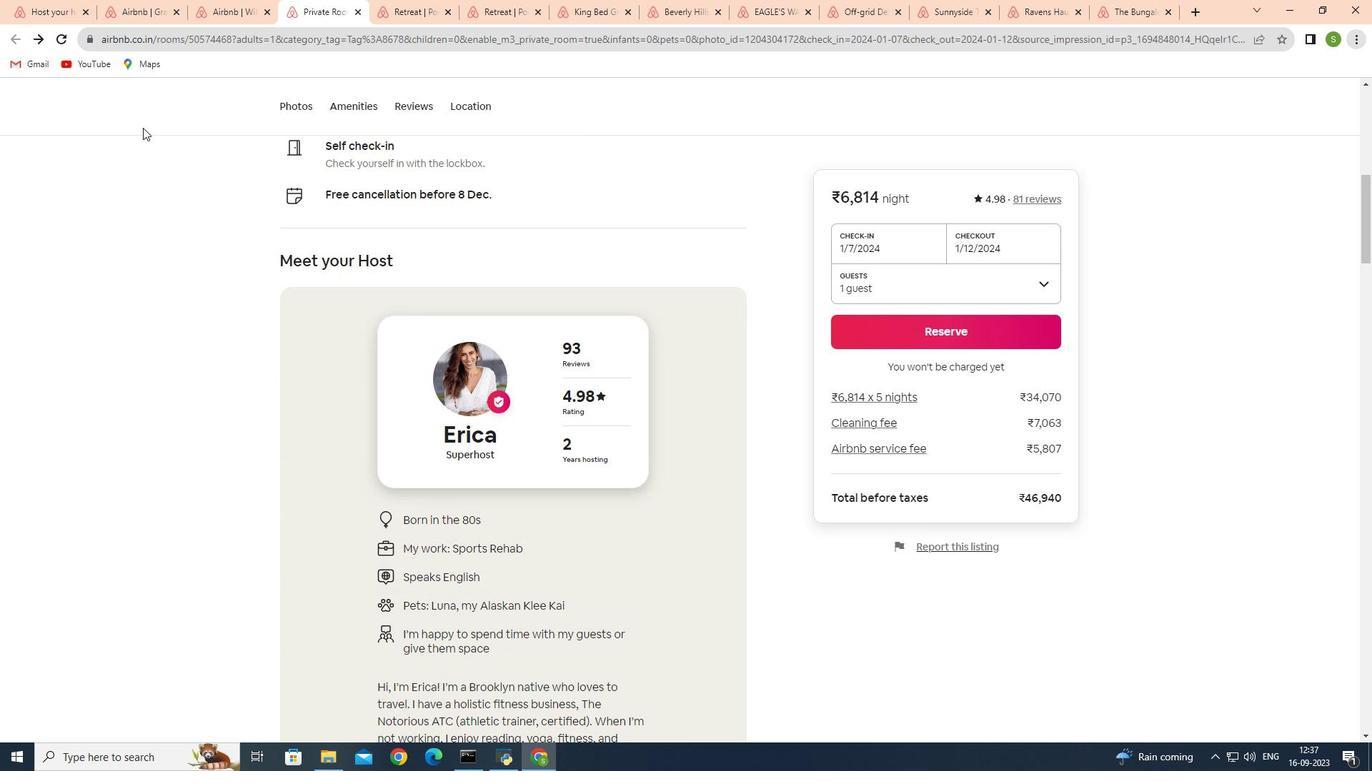 
Action: Mouse scrolled (142, 127) with delta (0, 0)
Screenshot: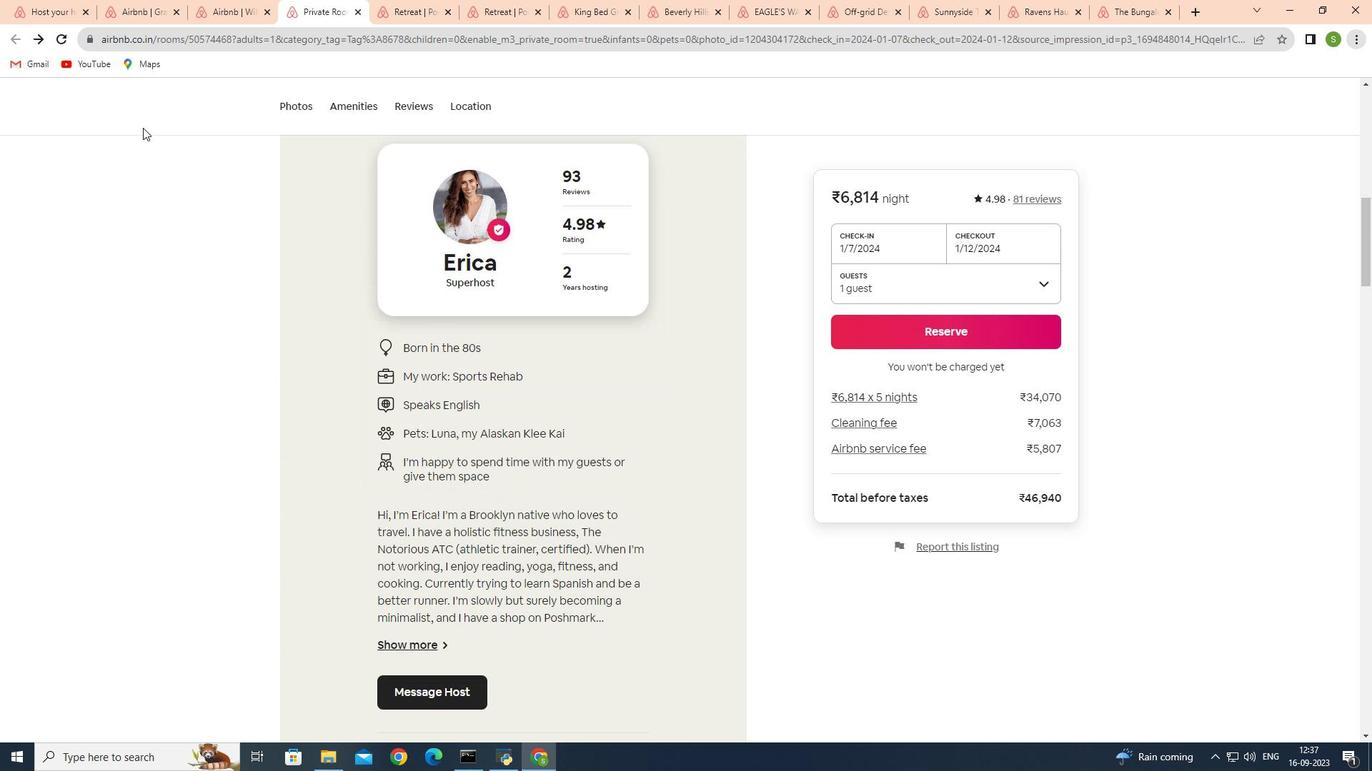 
Action: Mouse scrolled (142, 127) with delta (0, 0)
Screenshot: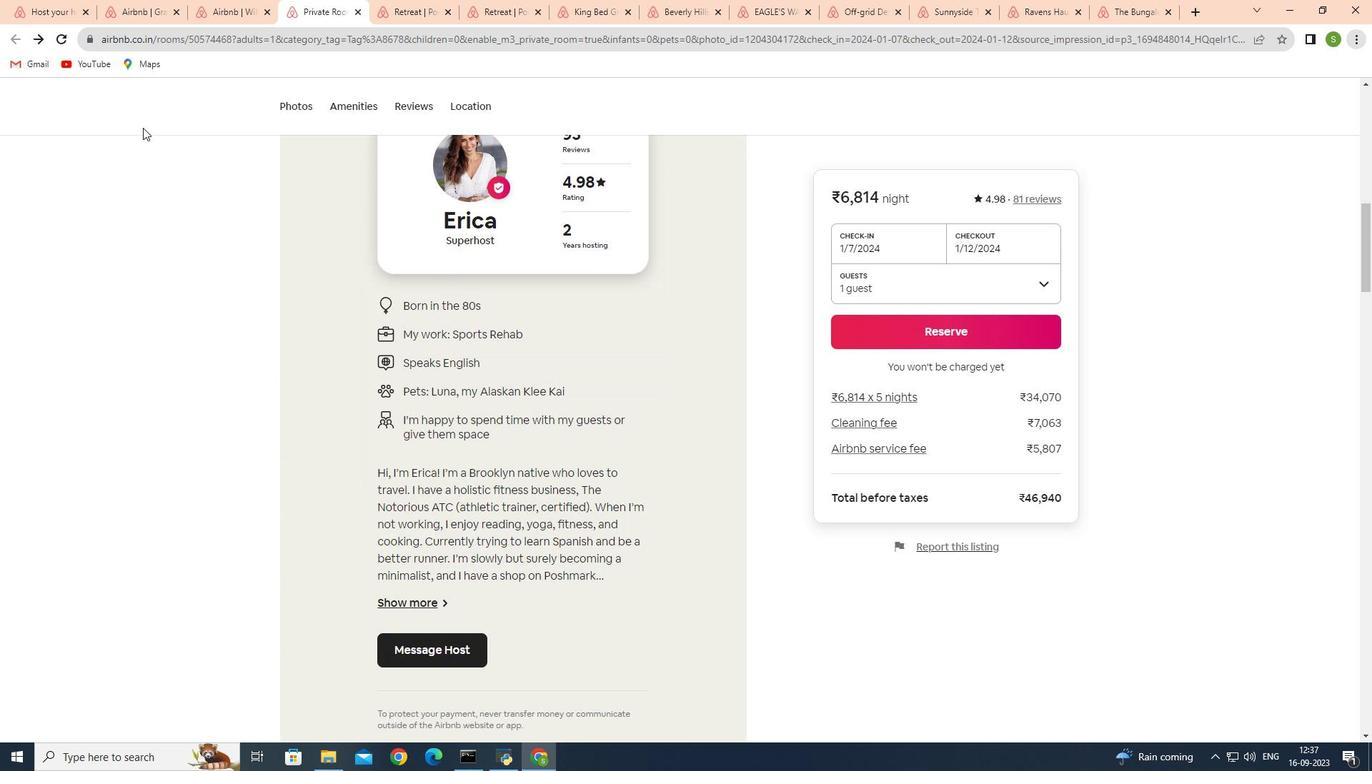 
Action: Mouse scrolled (142, 127) with delta (0, 0)
Screenshot: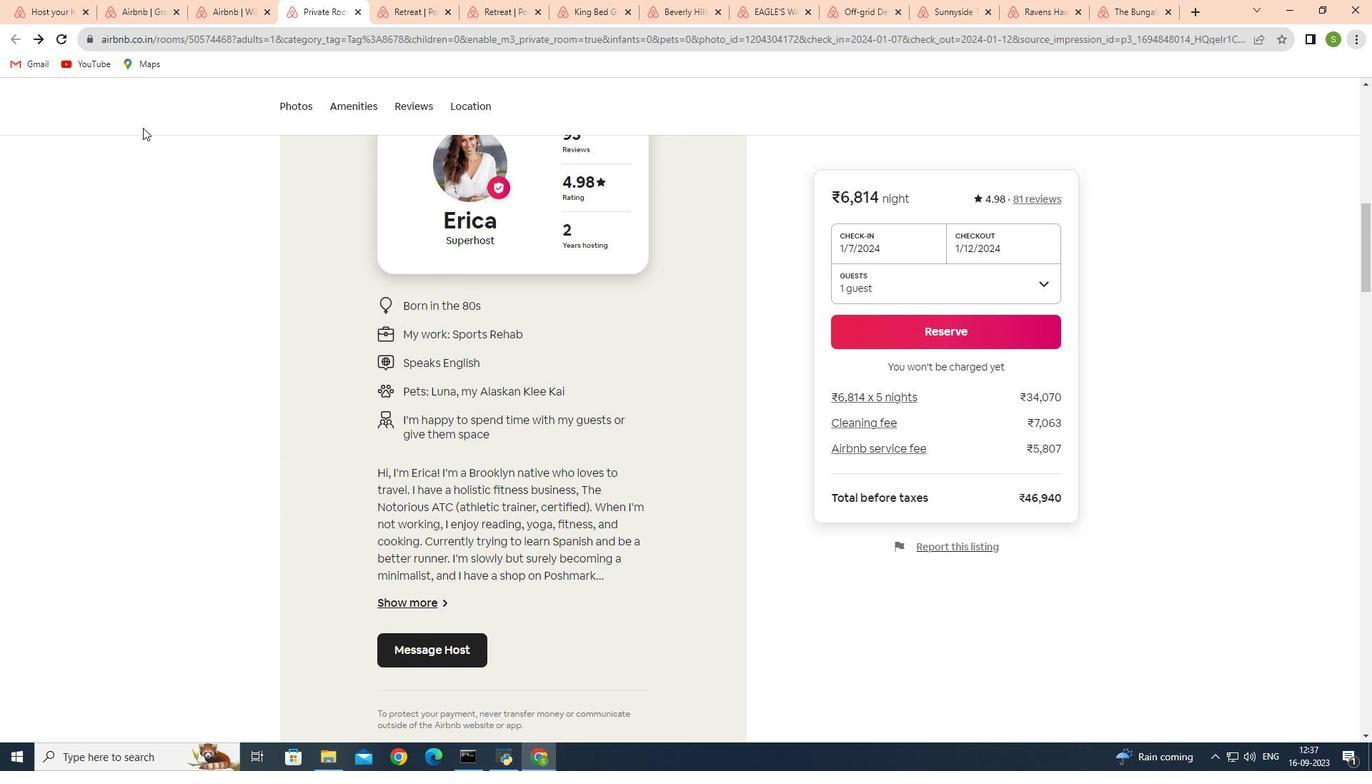 
Action: Mouse scrolled (142, 127) with delta (0, 0)
Screenshot: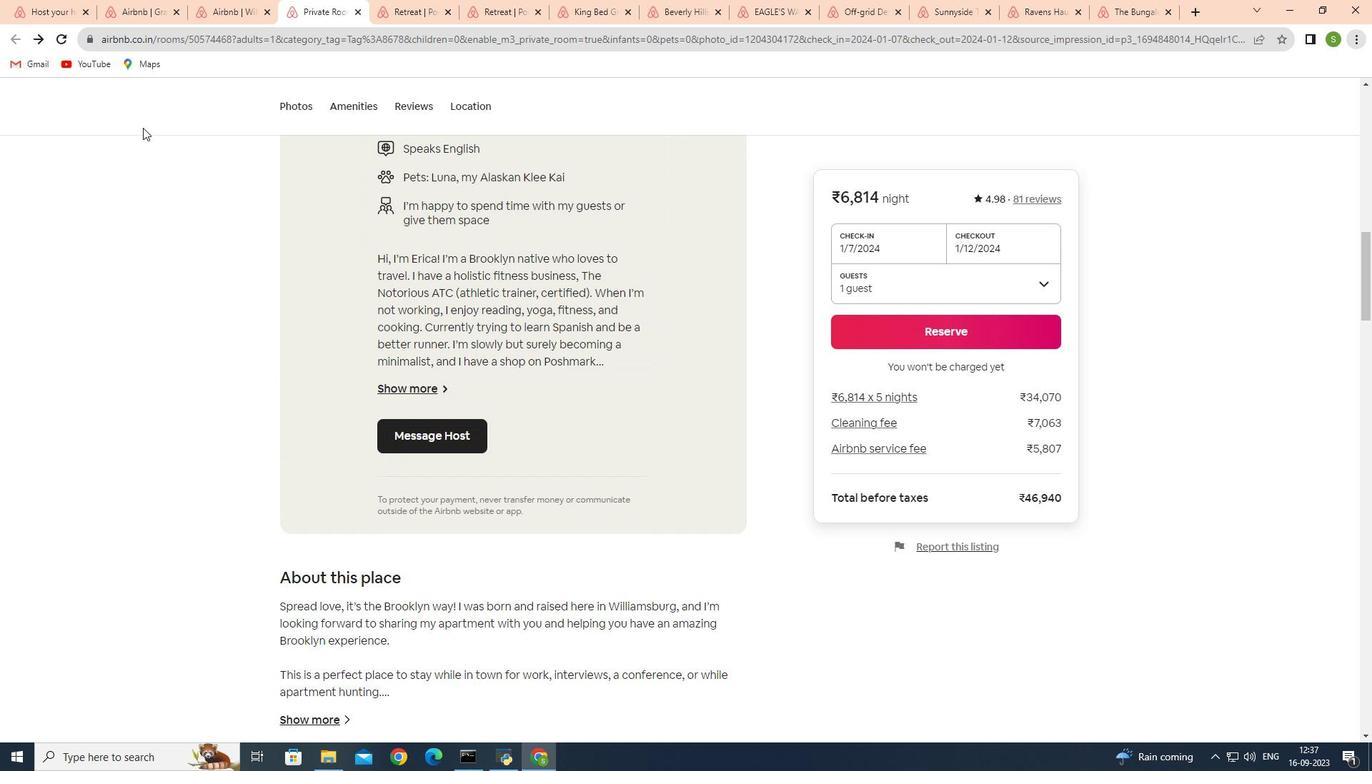 
Action: Mouse scrolled (142, 127) with delta (0, 0)
Screenshot: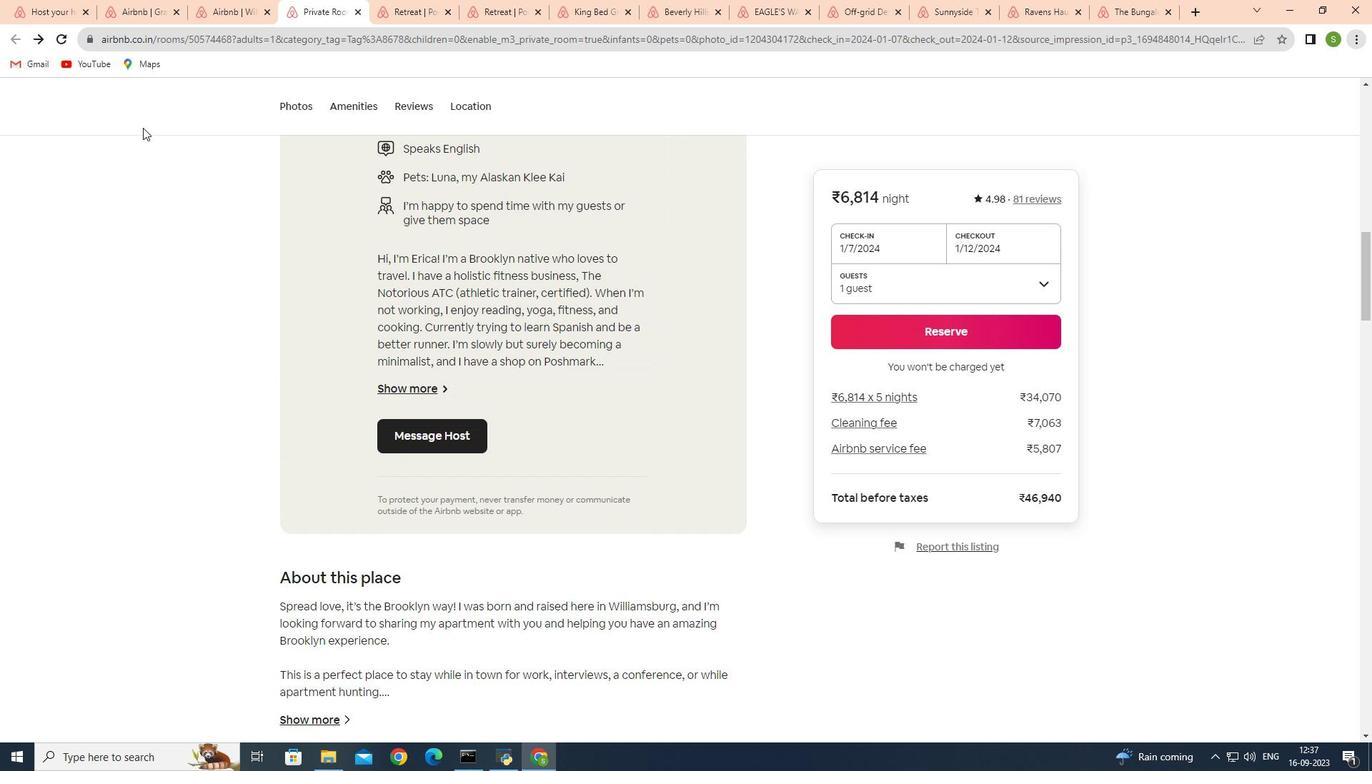 
Action: Mouse scrolled (142, 127) with delta (0, 0)
Screenshot: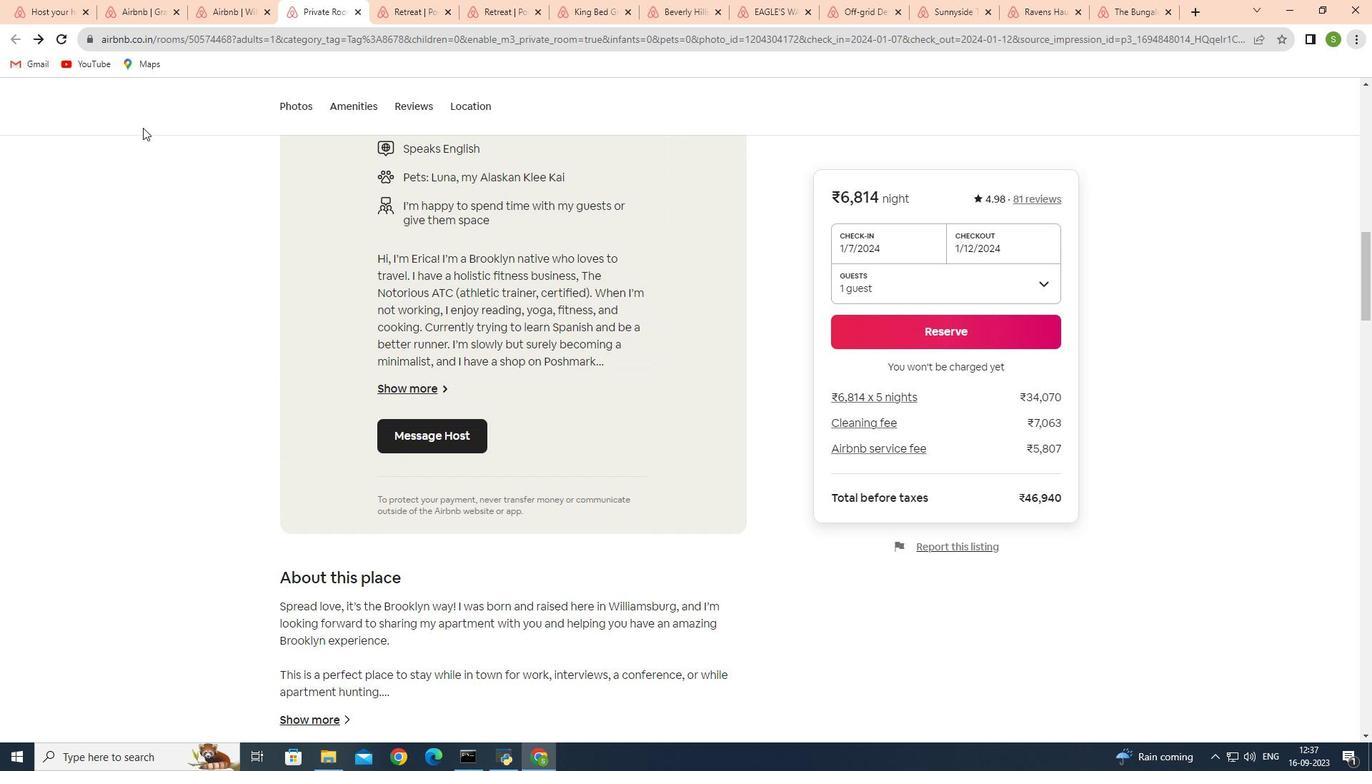 
Action: Mouse scrolled (142, 127) with delta (0, 0)
Screenshot: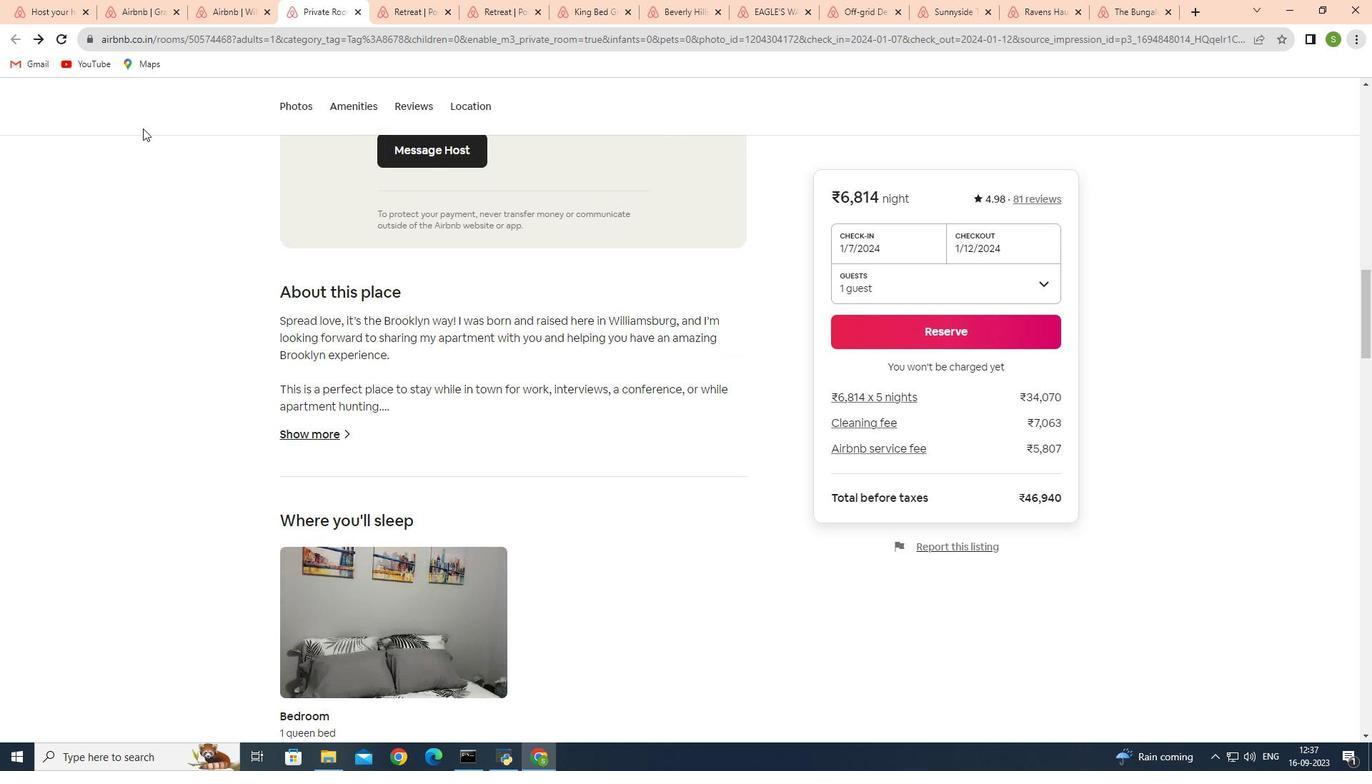 
Action: Mouse scrolled (142, 127) with delta (0, 0)
Screenshot: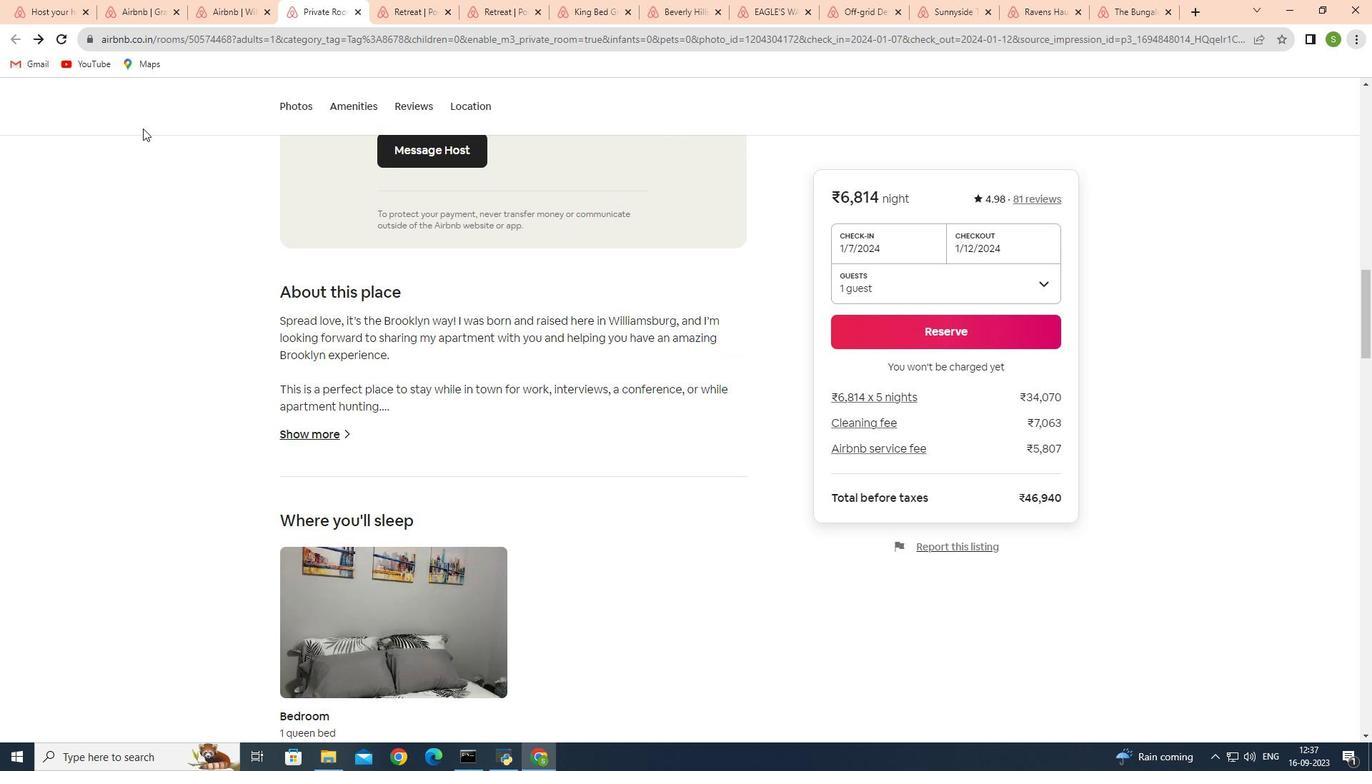 
Action: Mouse scrolled (142, 127) with delta (0, 0)
Screenshot: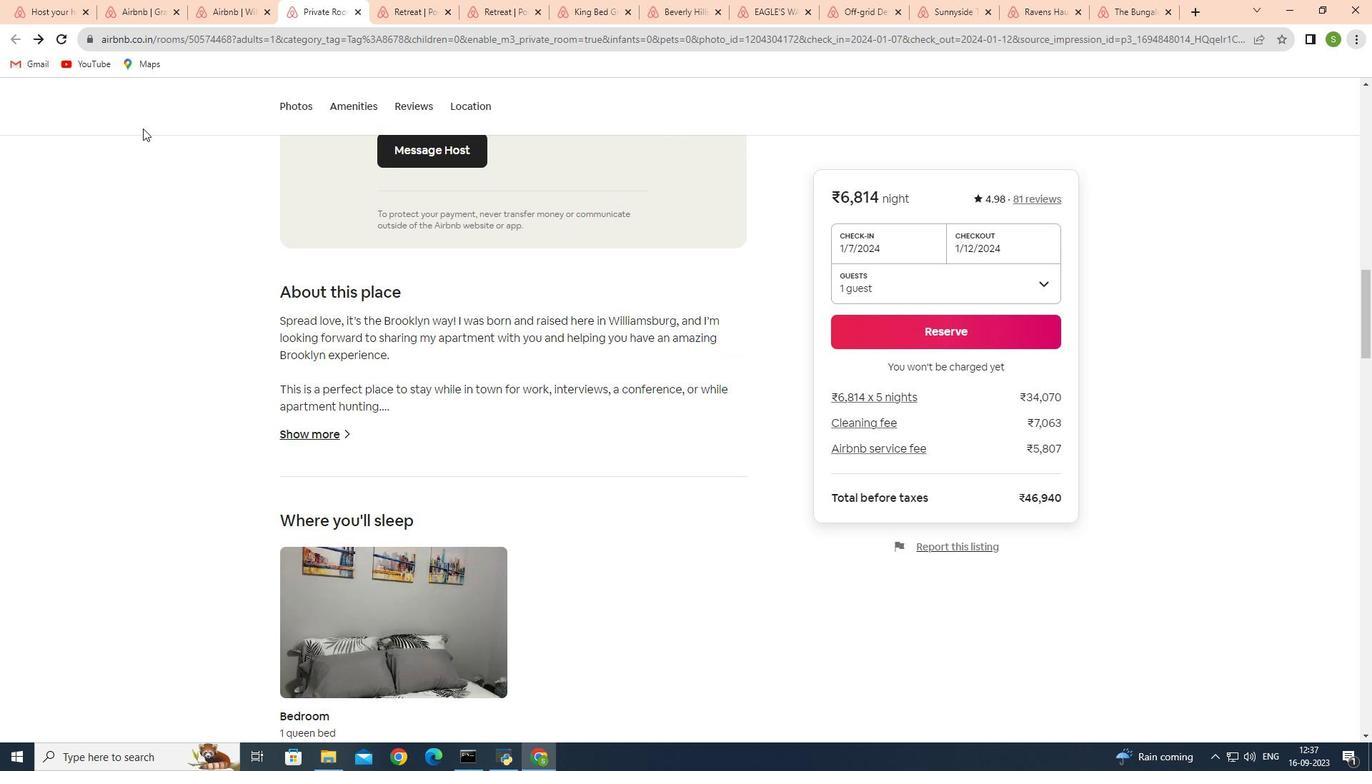 
Action: Mouse scrolled (142, 127) with delta (0, 0)
Screenshot: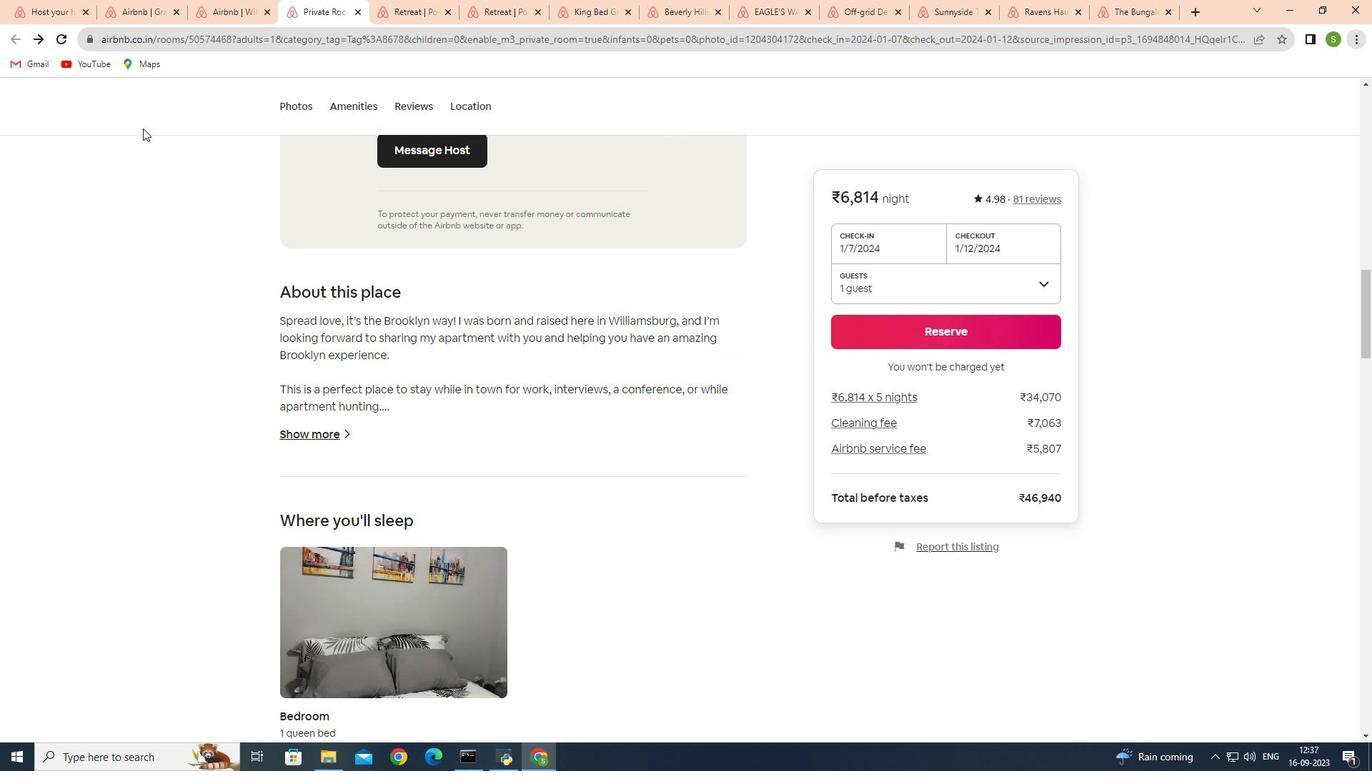 
Action: Mouse moved to (142, 128)
Screenshot: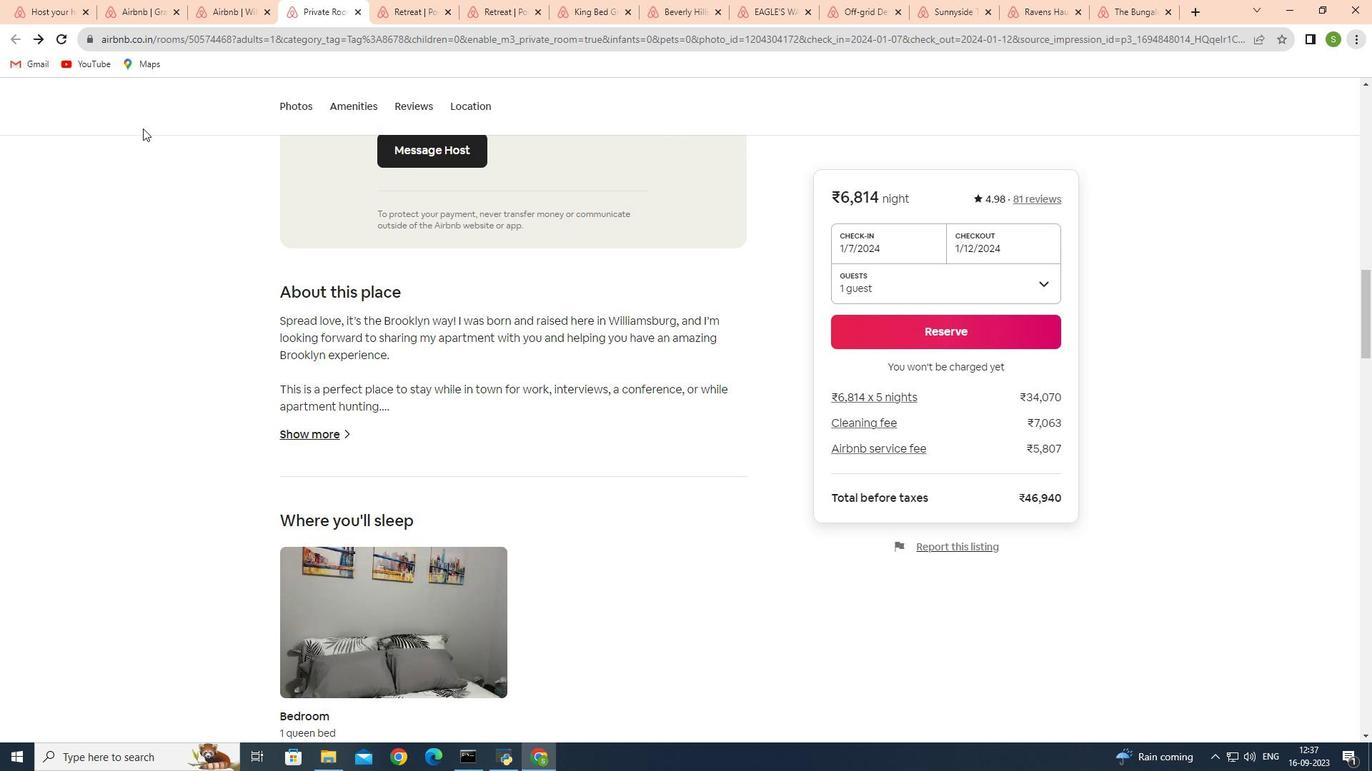
Action: Mouse scrolled (142, 127) with delta (0, 0)
Screenshot: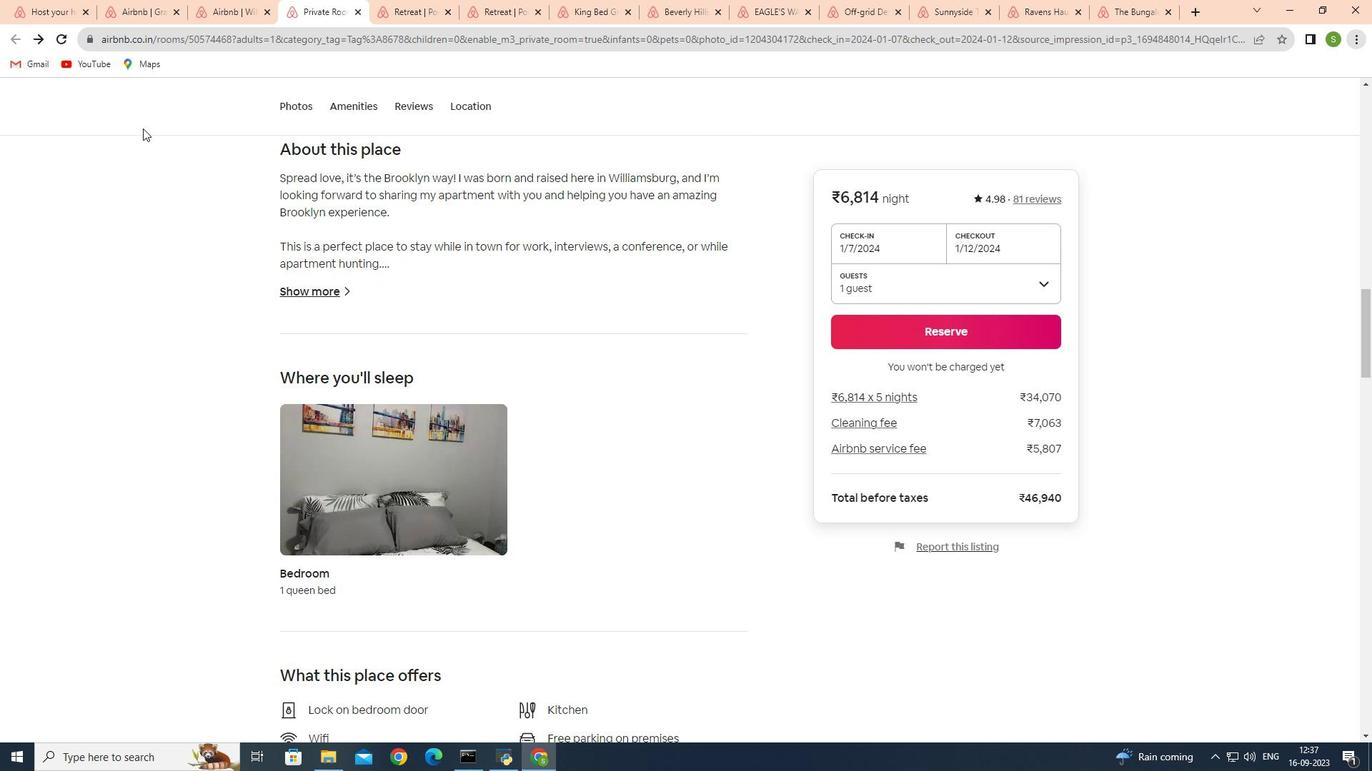 
Action: Mouse scrolled (142, 127) with delta (0, 0)
Screenshot: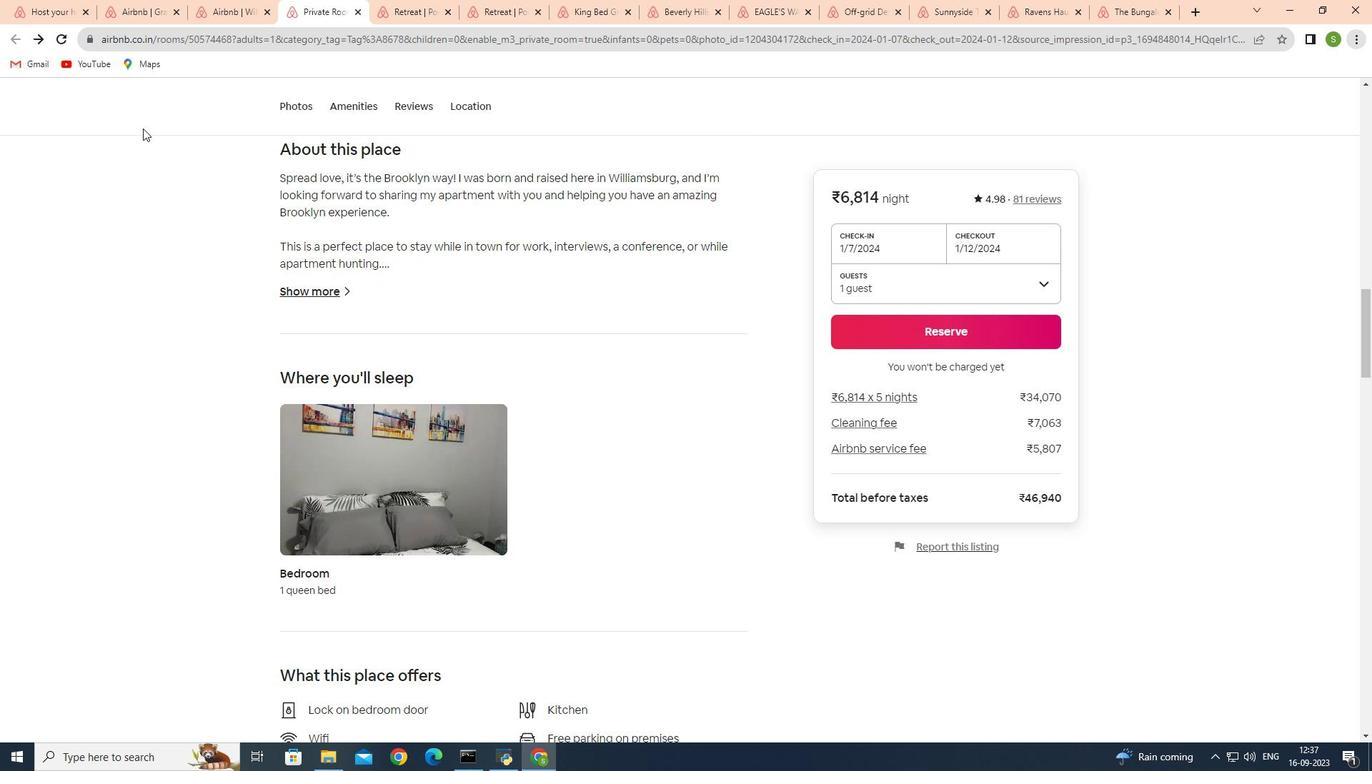 
Action: Mouse scrolled (142, 127) with delta (0, 0)
Screenshot: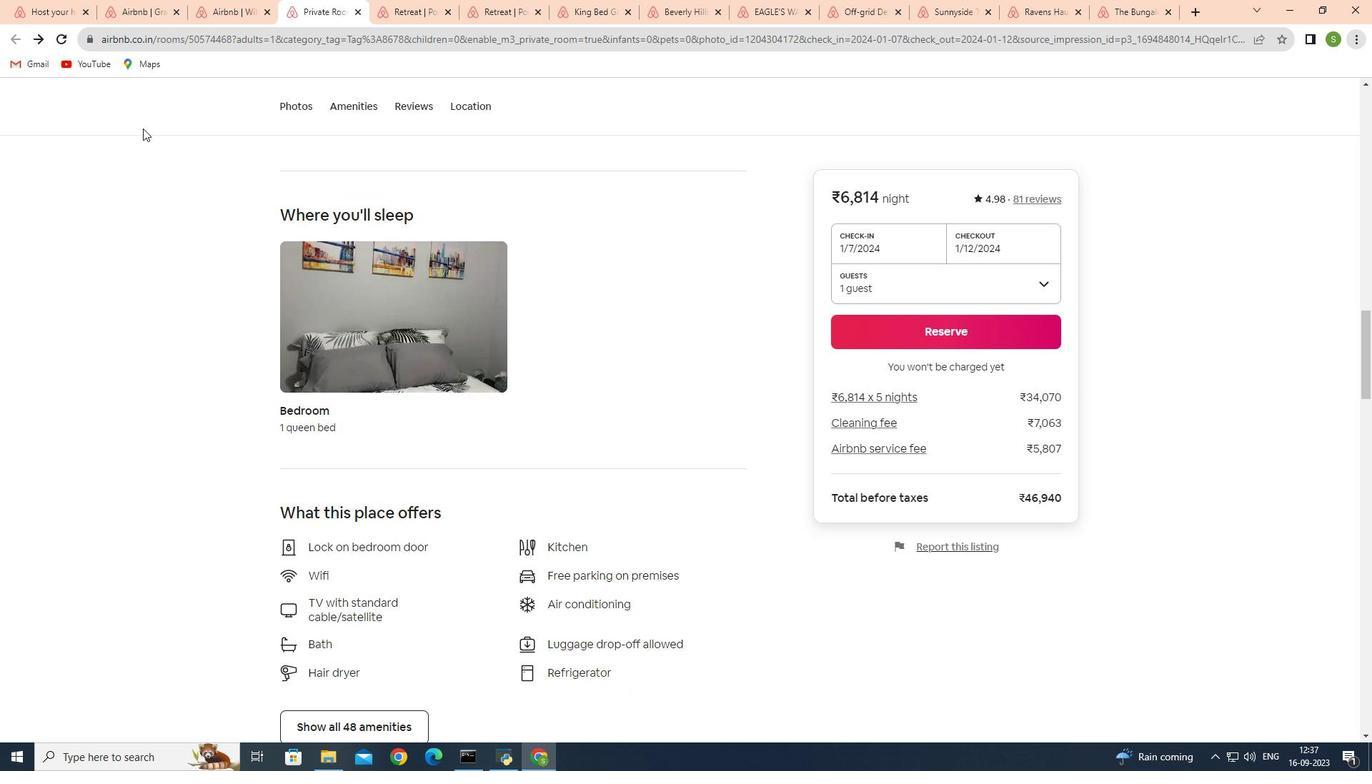 
Action: Mouse scrolled (142, 127) with delta (0, 0)
Screenshot: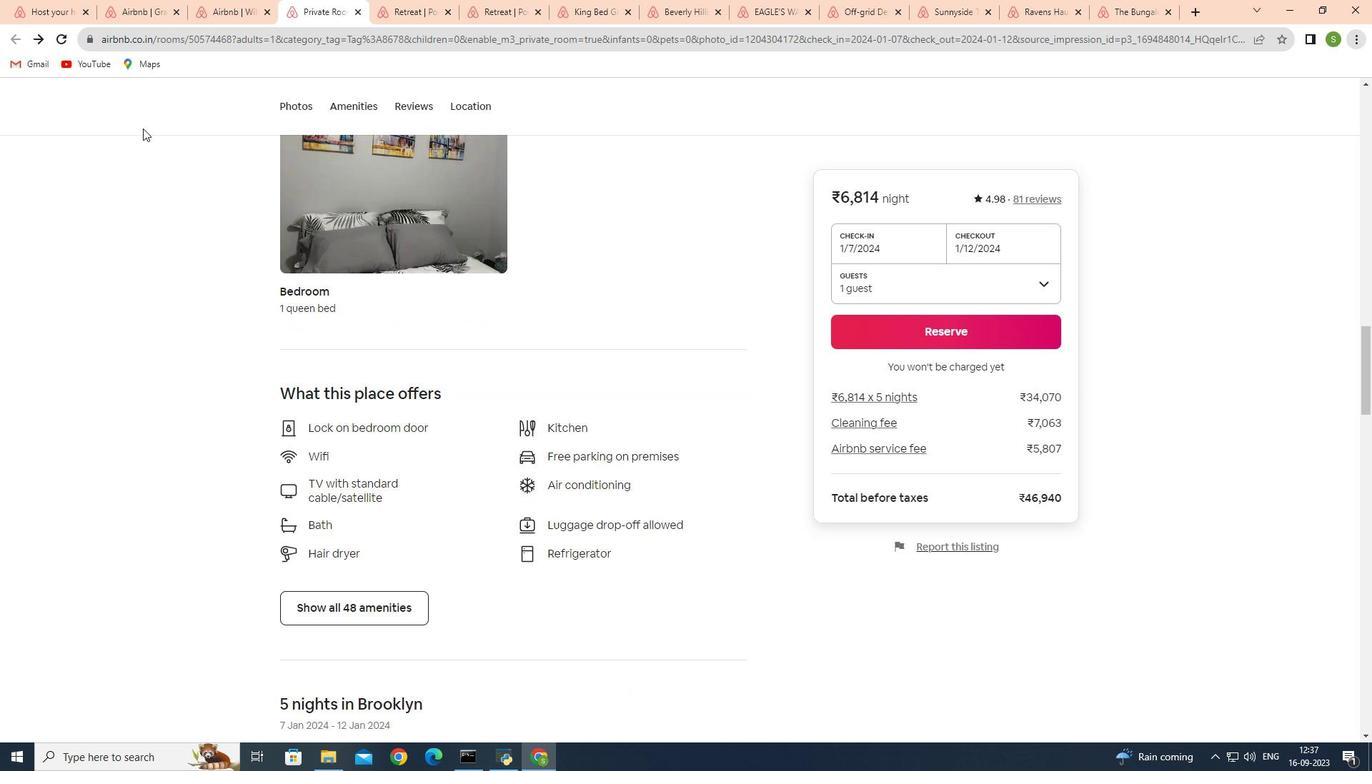 
Action: Mouse scrolled (142, 127) with delta (0, 0)
Screenshot: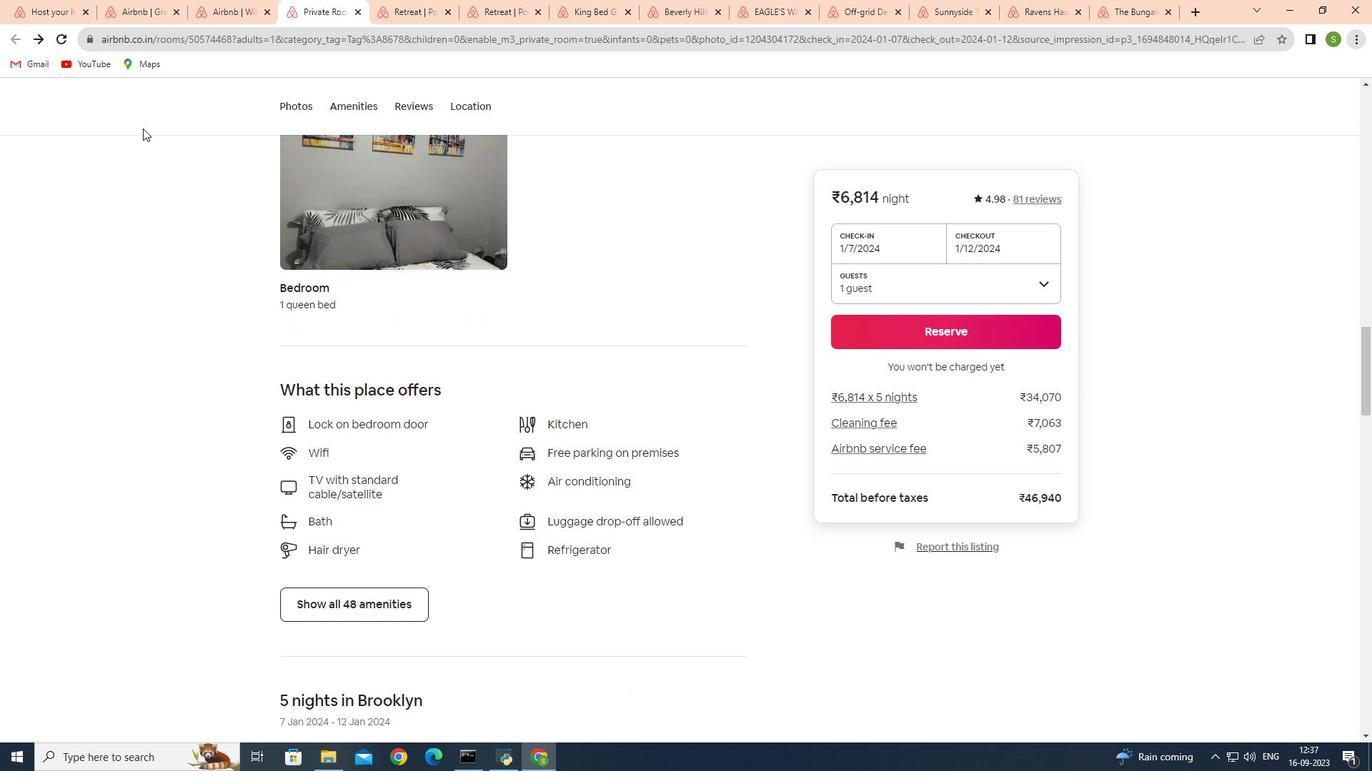 
Action: Mouse scrolled (142, 127) with delta (0, 0)
Screenshot: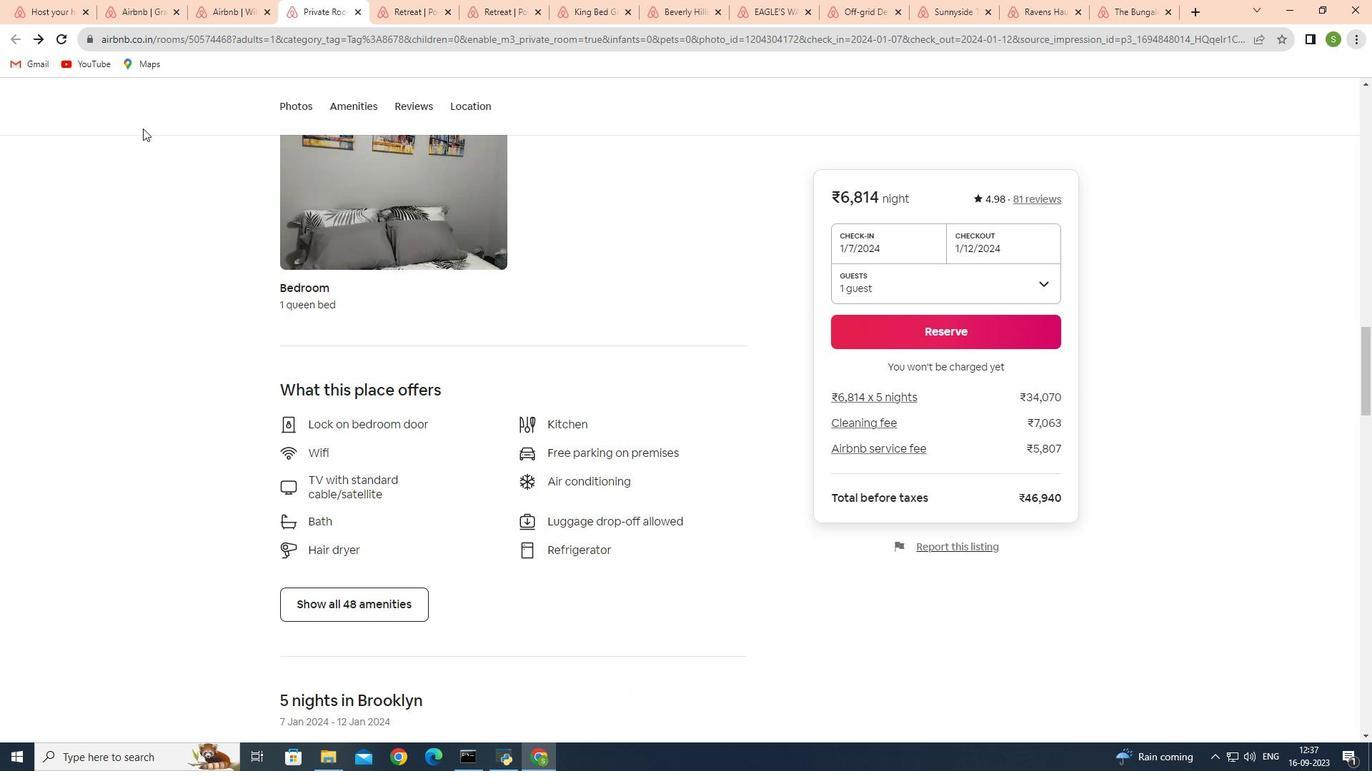 
Action: Mouse moved to (355, 612)
Screenshot: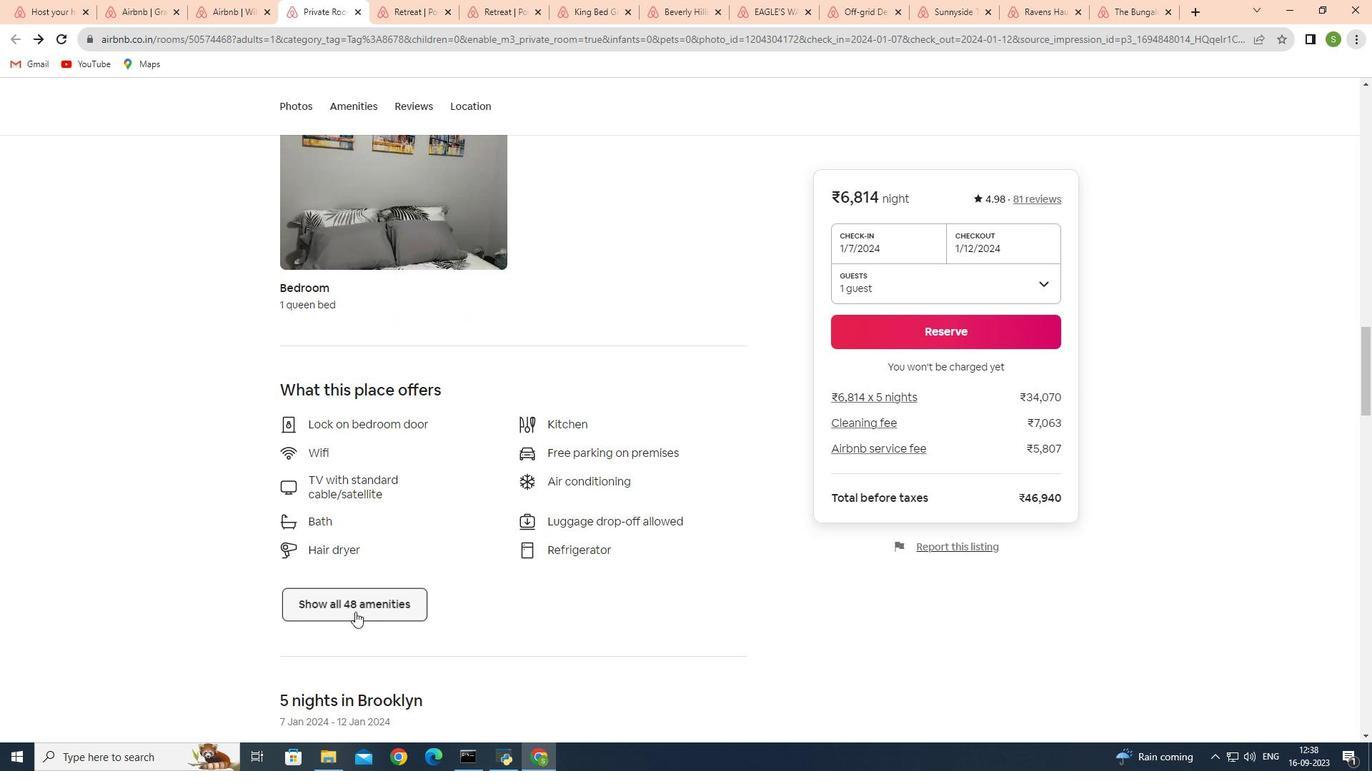 
Action: Mouse pressed left at (355, 612)
Screenshot: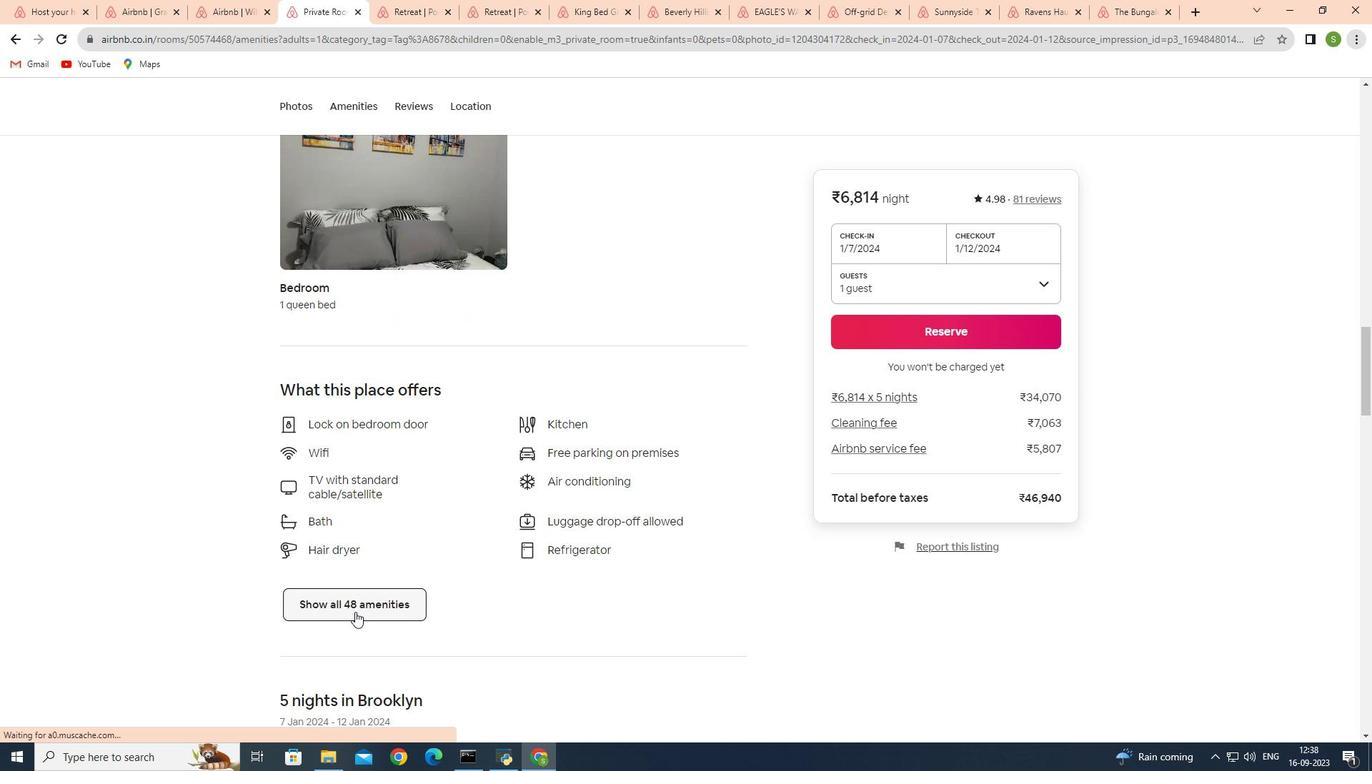 
Action: Mouse moved to (500, 523)
Screenshot: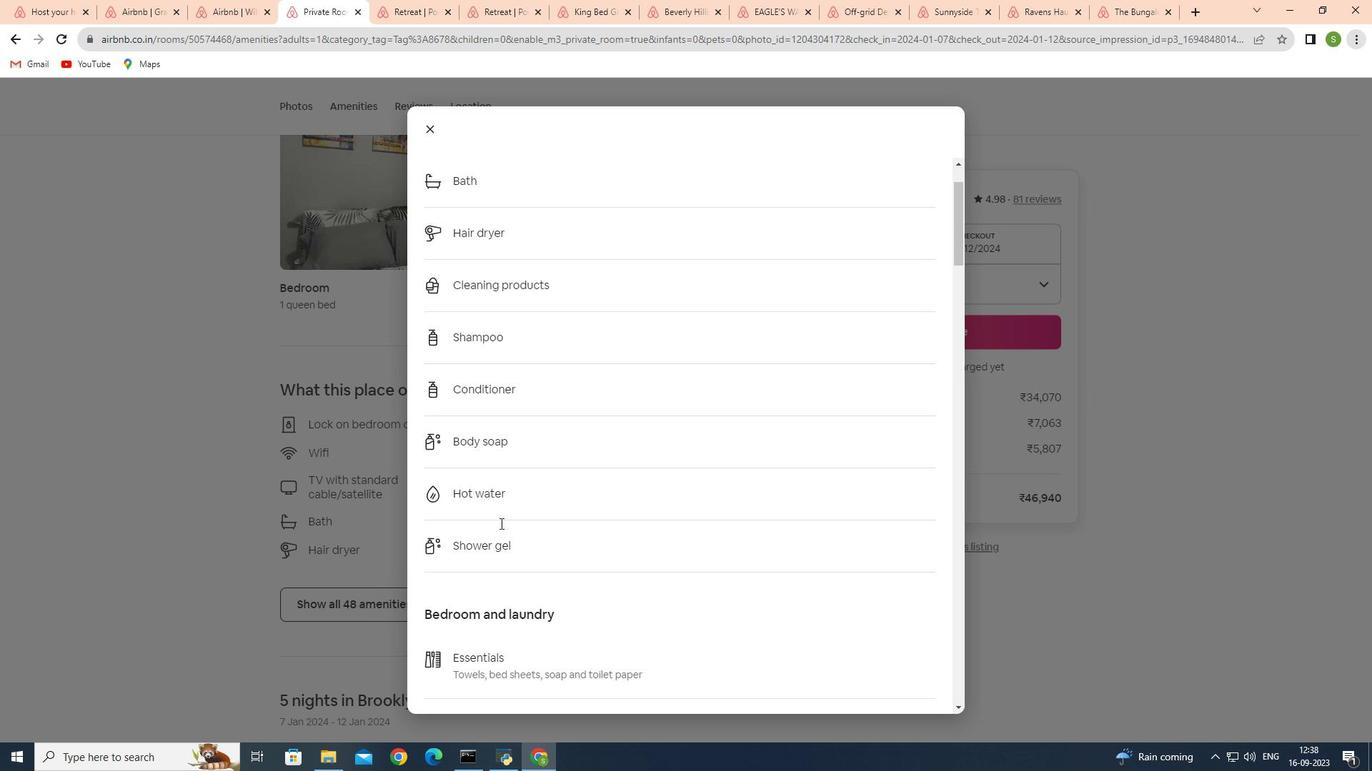 
Action: Mouse scrolled (500, 523) with delta (0, 0)
Screenshot: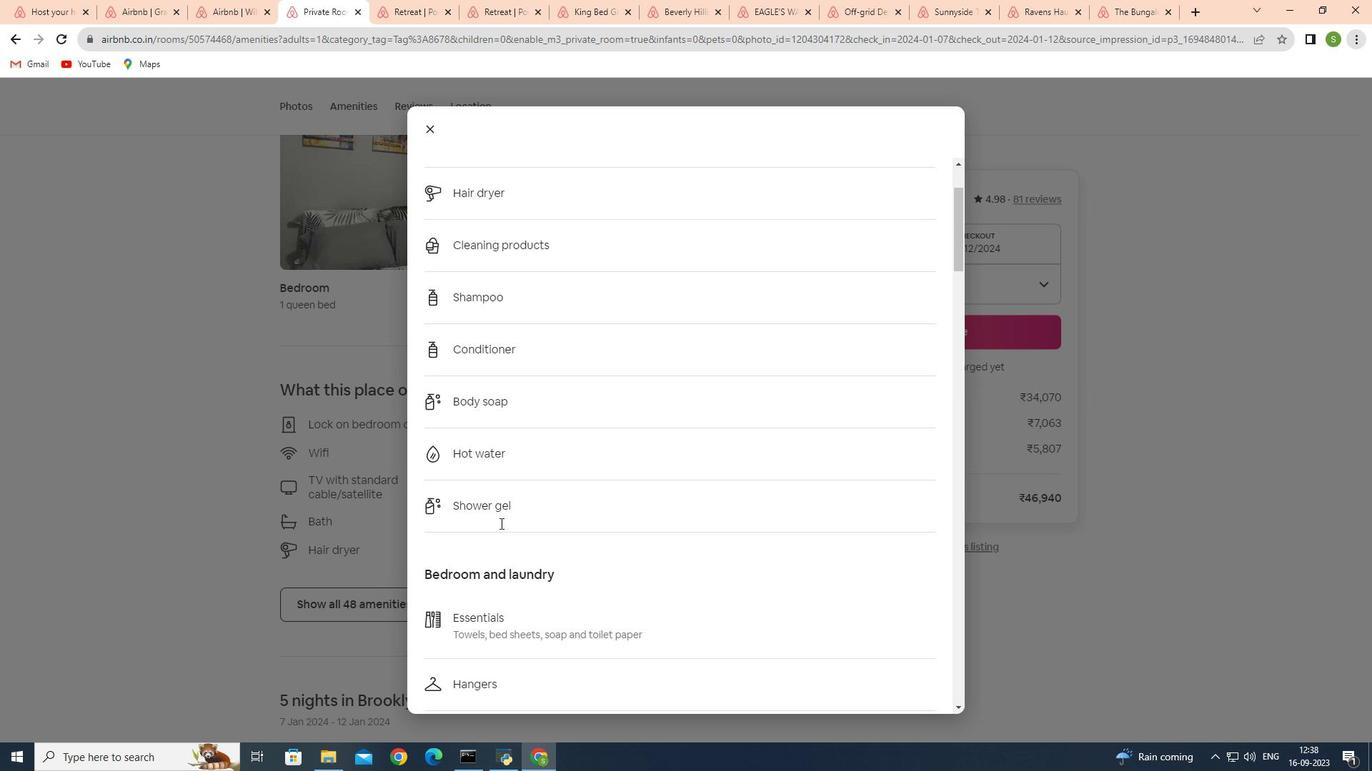 
Action: Mouse scrolled (500, 523) with delta (0, 0)
Screenshot: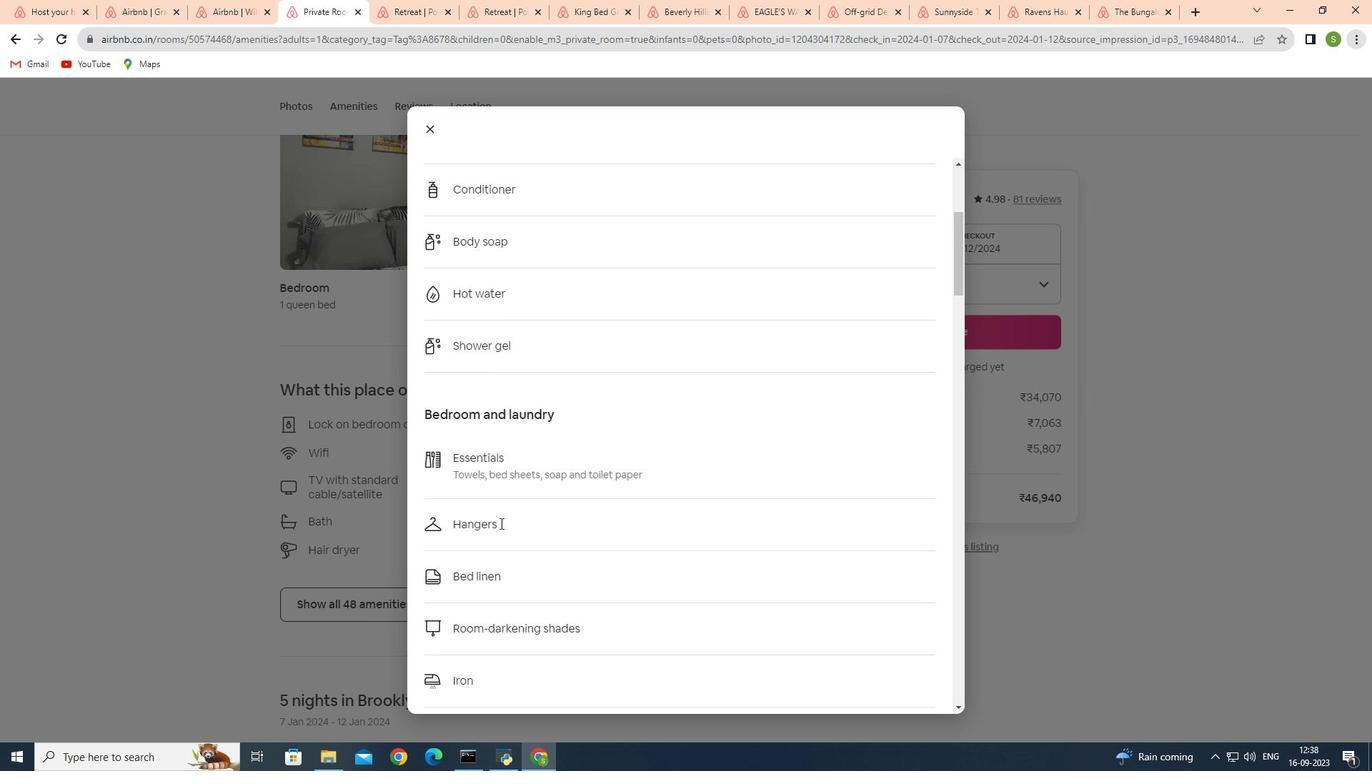 
Action: Mouse scrolled (500, 523) with delta (0, 0)
Screenshot: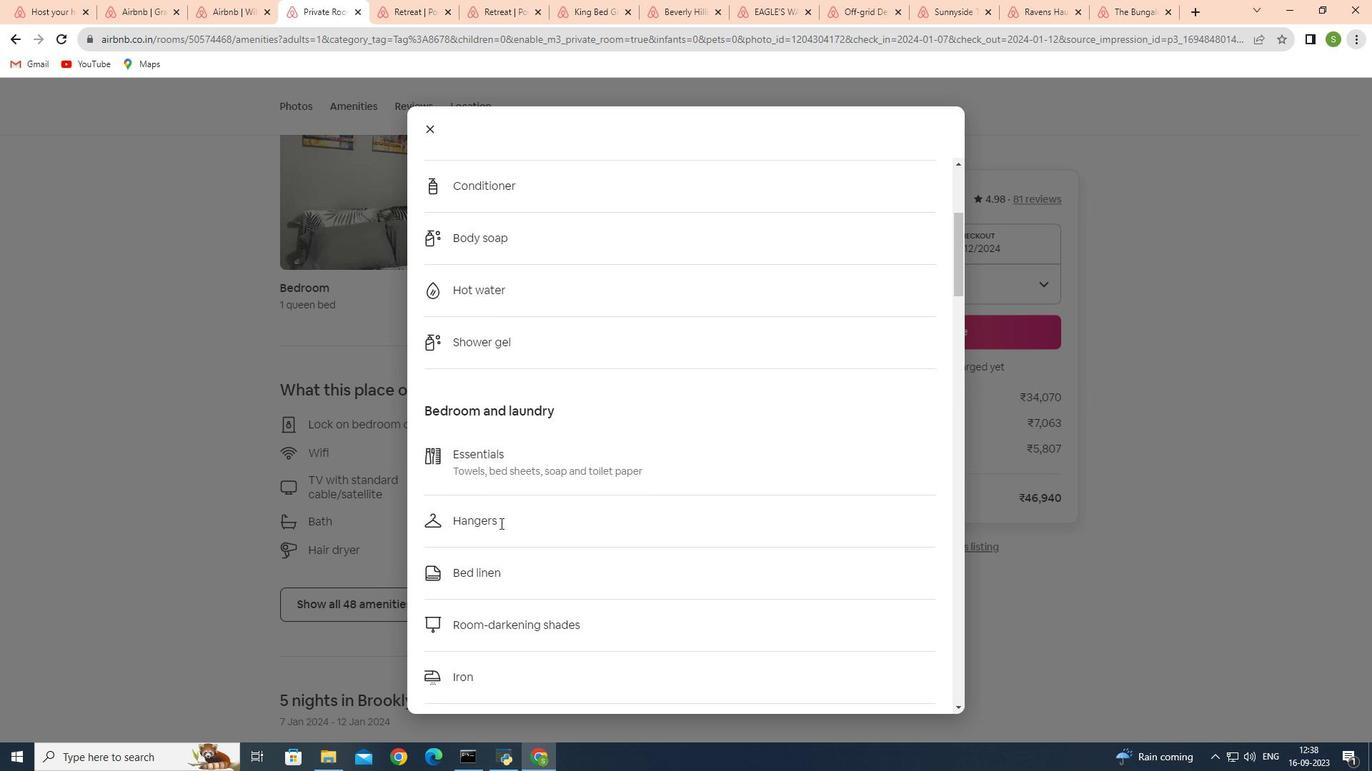 
Action: Mouse scrolled (500, 523) with delta (0, 0)
Screenshot: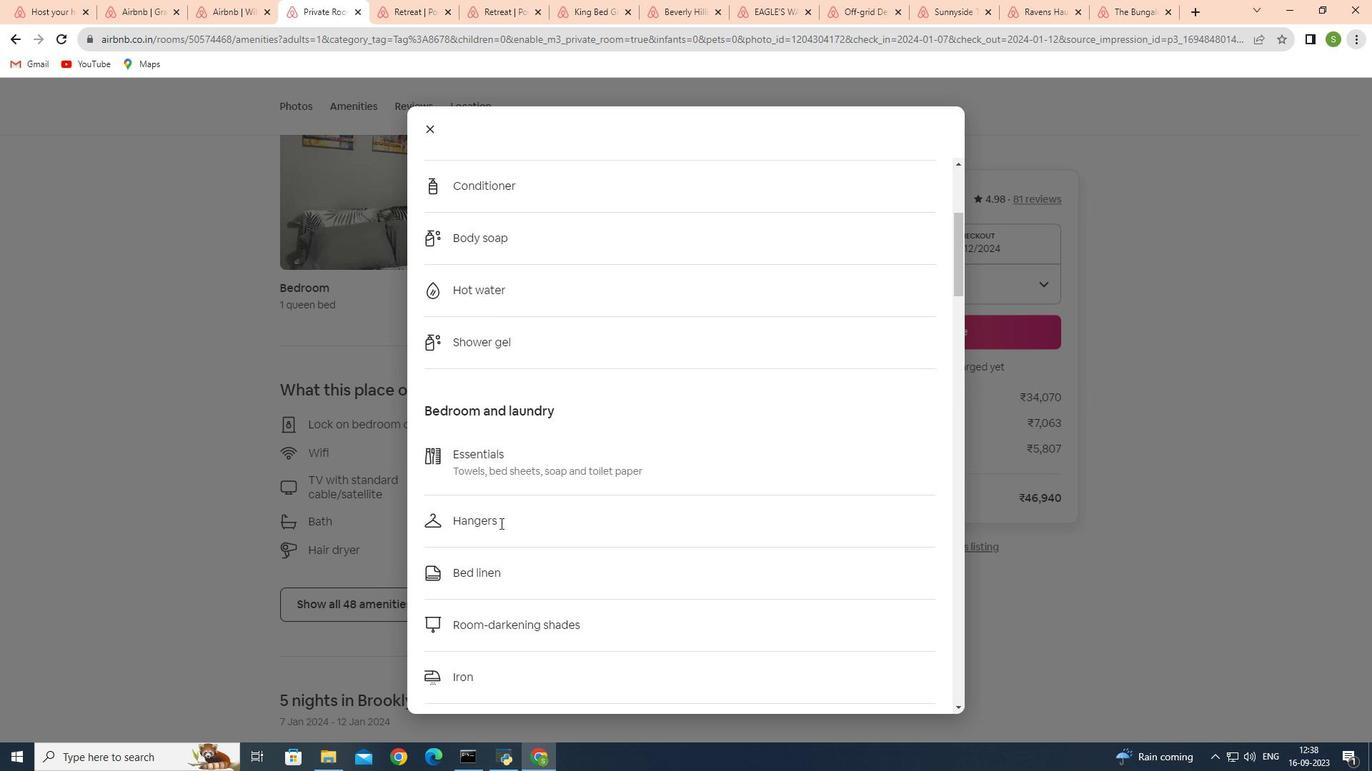 
Action: Mouse moved to (498, 521)
Screenshot: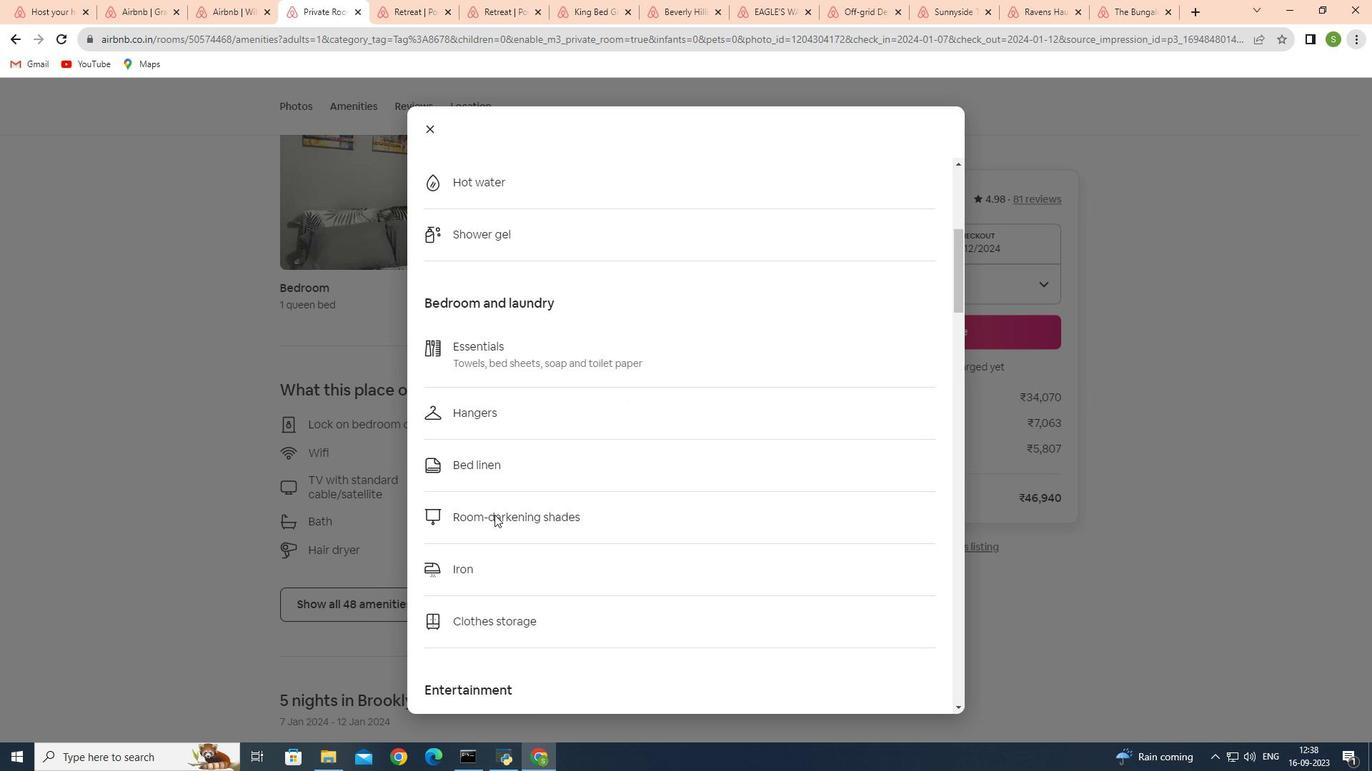 
Action: Mouse scrolled (498, 521) with delta (0, 0)
Screenshot: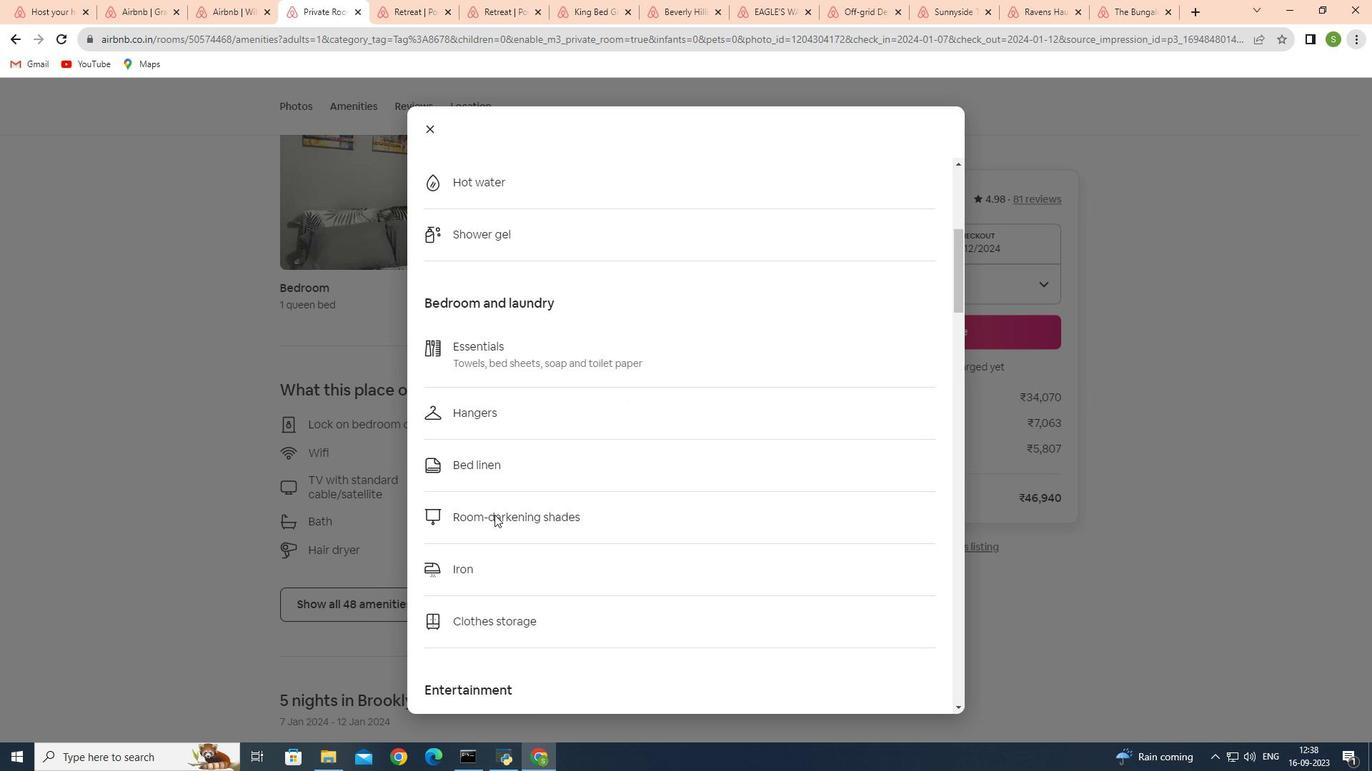 
Action: Mouse moved to (497, 521)
Screenshot: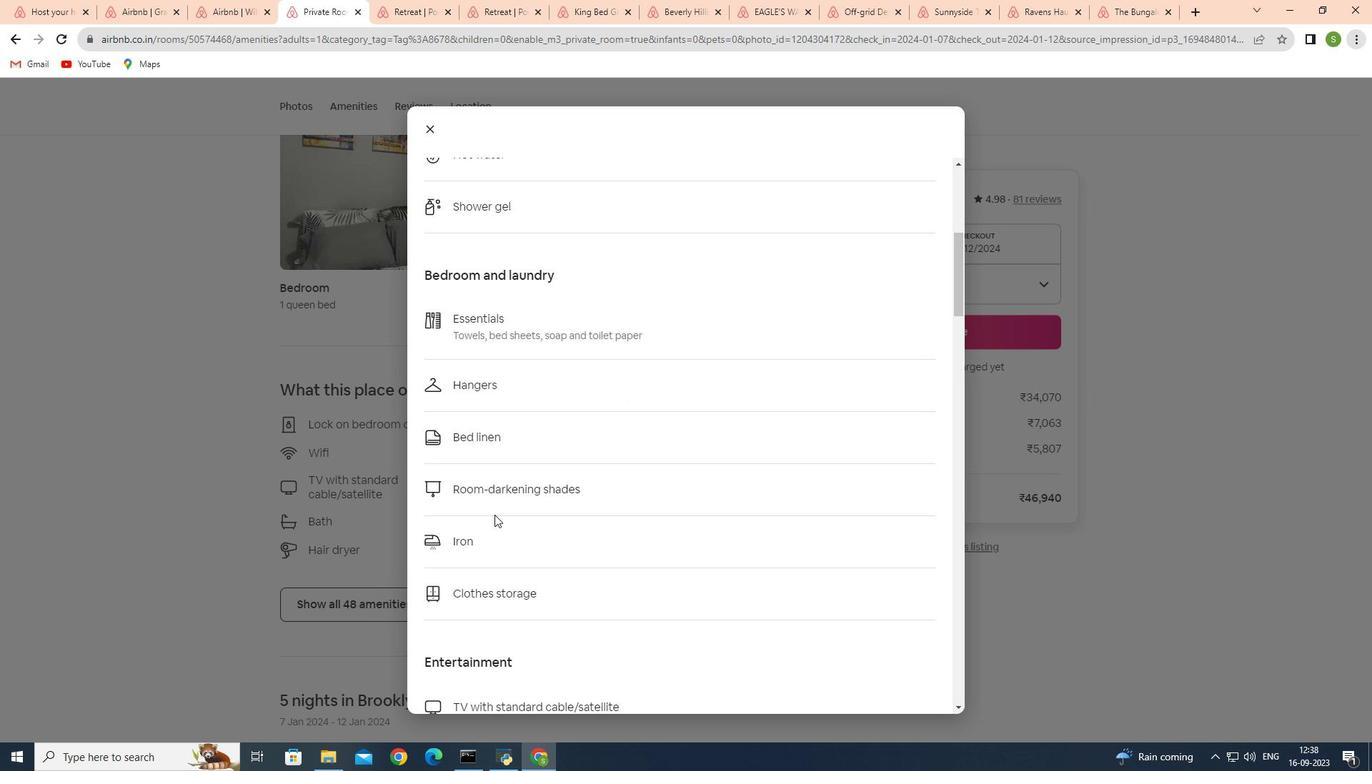 
Action: Mouse scrolled (497, 520) with delta (0, 0)
Screenshot: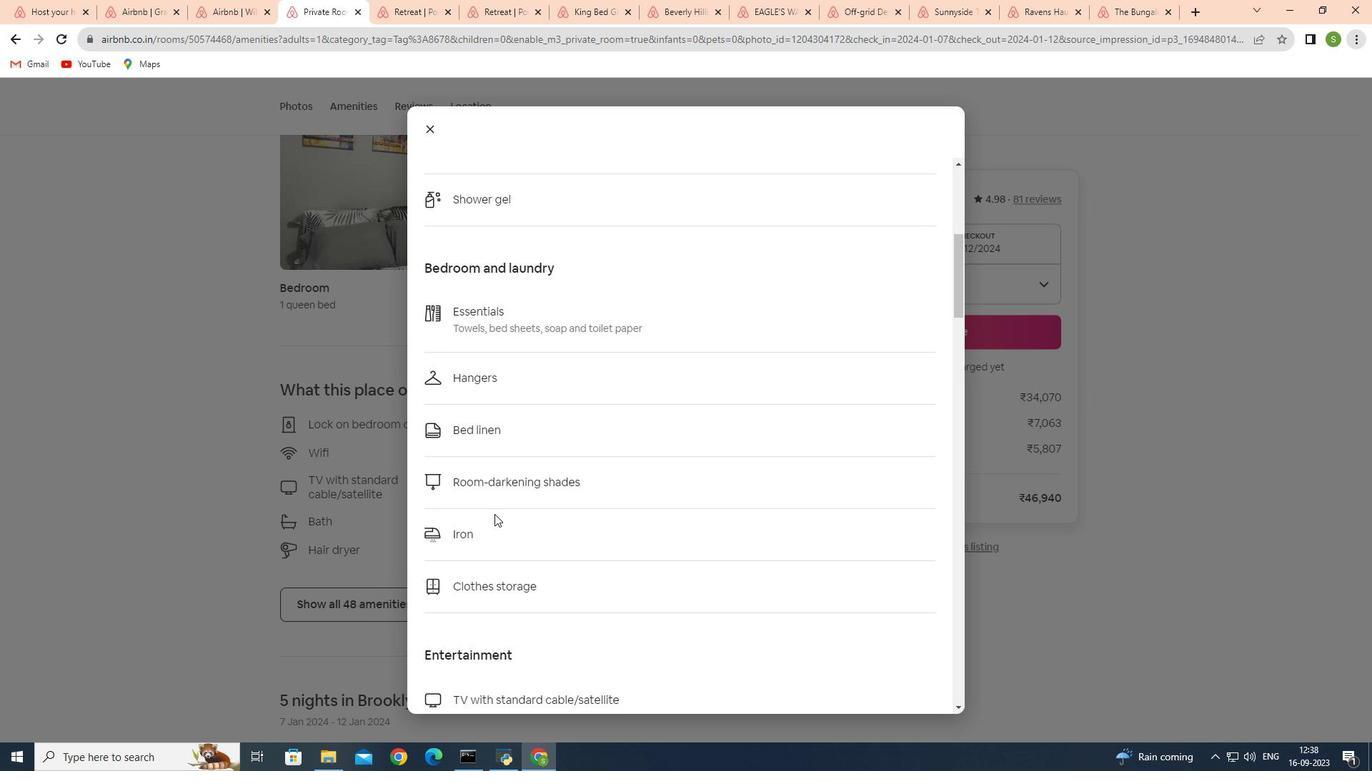 
Action: Mouse moved to (494, 508)
Screenshot: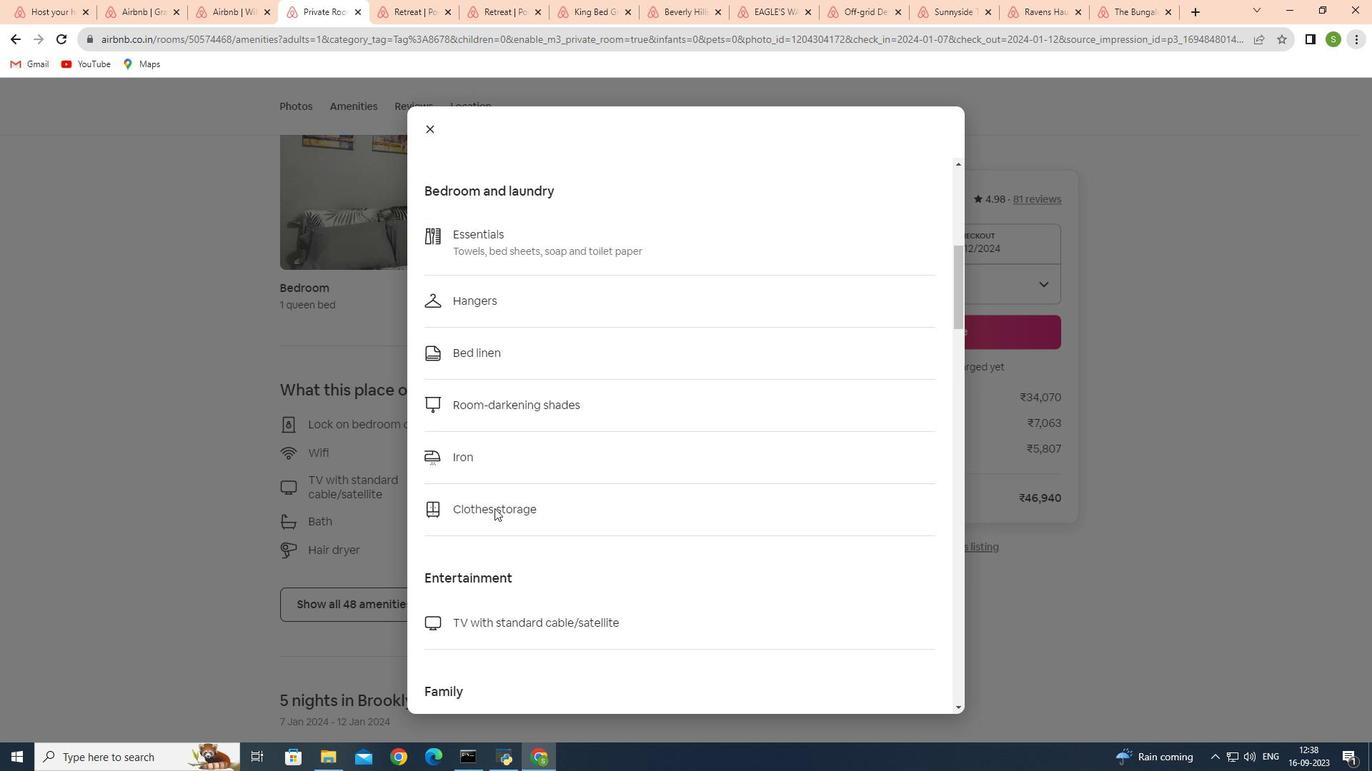 
Action: Mouse scrolled (494, 508) with delta (0, 0)
Screenshot: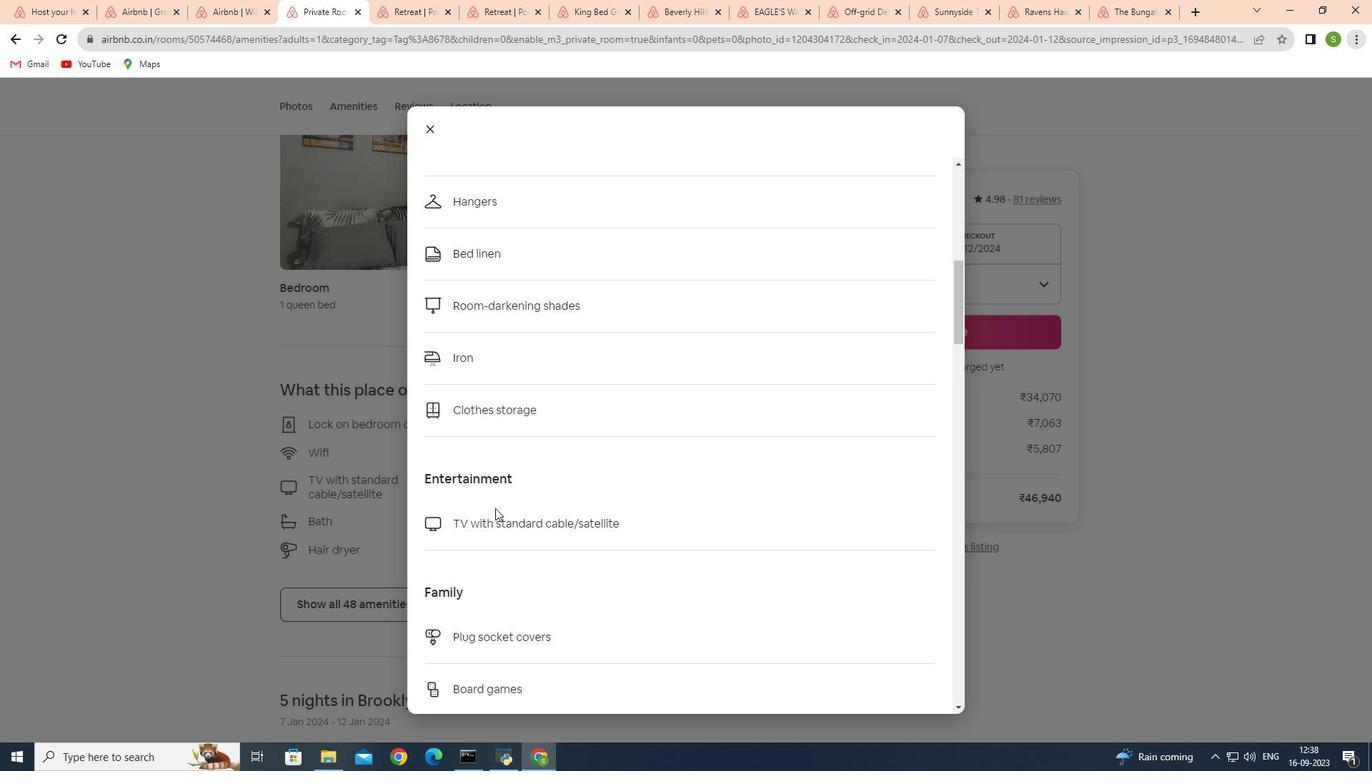 
Action: Mouse scrolled (494, 508) with delta (0, 0)
Screenshot: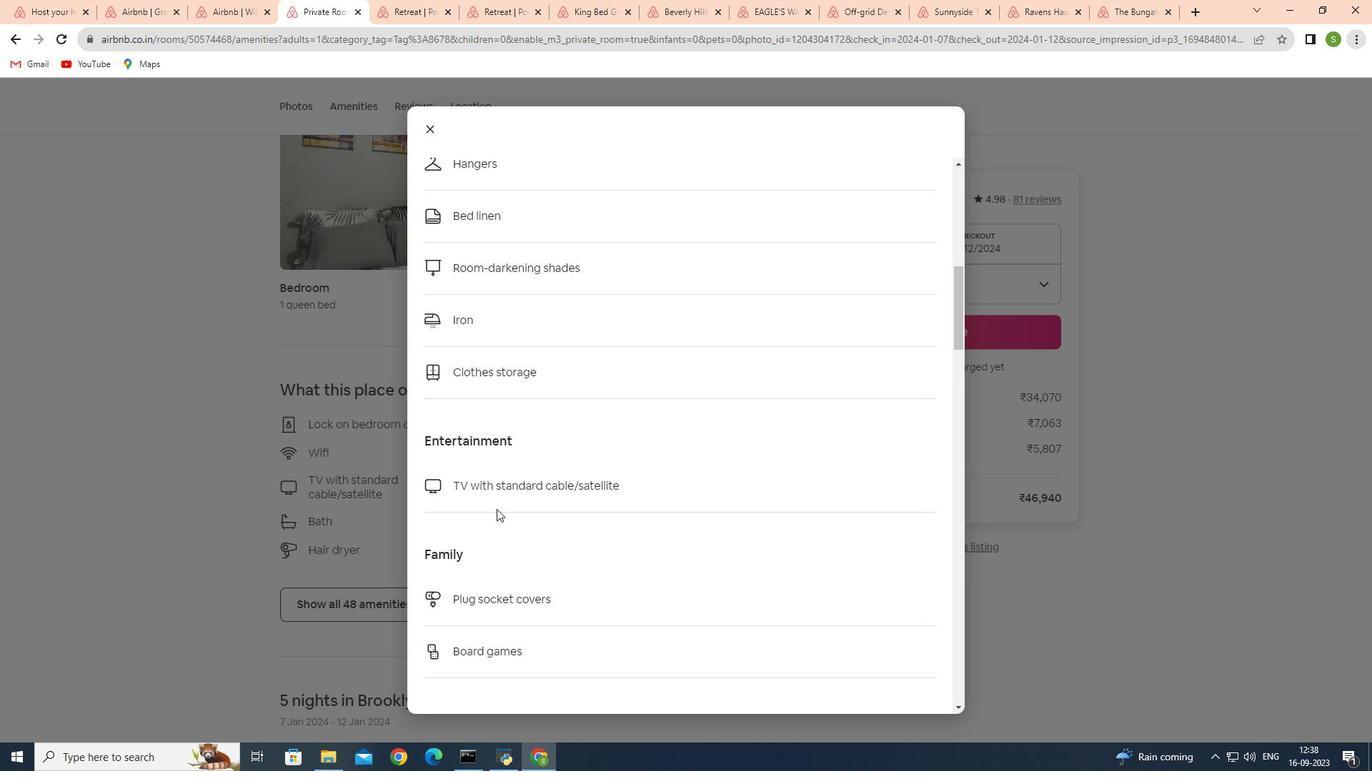 
Action: Mouse scrolled (494, 508) with delta (0, 0)
Screenshot: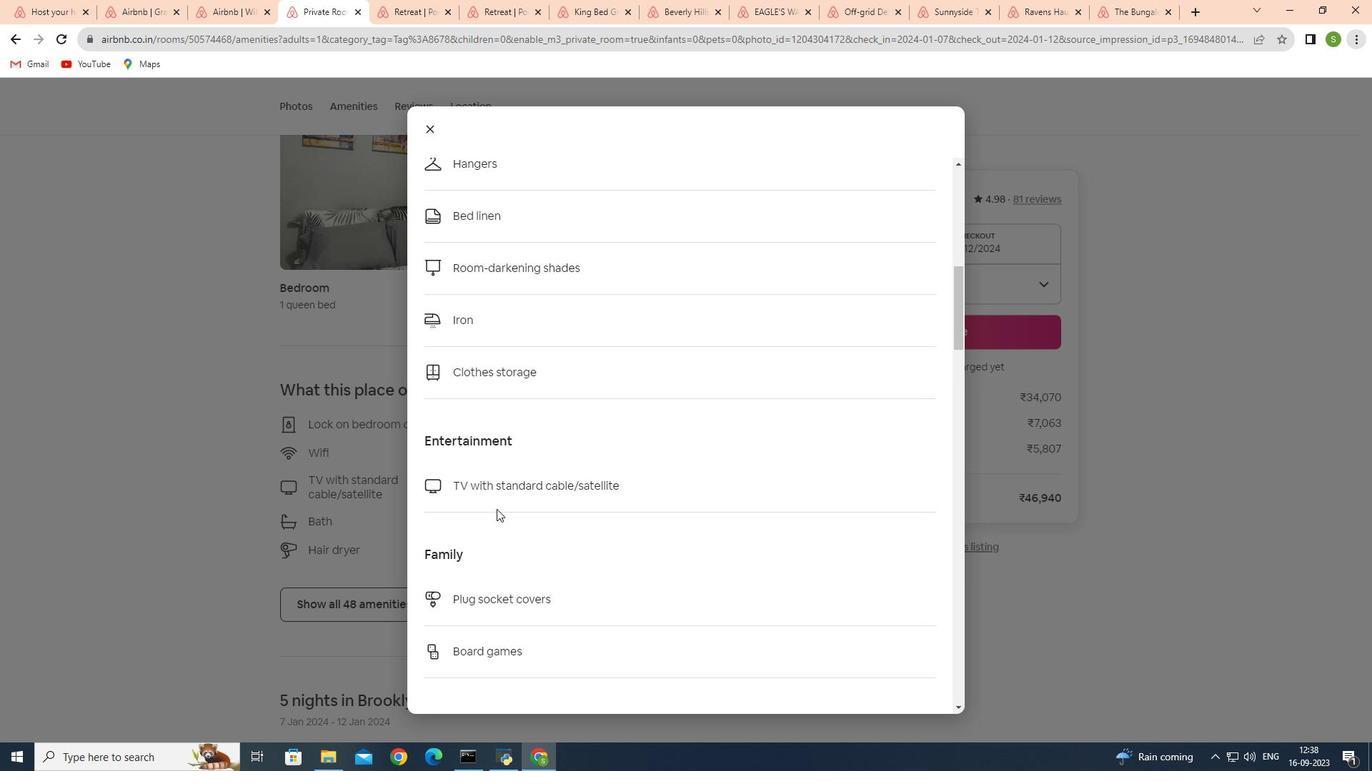 
Action: Mouse moved to (496, 511)
Screenshot: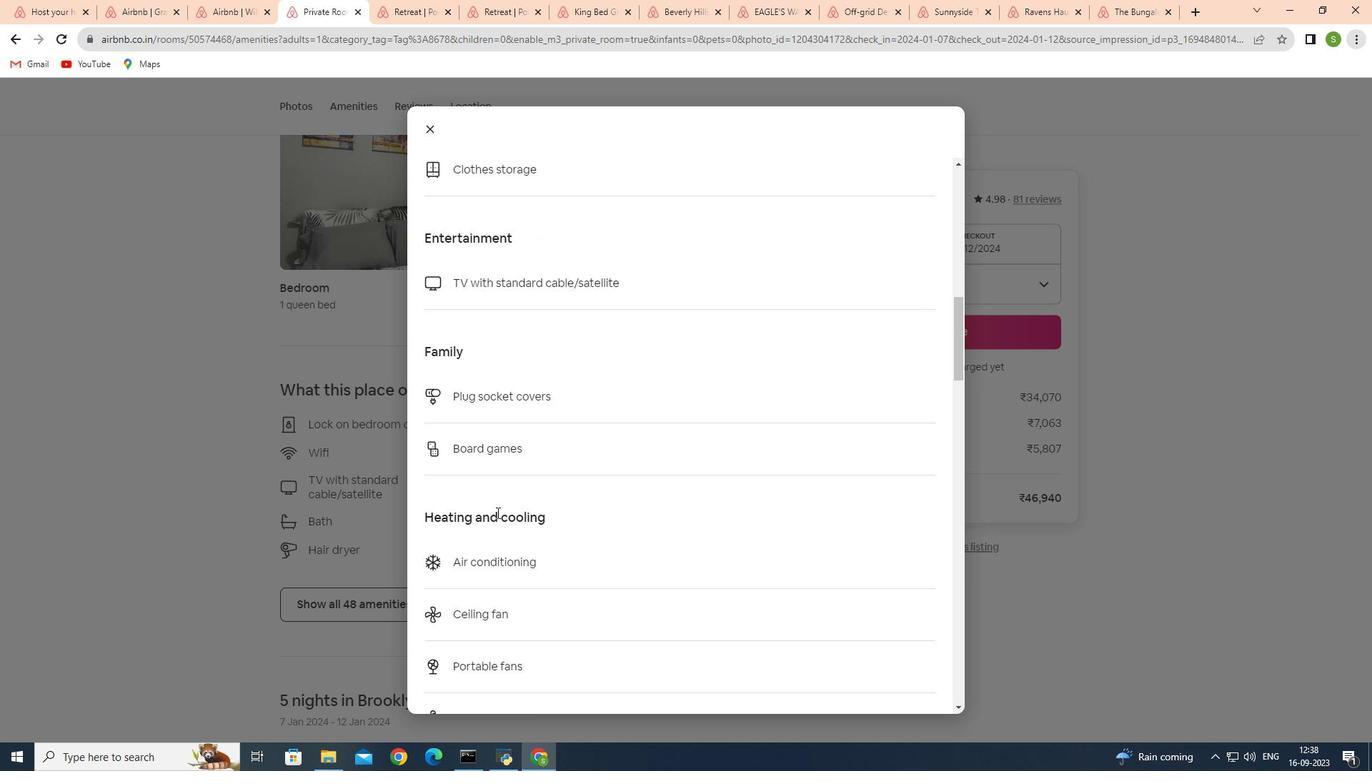 
Action: Mouse scrolled (496, 510) with delta (0, 0)
Screenshot: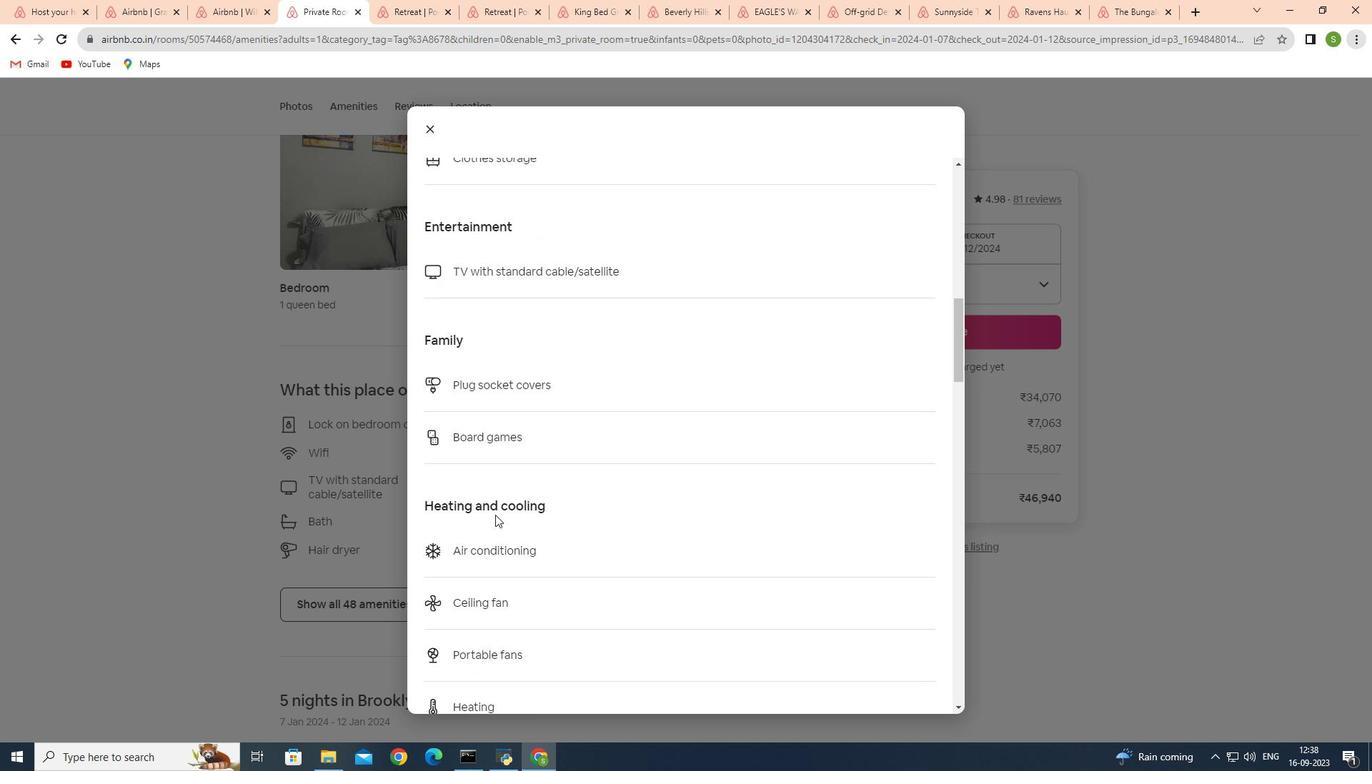 
Action: Mouse scrolled (496, 510) with delta (0, 0)
Screenshot: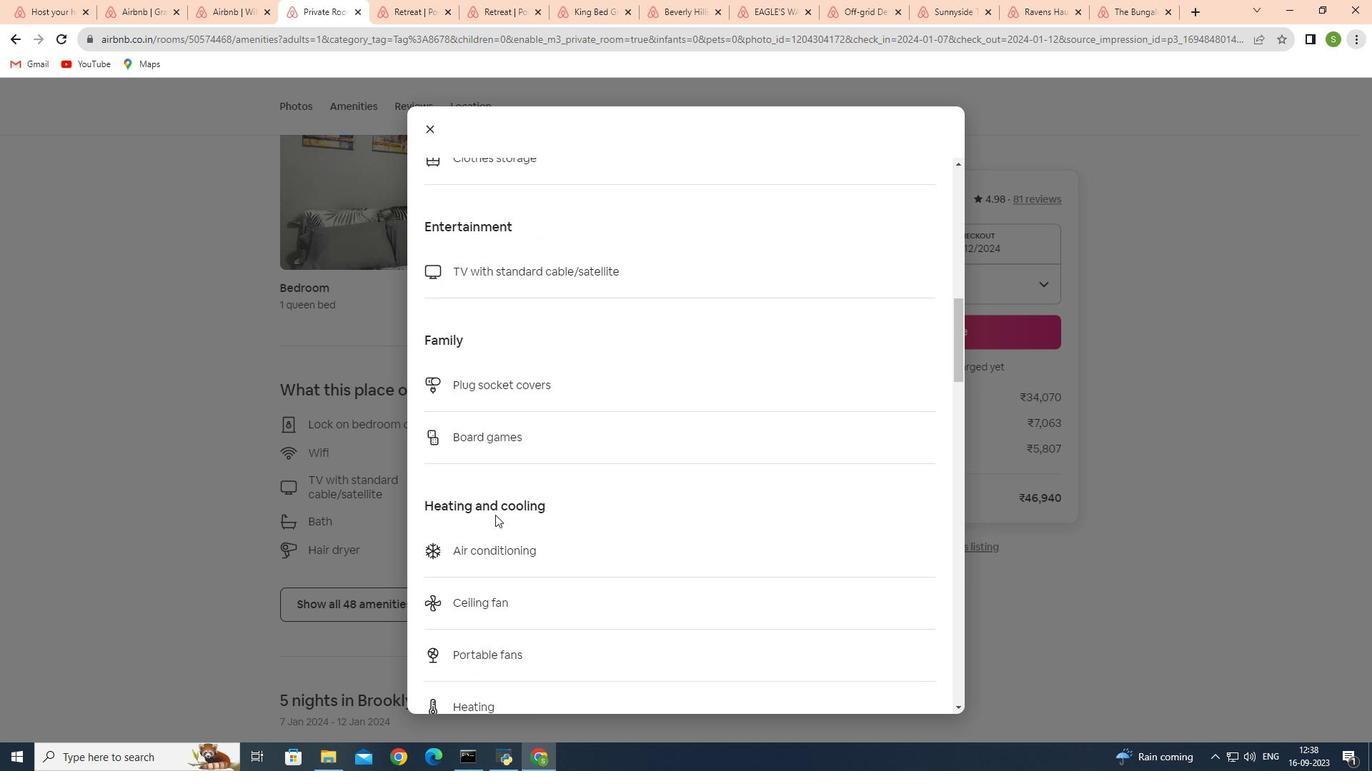 
Action: Mouse scrolled (496, 510) with delta (0, 0)
Screenshot: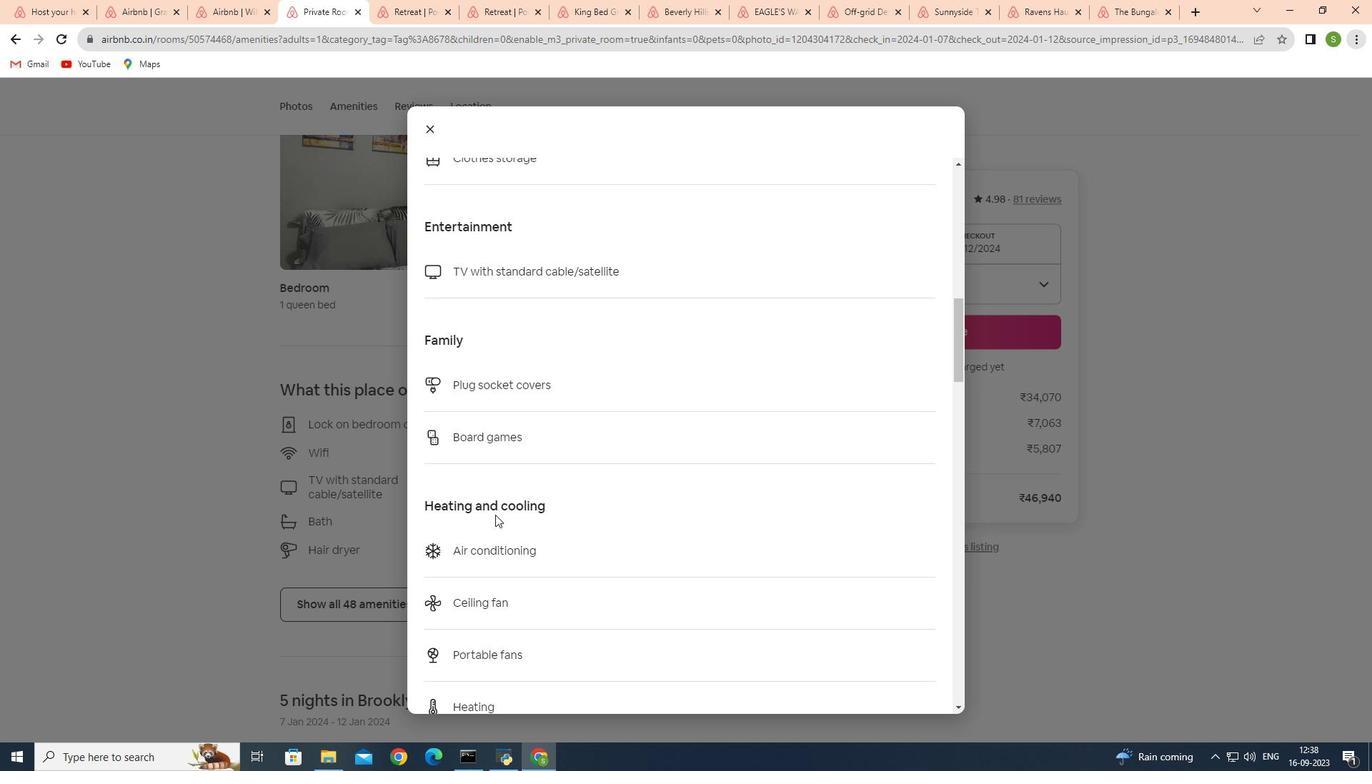 
Action: Mouse moved to (494, 518)
Screenshot: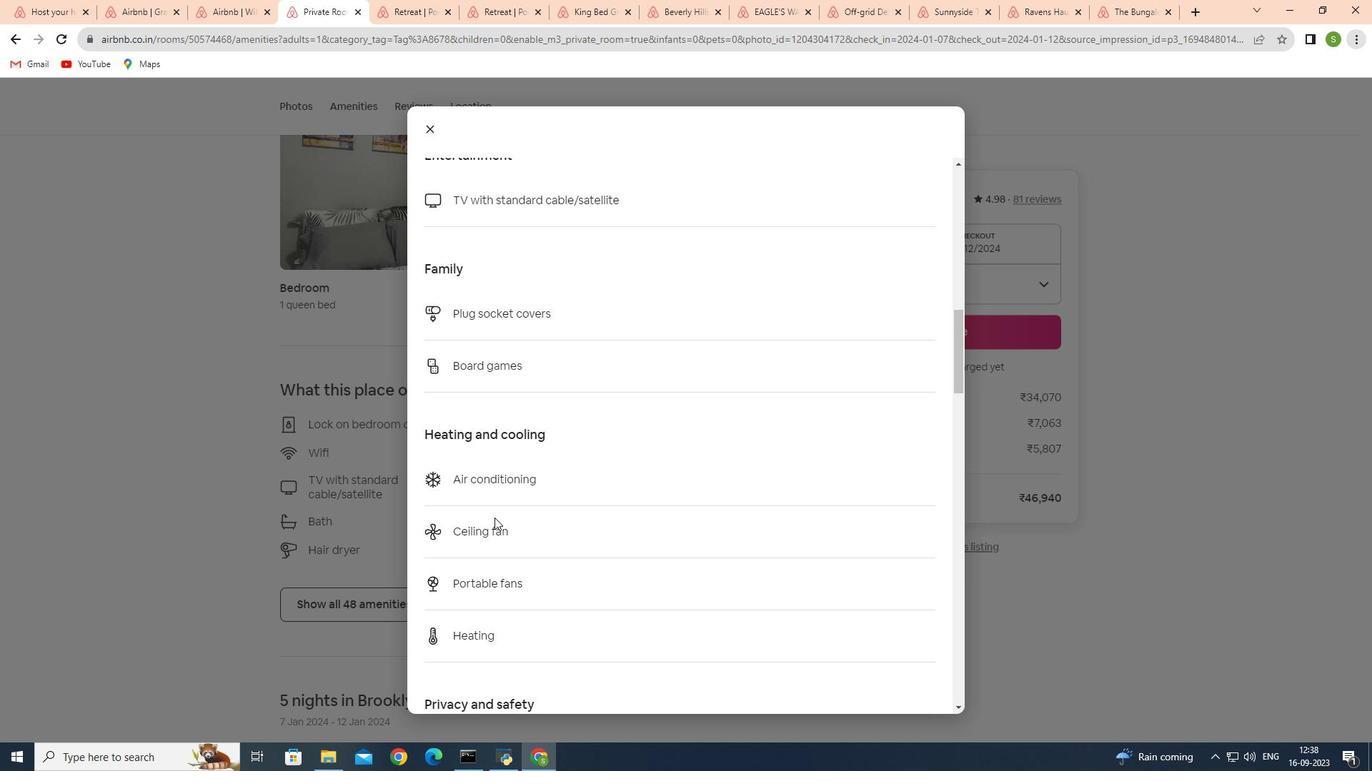 
Action: Mouse scrolled (494, 517) with delta (0, 0)
Screenshot: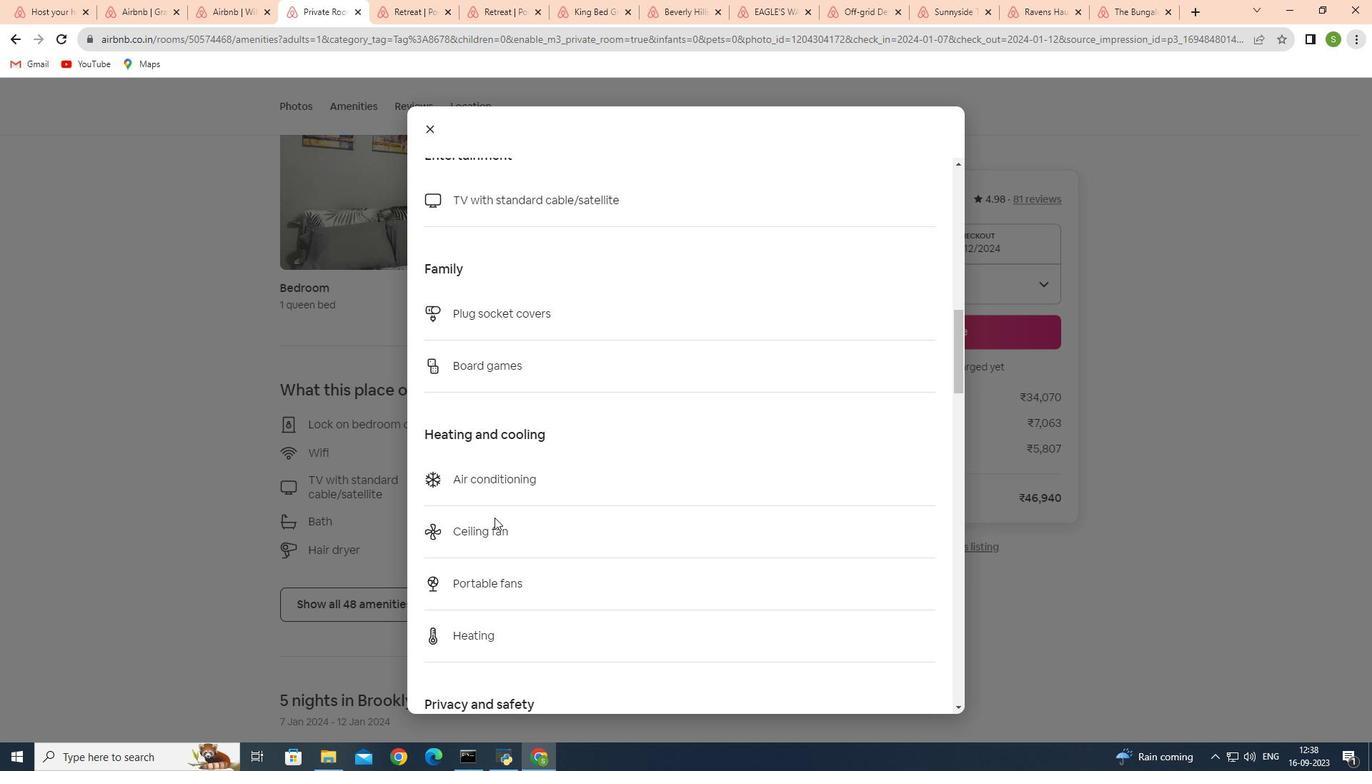
Action: Mouse scrolled (494, 517) with delta (0, 0)
Screenshot: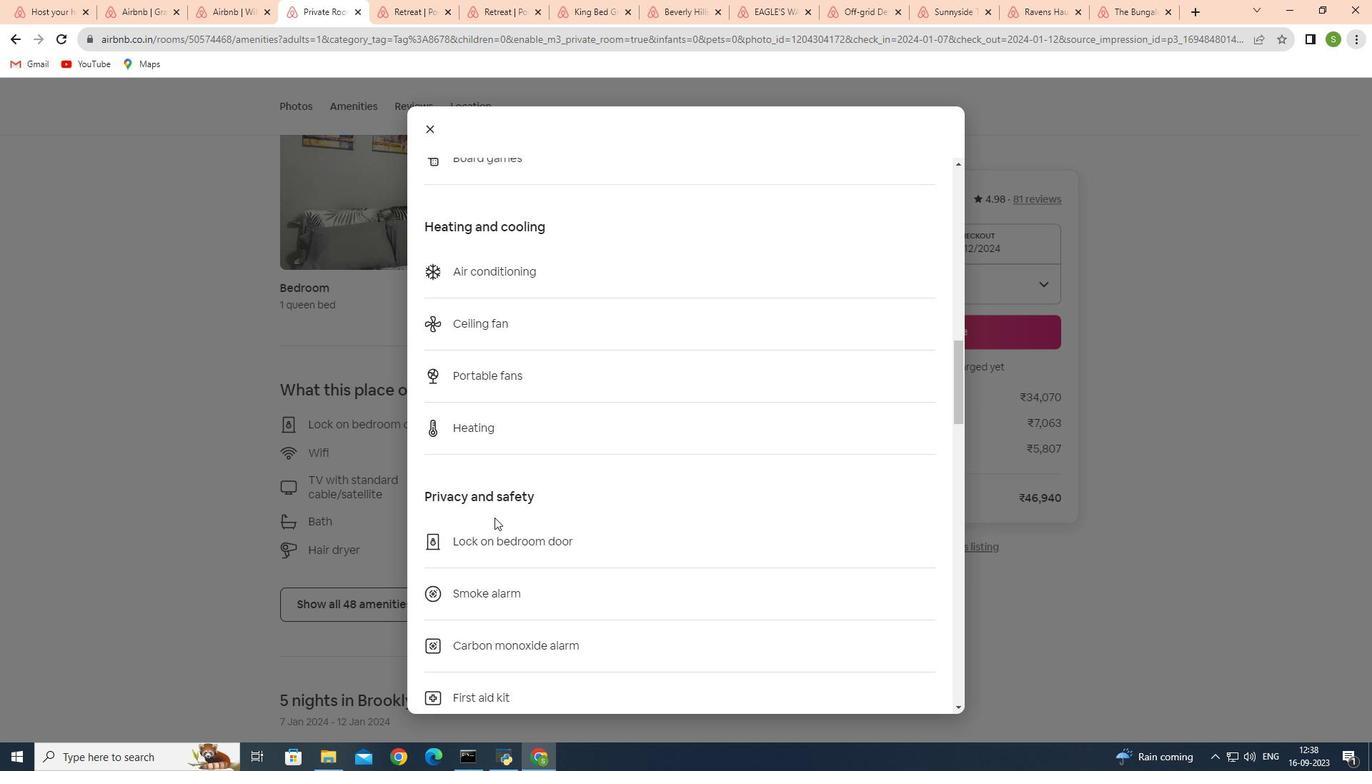 
Action: Mouse scrolled (494, 517) with delta (0, 0)
Screenshot: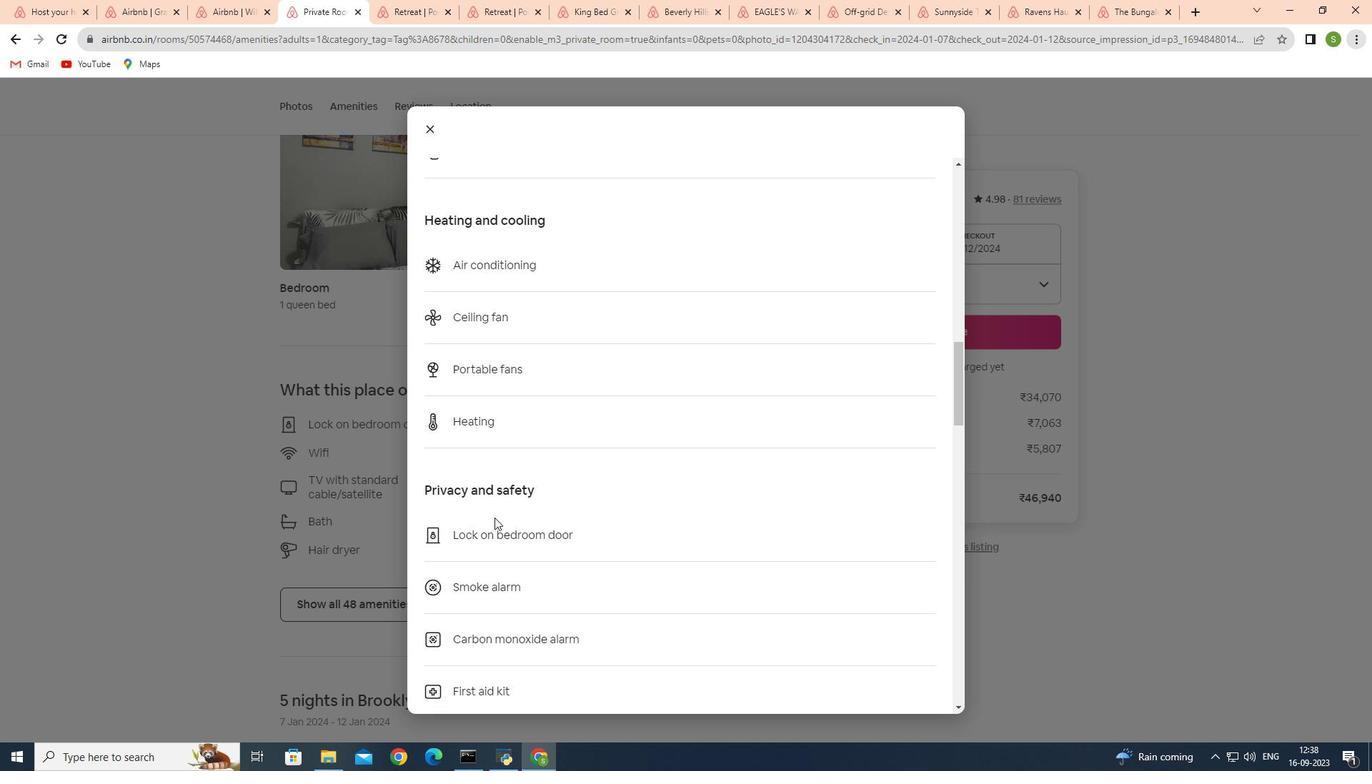 
Action: Mouse scrolled (494, 517) with delta (0, 0)
Screenshot: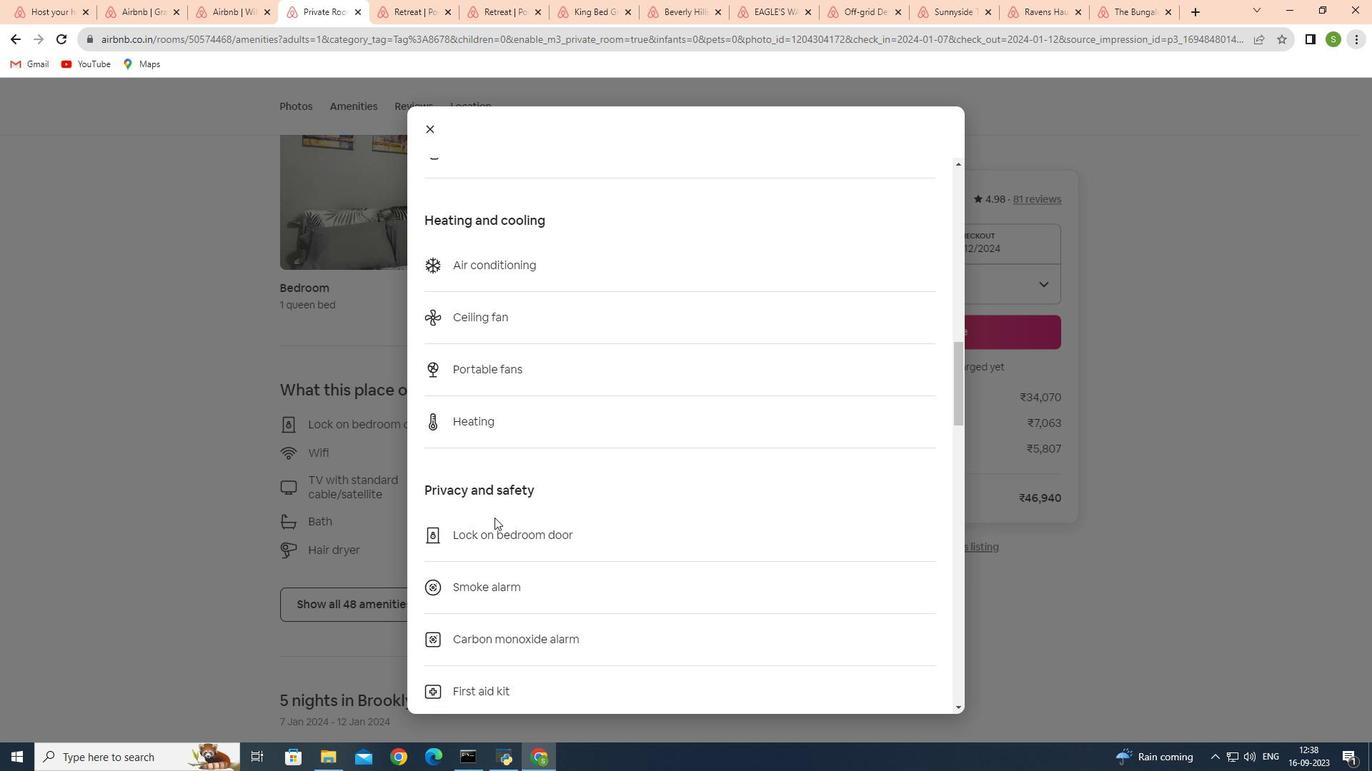 
Action: Mouse scrolled (494, 517) with delta (0, 0)
Screenshot: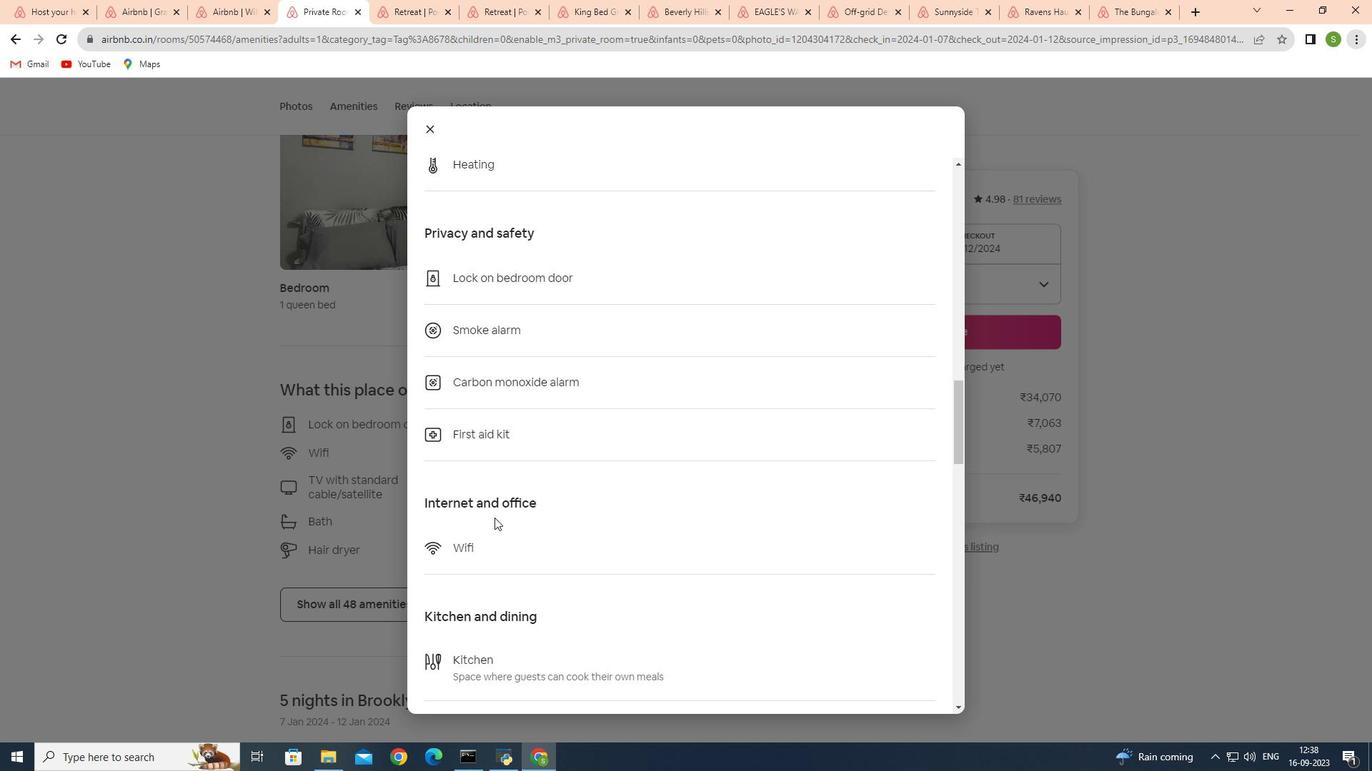 
Action: Mouse scrolled (494, 517) with delta (0, 0)
Screenshot: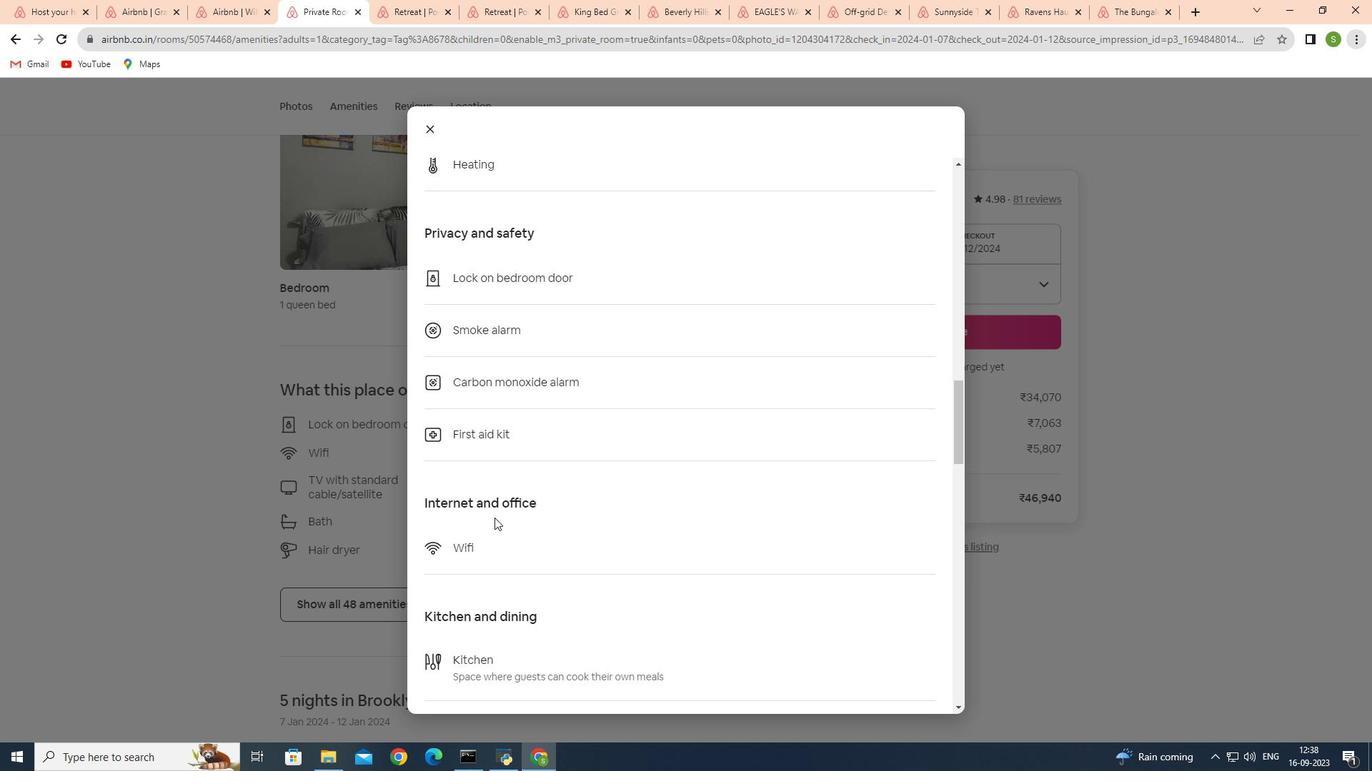 
Action: Mouse scrolled (494, 517) with delta (0, 0)
Screenshot: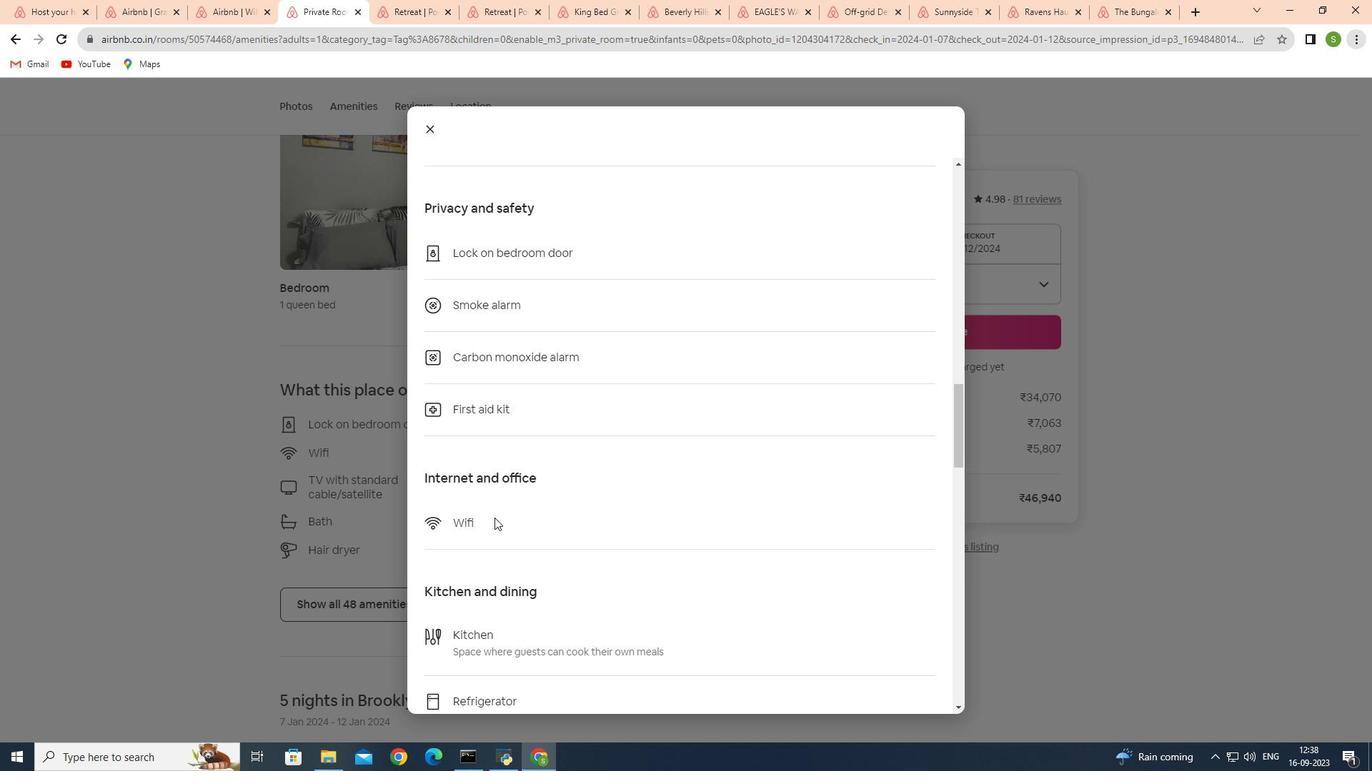 
Action: Mouse scrolled (494, 517) with delta (0, 0)
Screenshot: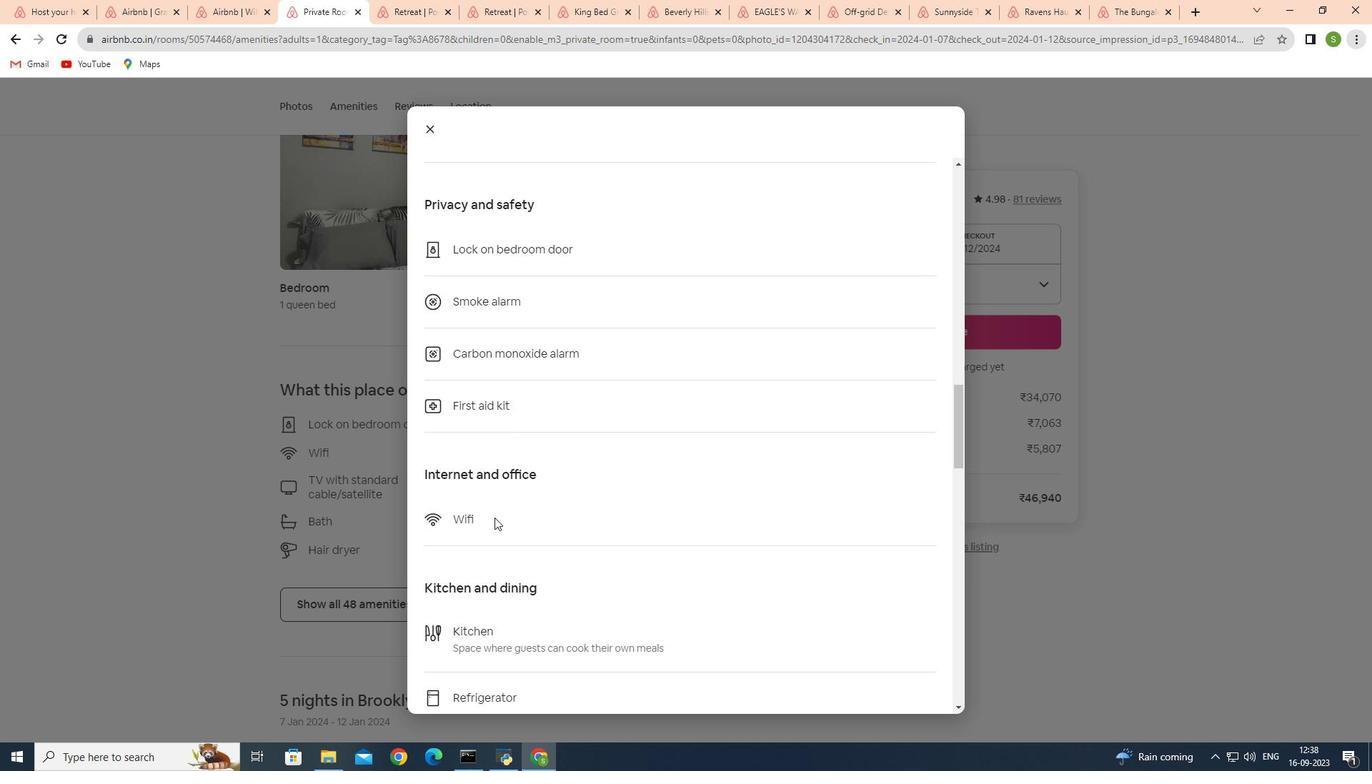 
Action: Mouse scrolled (494, 517) with delta (0, 0)
Screenshot: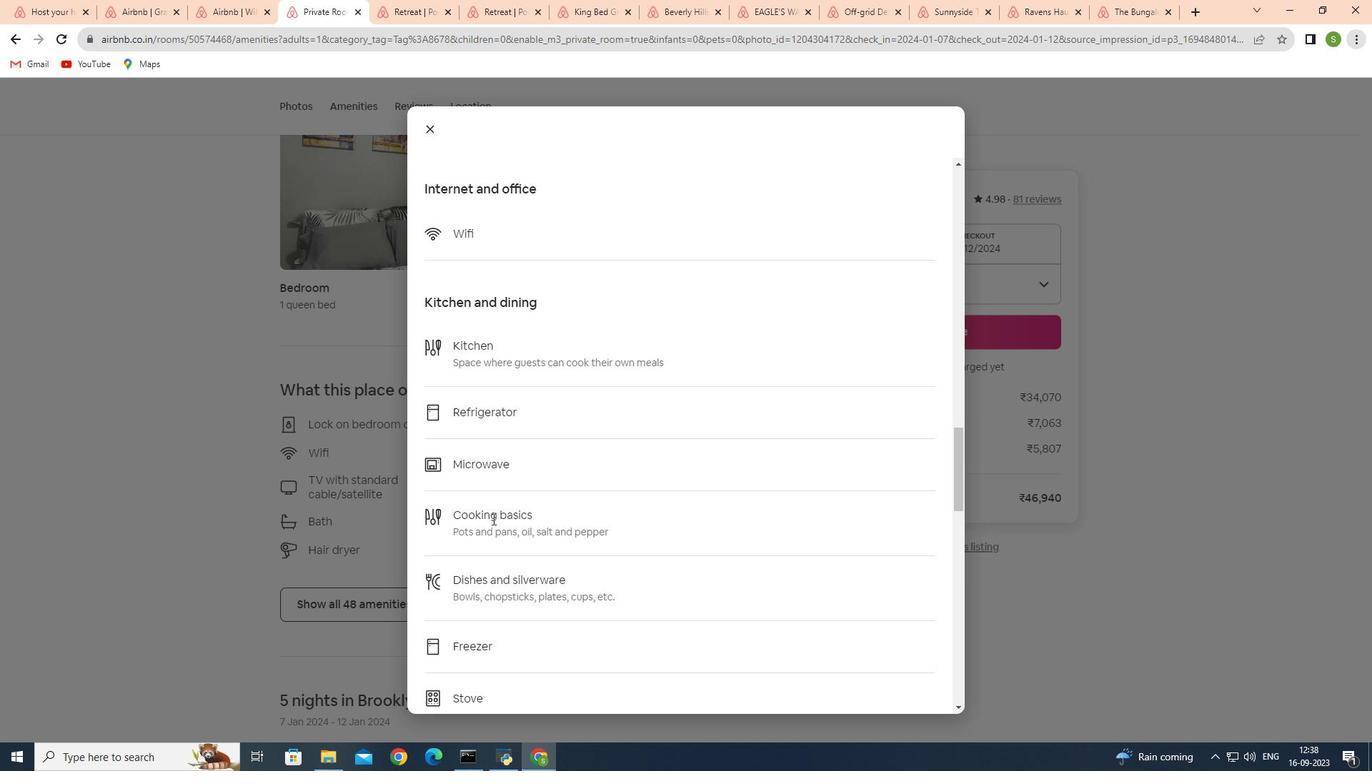 
Action: Mouse scrolled (494, 517) with delta (0, 0)
Screenshot: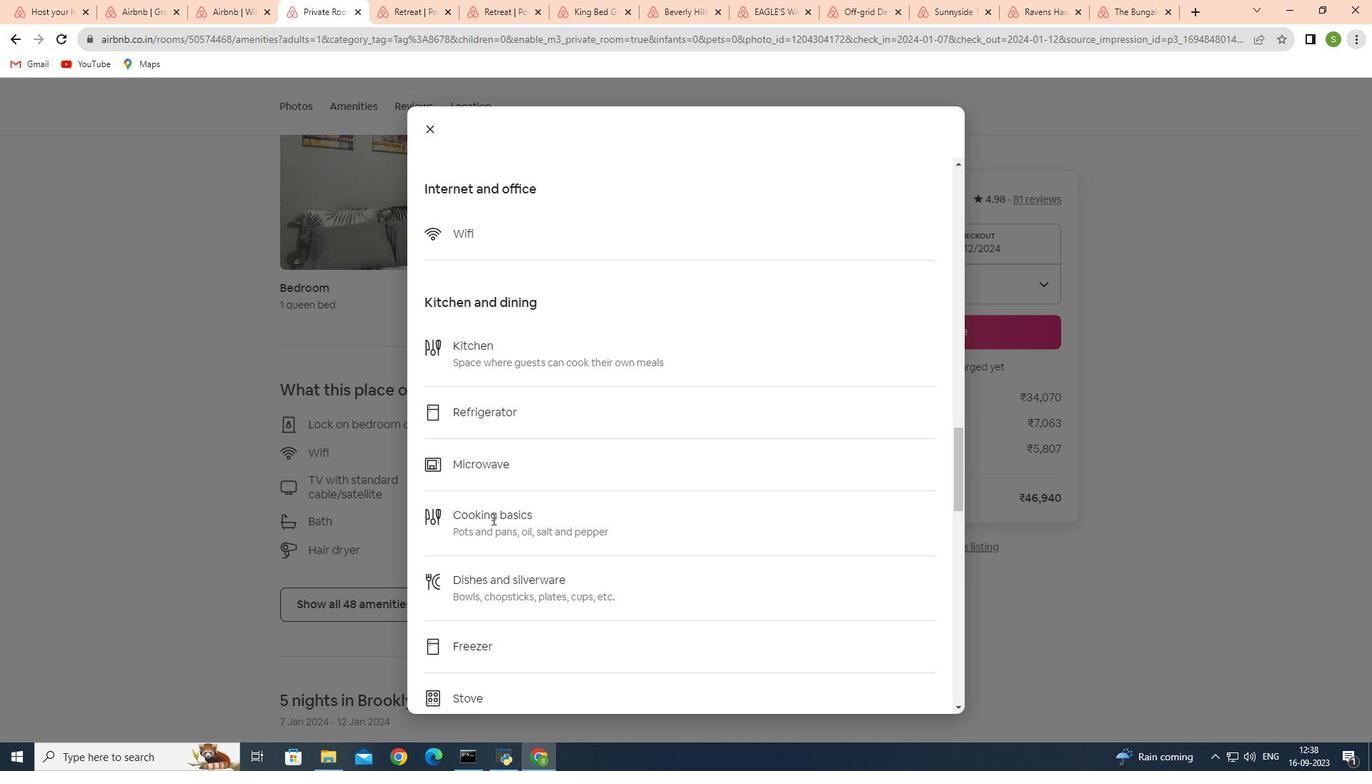 
Action: Mouse scrolled (494, 517) with delta (0, 0)
Screenshot: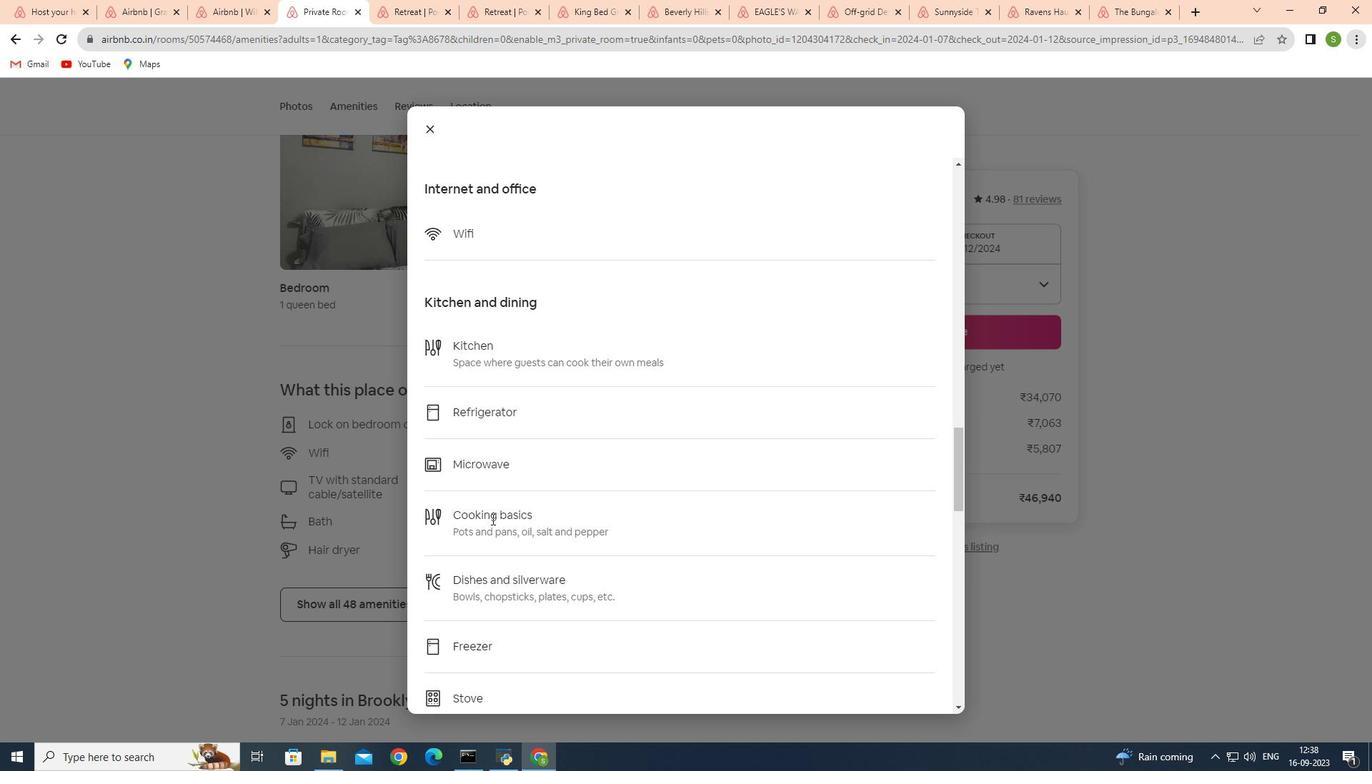 
Action: Mouse scrolled (494, 517) with delta (0, 0)
Screenshot: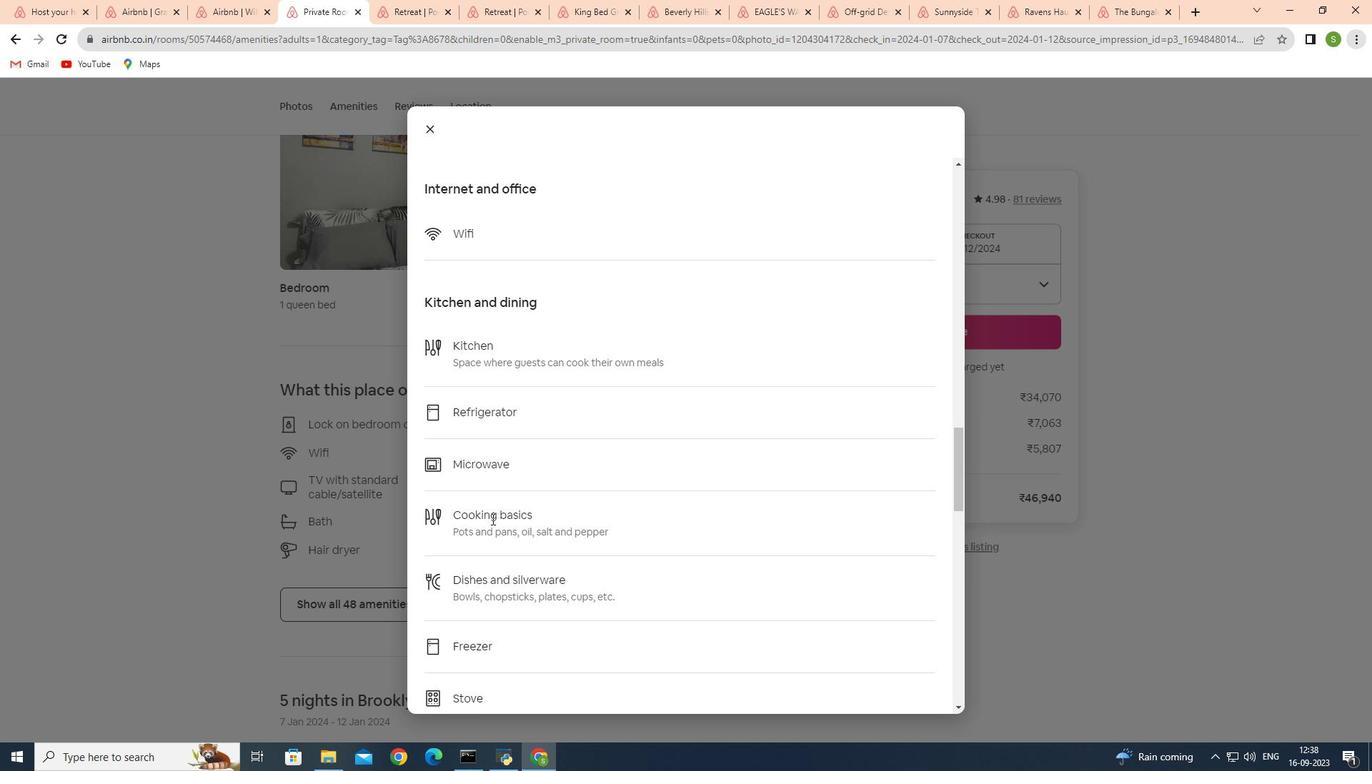 
Action: Mouse moved to (491, 519)
Screenshot: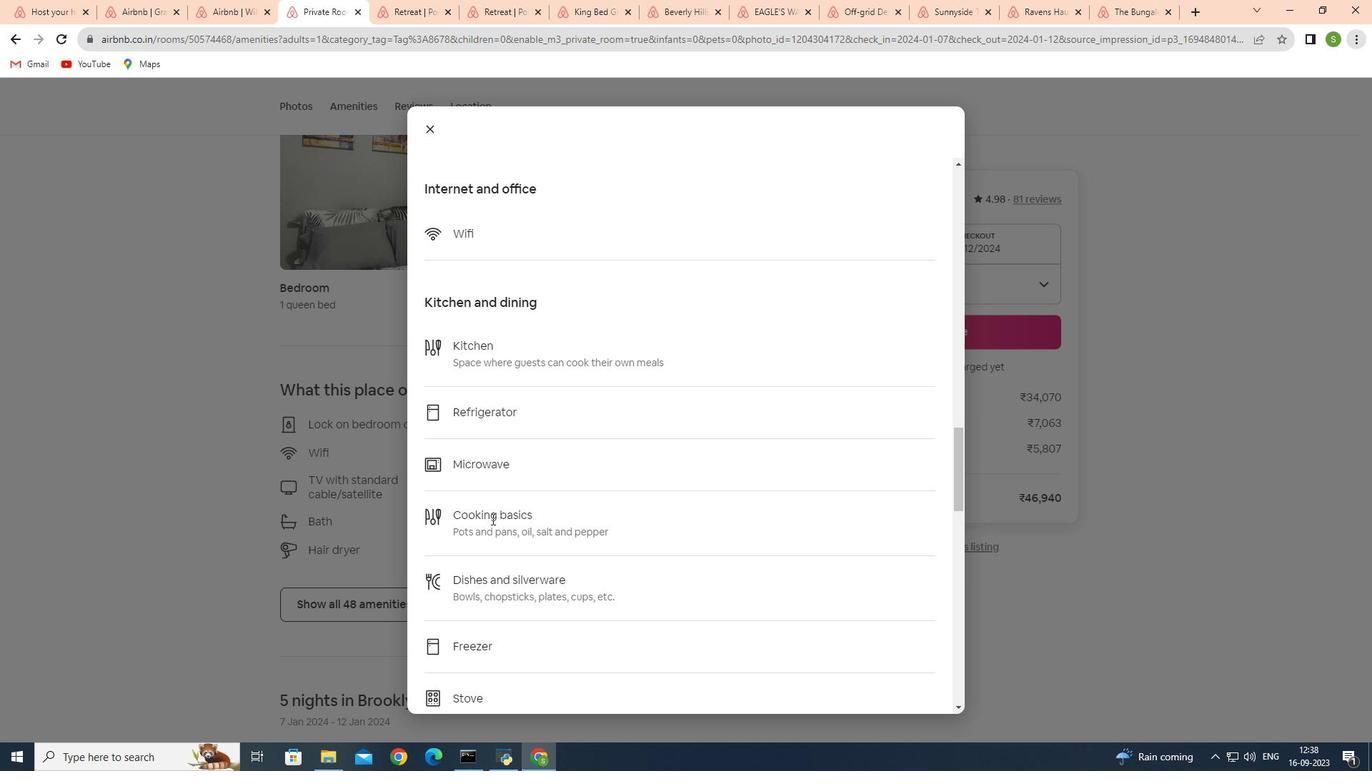 
Action: Mouse scrolled (491, 518) with delta (0, 0)
Screenshot: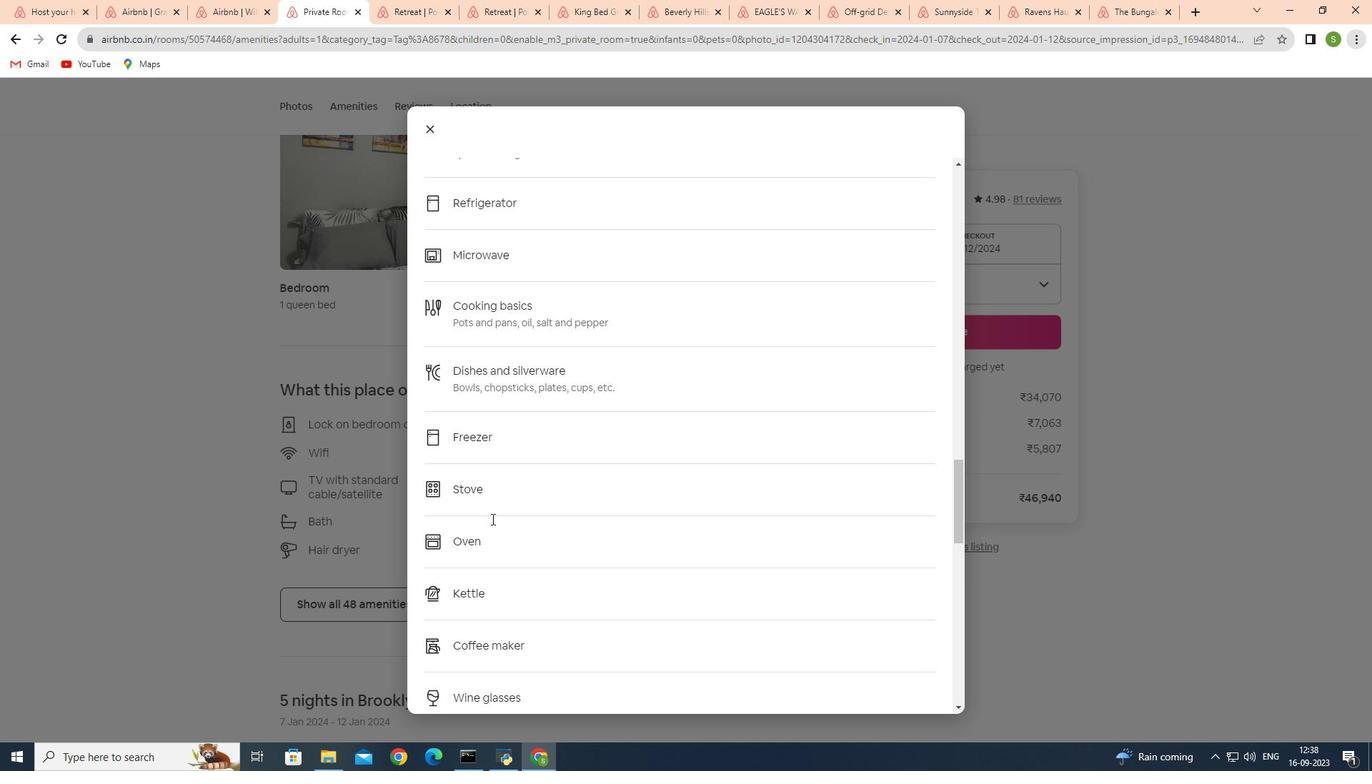 
Action: Mouse scrolled (491, 518) with delta (0, 0)
Screenshot: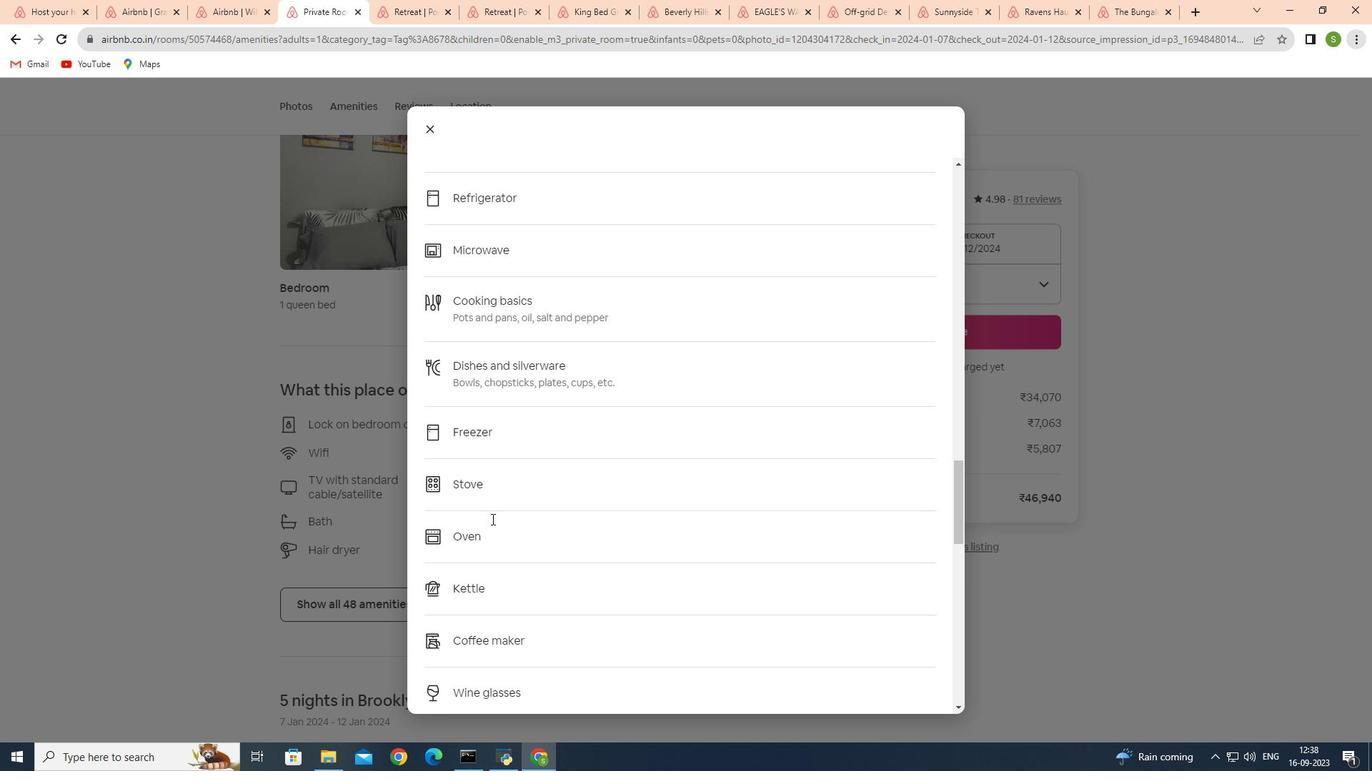 
Action: Mouse scrolled (491, 518) with delta (0, 0)
Screenshot: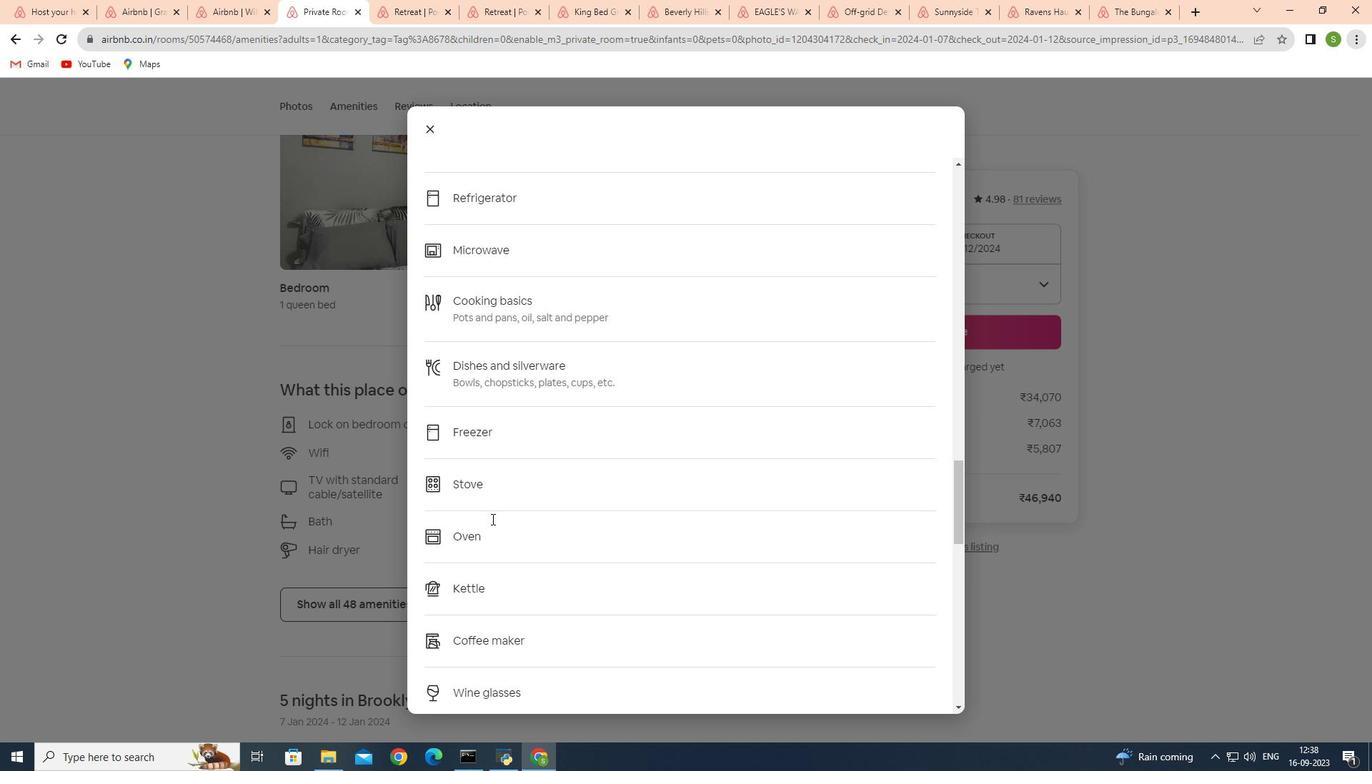 
Action: Mouse scrolled (491, 518) with delta (0, 0)
Screenshot: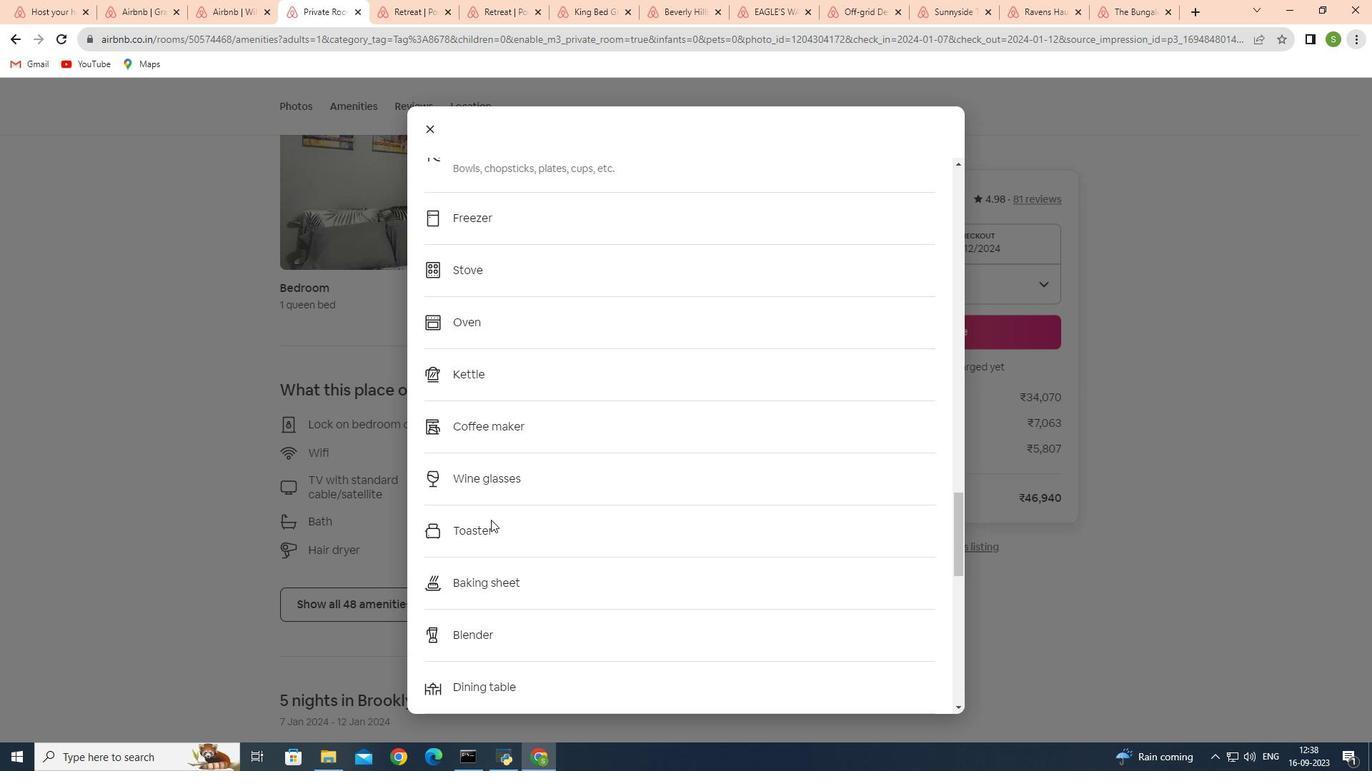 
Action: Mouse scrolled (491, 518) with delta (0, 0)
Screenshot: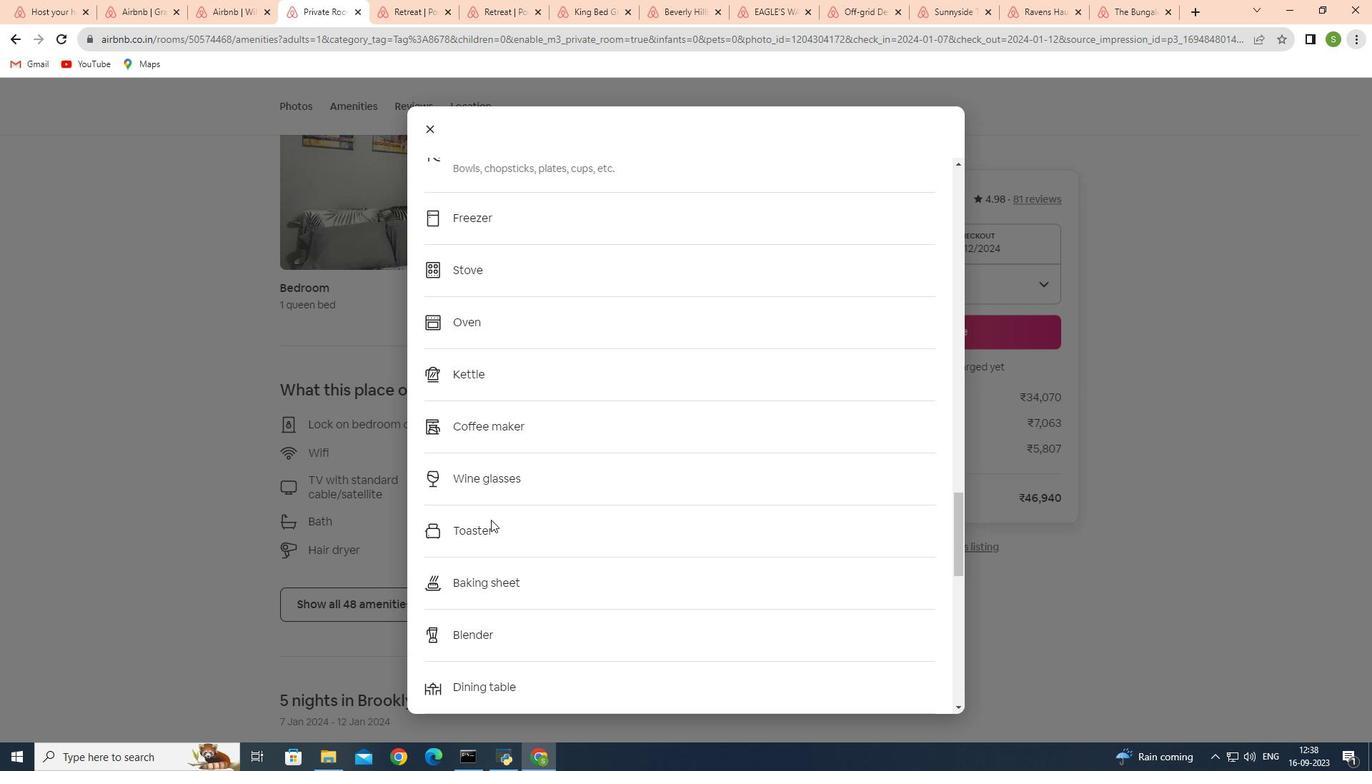 
Action: Mouse scrolled (491, 518) with delta (0, 0)
Screenshot: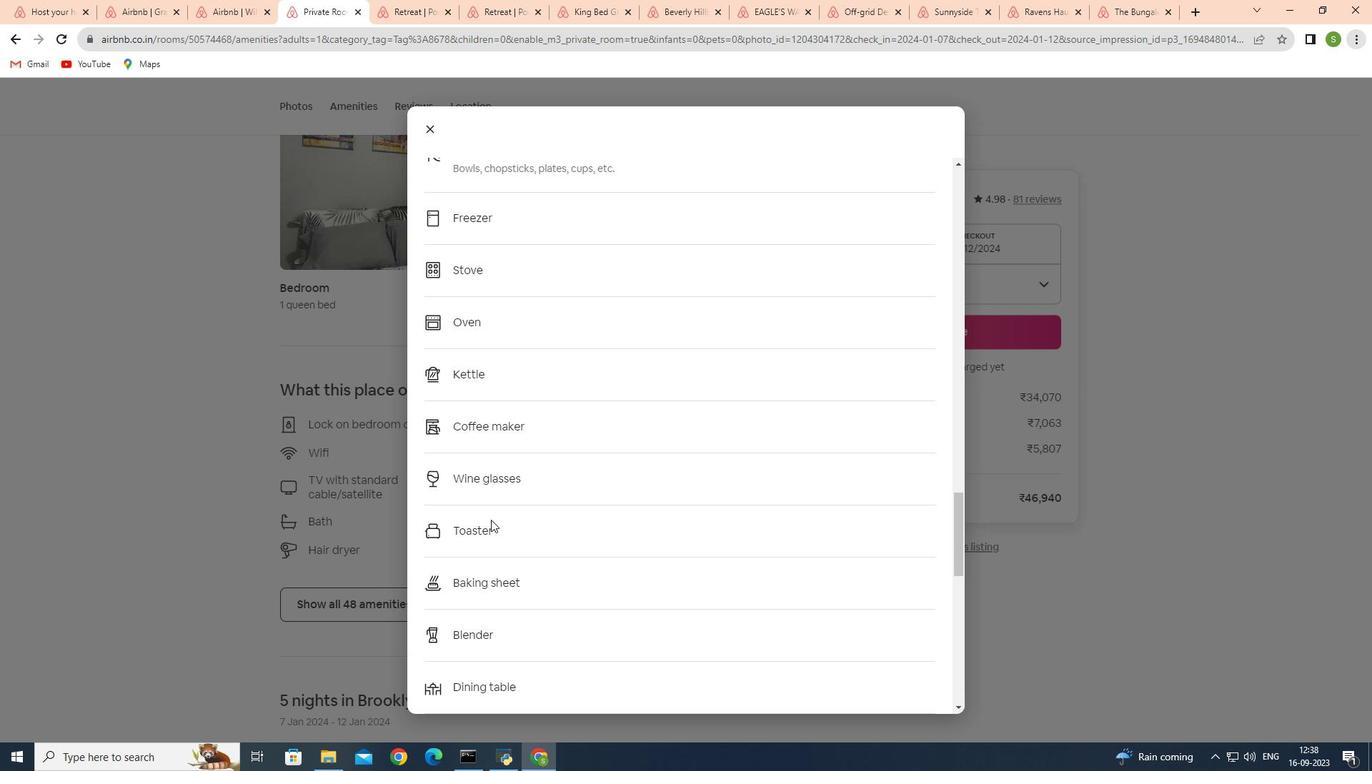 
Action: Mouse moved to (491, 521)
Screenshot: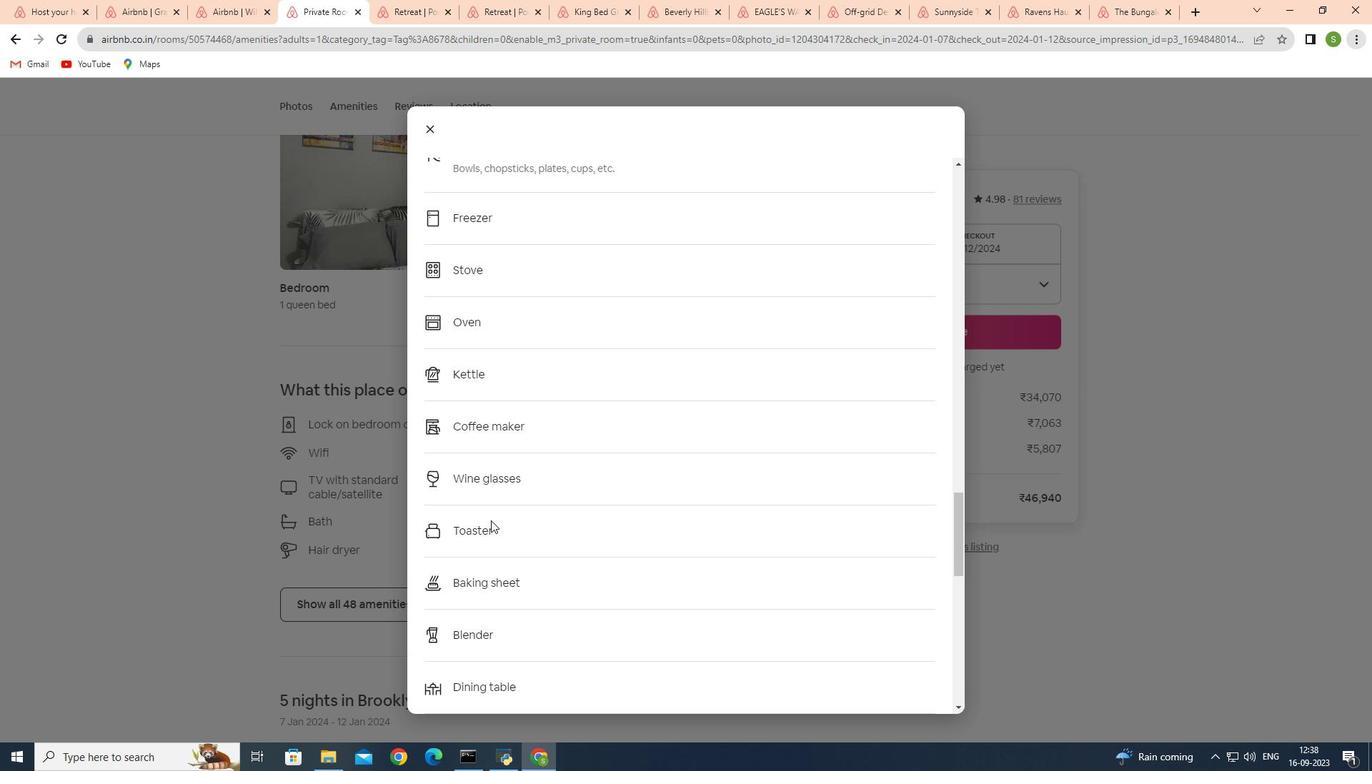 
Action: Mouse scrolled (491, 520) with delta (0, 0)
Screenshot: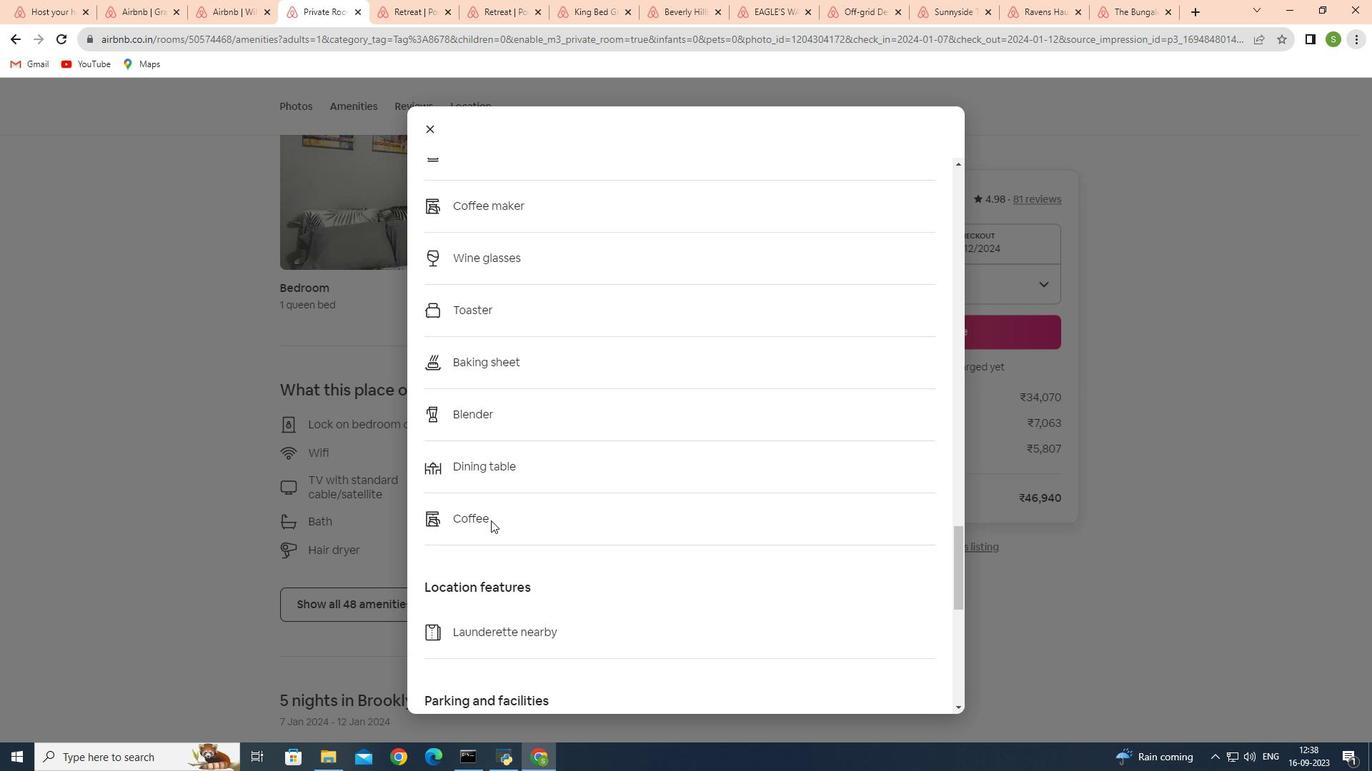 
Action: Mouse scrolled (491, 520) with delta (0, 0)
Screenshot: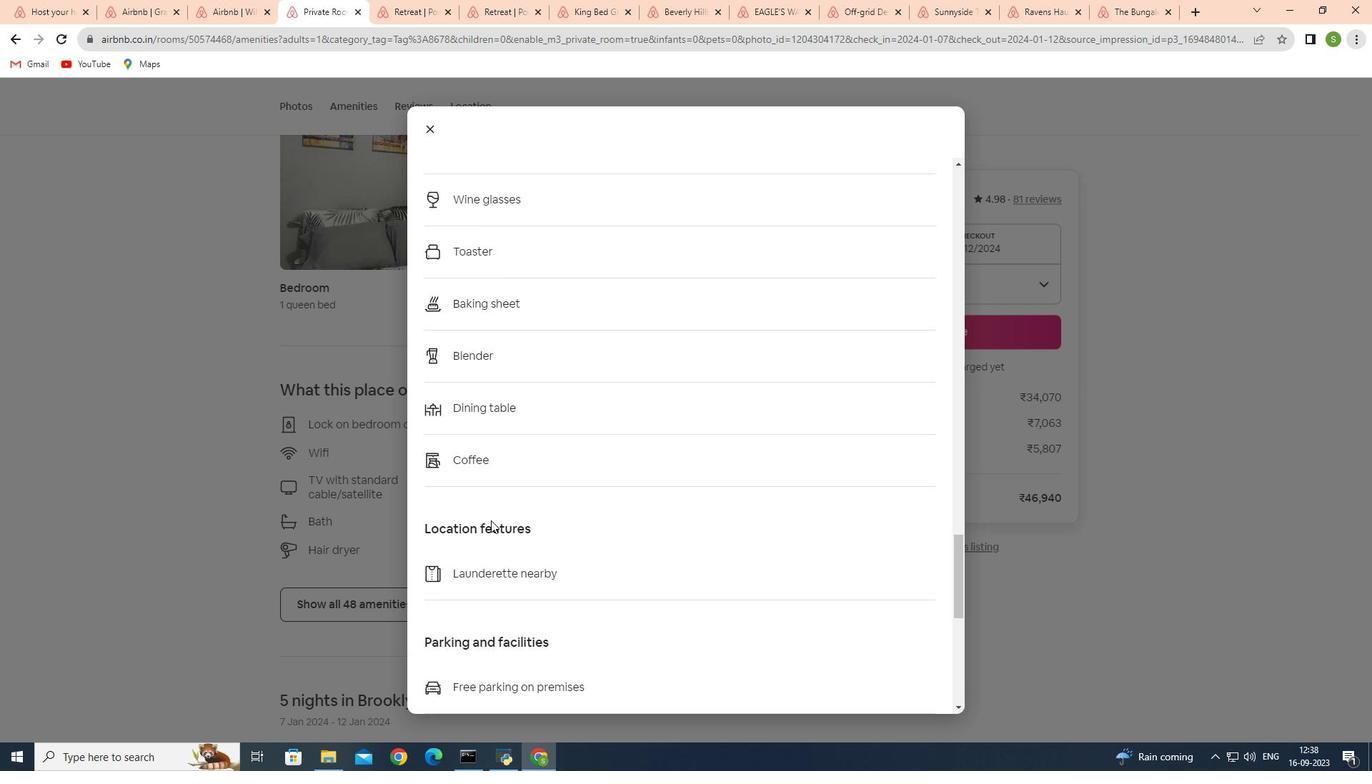 
Action: Mouse scrolled (491, 520) with delta (0, 0)
Screenshot: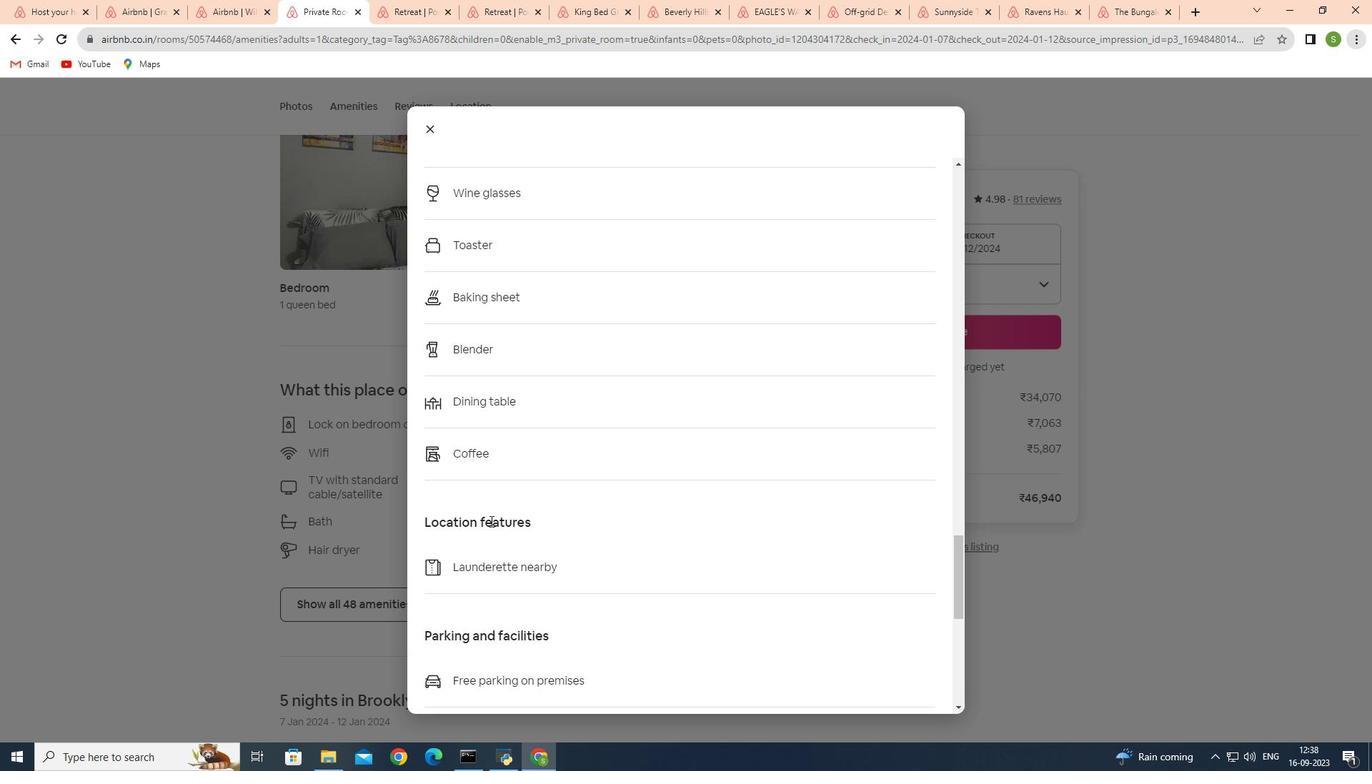 
Action: Mouse scrolled (491, 520) with delta (0, 0)
Screenshot: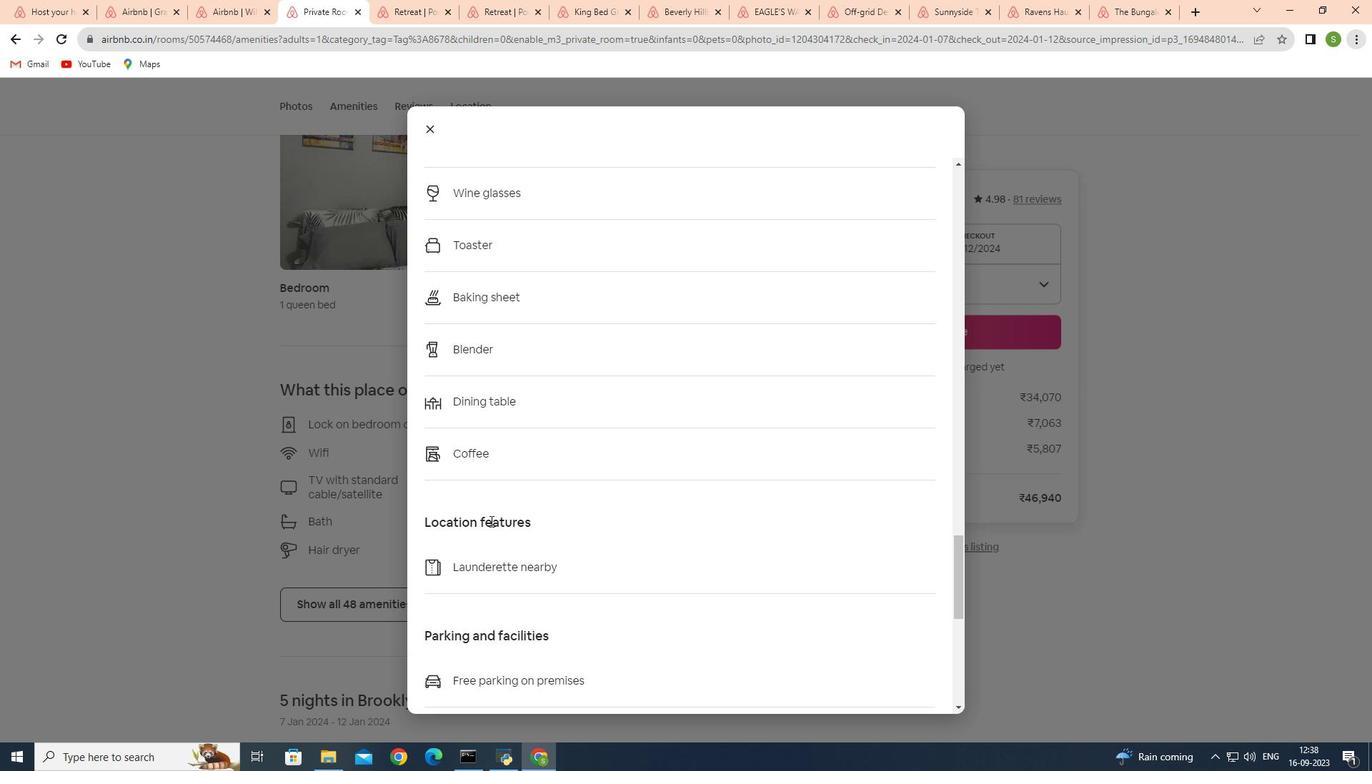 
Action: Mouse moved to (490, 521)
Screenshot: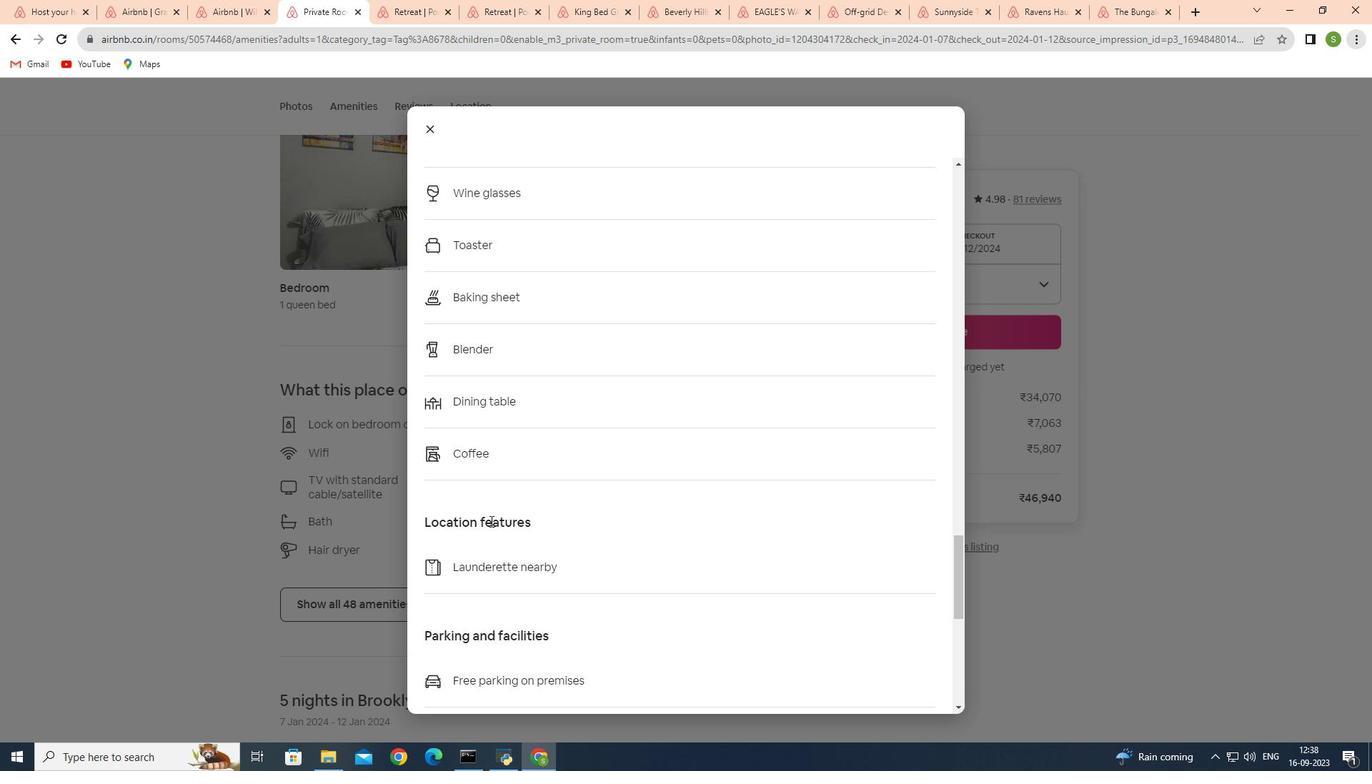 
Action: Mouse scrolled (490, 521) with delta (0, 0)
Screenshot: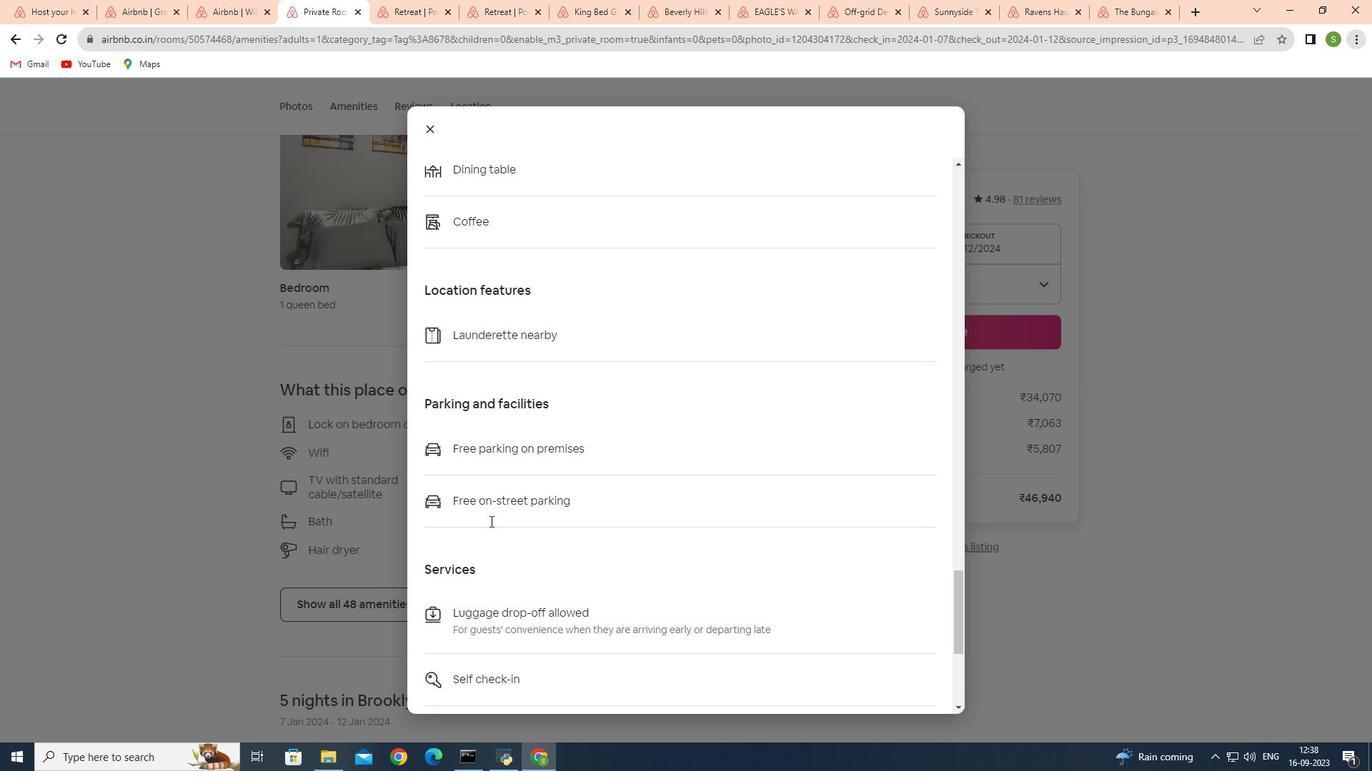 
Action: Mouse scrolled (490, 521) with delta (0, 0)
Screenshot: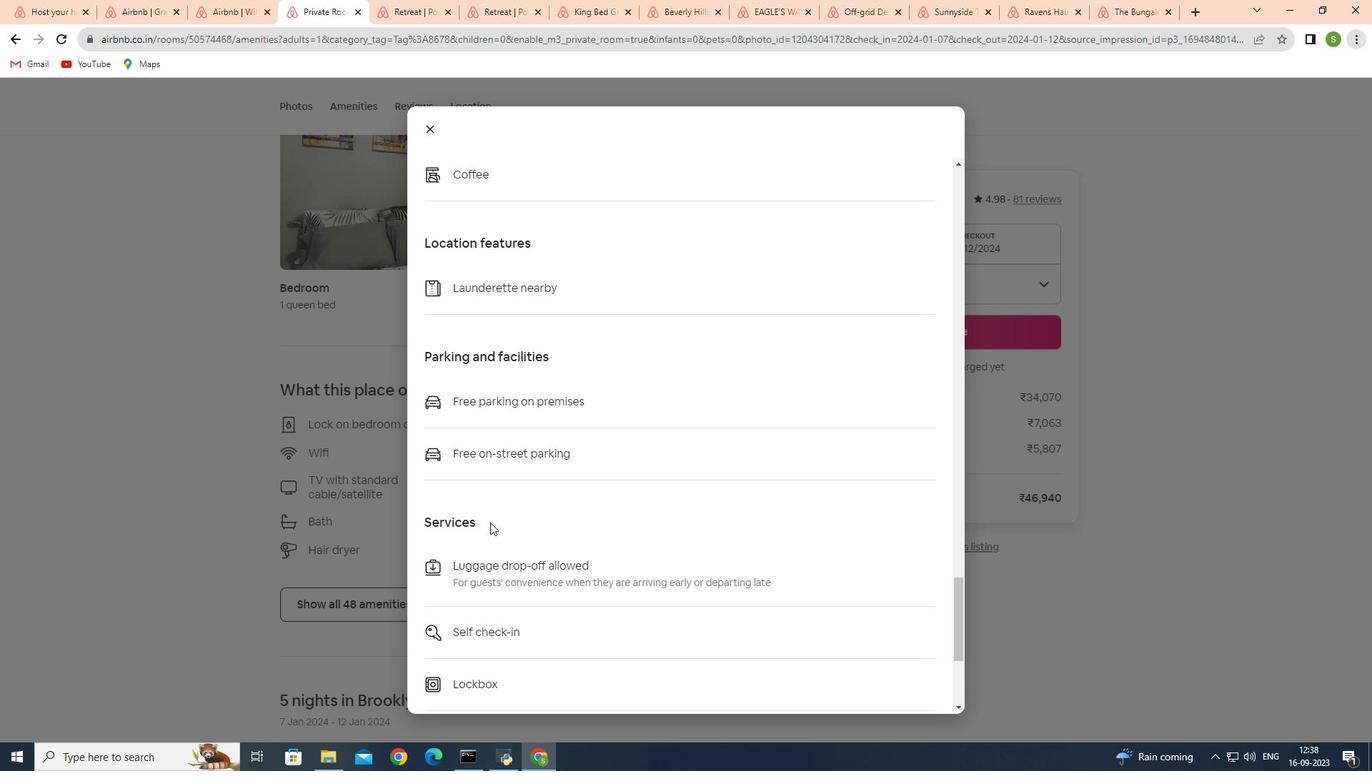 
Action: Mouse scrolled (490, 521) with delta (0, 0)
Screenshot: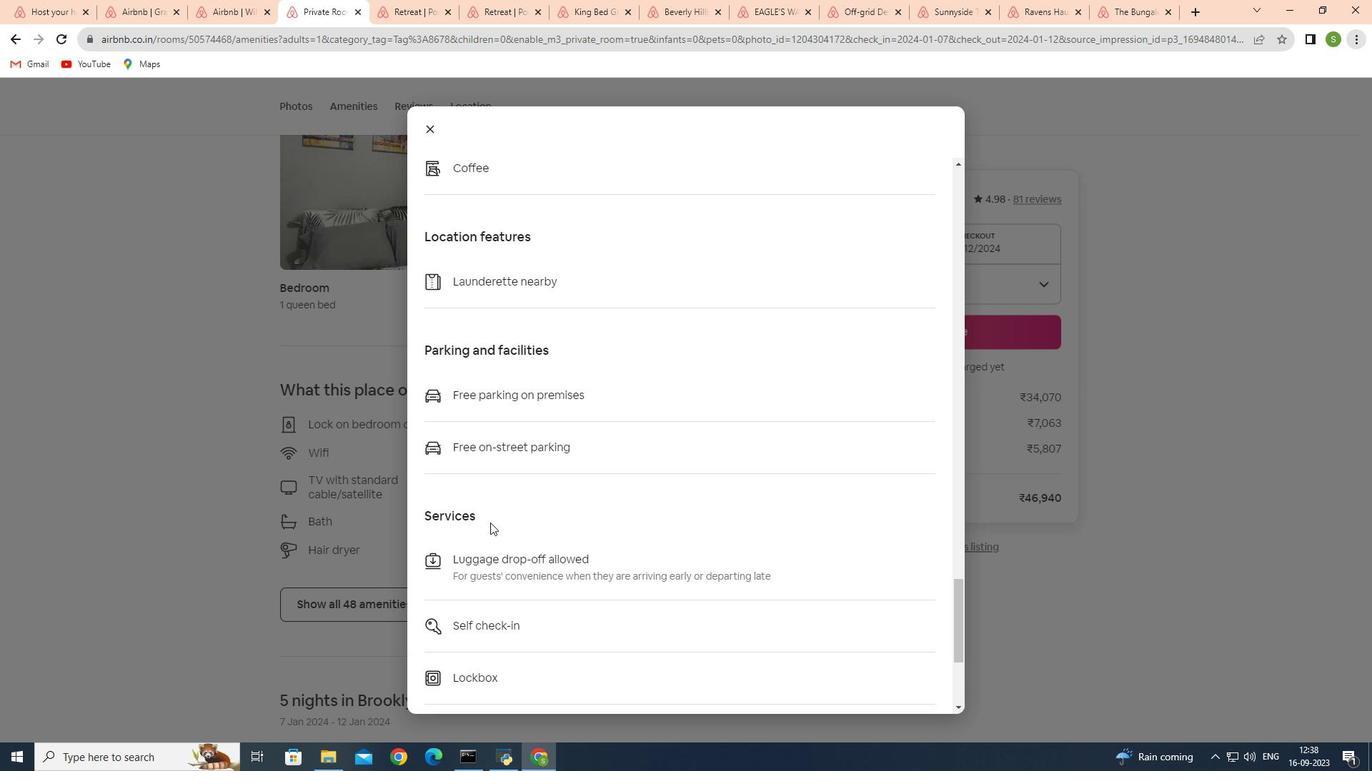 
Action: Mouse scrolled (490, 521) with delta (0, 0)
Screenshot: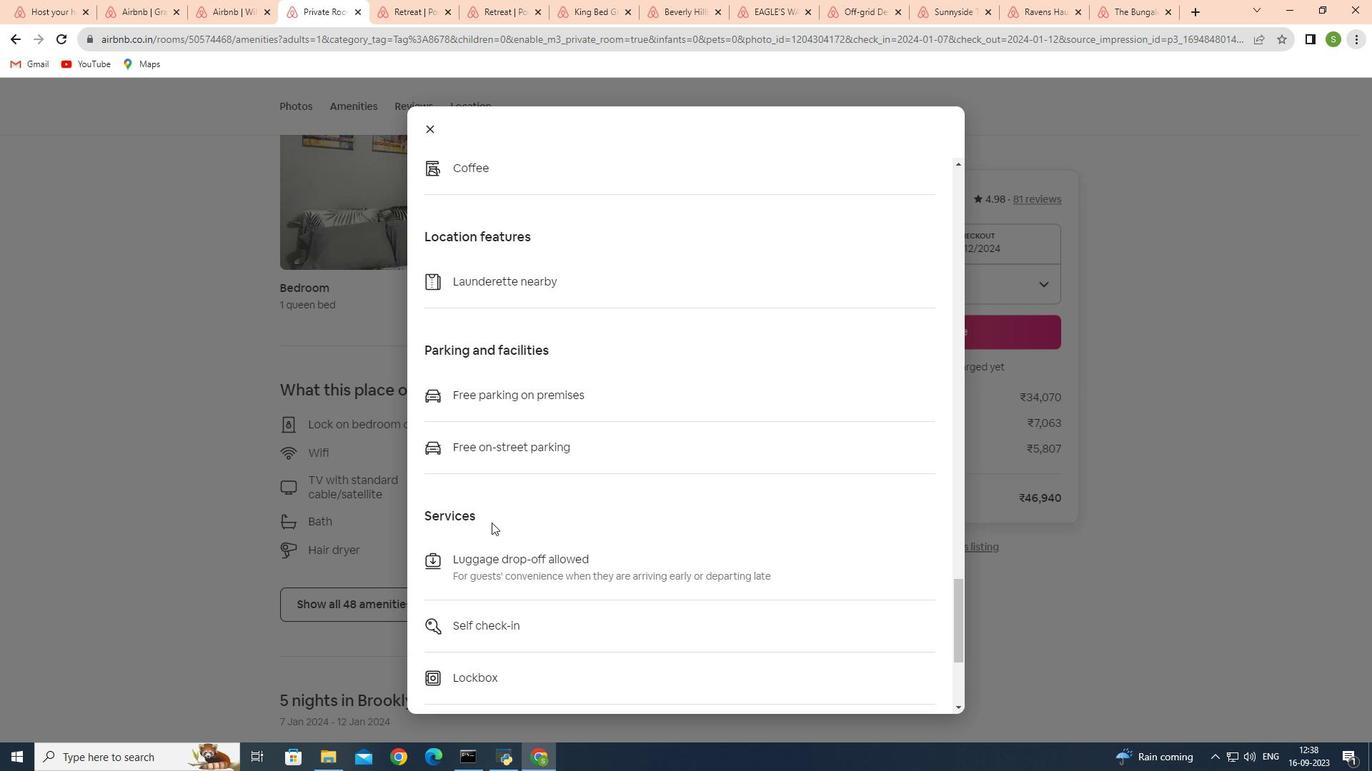 
Action: Mouse moved to (492, 523)
Screenshot: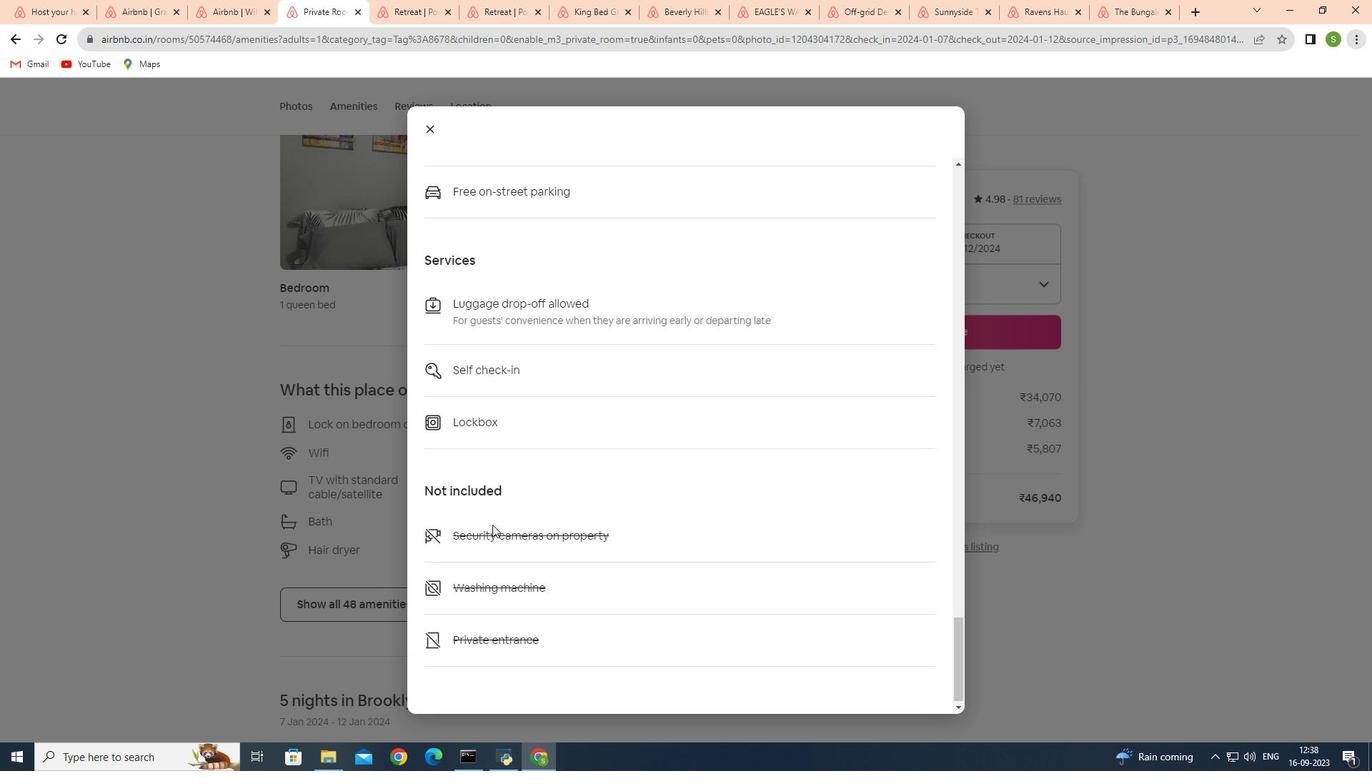 
Action: Mouse scrolled (492, 523) with delta (0, 0)
Screenshot: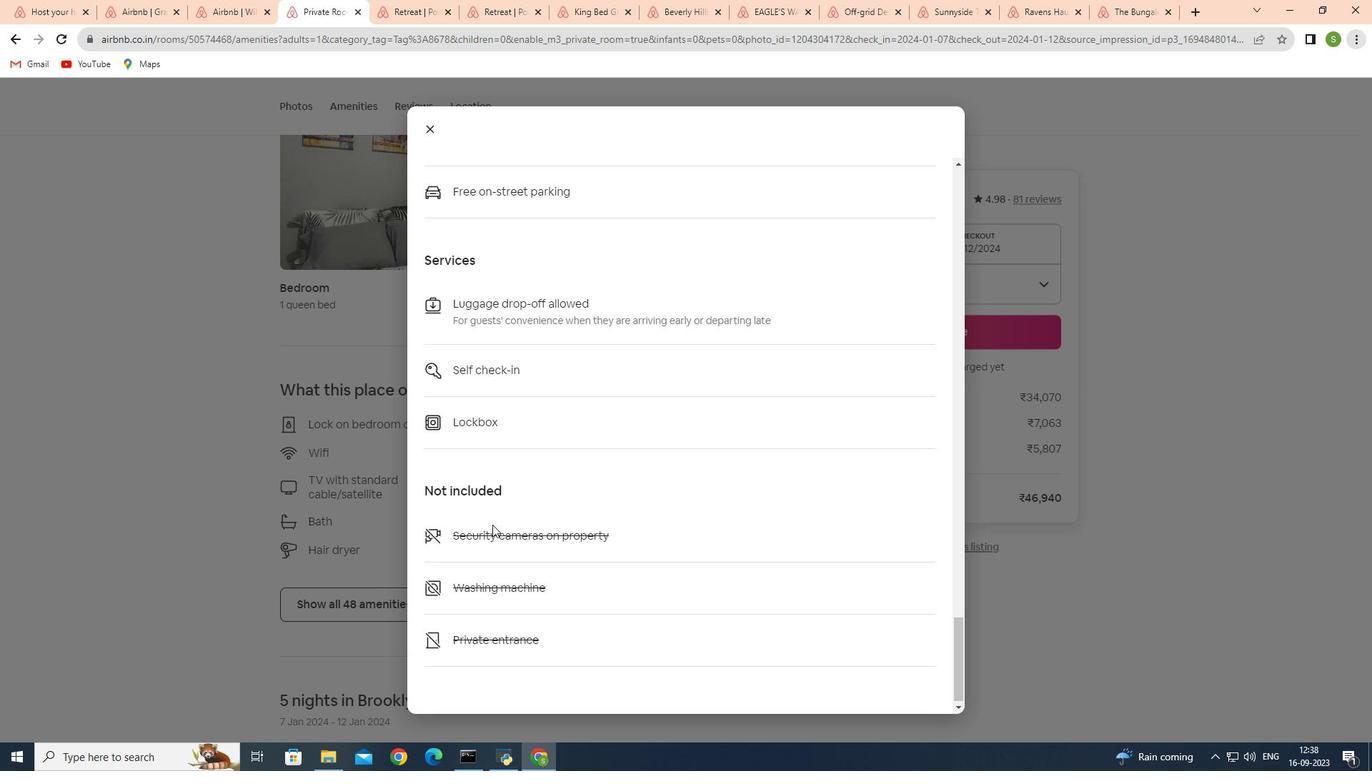 
Action: Mouse moved to (492, 525)
Screenshot: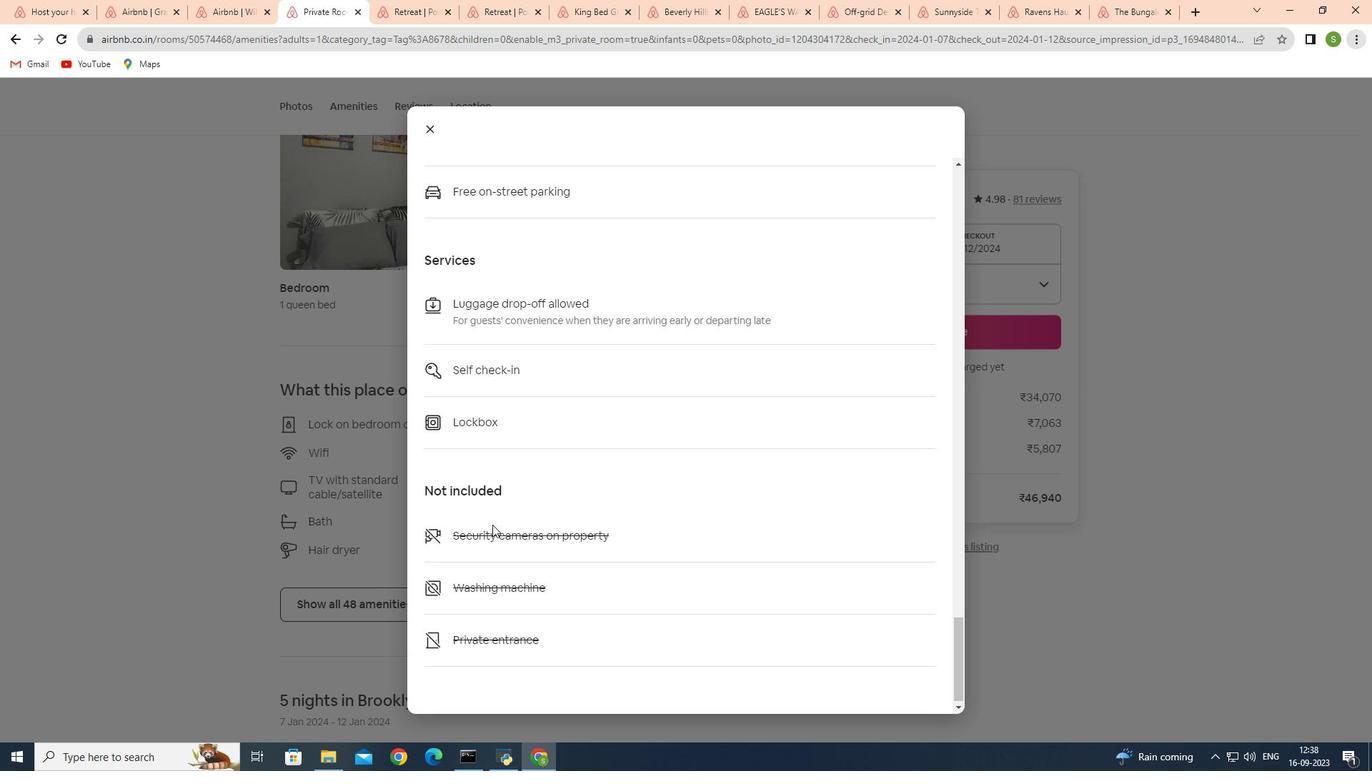 
Action: Mouse scrolled (492, 524) with delta (0, 0)
Screenshot: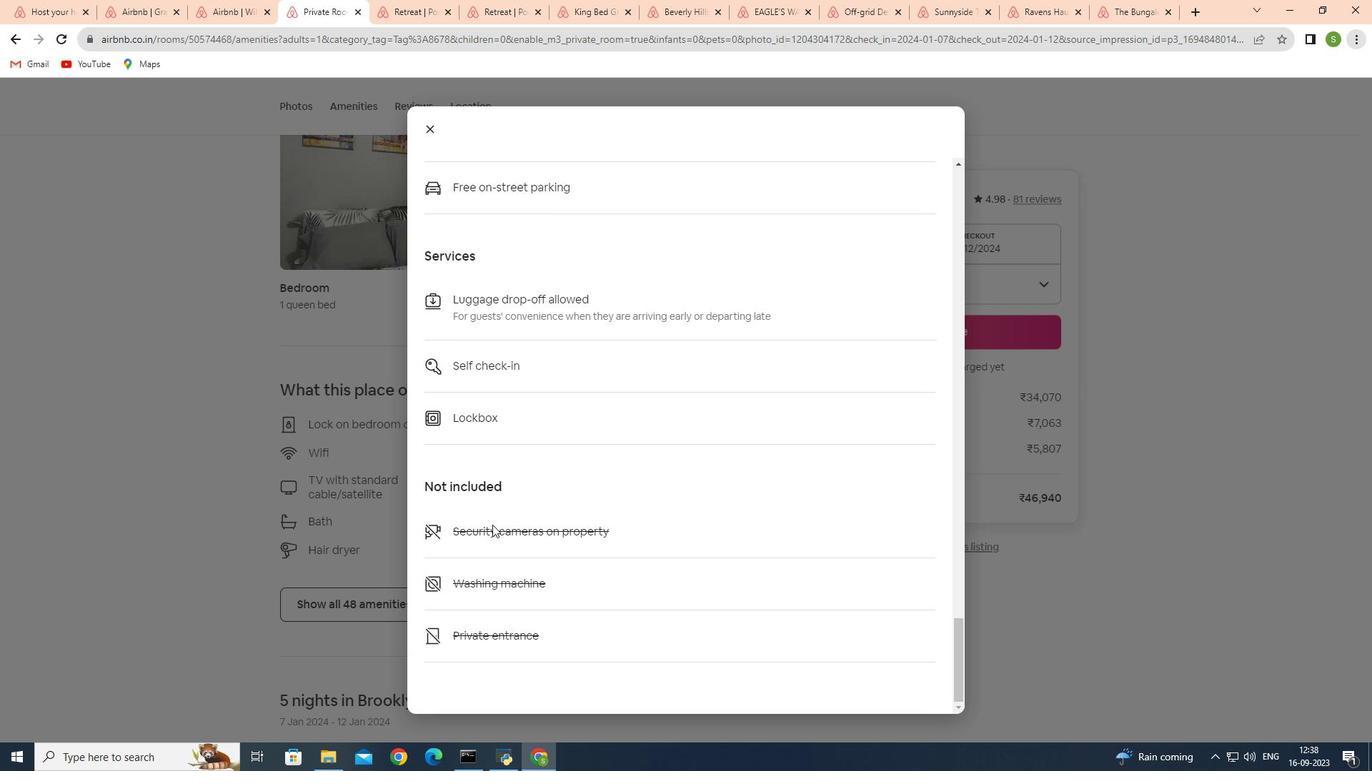 
Action: Mouse scrolled (492, 524) with delta (0, 0)
Screenshot: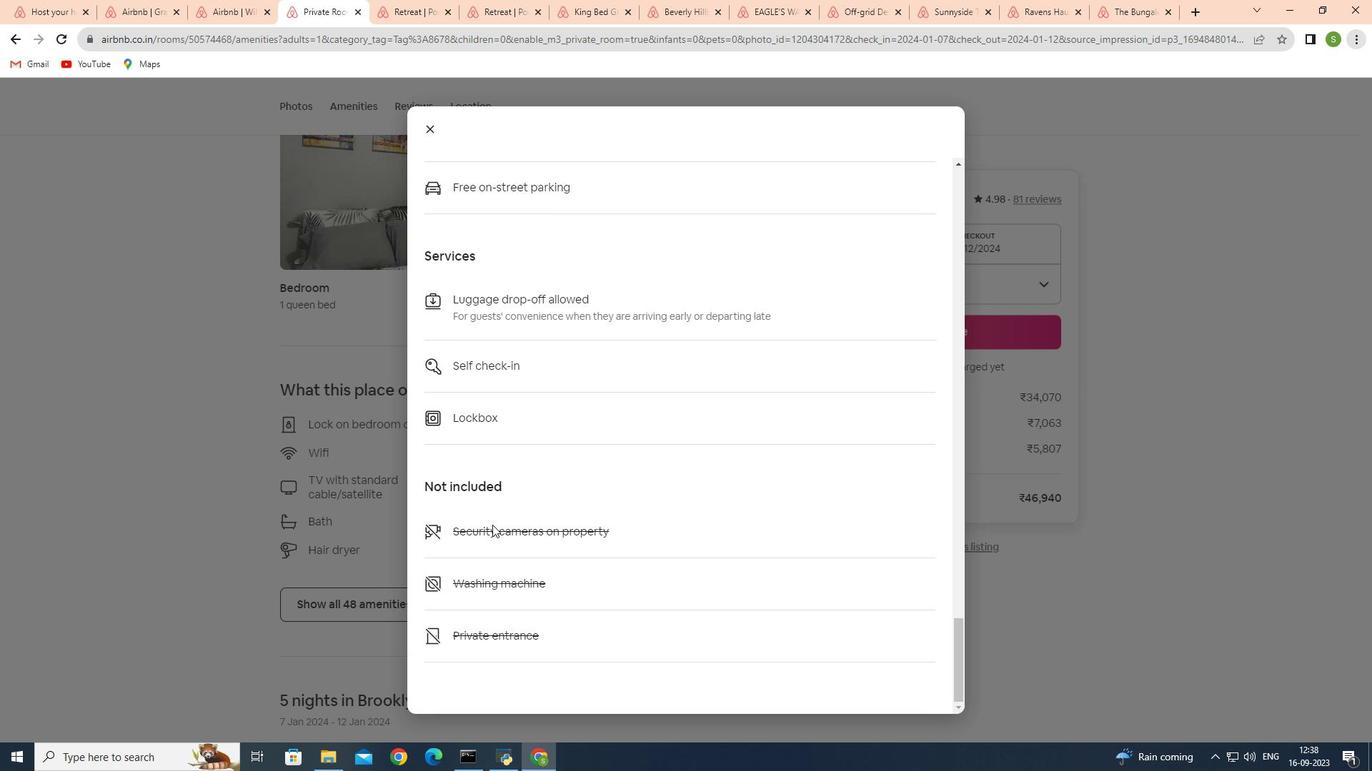 
Action: Mouse scrolled (492, 524) with delta (0, 0)
Screenshot: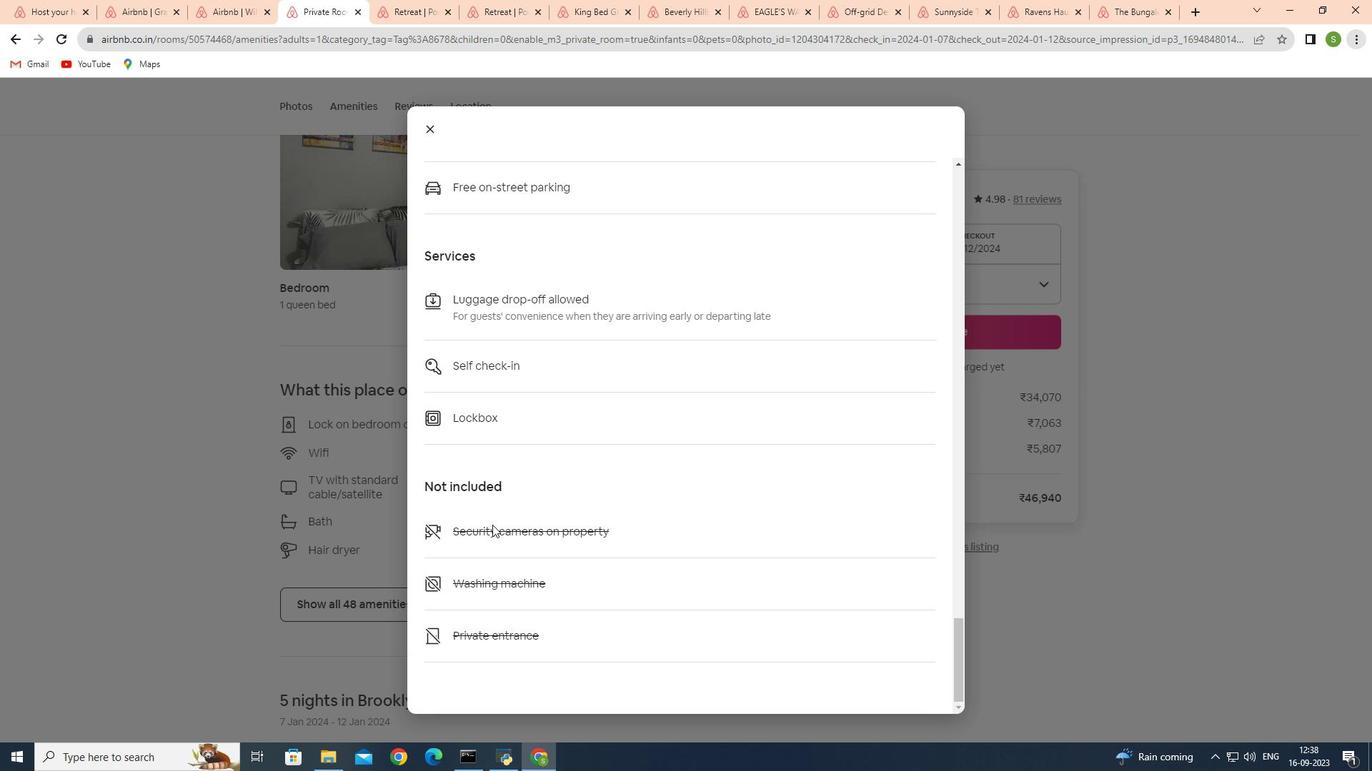 
Action: Mouse moved to (492, 526)
Screenshot: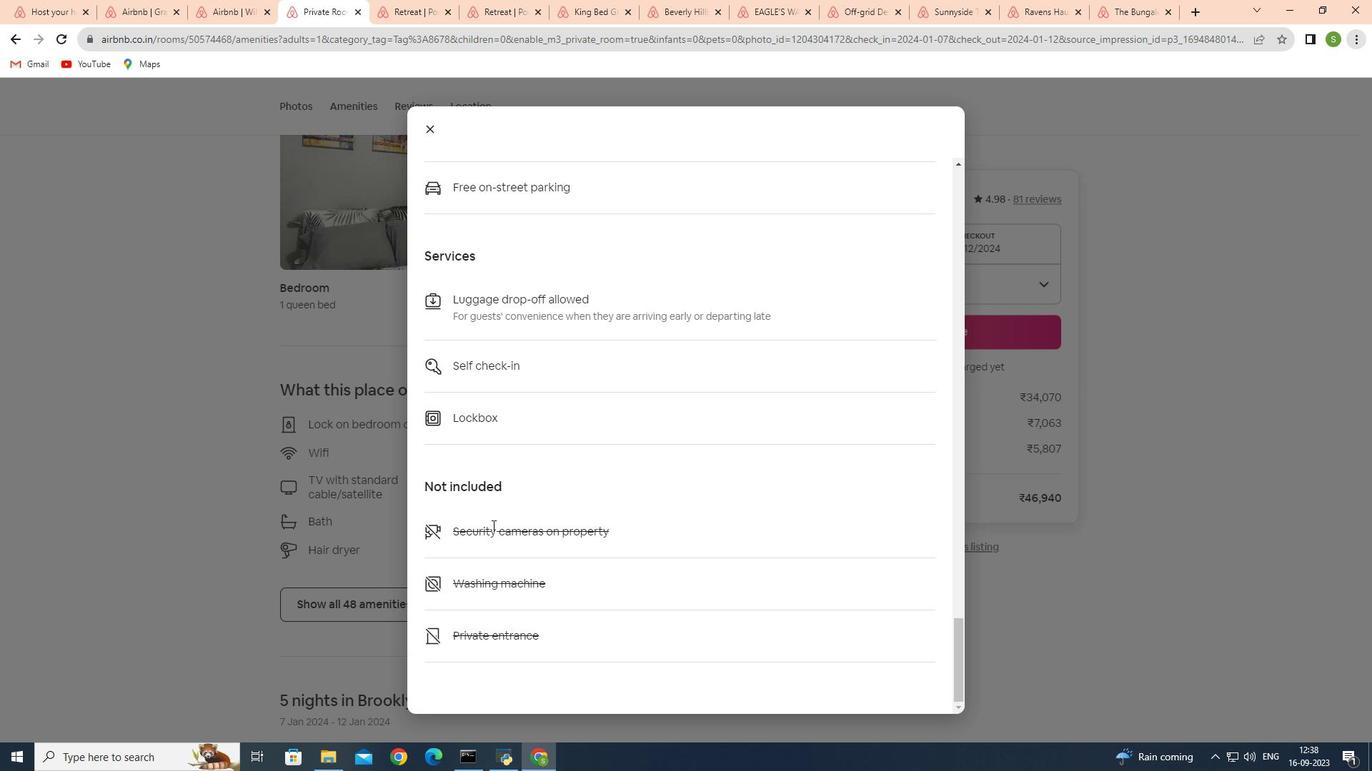 
Action: Mouse scrolled (492, 525) with delta (0, 0)
Screenshot: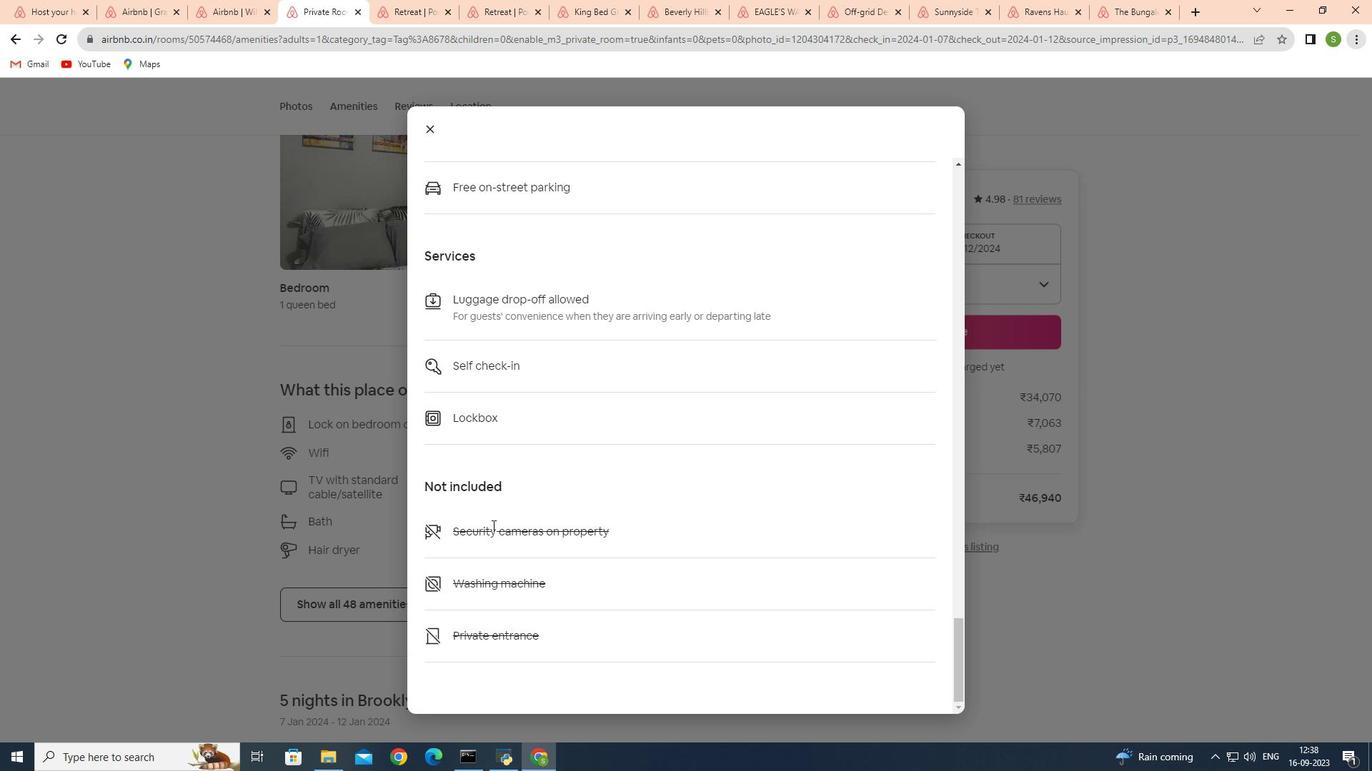 
Action: Mouse scrolled (492, 525) with delta (0, 0)
Screenshot: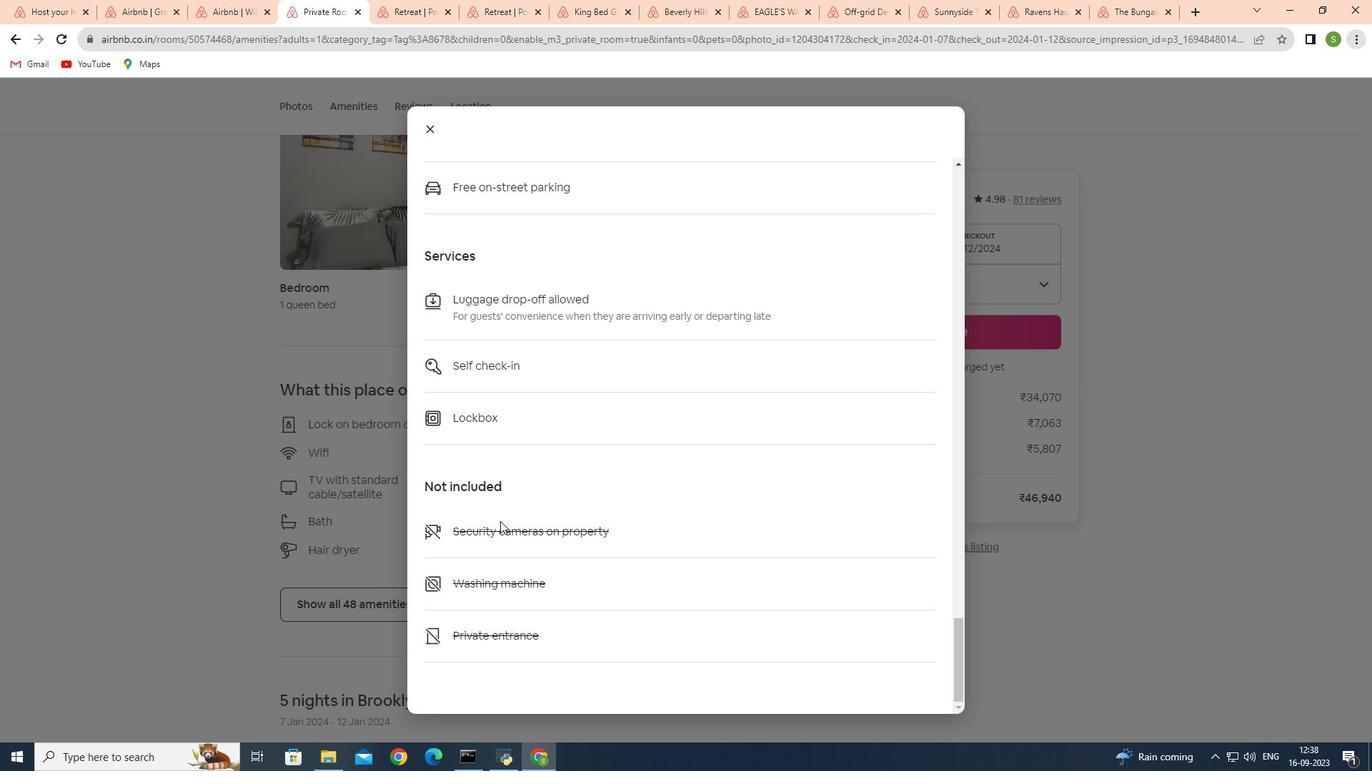 
Action: Mouse scrolled (492, 525) with delta (0, 0)
Screenshot: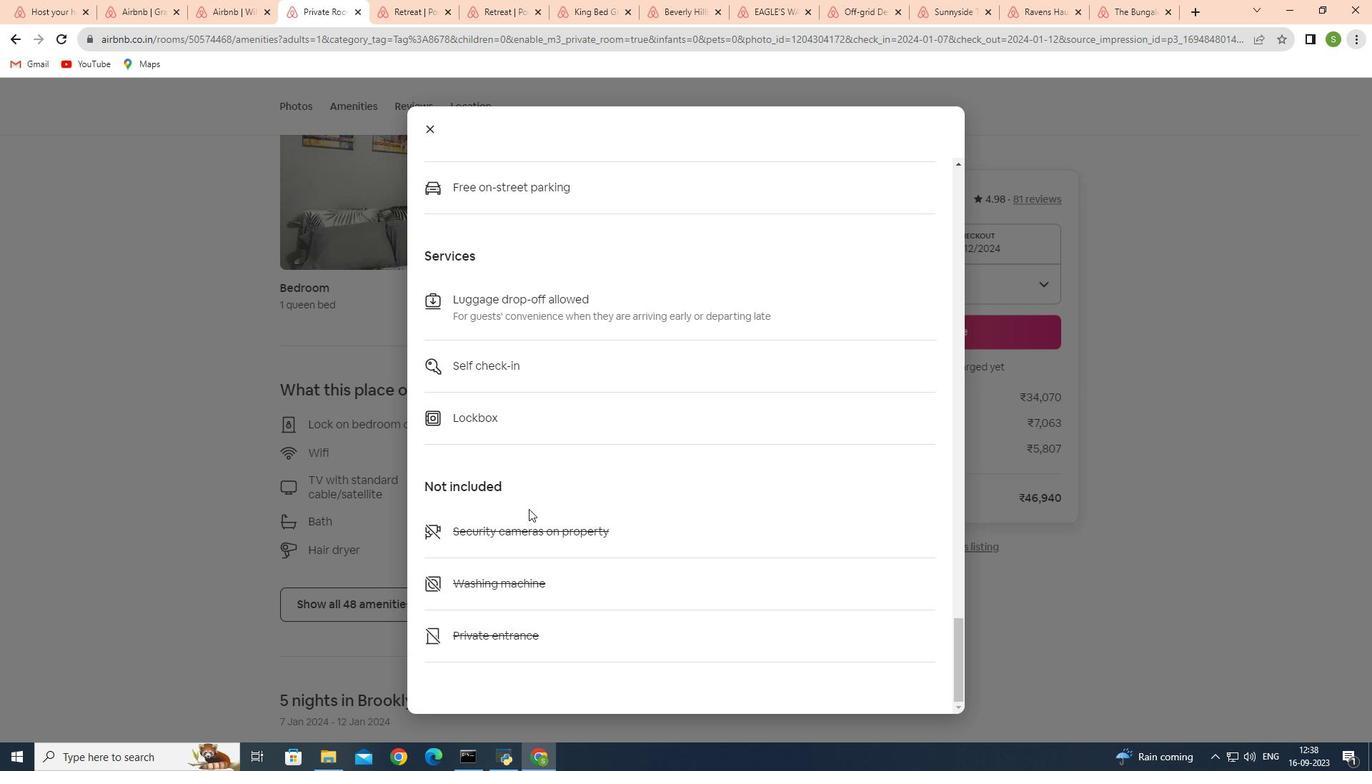 
Action: Mouse scrolled (492, 525) with delta (0, 0)
Screenshot: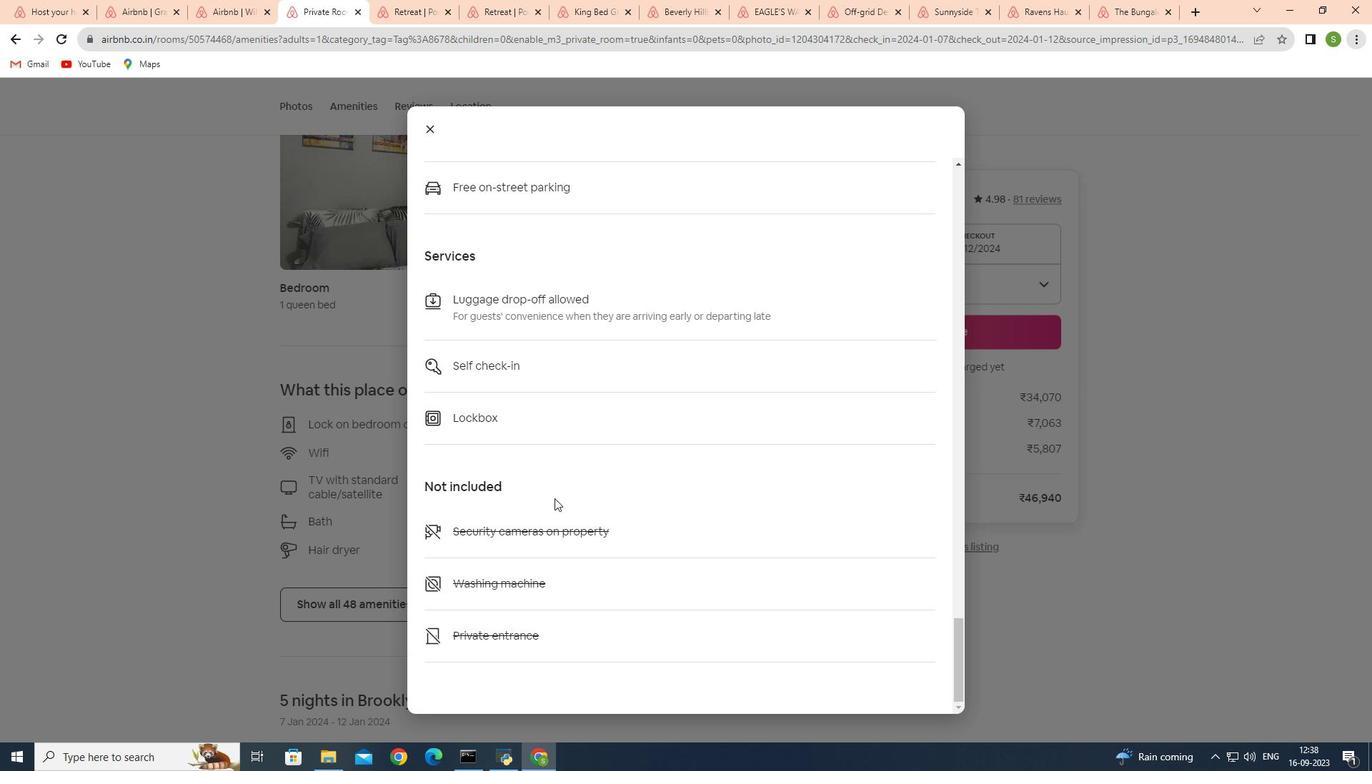 
Action: Mouse moved to (573, 488)
Screenshot: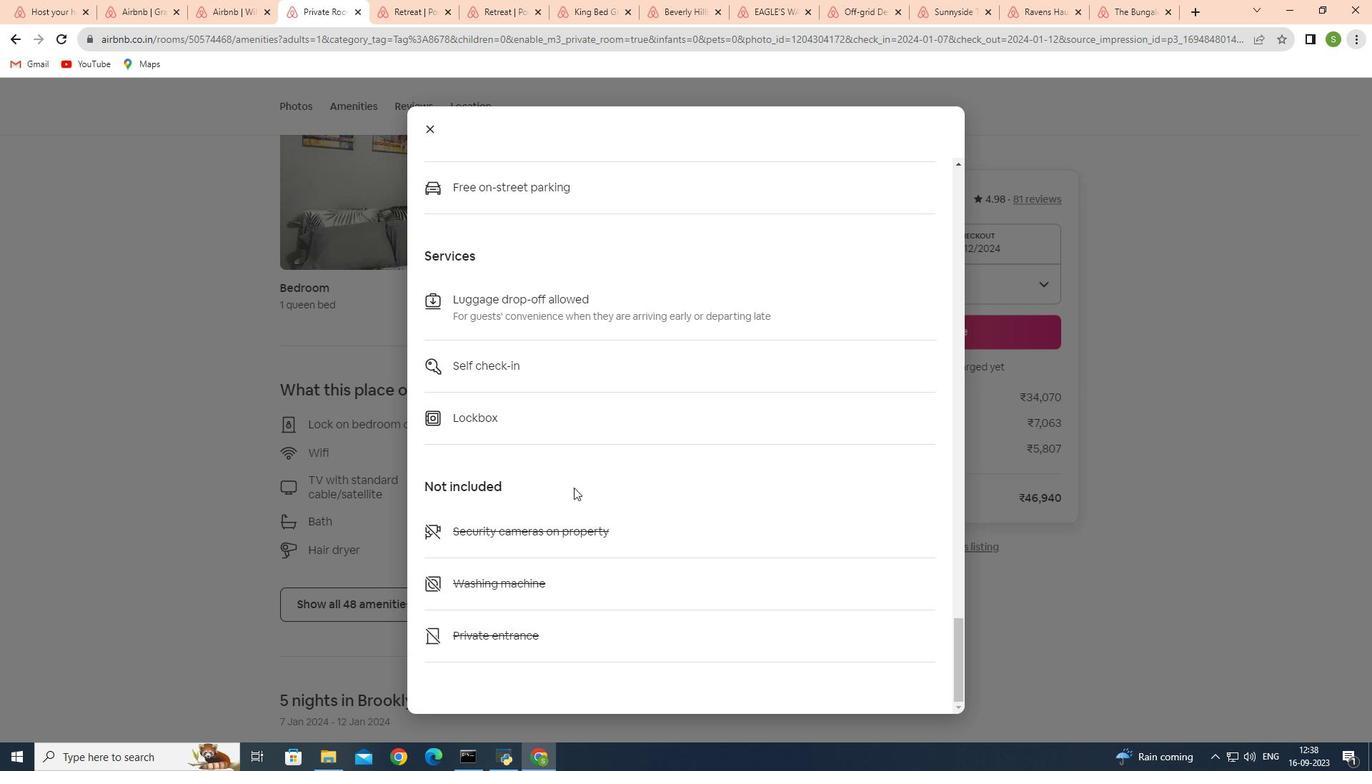 
Action: Mouse scrolled (573, 487) with delta (0, 0)
Screenshot: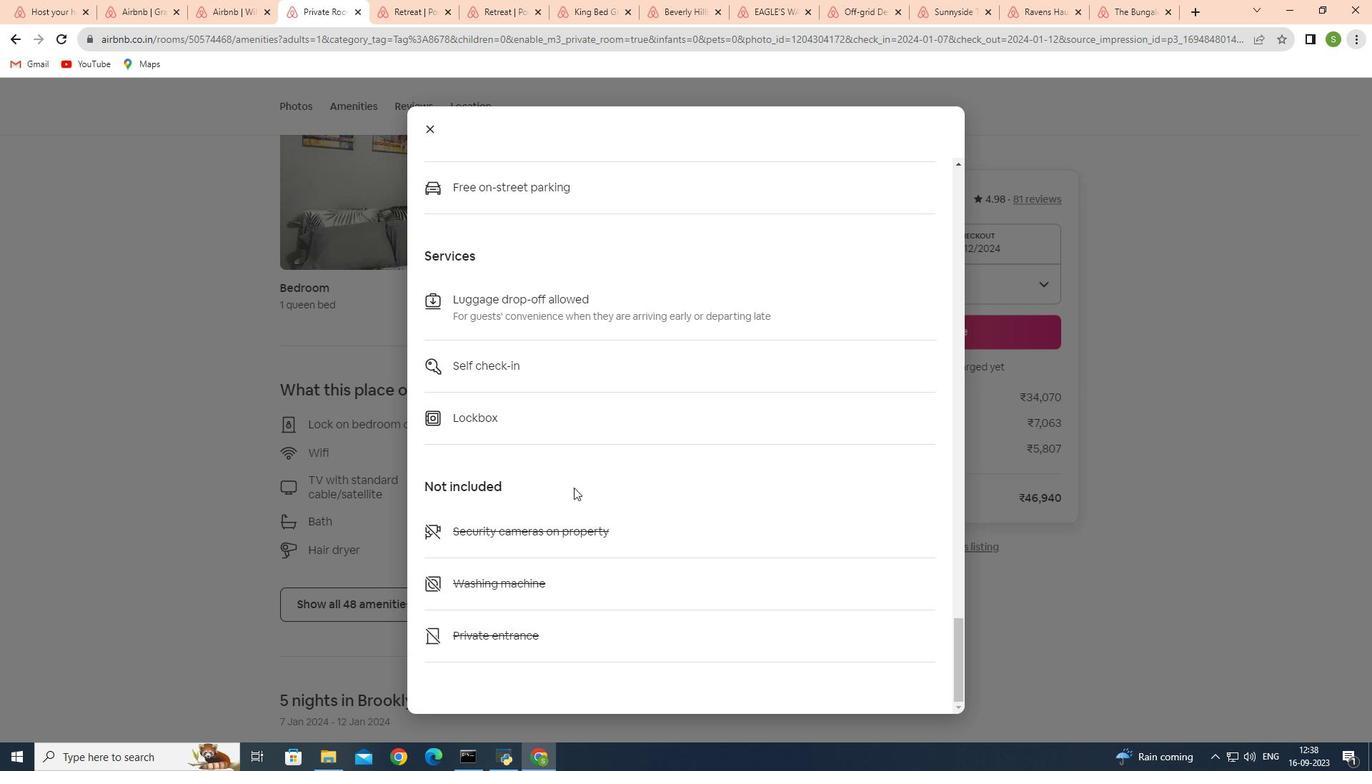 
Action: Mouse scrolled (573, 487) with delta (0, 0)
Screenshot: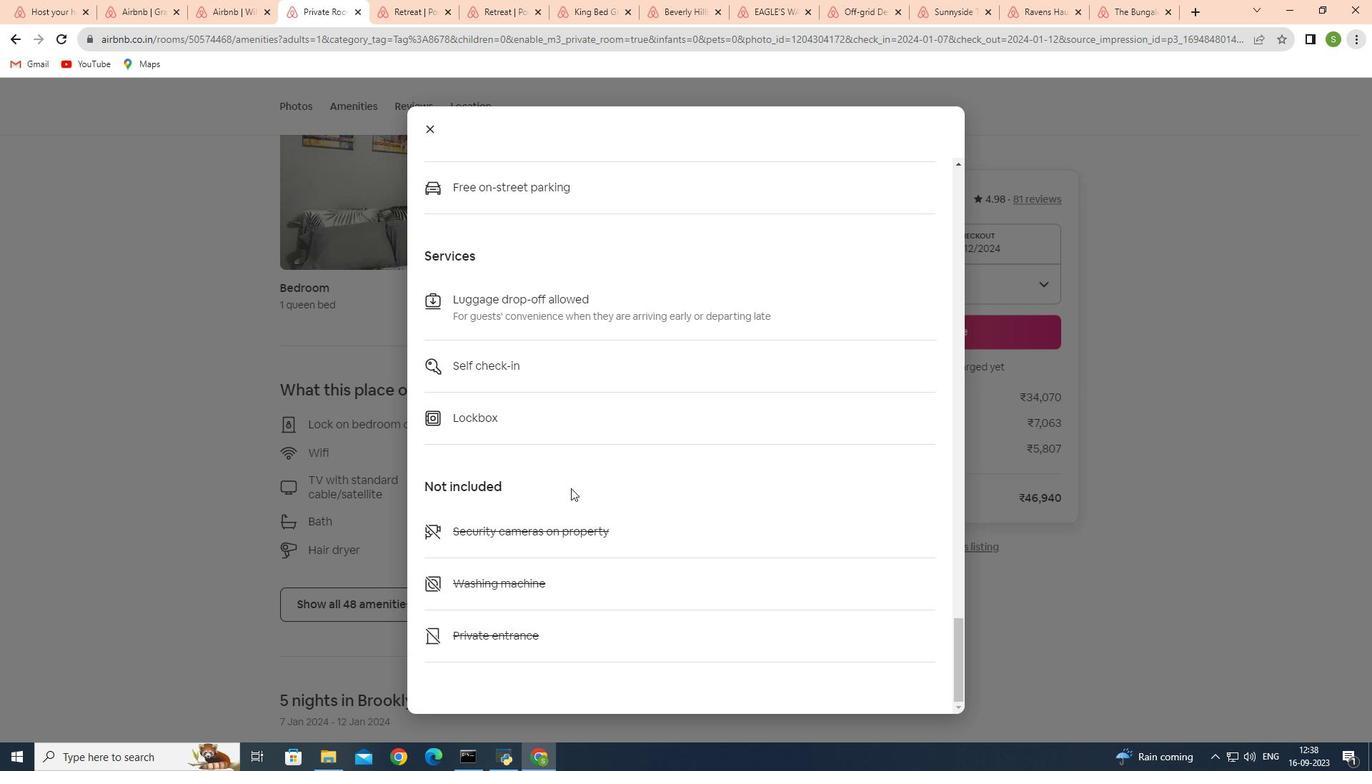 
Action: Mouse scrolled (573, 487) with delta (0, 0)
Screenshot: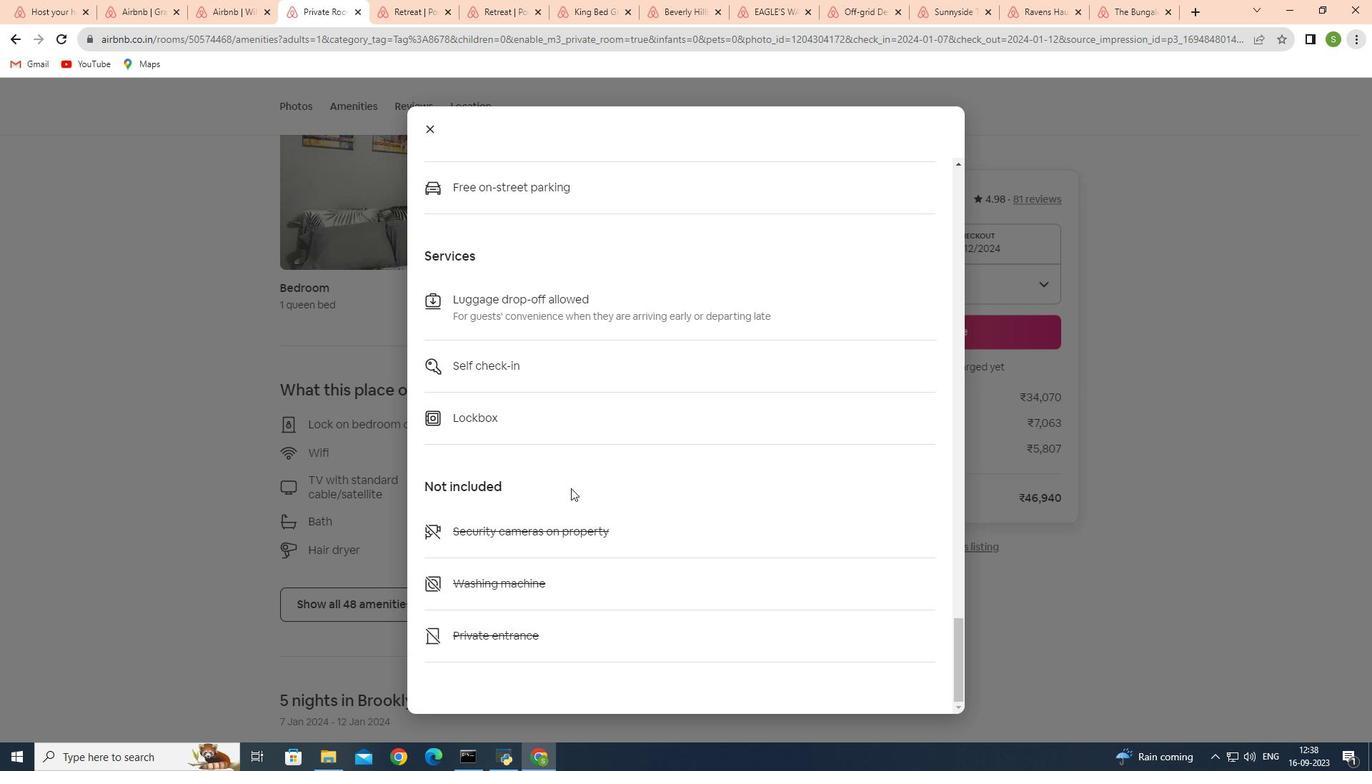 
Action: Mouse scrolled (573, 487) with delta (0, 0)
Screenshot: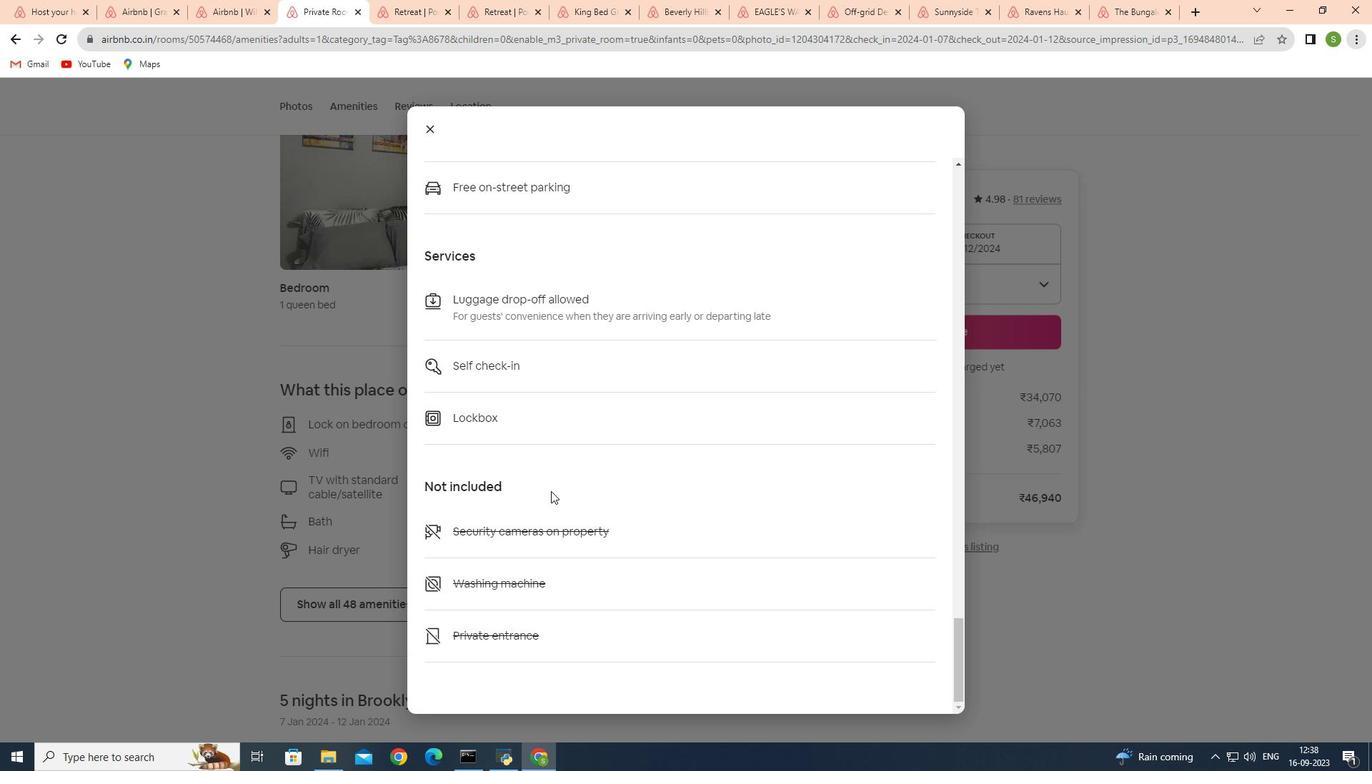 
Action: Mouse moved to (200, 293)
Screenshot: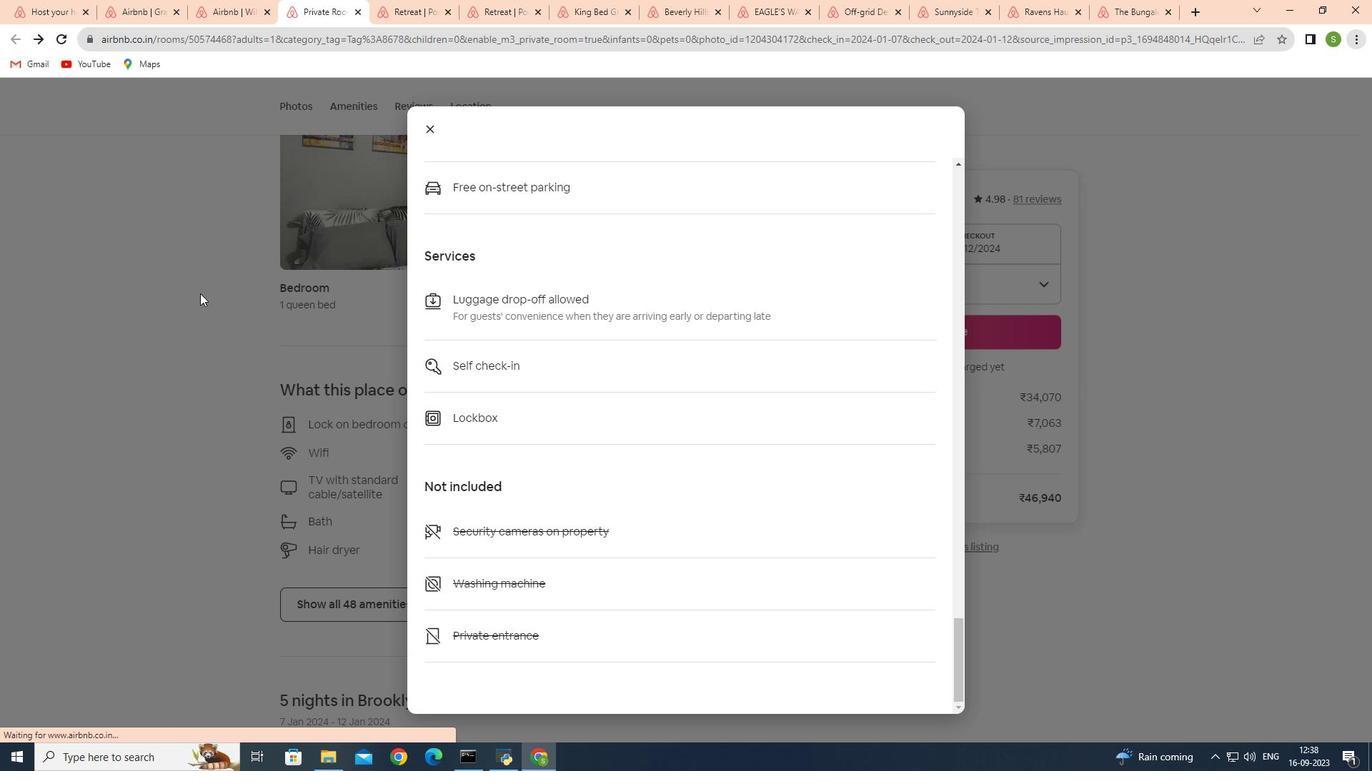 
Action: Mouse pressed left at (200, 293)
Screenshot: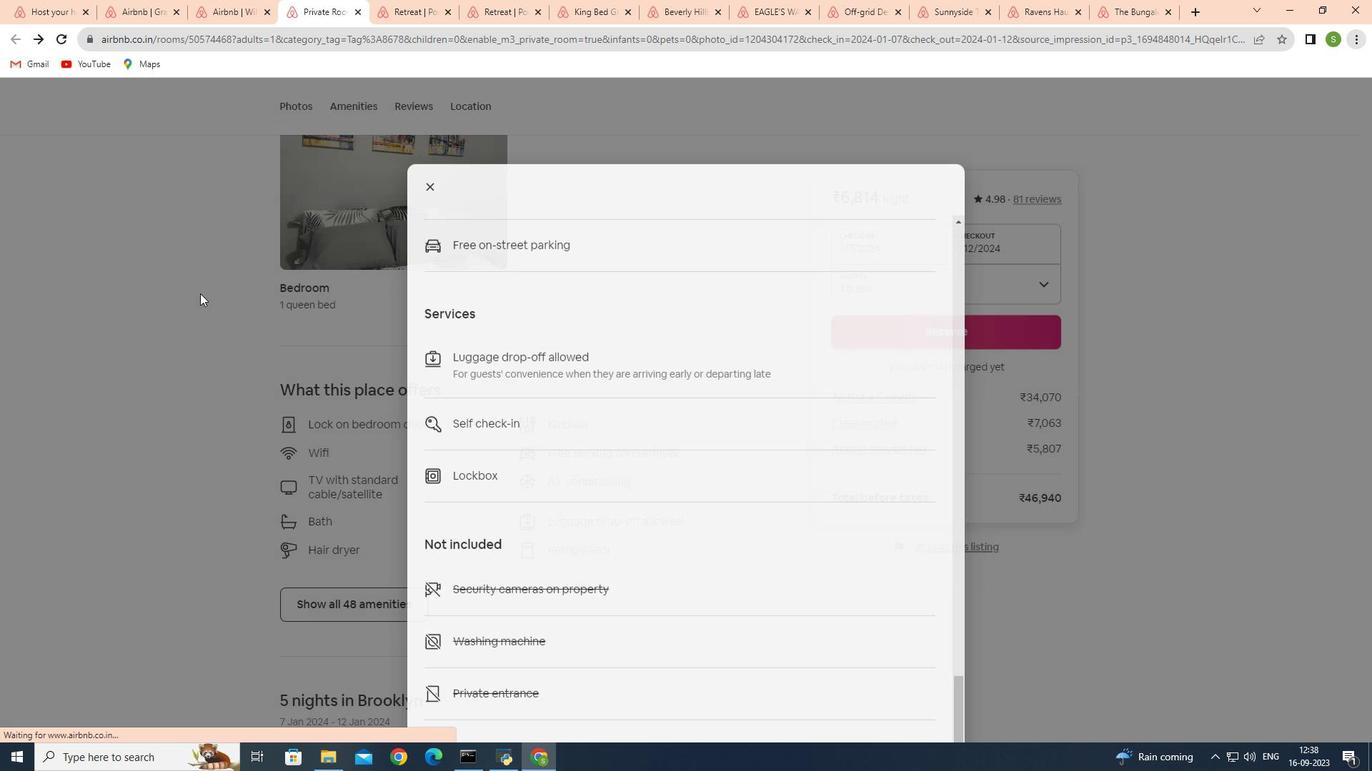 
Action: Mouse moved to (343, 367)
Screenshot: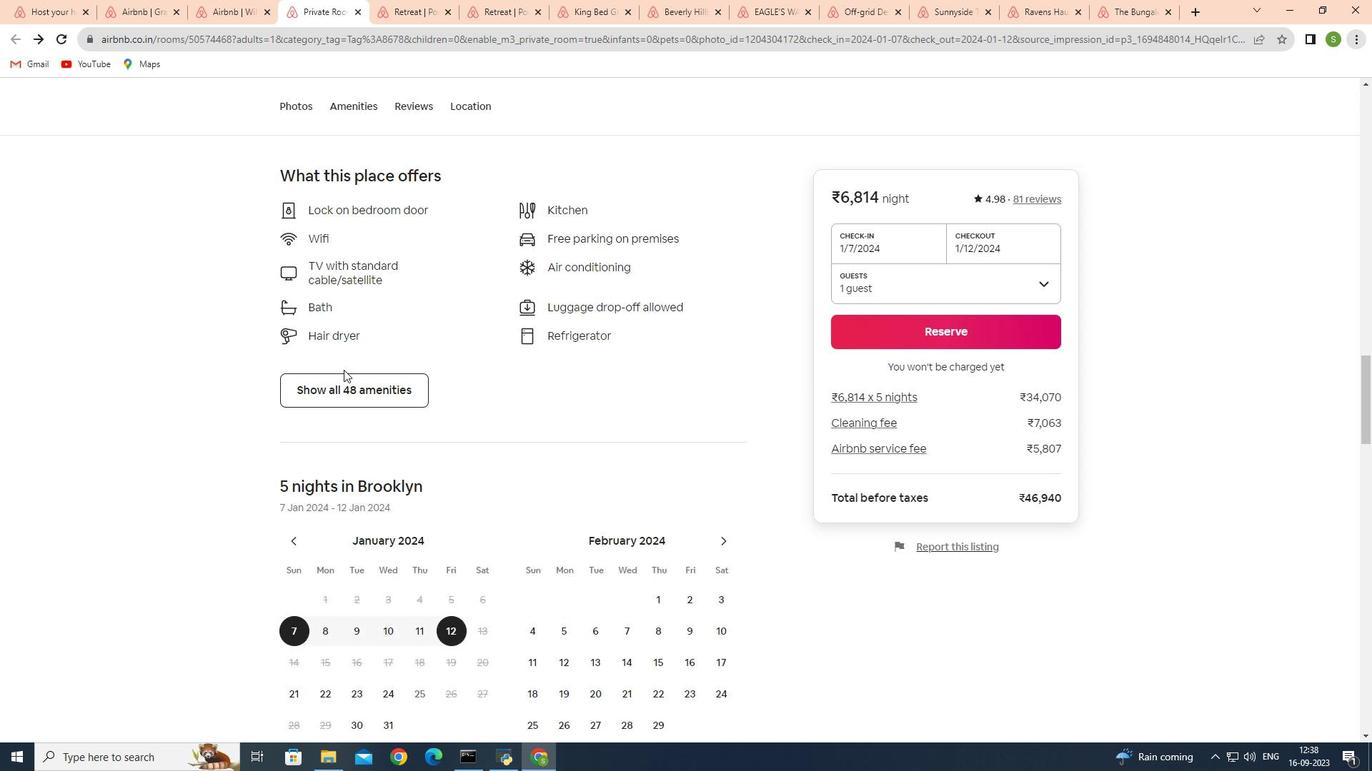 
Action: Mouse scrolled (343, 366) with delta (0, 0)
Screenshot: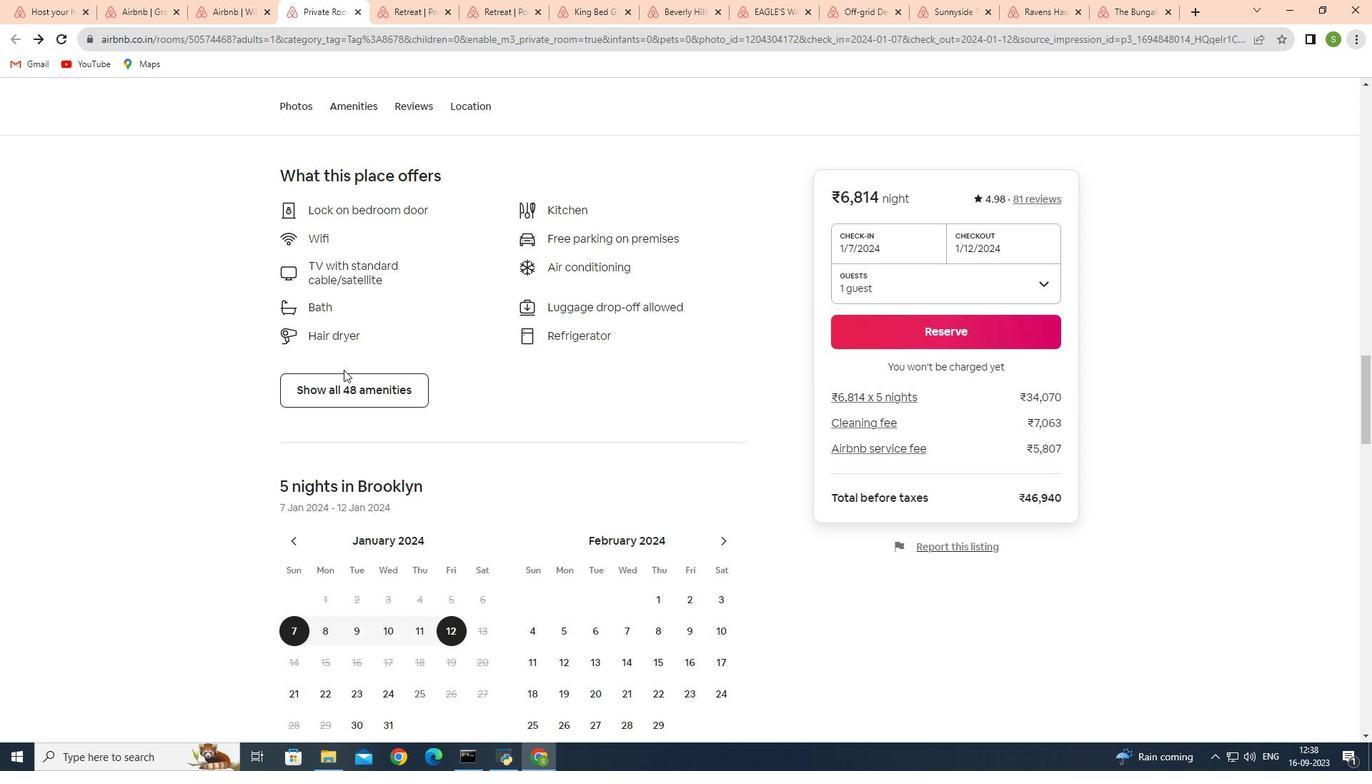 
Action: Mouse moved to (343, 367)
Screenshot: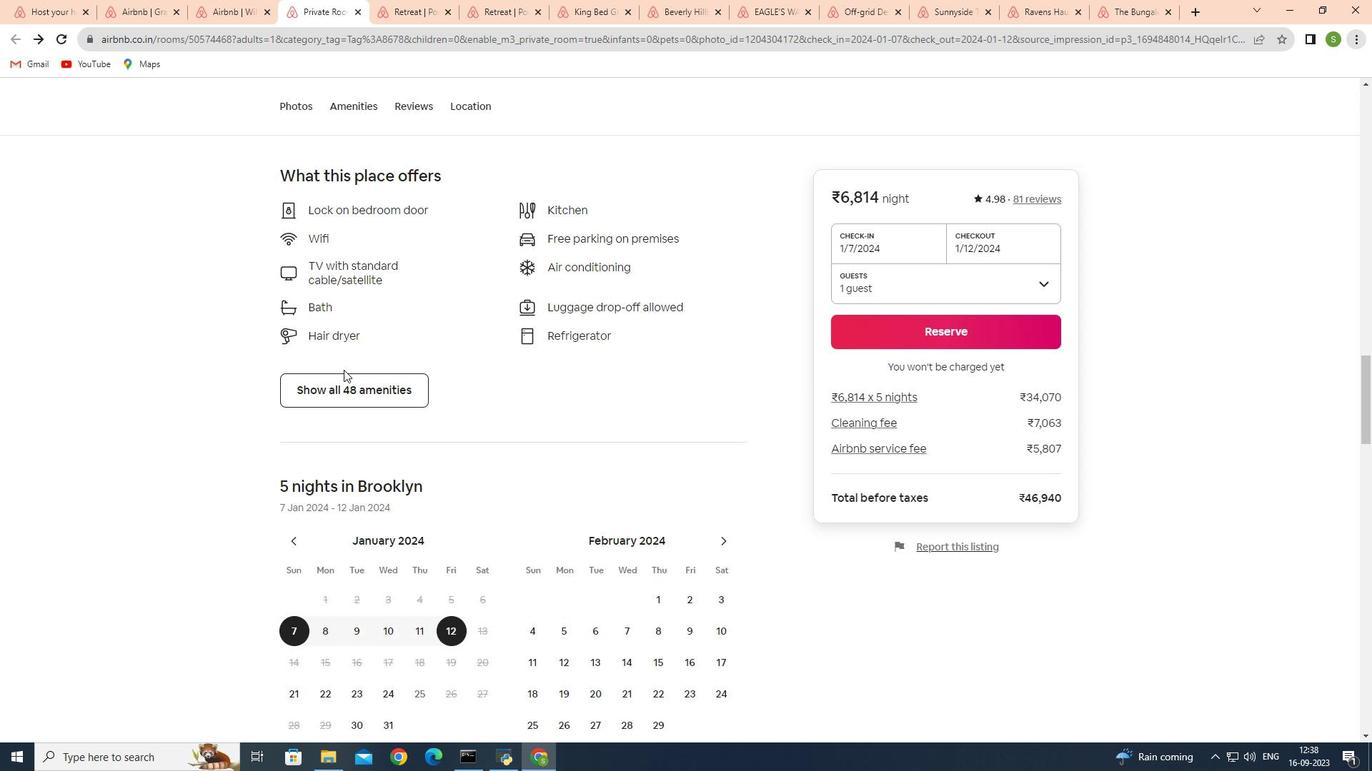 
Action: Mouse scrolled (343, 366) with delta (0, 0)
Screenshot: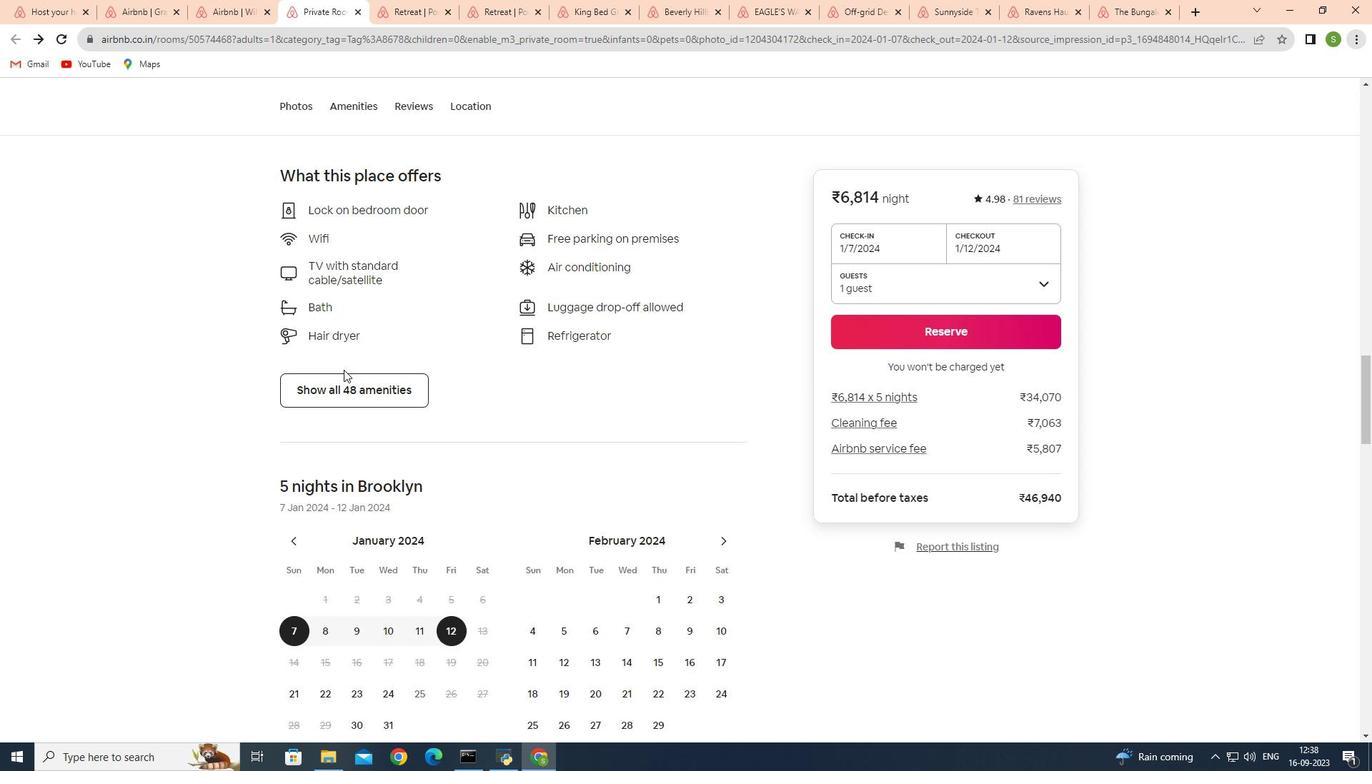 
Action: Mouse scrolled (343, 366) with delta (0, 0)
Screenshot: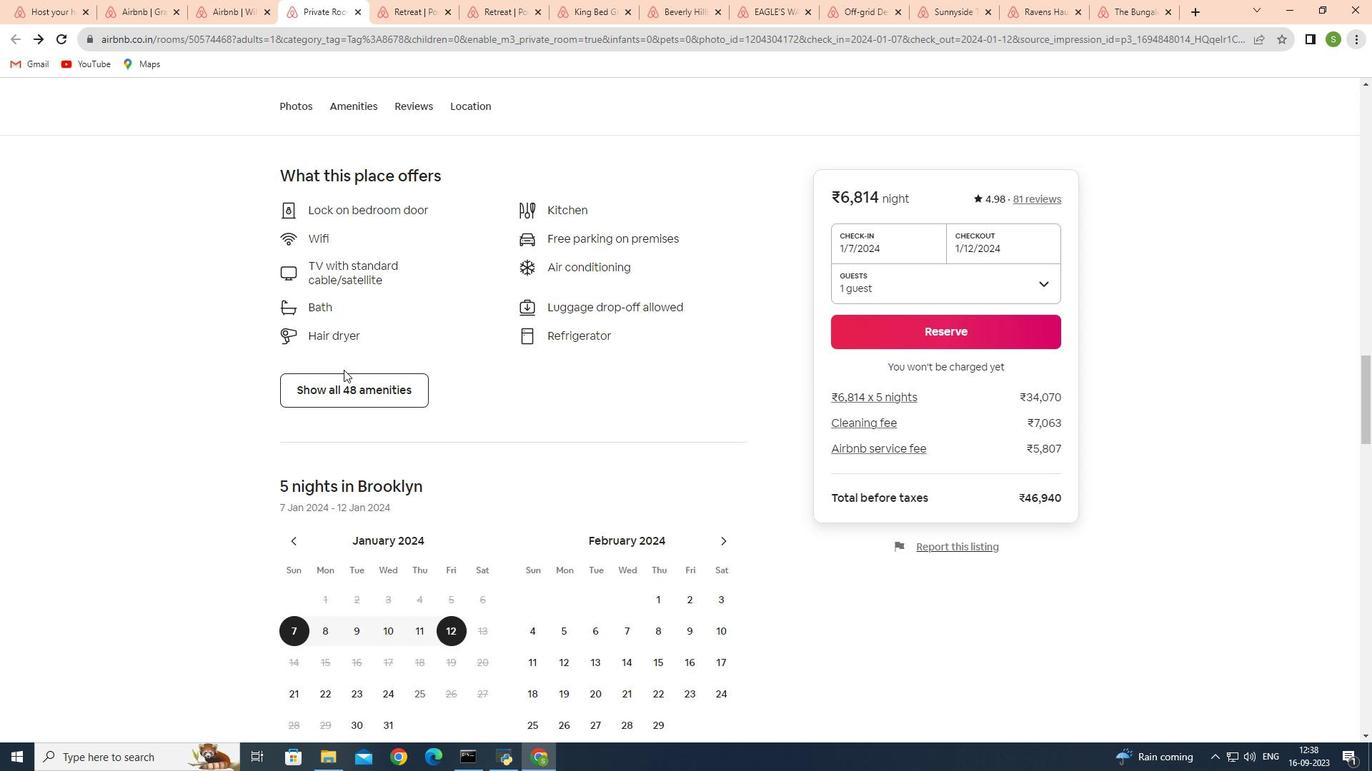 
Action: Mouse moved to (343, 370)
Screenshot: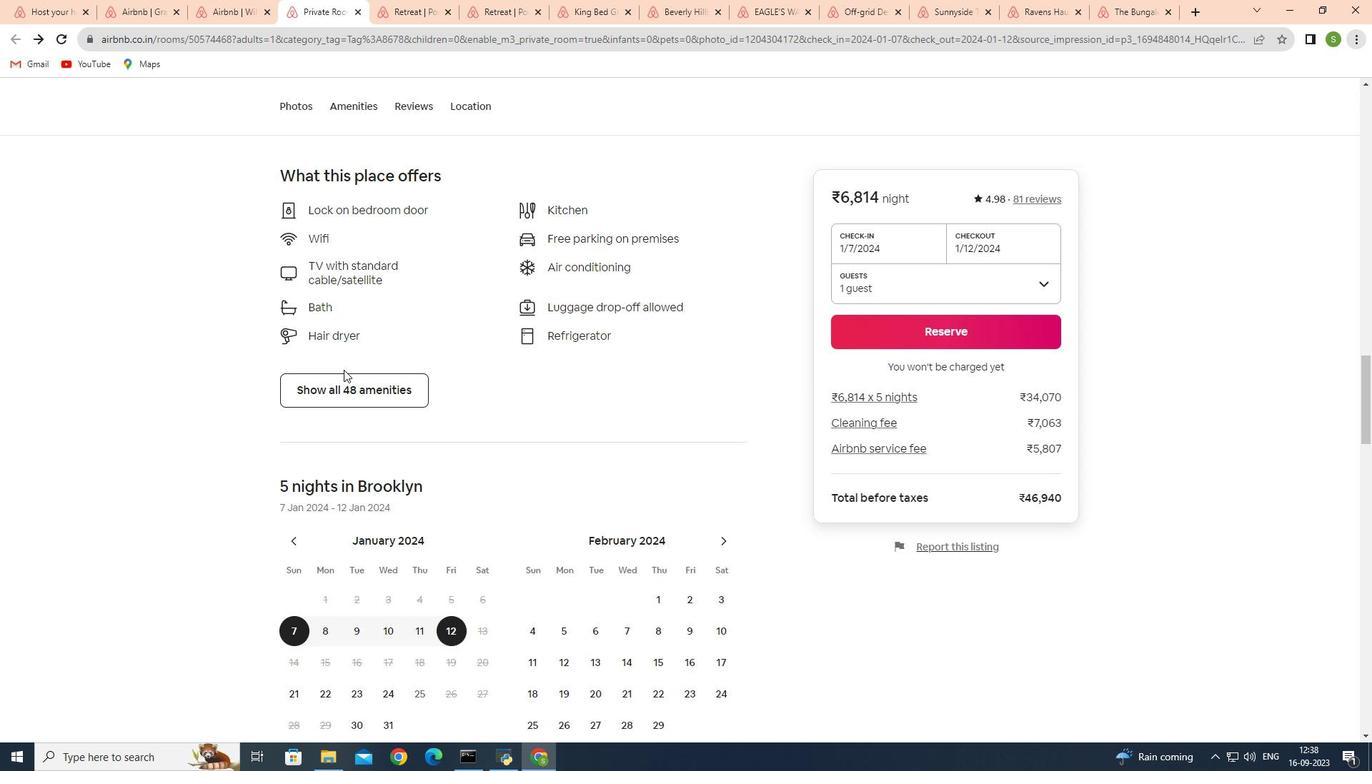 
Action: Mouse scrolled (343, 369) with delta (0, 0)
Screenshot: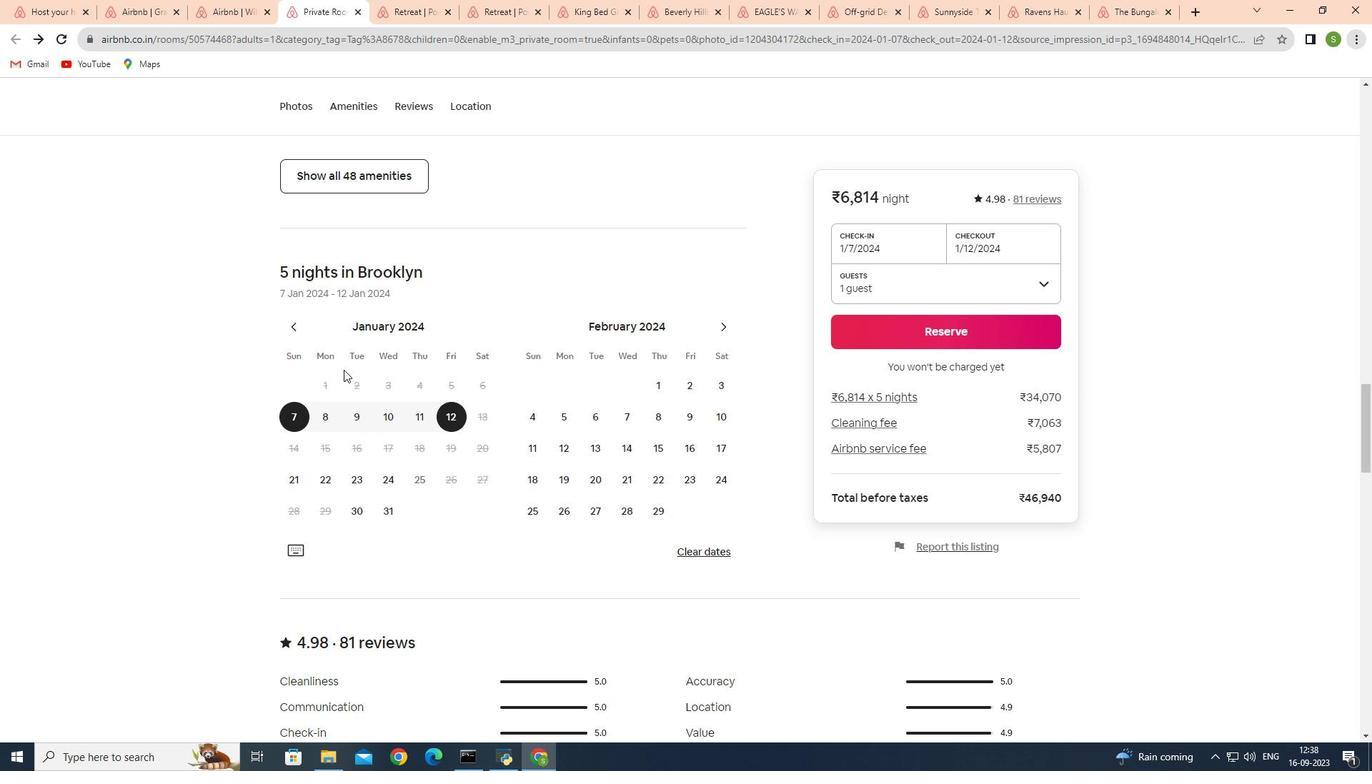 
Action: Mouse scrolled (343, 369) with delta (0, 0)
Screenshot: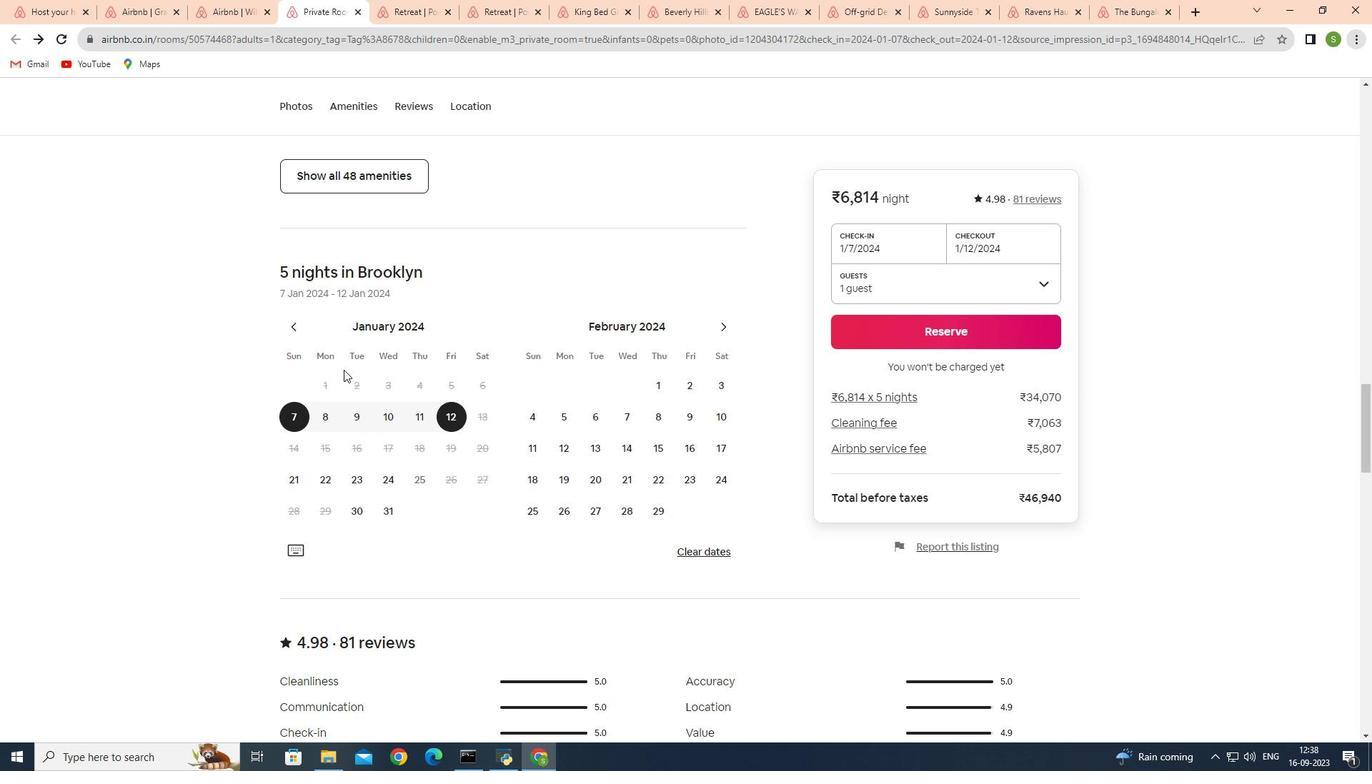 
Action: Mouse scrolled (343, 369) with delta (0, 0)
Screenshot: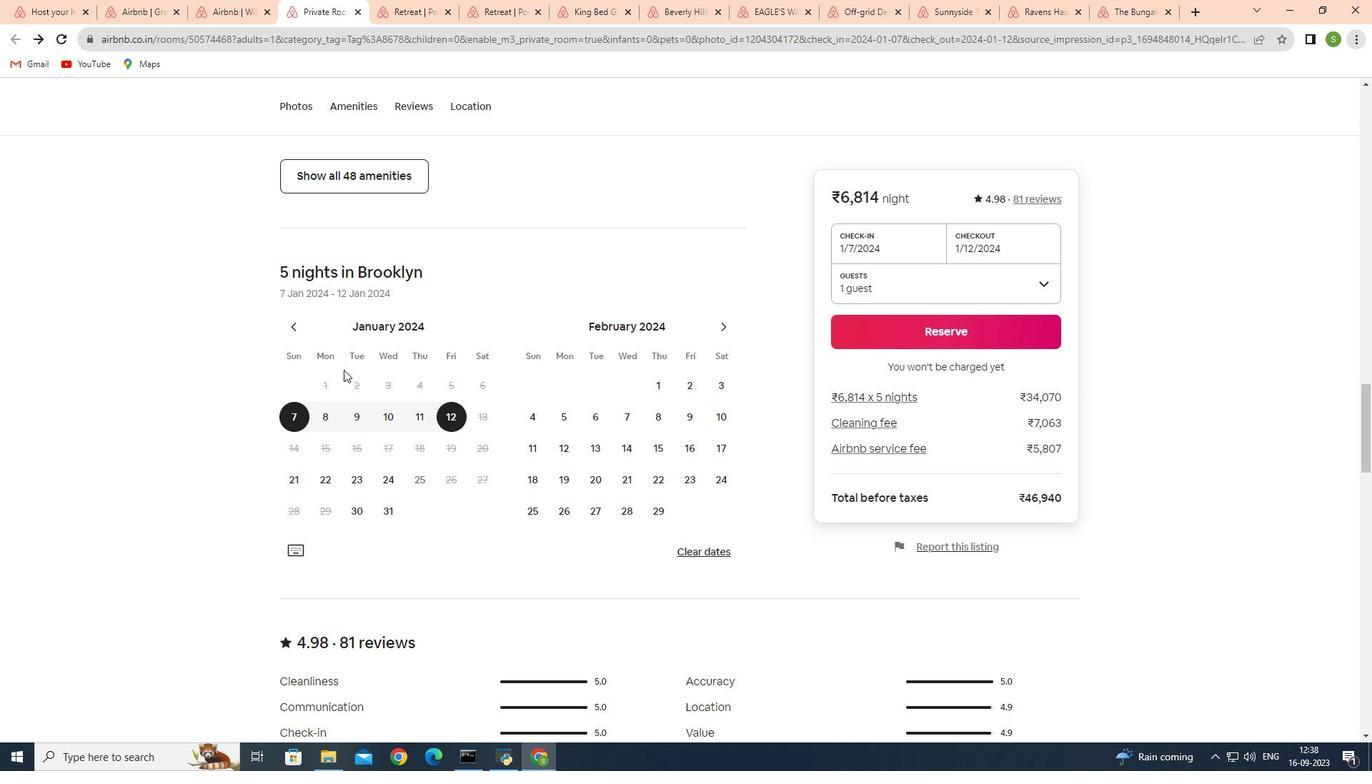 
Action: Mouse scrolled (343, 369) with delta (0, 0)
Screenshot: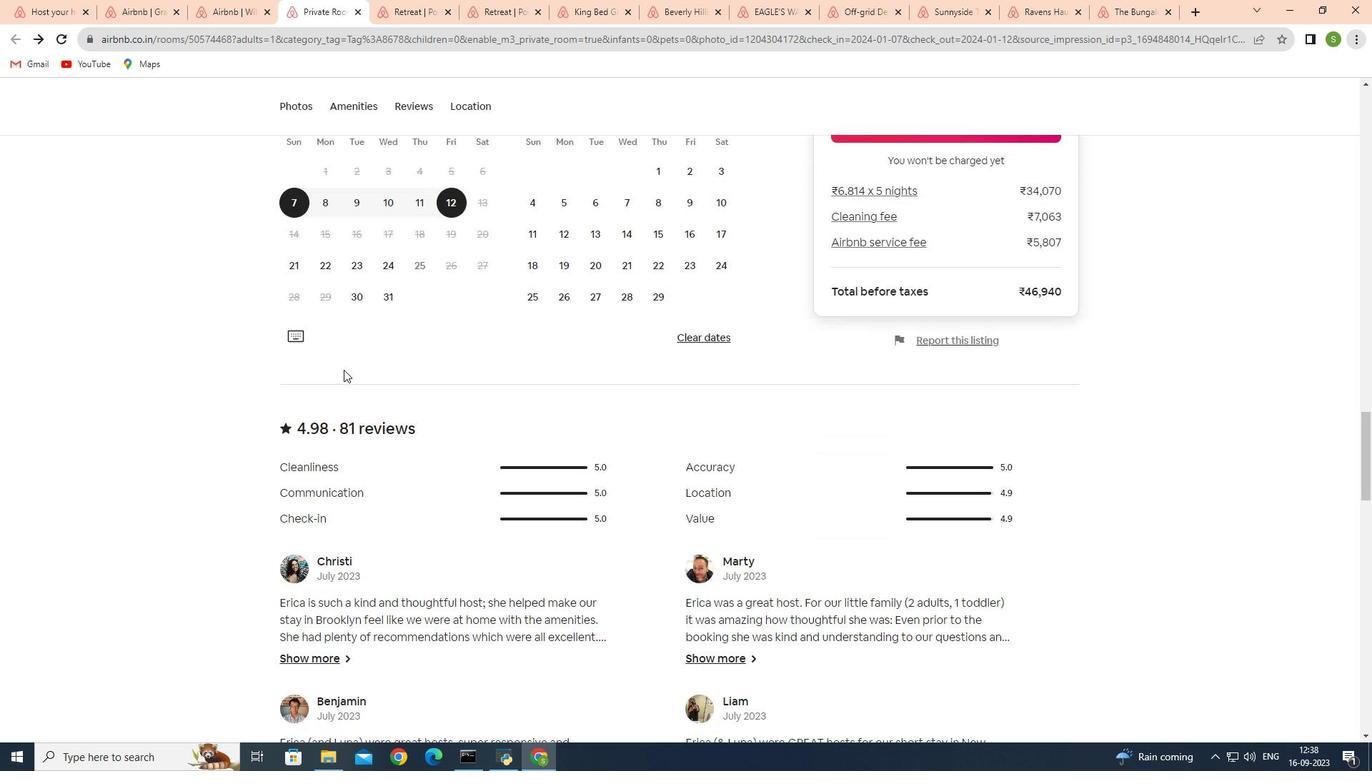 
Action: Mouse scrolled (343, 369) with delta (0, 0)
Screenshot: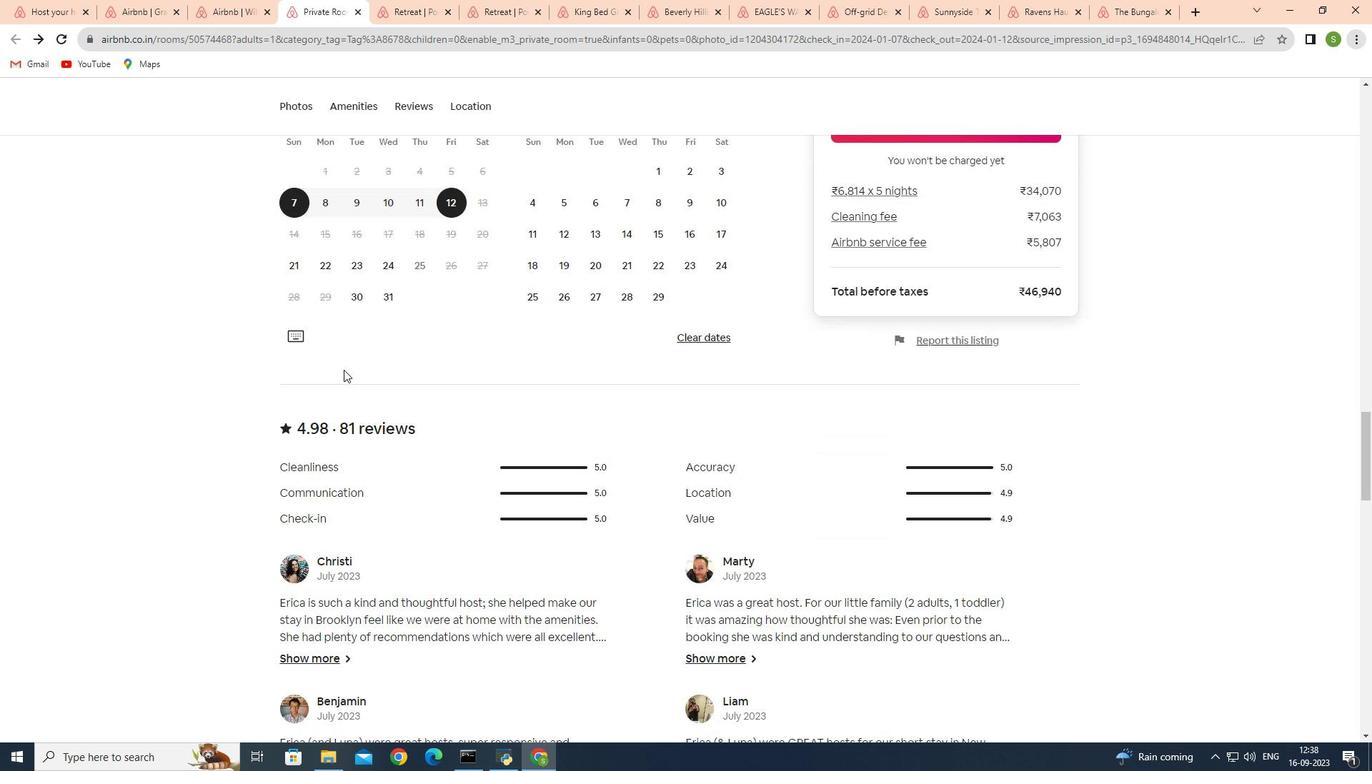 
Action: Mouse scrolled (343, 369) with delta (0, 0)
Screenshot: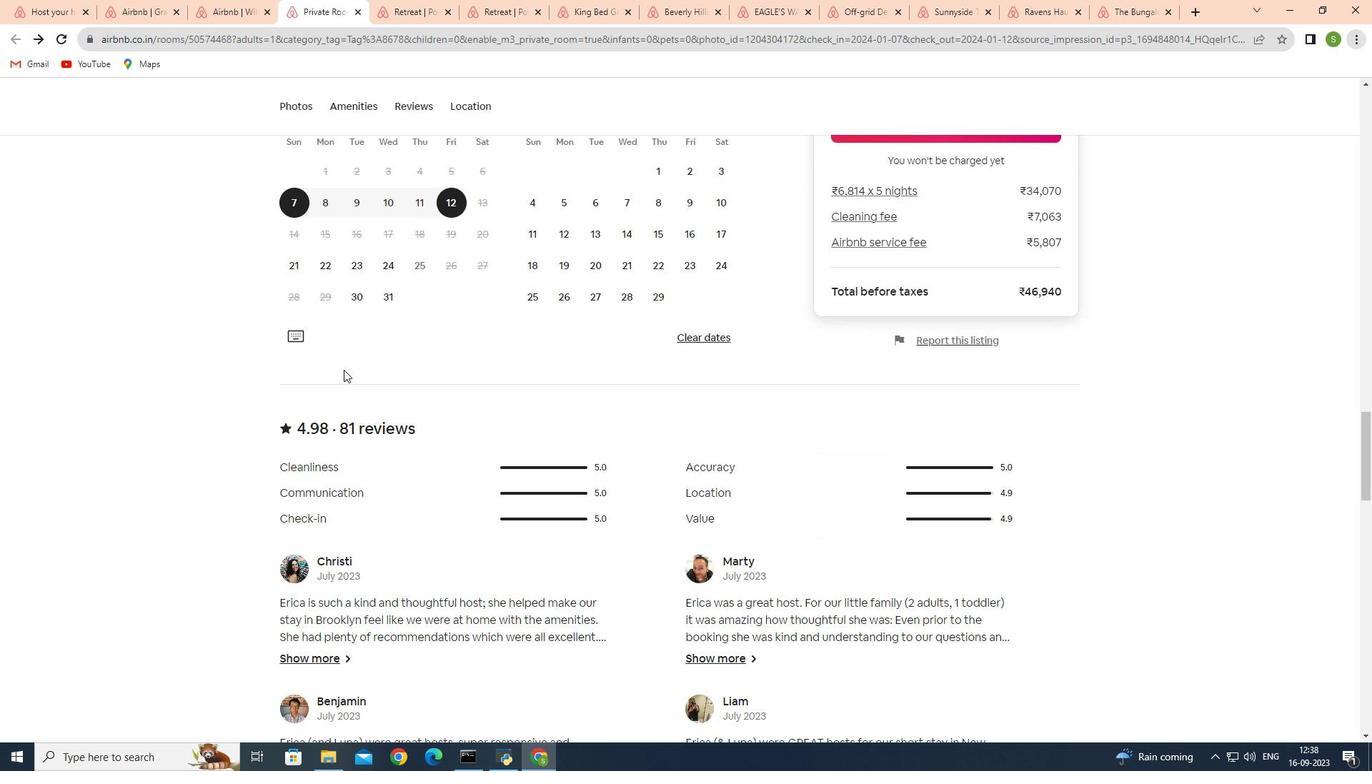 
Action: Mouse scrolled (343, 369) with delta (0, 0)
Screenshot: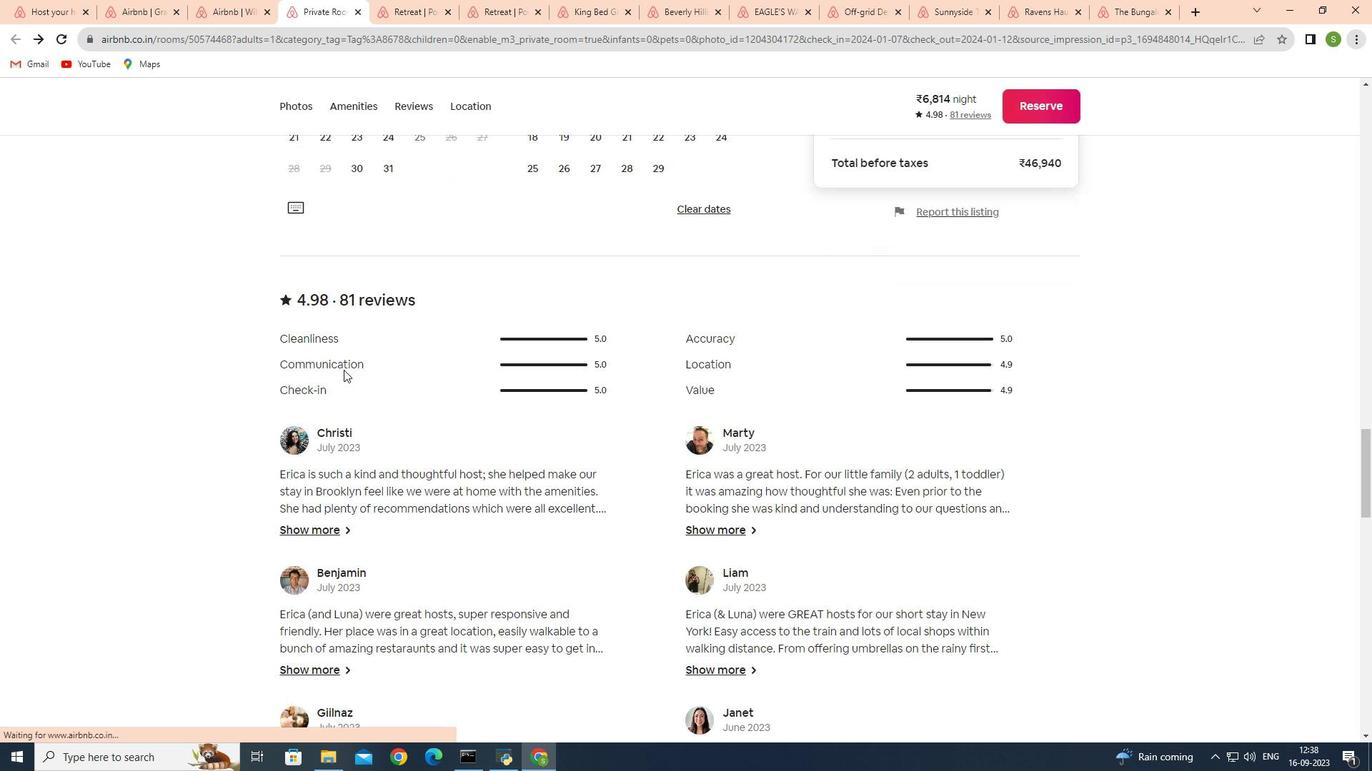 
Action: Mouse scrolled (343, 369) with delta (0, 0)
Screenshot: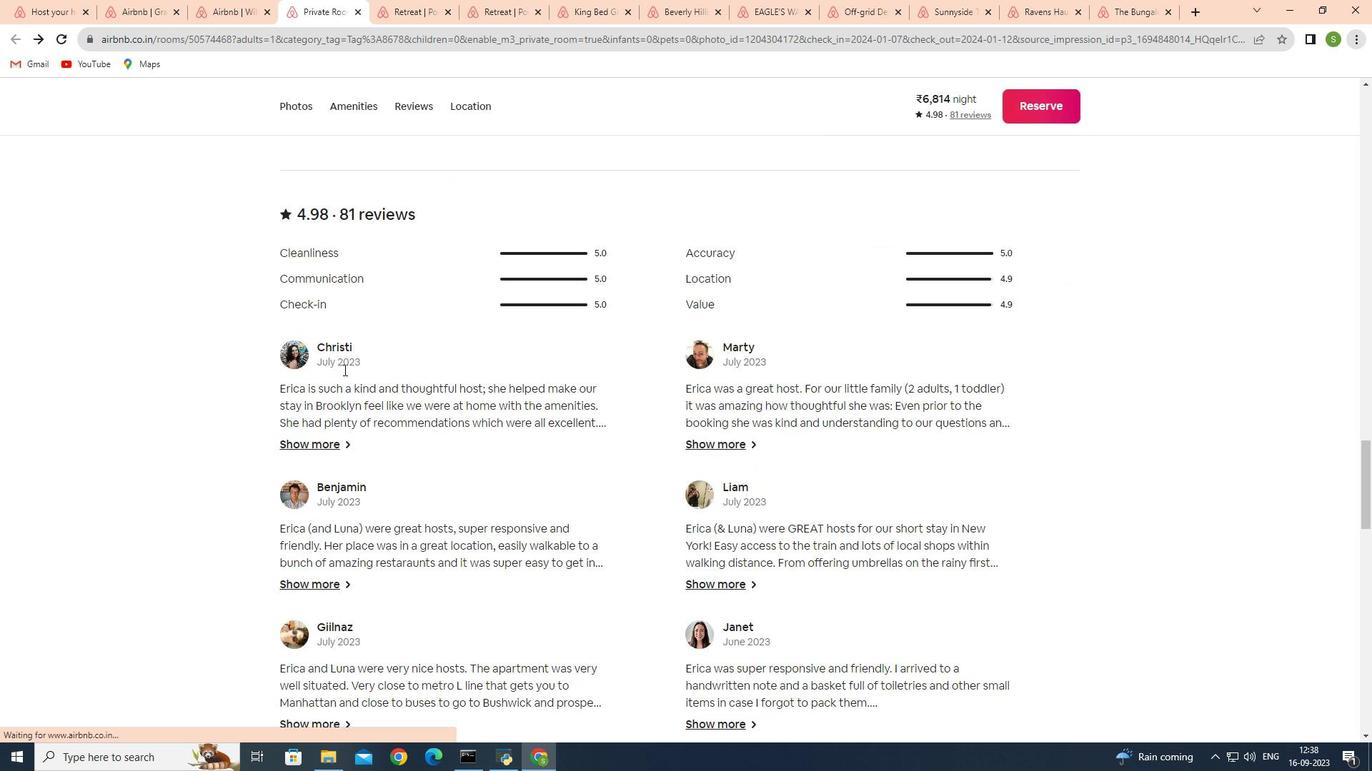 
Action: Mouse scrolled (343, 369) with delta (0, 0)
Screenshot: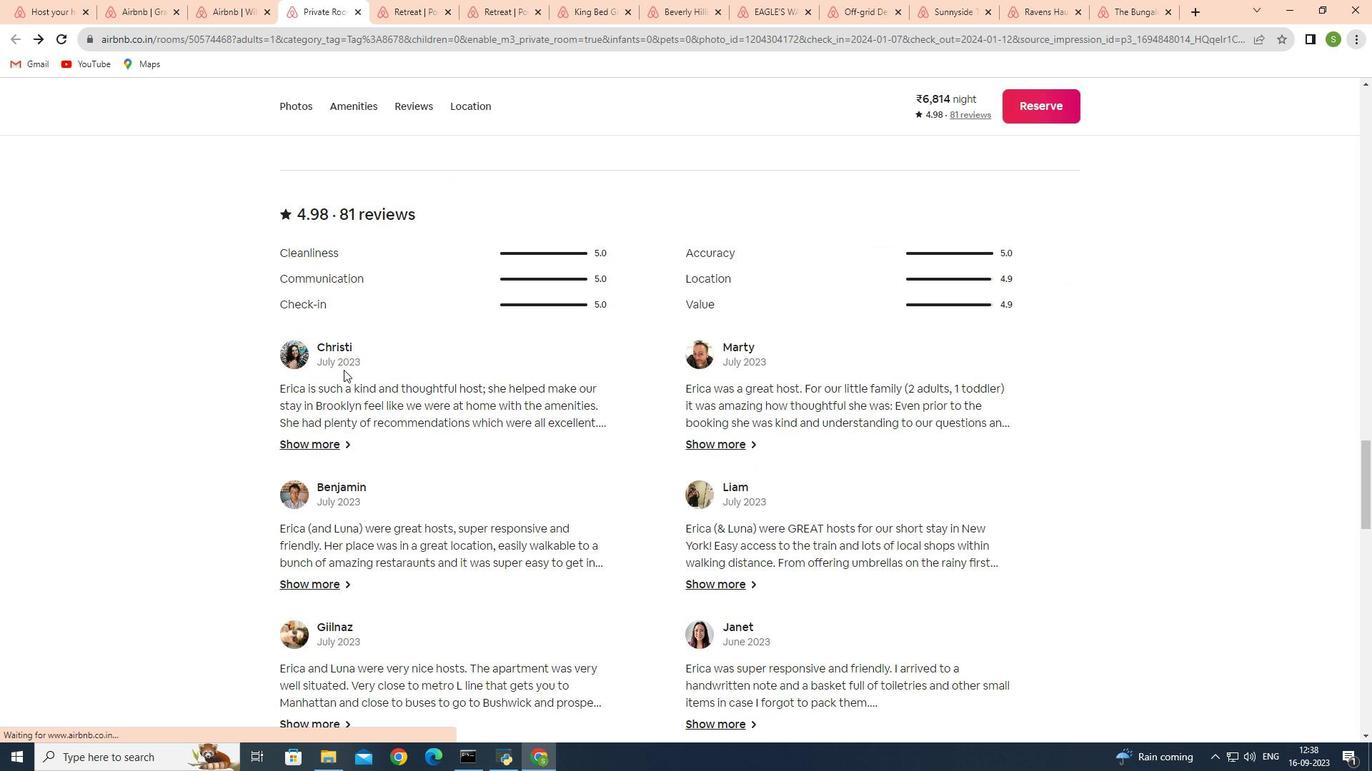 
Action: Mouse scrolled (343, 369) with delta (0, 0)
Screenshot: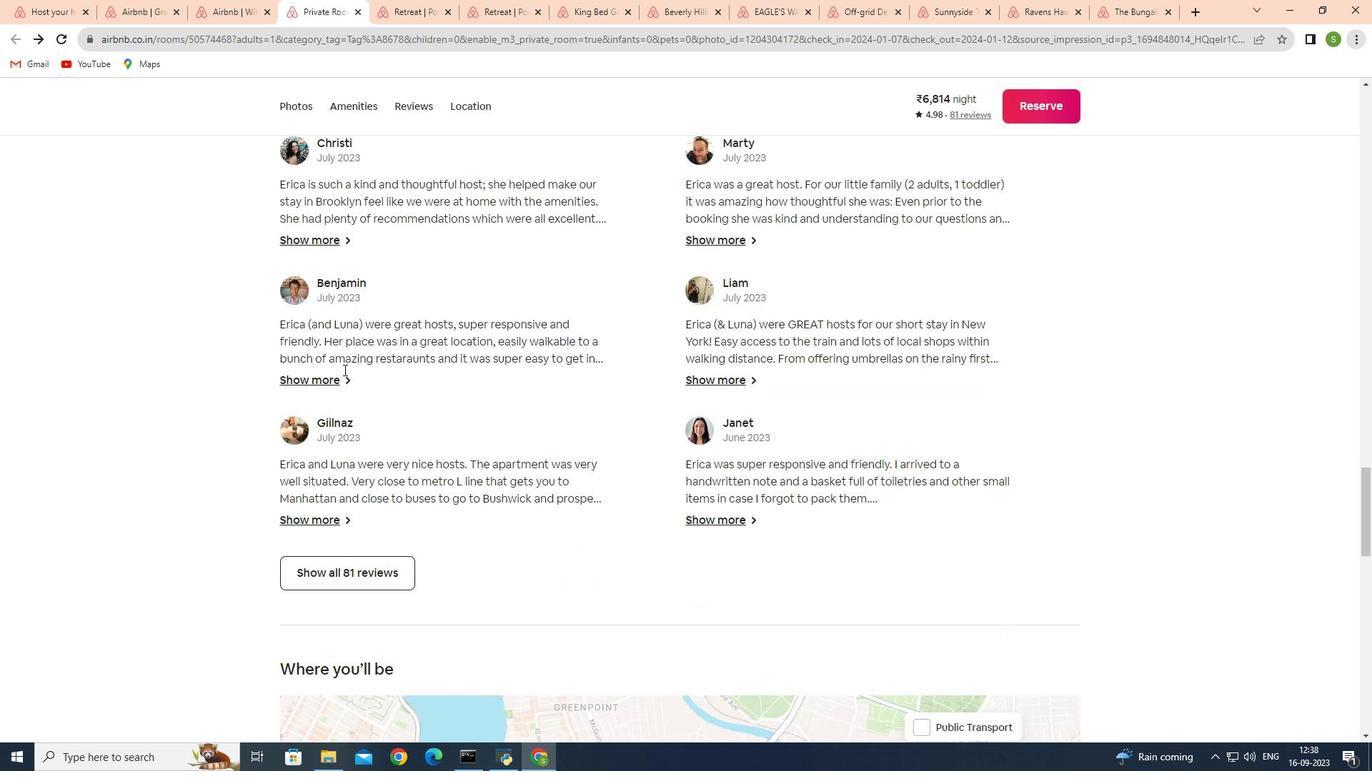 
Action: Mouse scrolled (343, 369) with delta (0, 0)
Screenshot: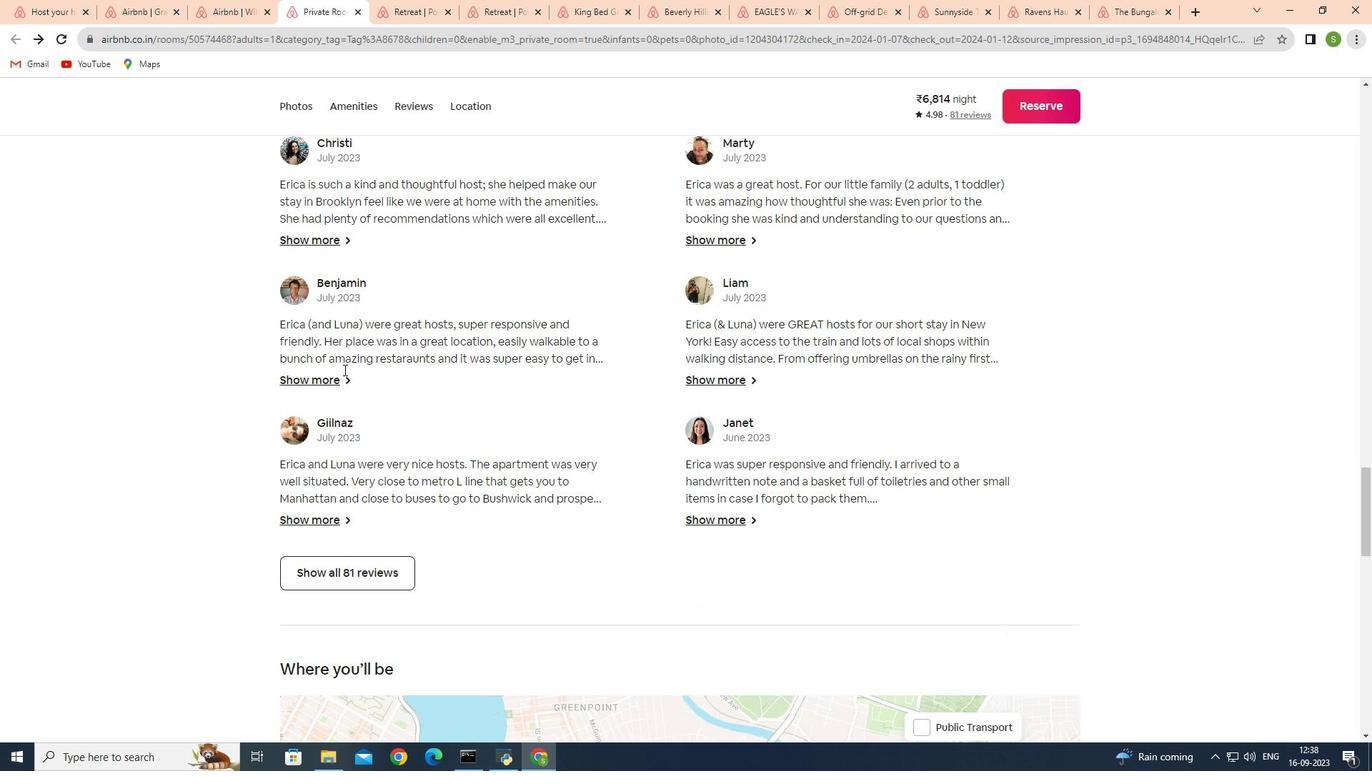 
Action: Mouse scrolled (343, 369) with delta (0, 0)
Screenshot: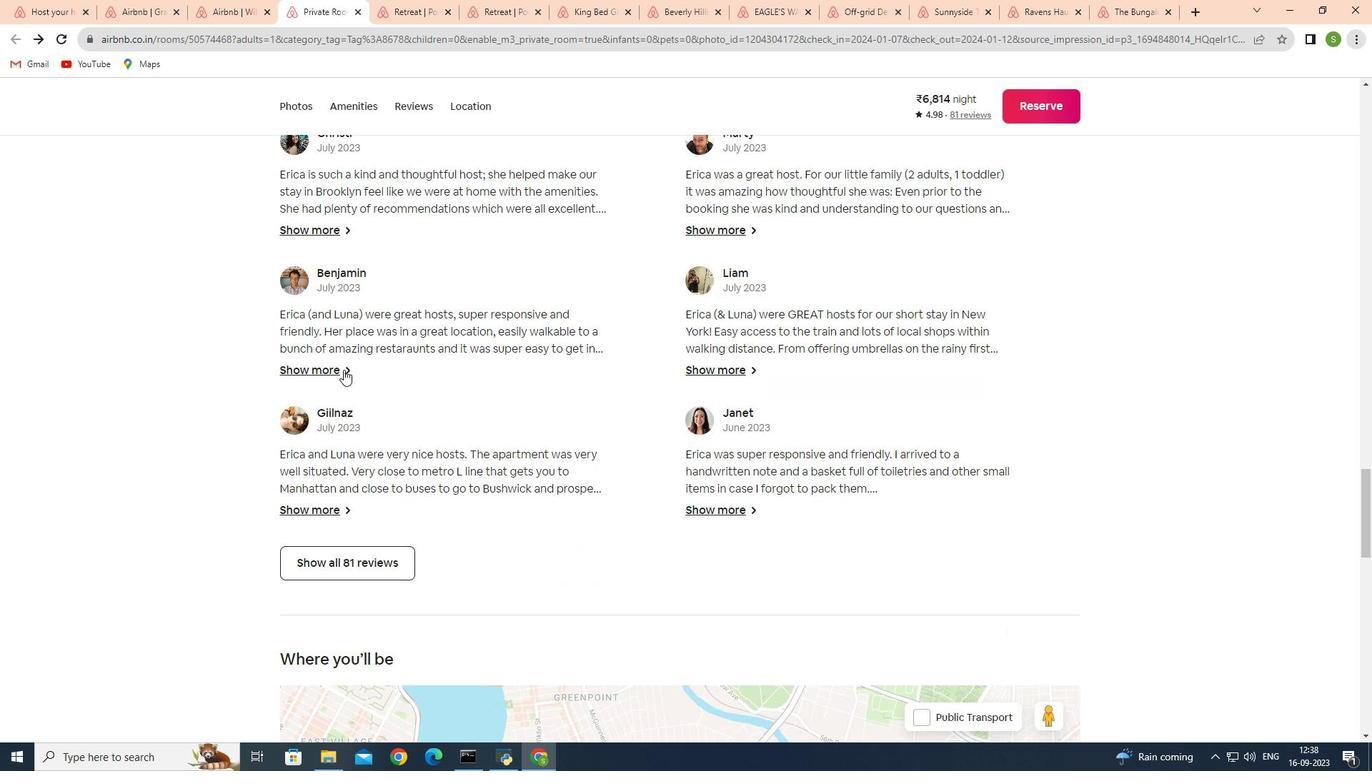 
Action: Mouse scrolled (343, 369) with delta (0, 0)
Screenshot: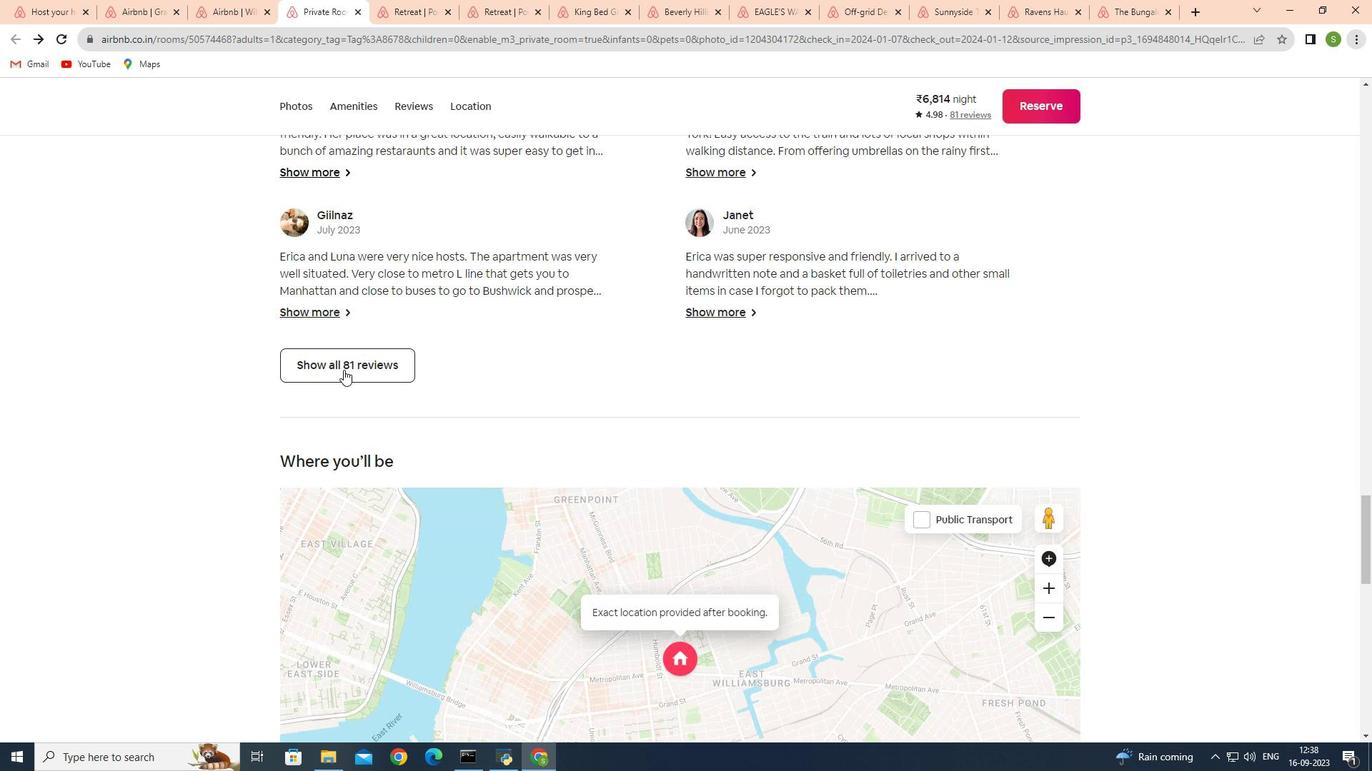 
Action: Mouse scrolled (343, 369) with delta (0, 0)
Screenshot: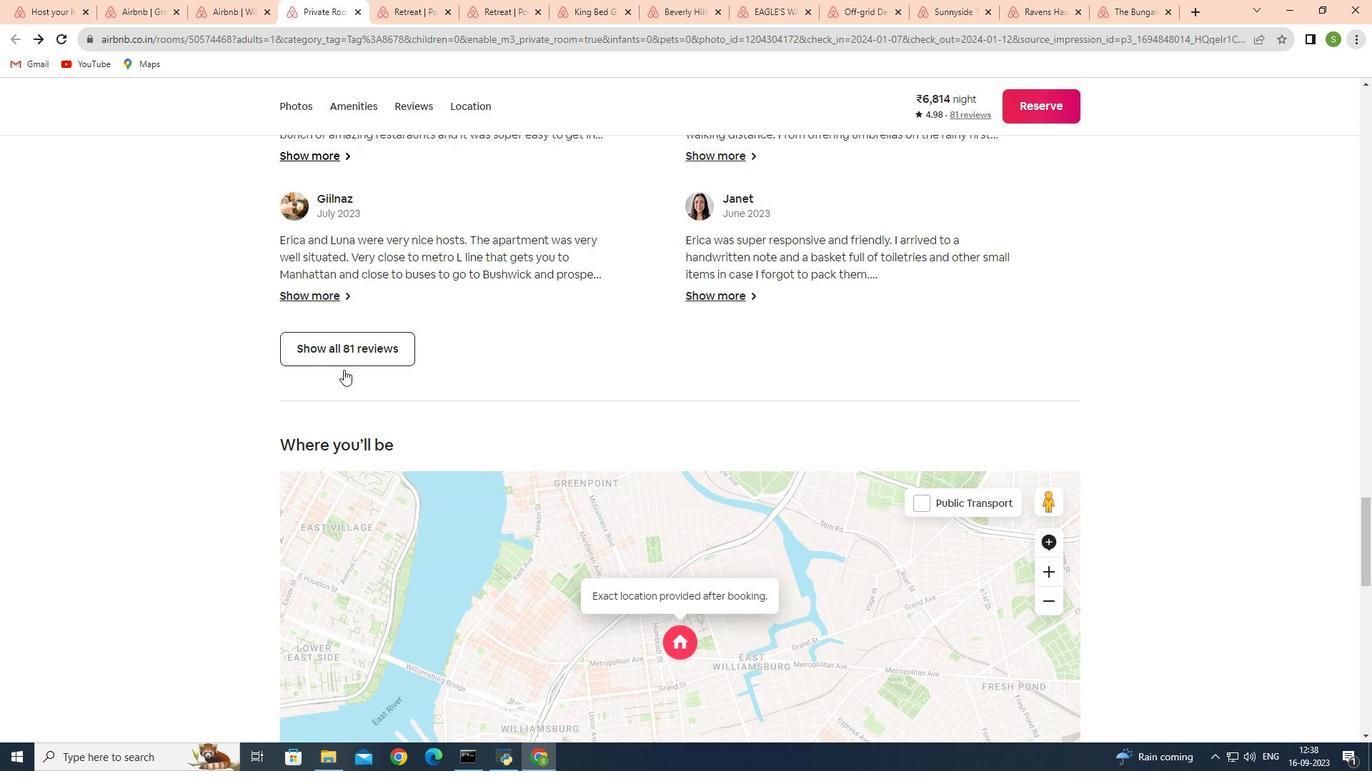 
Action: Mouse scrolled (343, 369) with delta (0, 0)
Screenshot: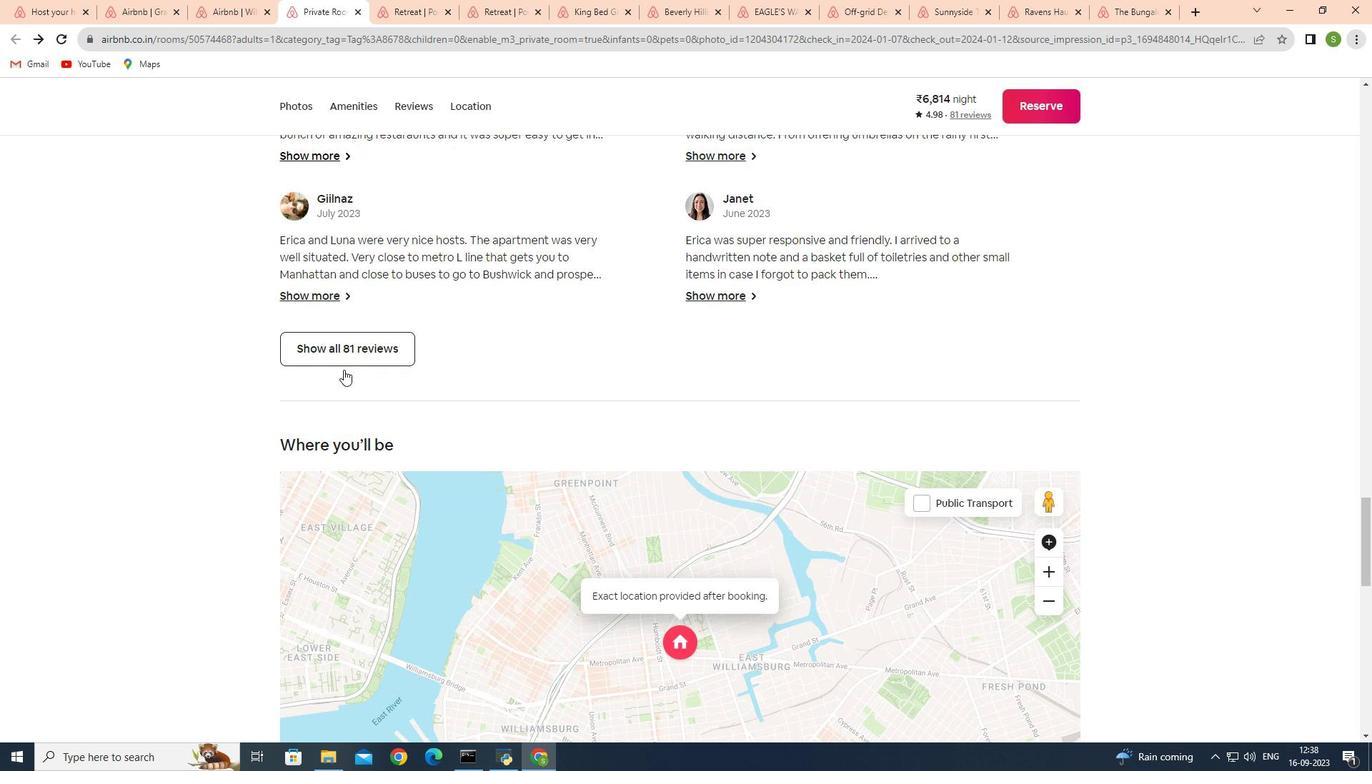 
Action: Mouse scrolled (343, 369) with delta (0, 0)
Screenshot: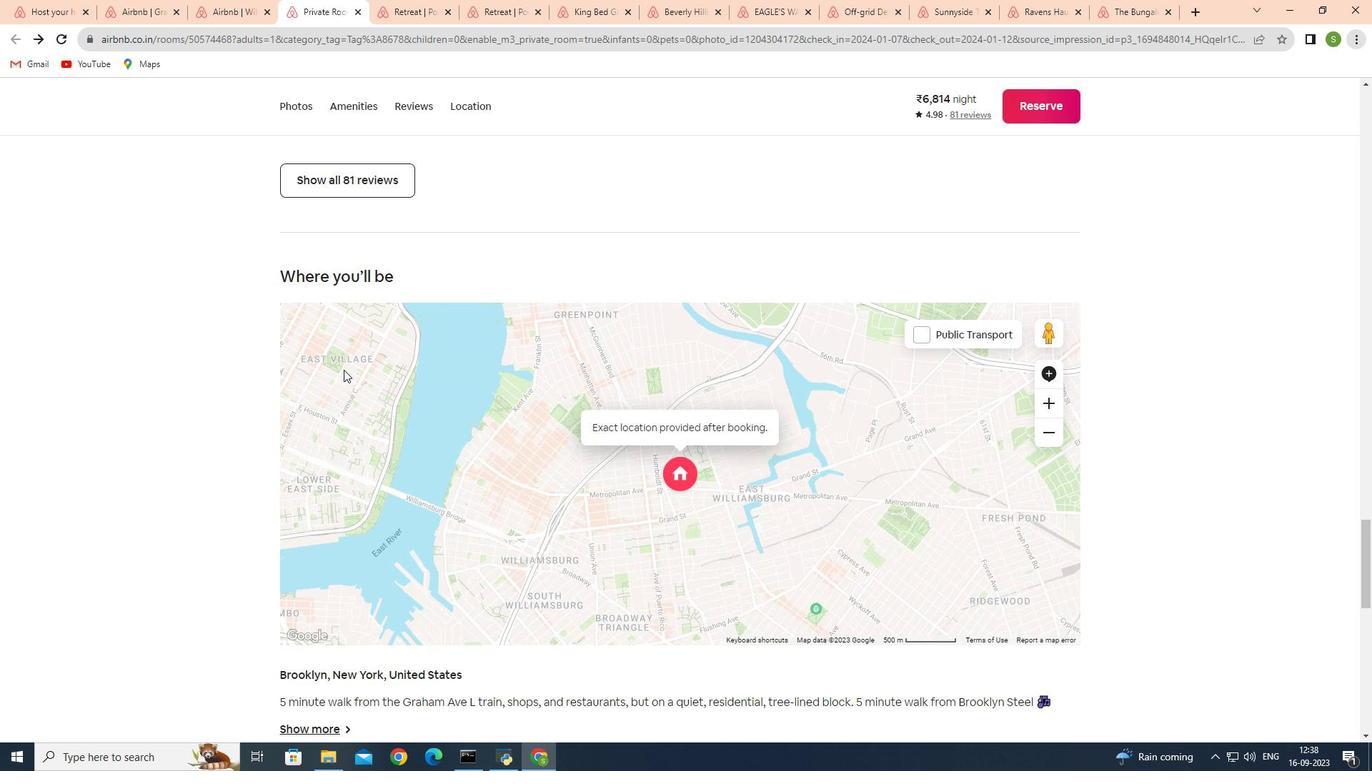 
Action: Mouse scrolled (343, 369) with delta (0, 0)
Screenshot: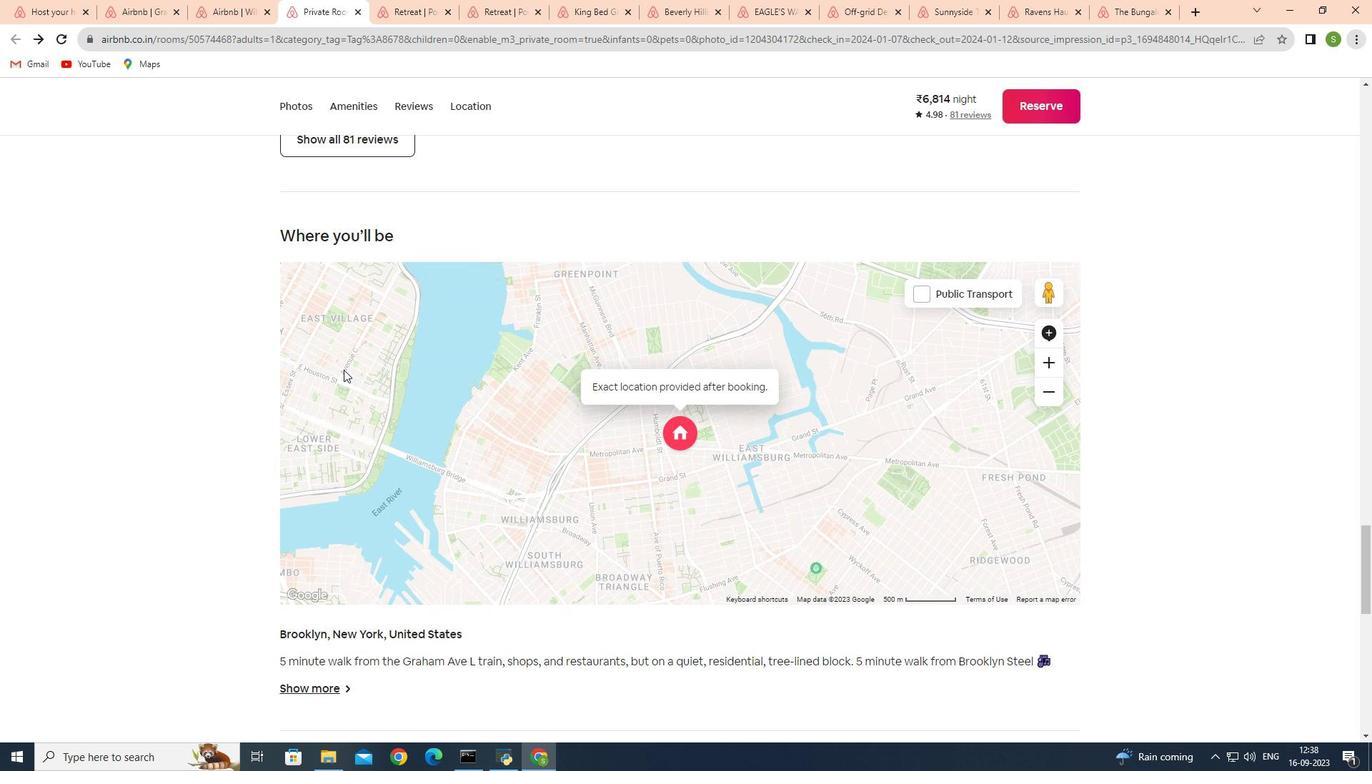 
Action: Mouse scrolled (343, 369) with delta (0, 0)
Screenshot: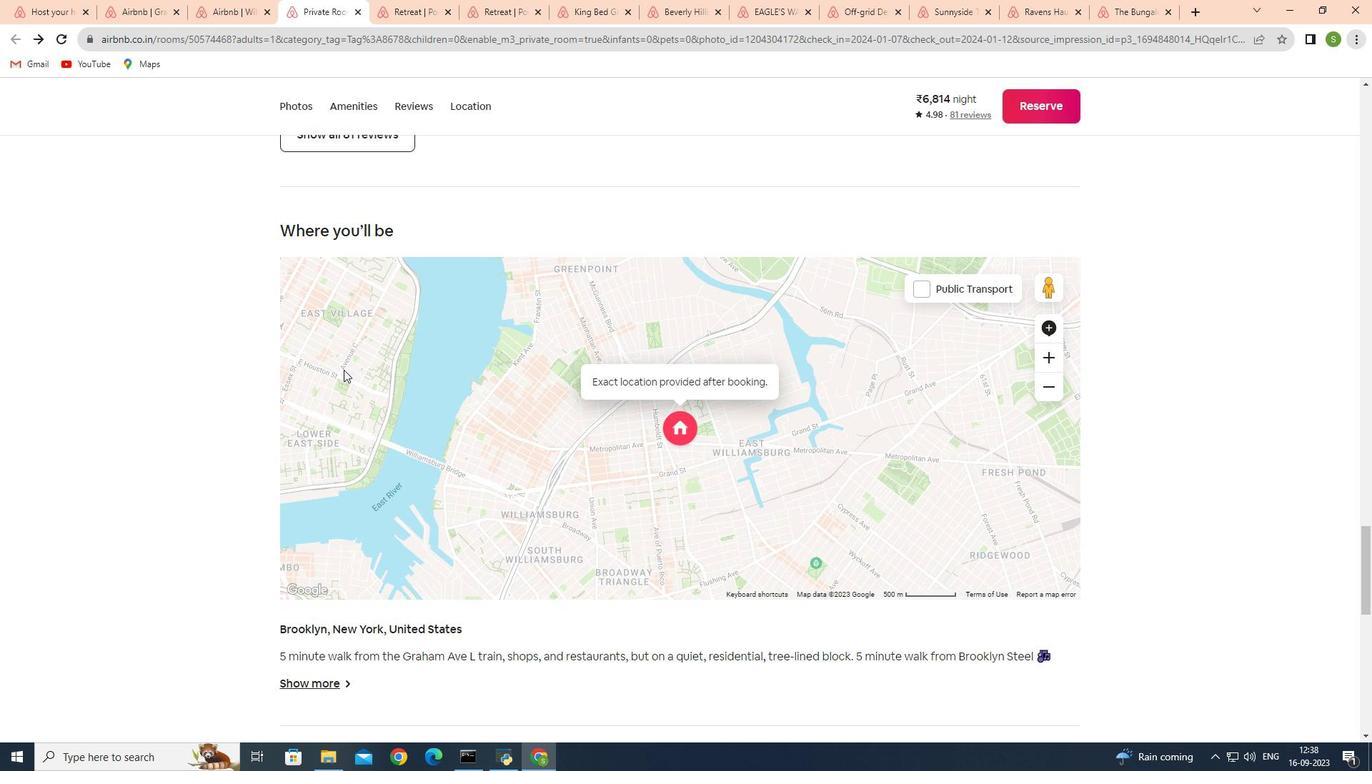 
Action: Mouse scrolled (343, 369) with delta (0, 0)
Screenshot: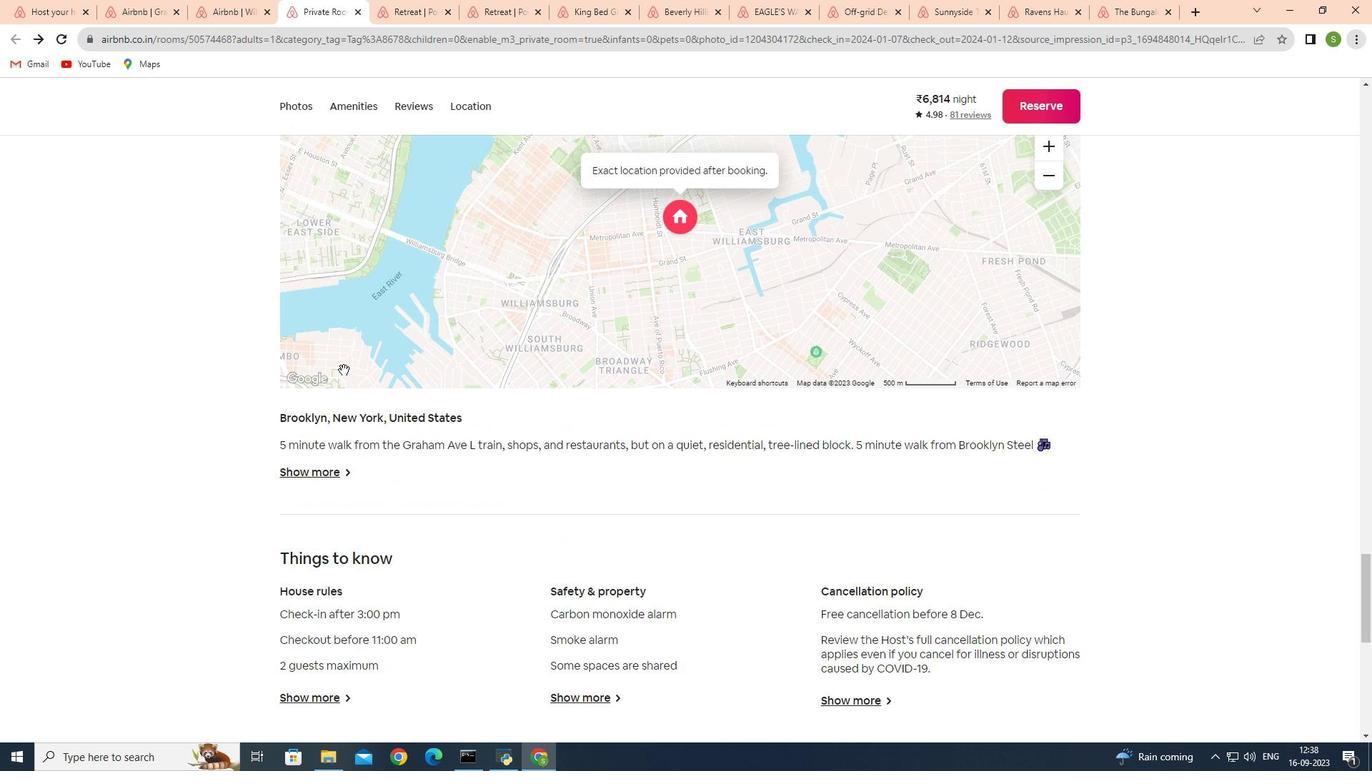 
Action: Mouse scrolled (343, 369) with delta (0, 0)
Screenshot: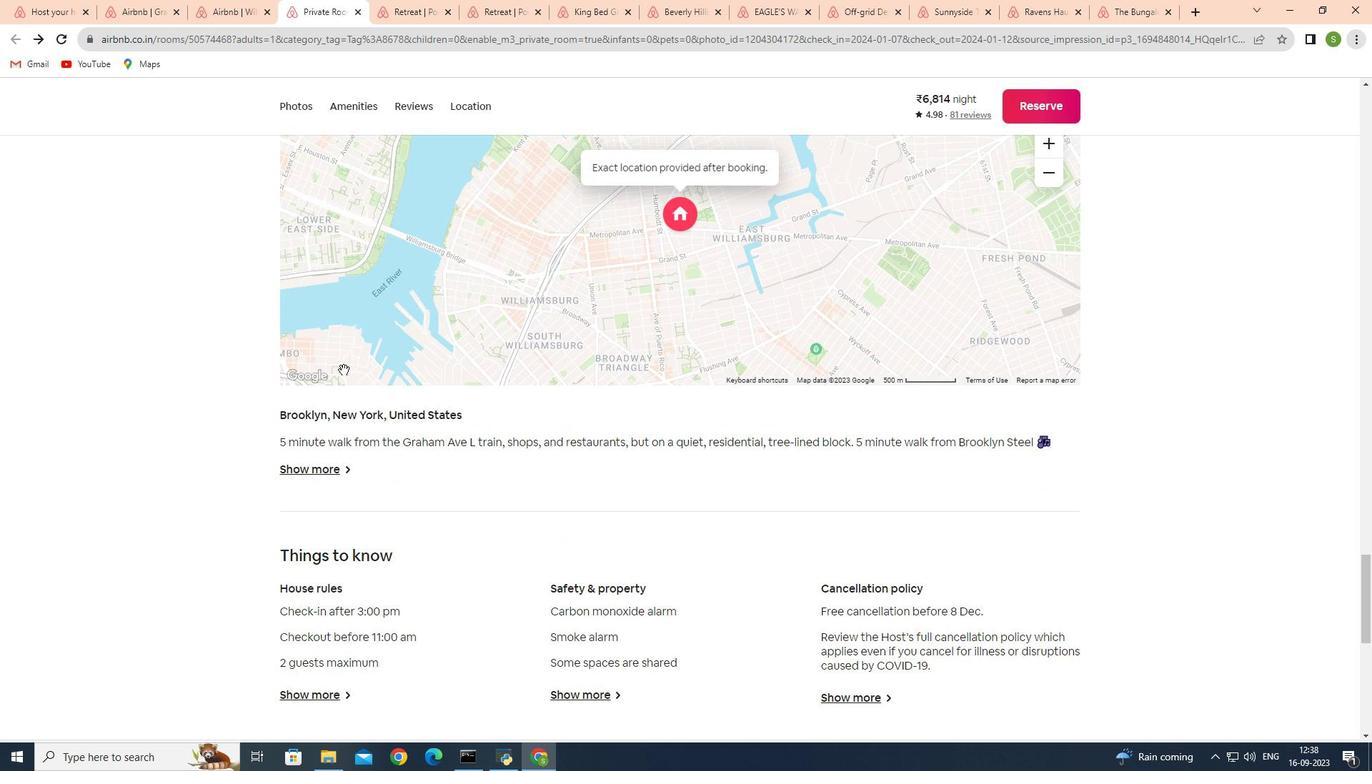 
Action: Mouse scrolled (343, 369) with delta (0, 0)
Screenshot: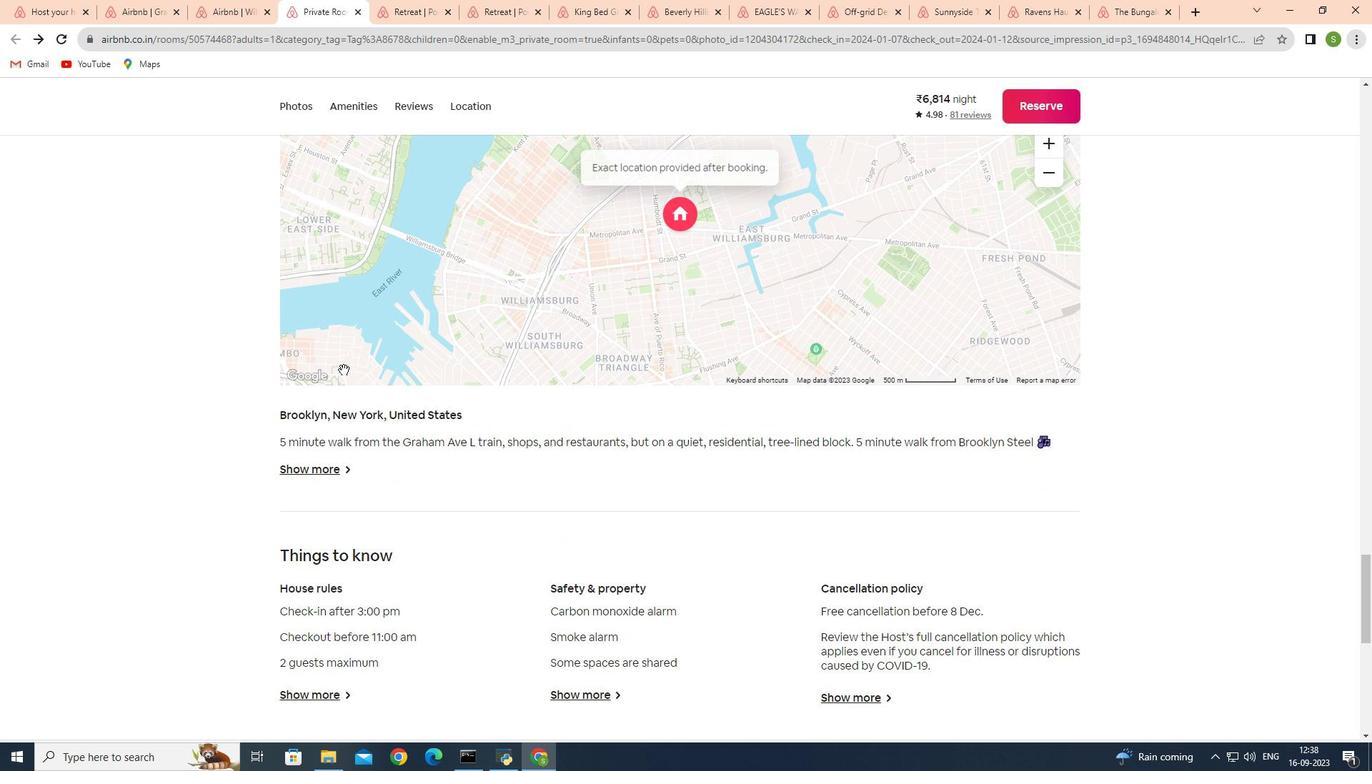 
Action: Mouse scrolled (343, 369) with delta (0, 0)
Screenshot: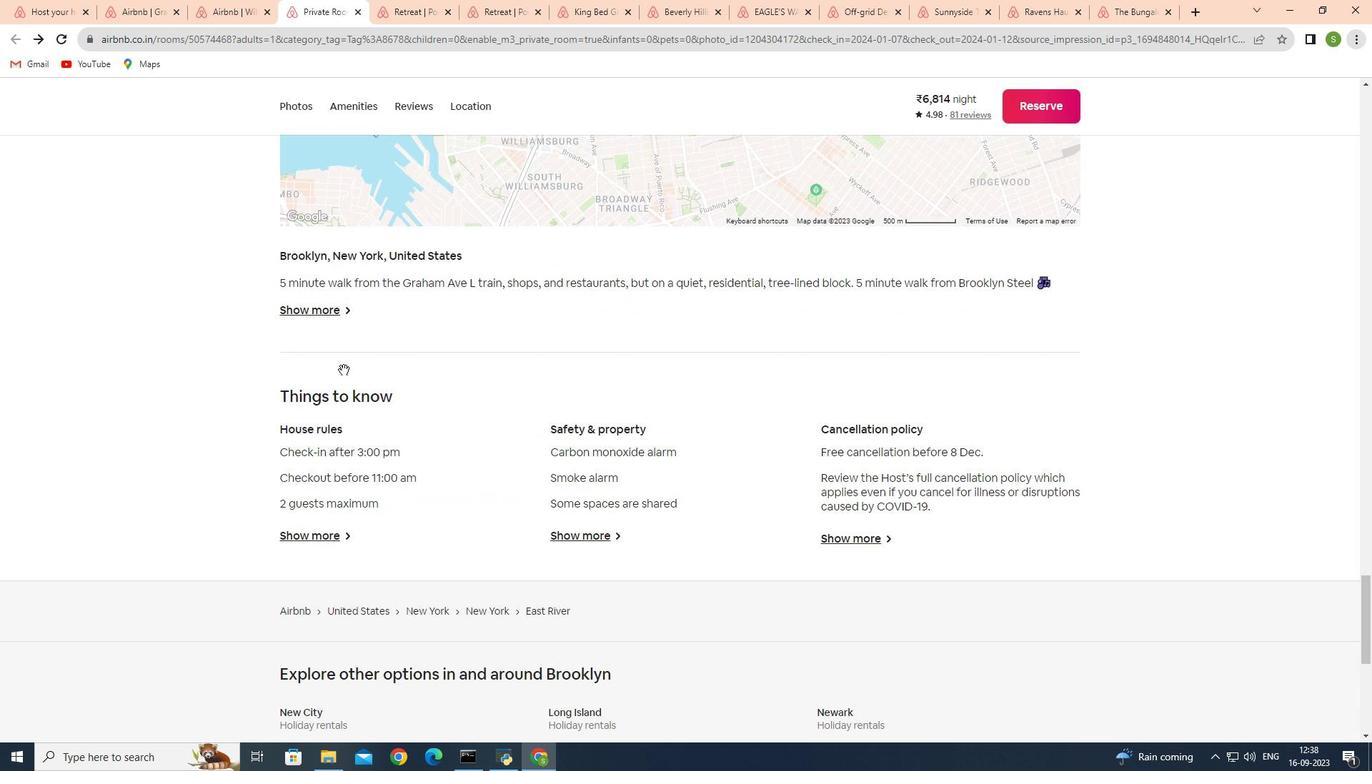 
Action: Mouse scrolled (343, 369) with delta (0, 0)
Screenshot: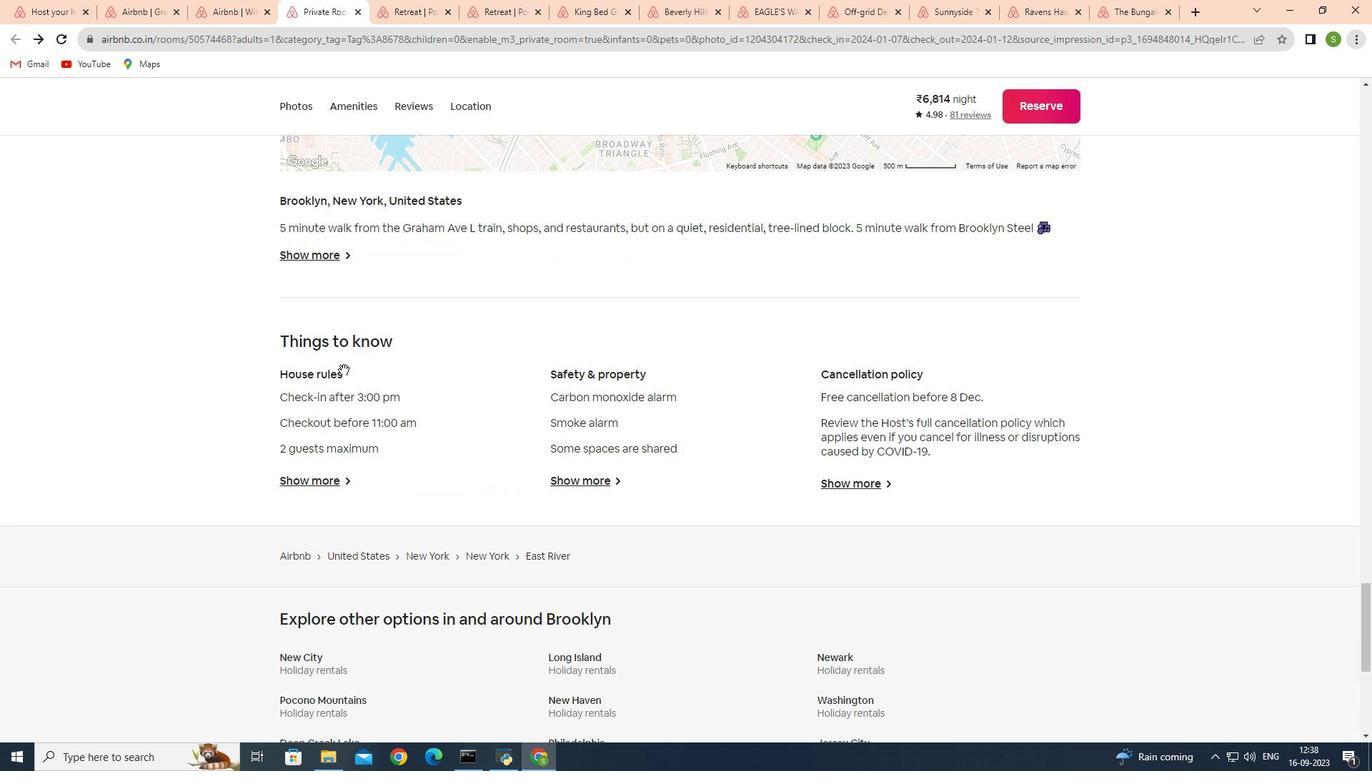 
Action: Mouse scrolled (343, 369) with delta (0, 0)
Screenshot: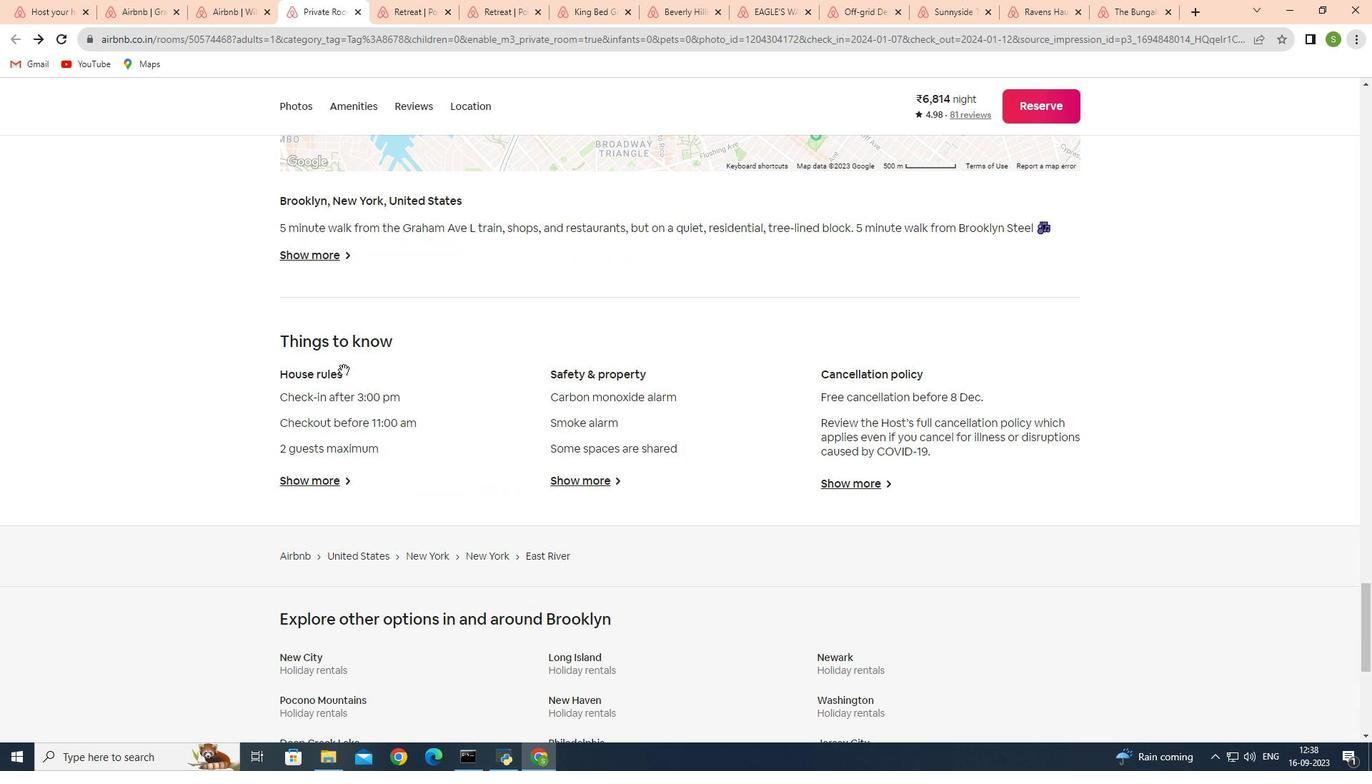 
Action: Mouse scrolled (343, 369) with delta (0, 0)
Screenshot: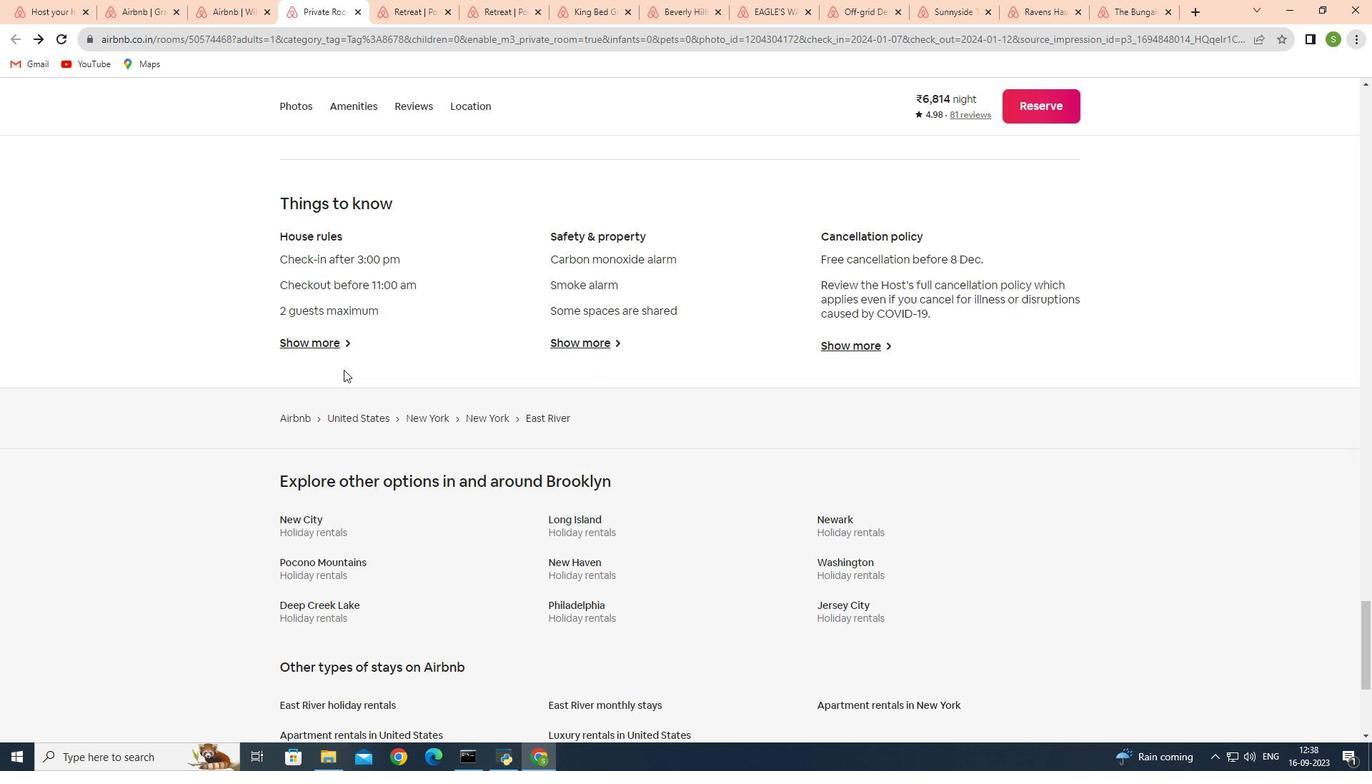 
Action: Mouse scrolled (343, 369) with delta (0, 0)
Screenshot: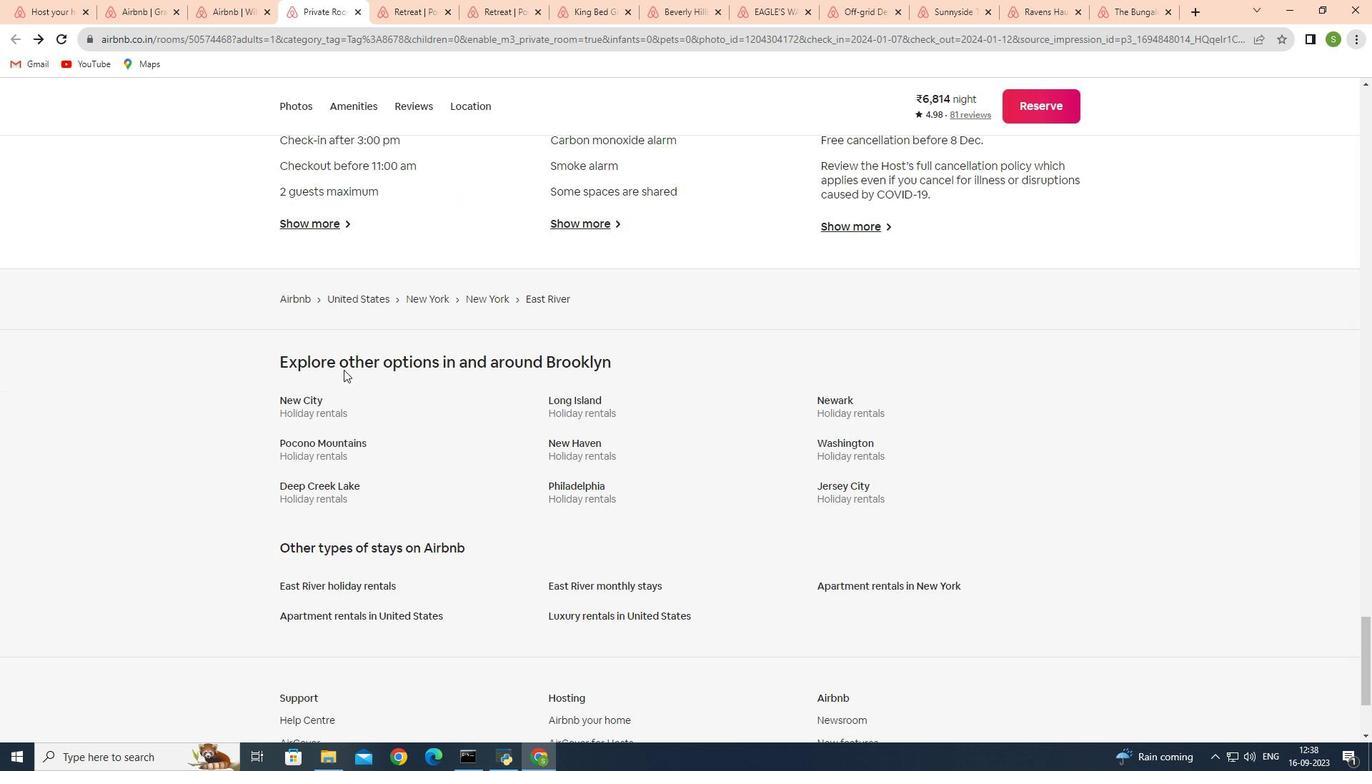 
Action: Mouse scrolled (343, 369) with delta (0, 0)
Screenshot: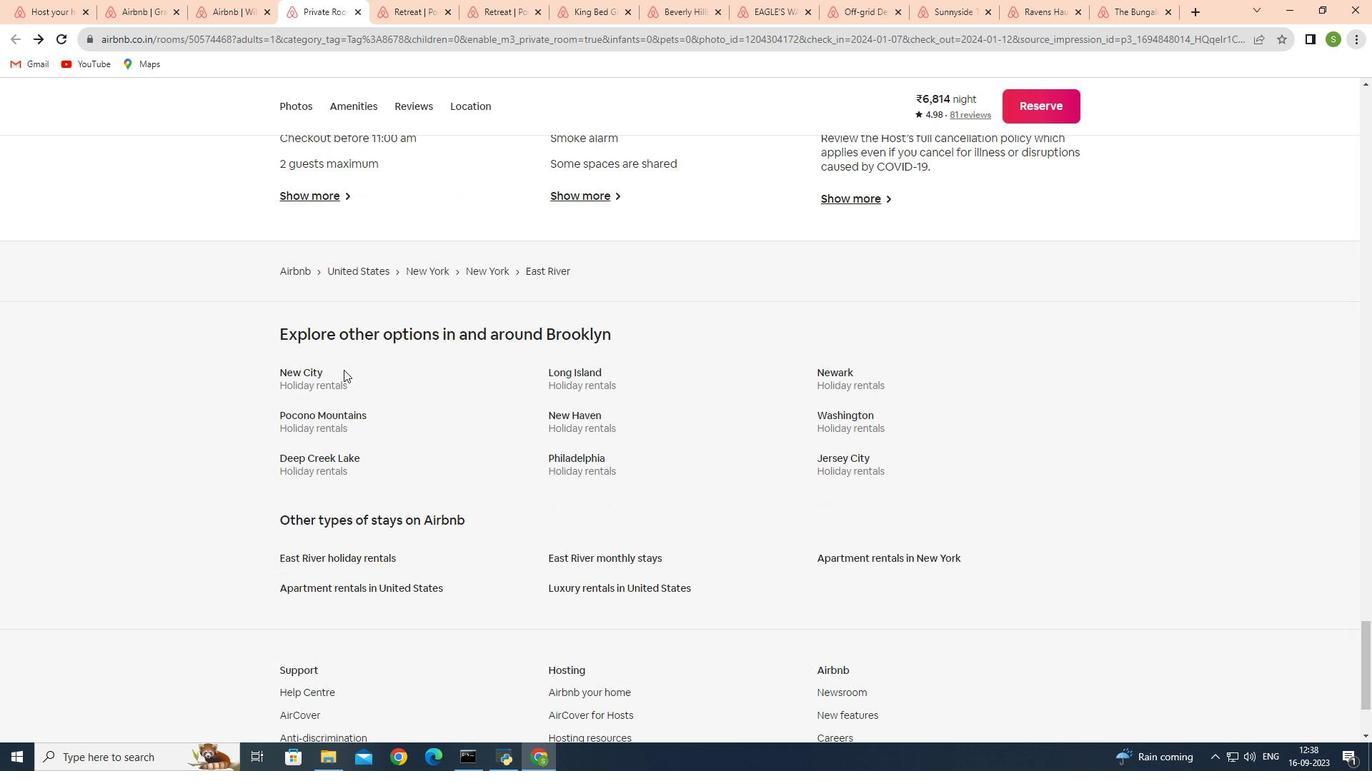 
Action: Mouse scrolled (343, 369) with delta (0, 0)
Screenshot: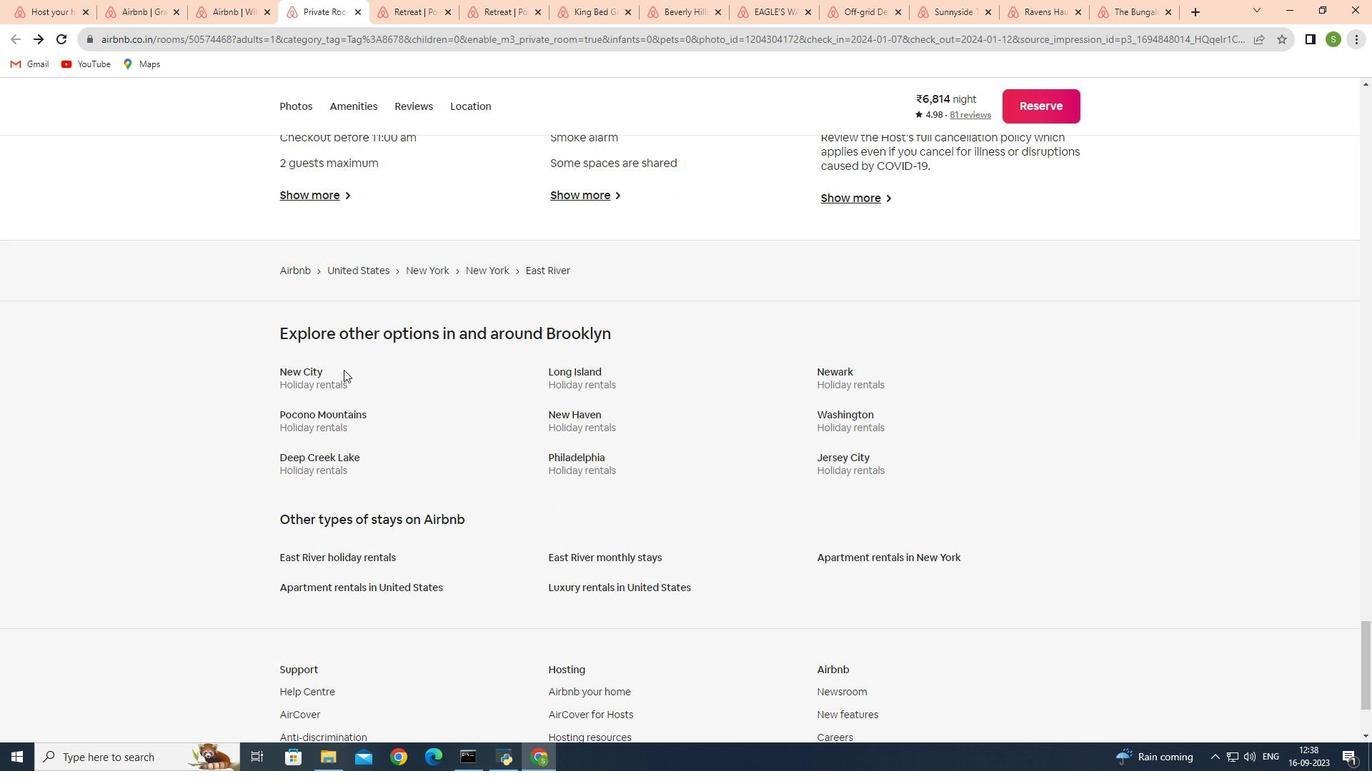 
Action: Mouse scrolled (343, 369) with delta (0, 0)
Screenshot: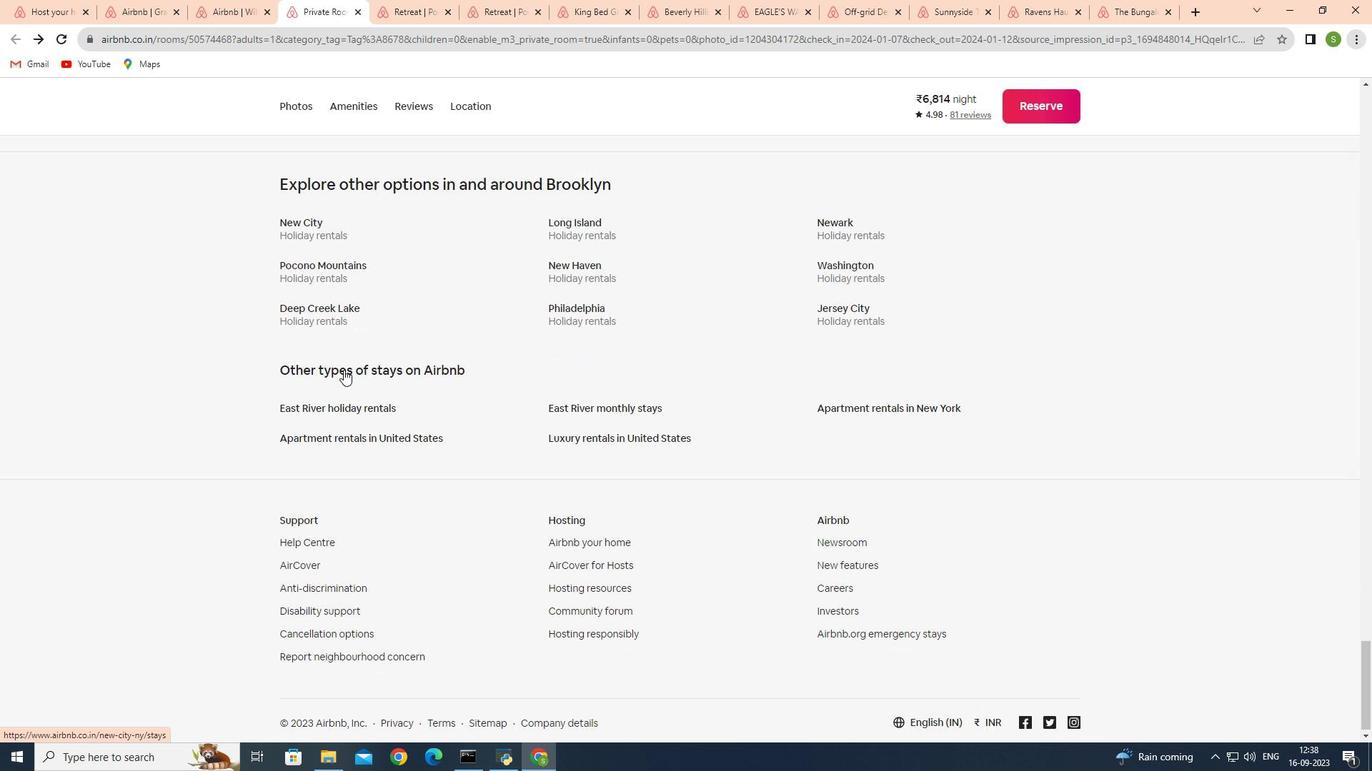 
Action: Mouse scrolled (343, 369) with delta (0, 0)
Screenshot: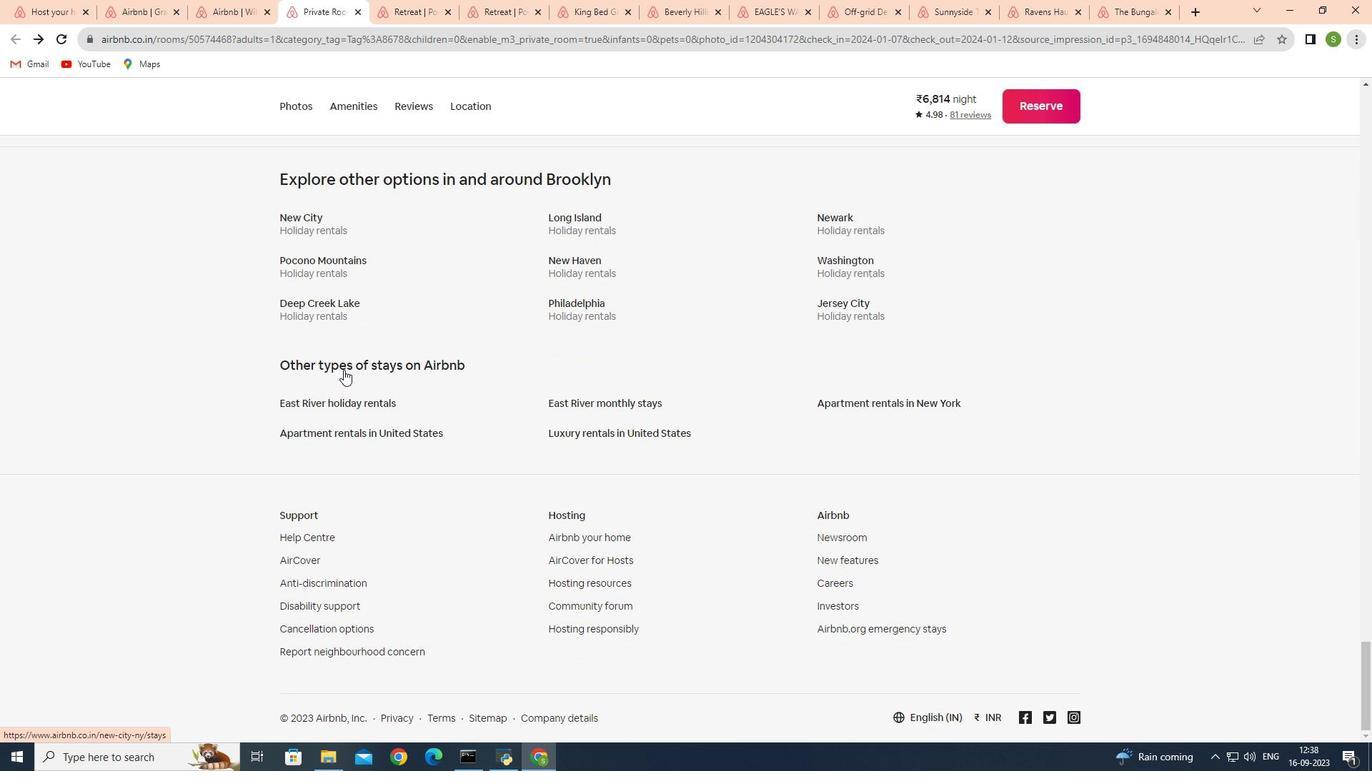 
Action: Mouse scrolled (343, 369) with delta (0, 0)
Screenshot: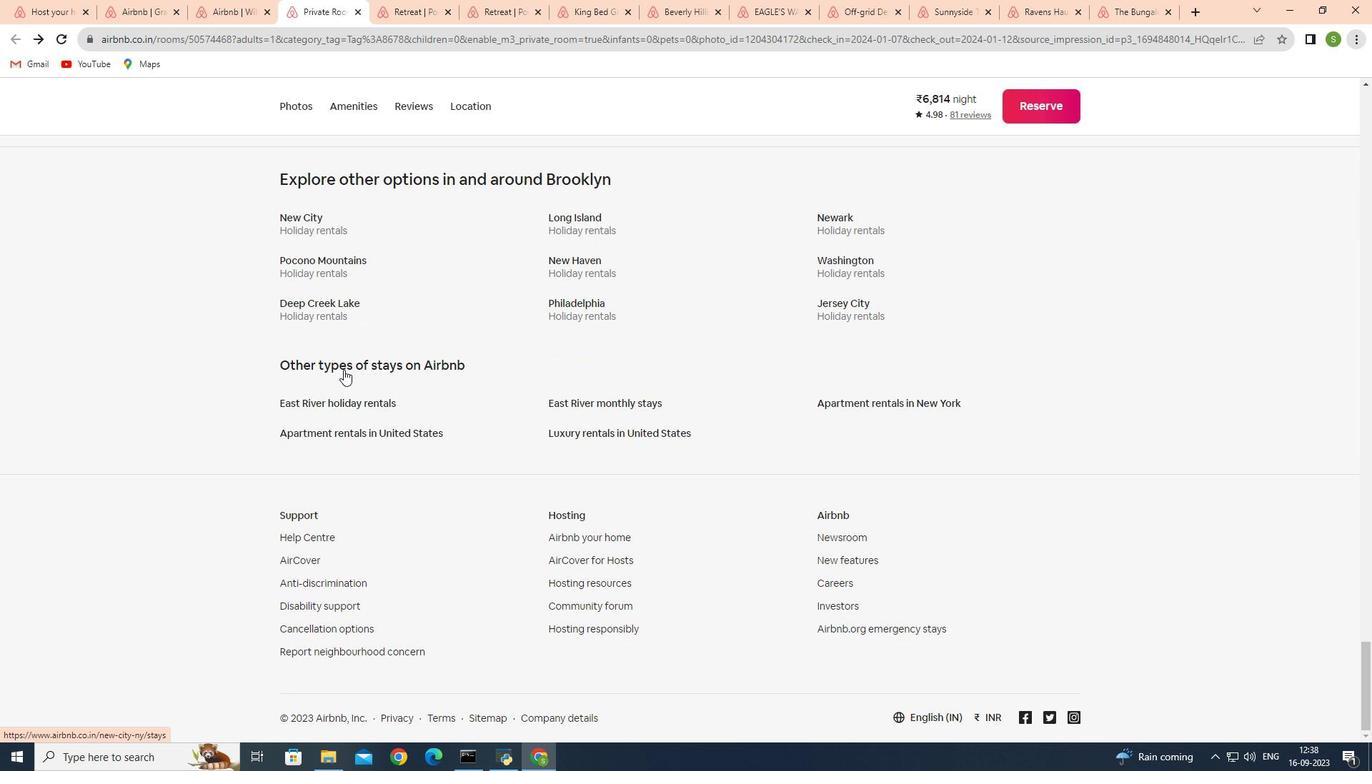 
Action: Mouse scrolled (343, 369) with delta (0, 0)
Screenshot: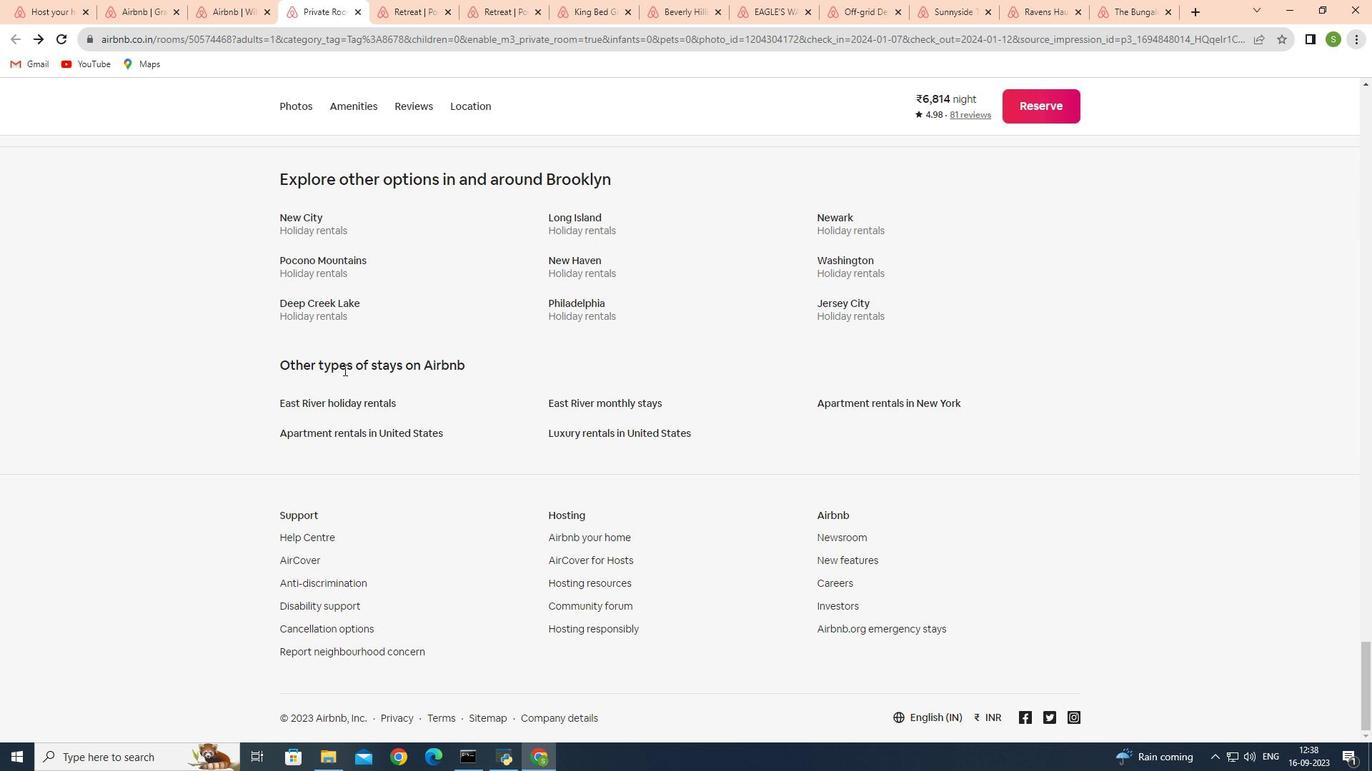 
Action: Mouse scrolled (343, 369) with delta (0, 0)
Screenshot: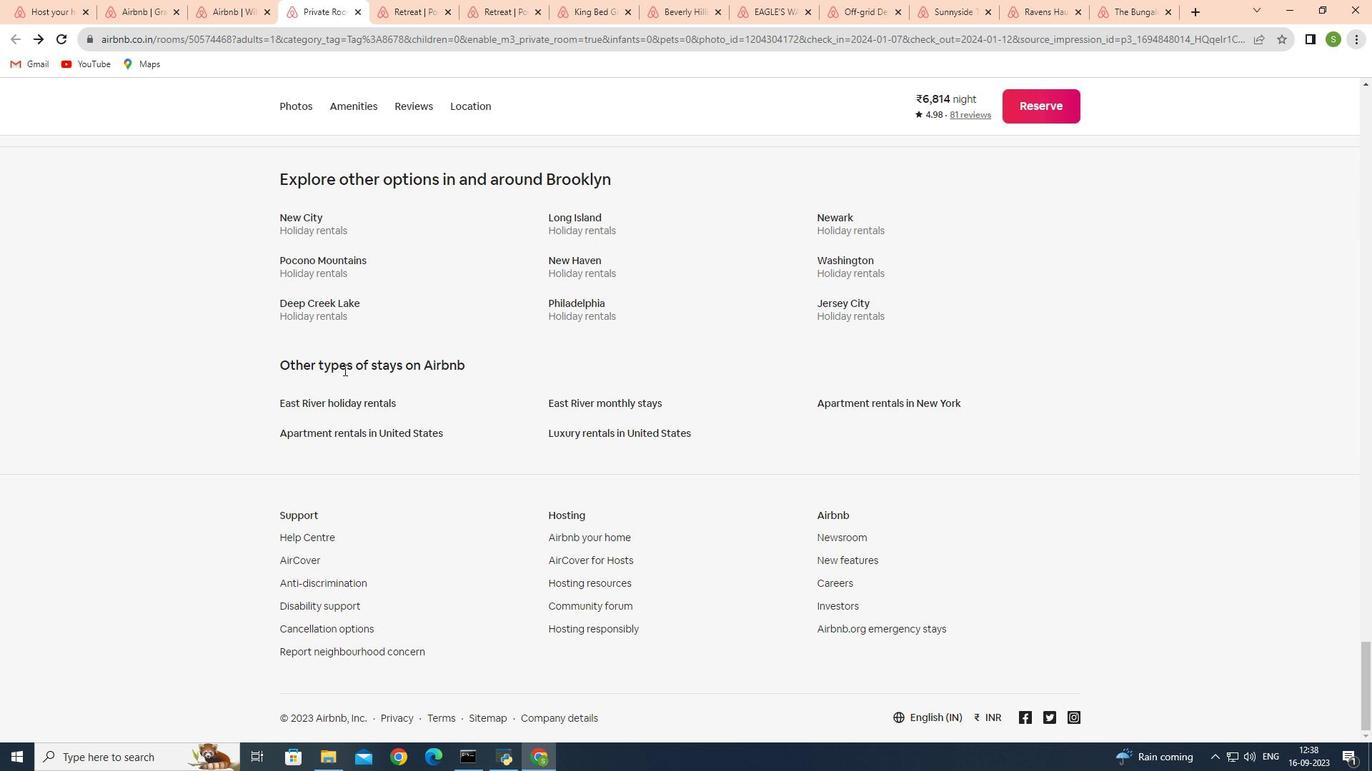 
Action: Mouse scrolled (343, 369) with delta (0, 0)
Screenshot: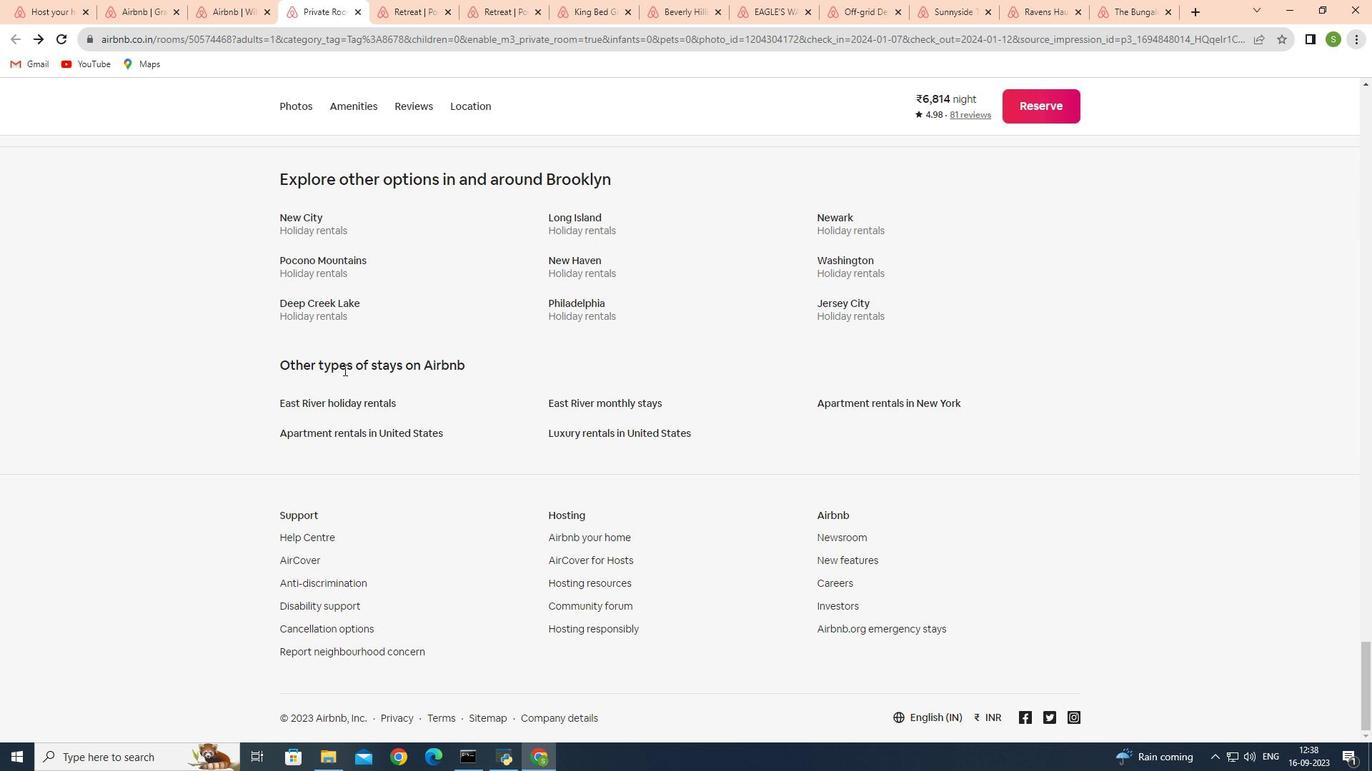
Action: Mouse scrolled (343, 369) with delta (0, 0)
Screenshot: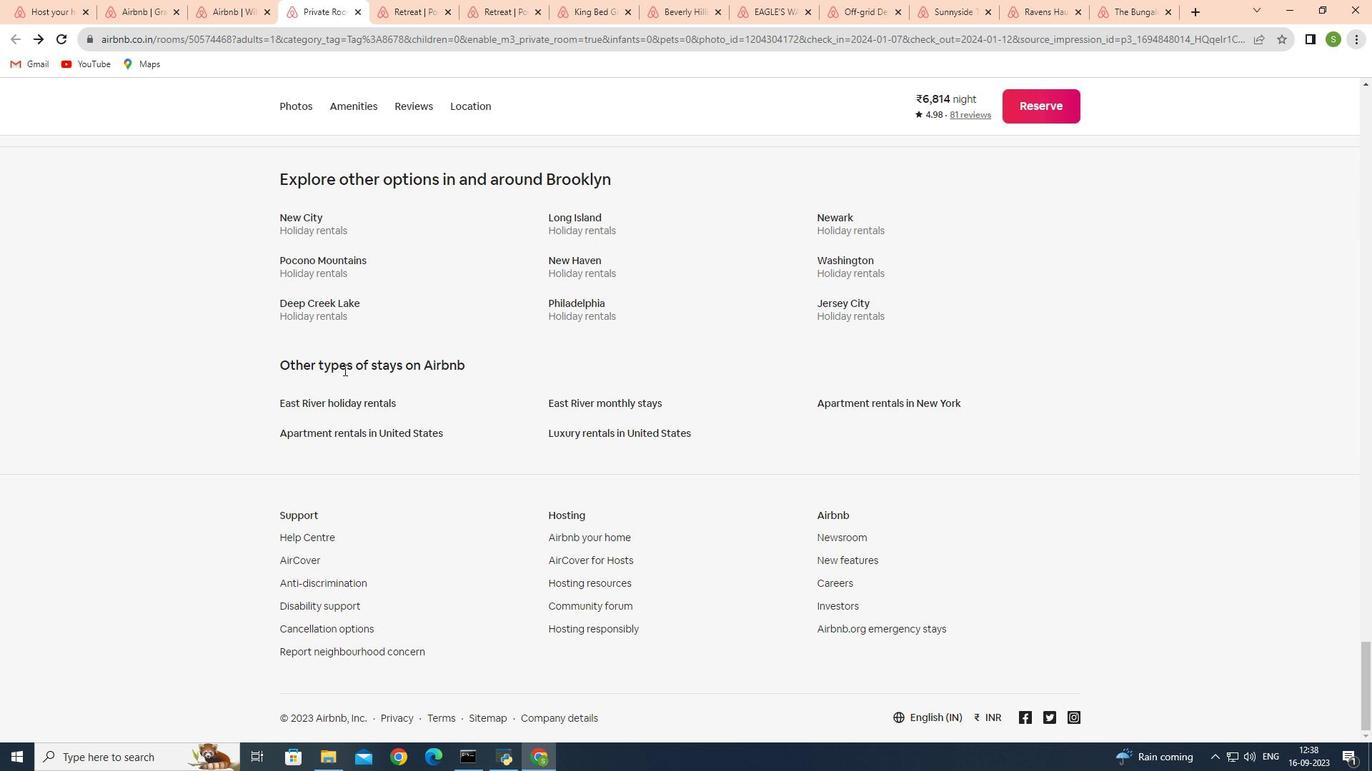 
Action: Mouse scrolled (343, 369) with delta (0, 0)
Screenshot: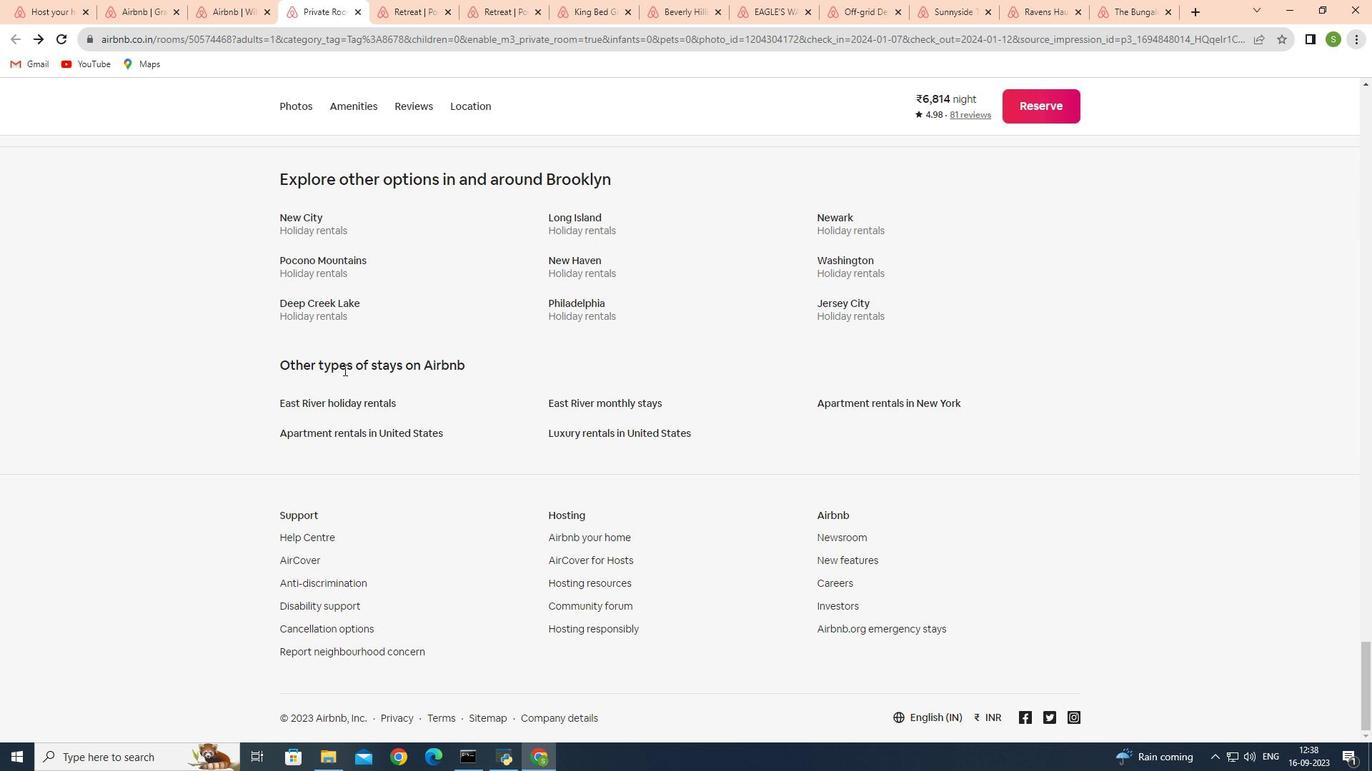 
Action: Mouse scrolled (343, 369) with delta (0, 0)
